 Task: Buy 4 Wiper of size 26 & 16 from Motors section under best seller category for shipping address: Kirsten Carter, 1129 Sharon Lane, South Bend, Indiana 46625, Cell Number 5742125169. Pay from credit card ending with 7965, CVV 549
Action: Mouse moved to (0, 90)
Screenshot: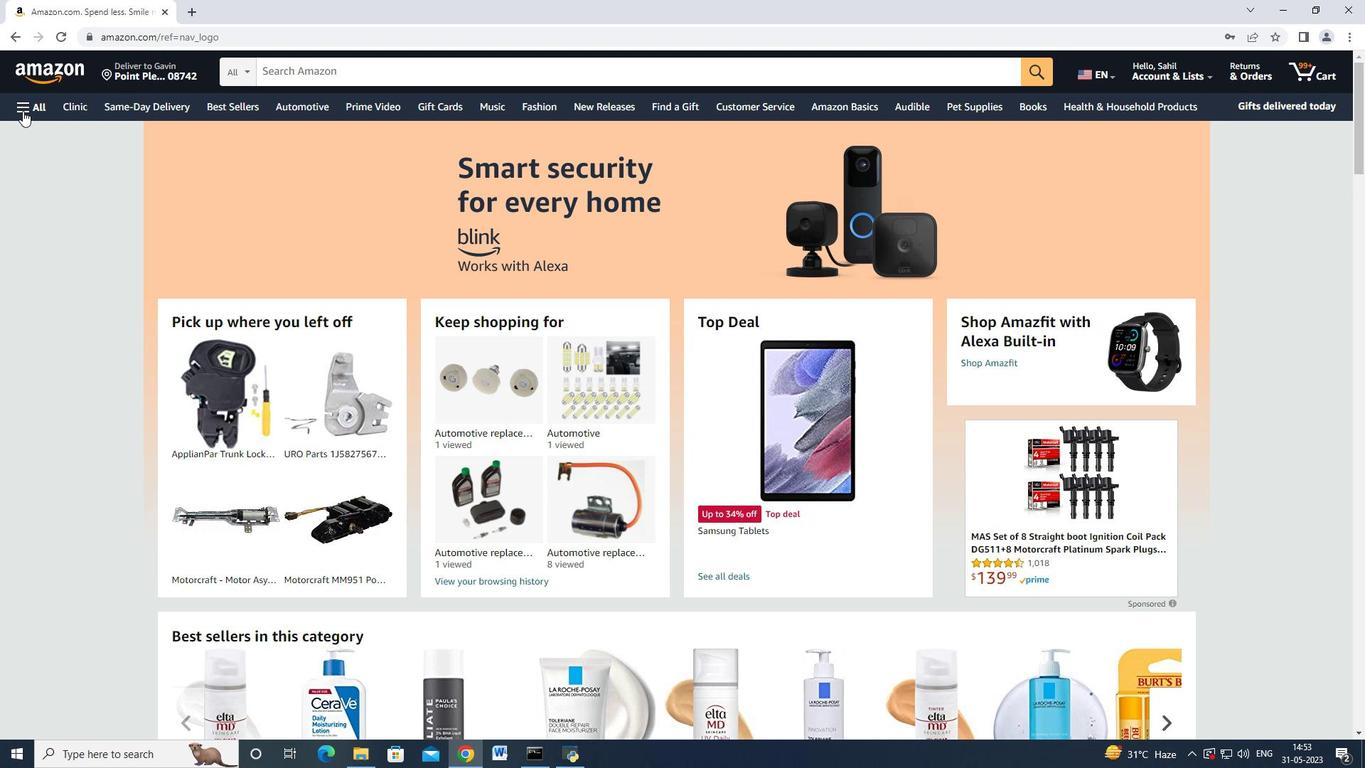 
Action: Mouse pressed left at (0, 90)
Screenshot: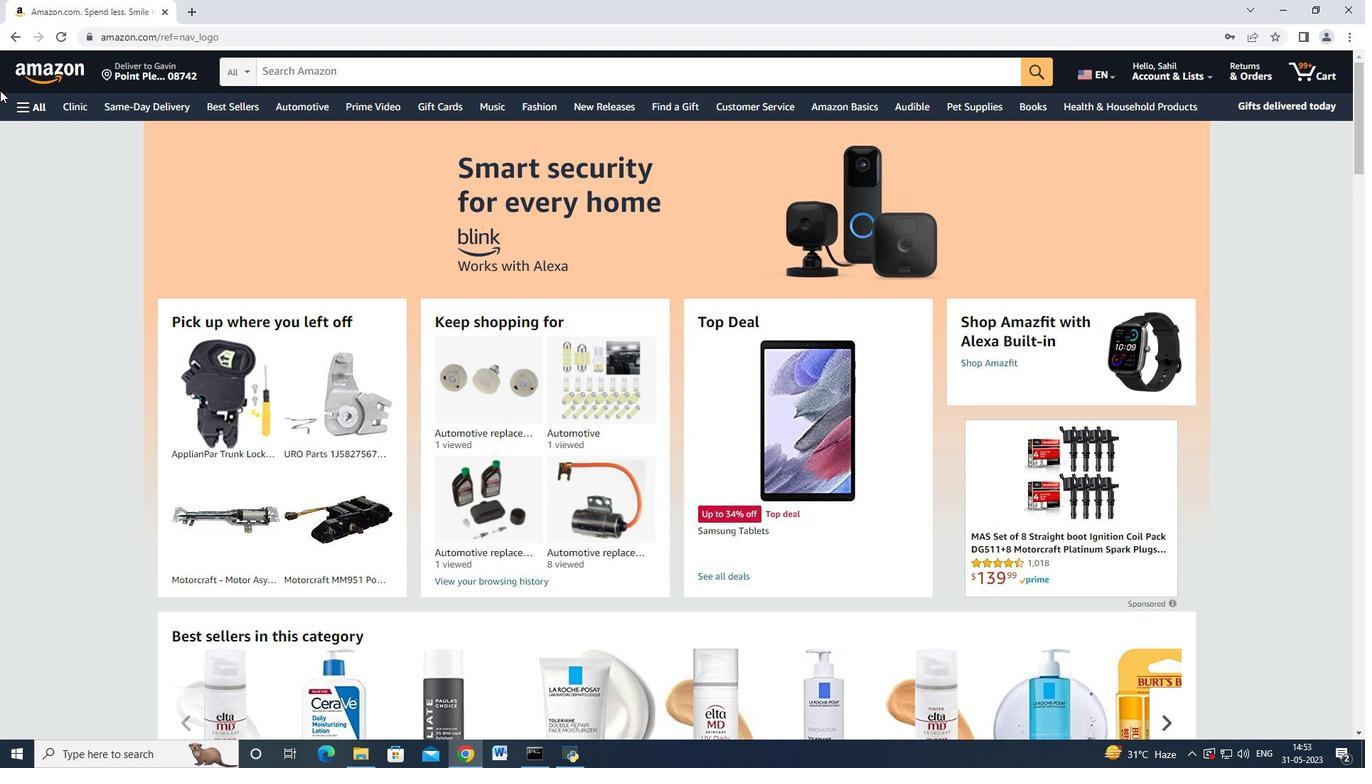 
Action: Mouse moved to (12, 107)
Screenshot: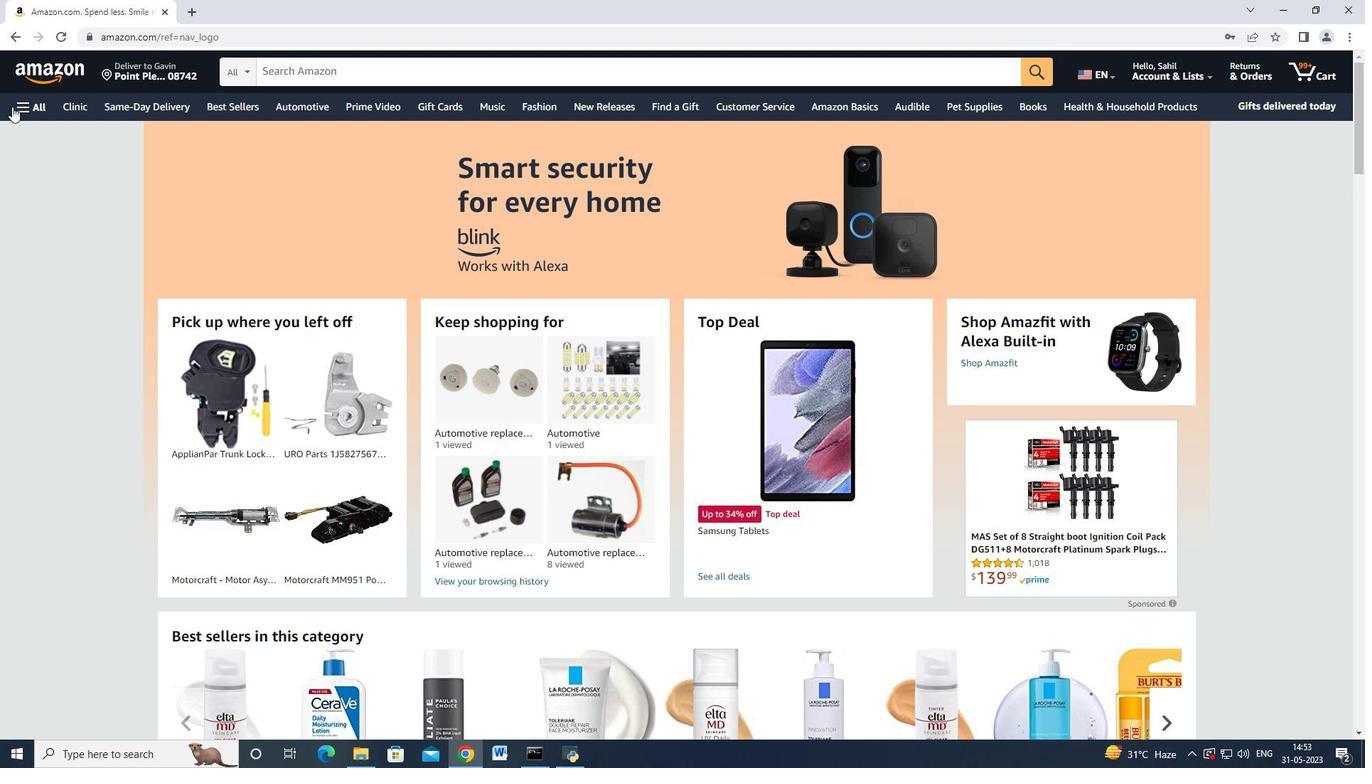 
Action: Mouse pressed left at (12, 107)
Screenshot: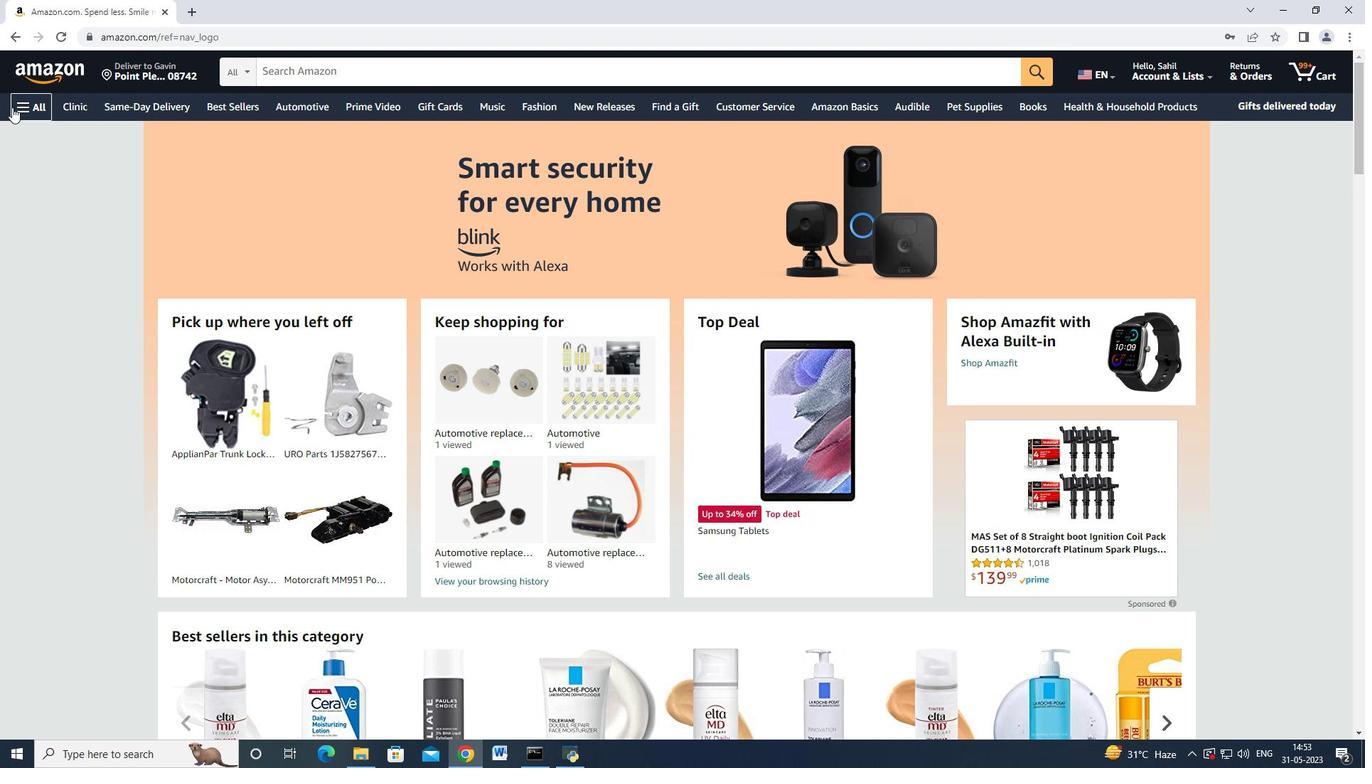 
Action: Mouse moved to (124, 378)
Screenshot: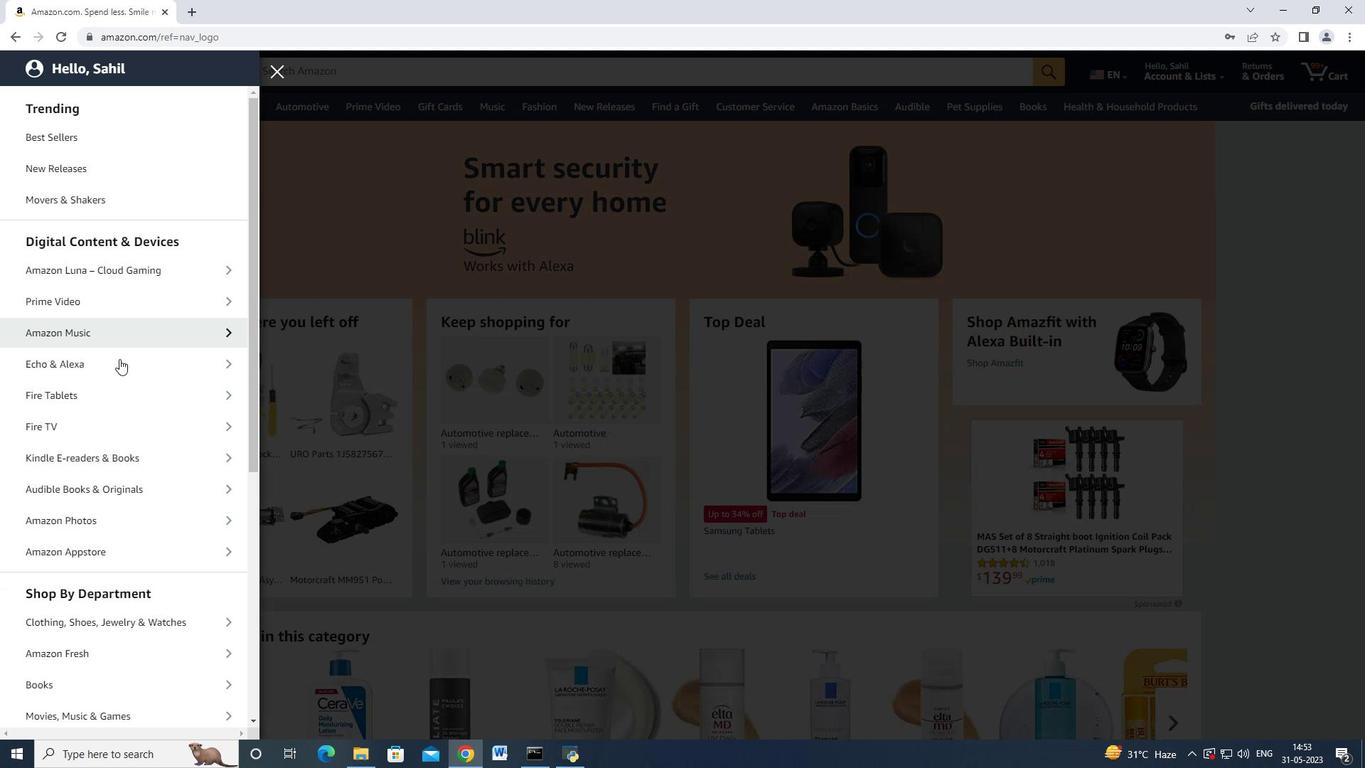 
Action: Mouse scrolled (124, 377) with delta (0, 0)
Screenshot: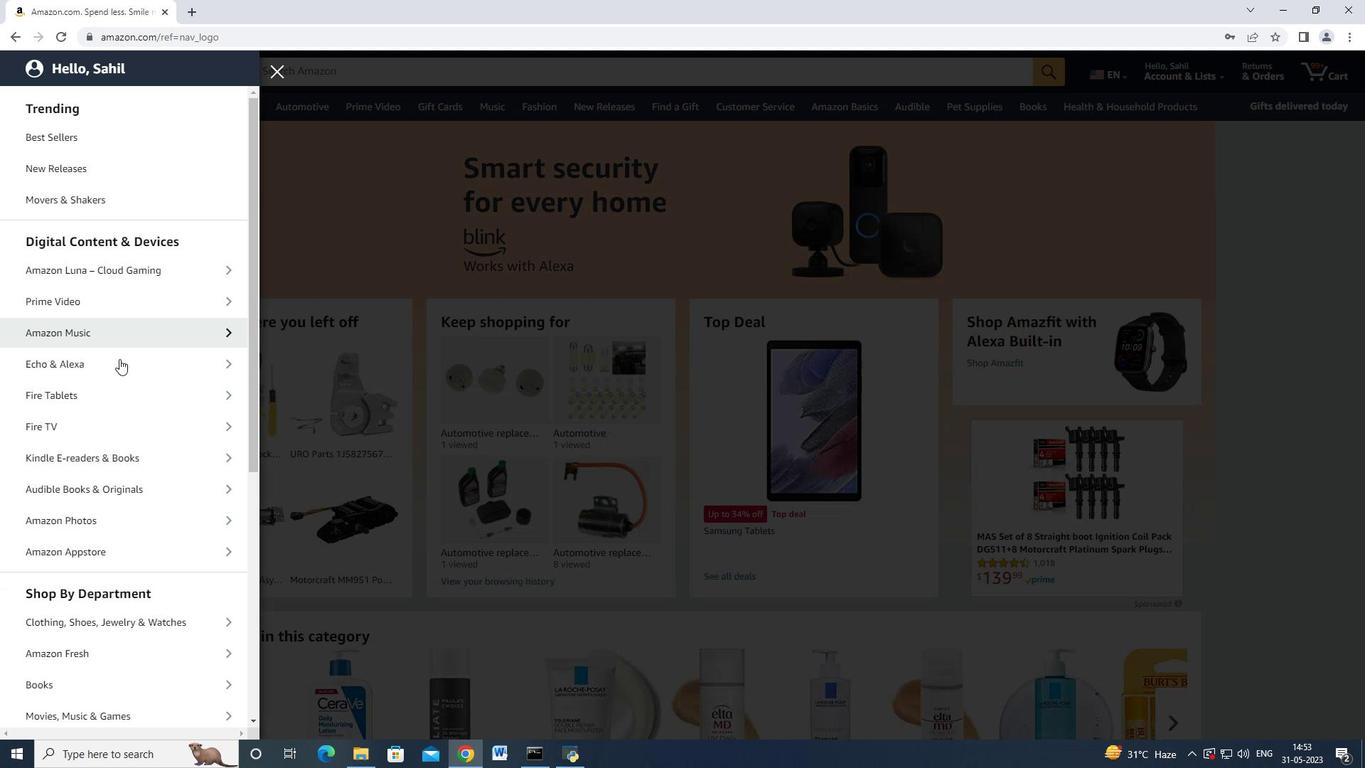 
Action: Mouse moved to (124, 378)
Screenshot: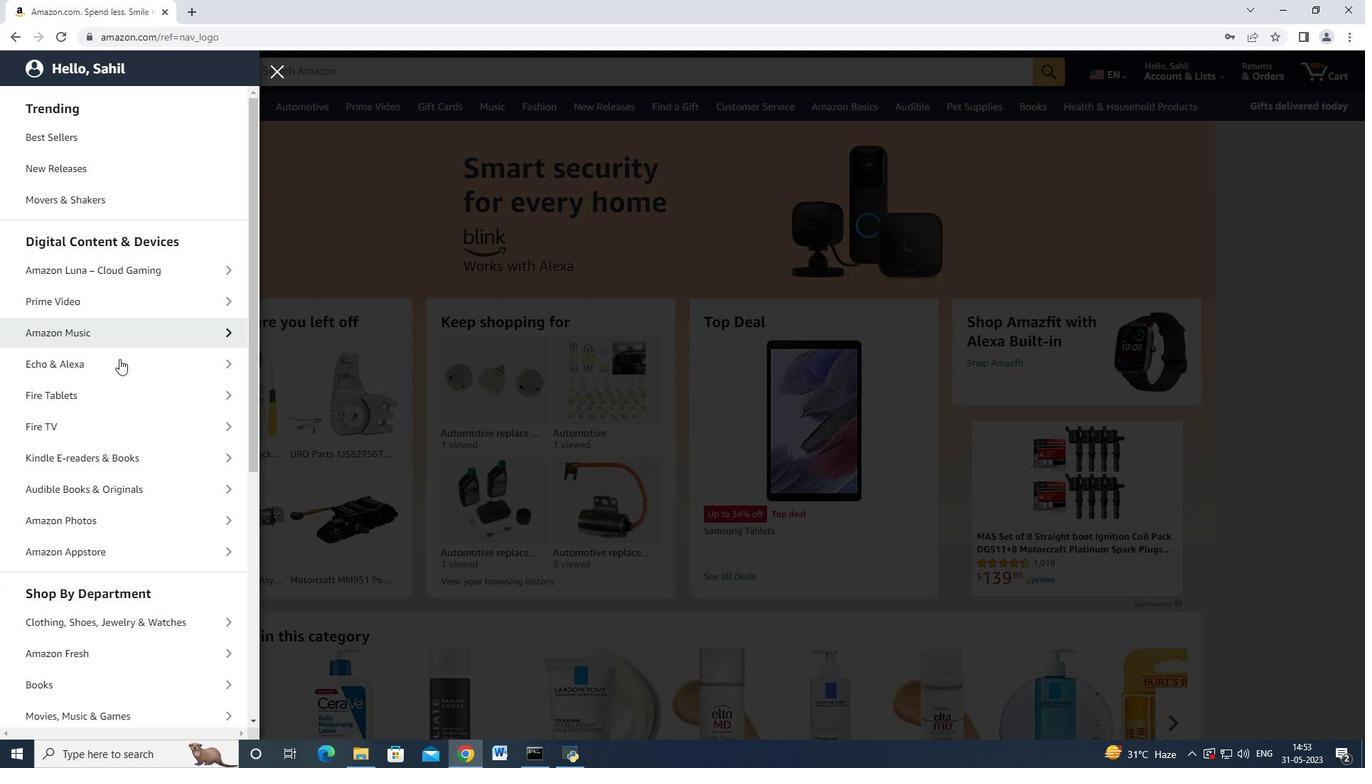 
Action: Mouse scrolled (124, 377) with delta (0, 0)
Screenshot: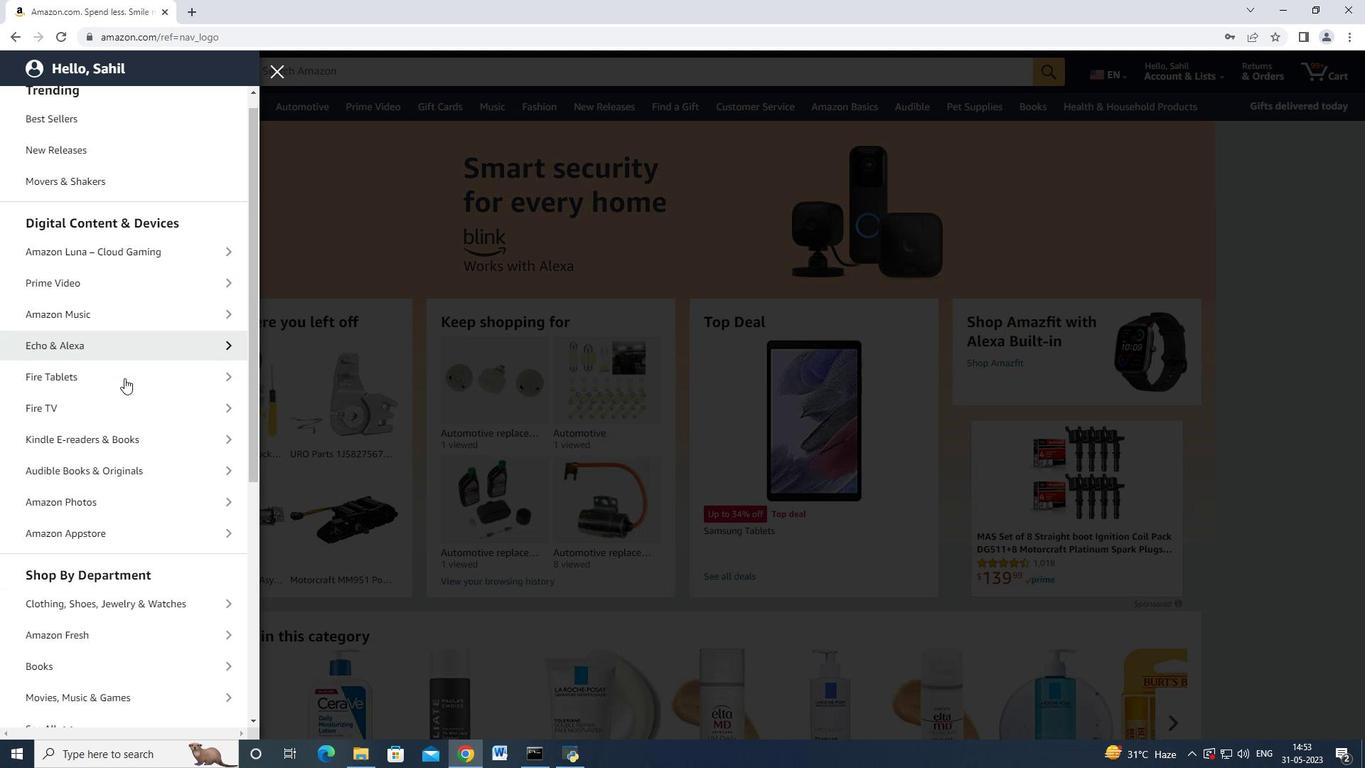 
Action: Mouse moved to (104, 430)
Screenshot: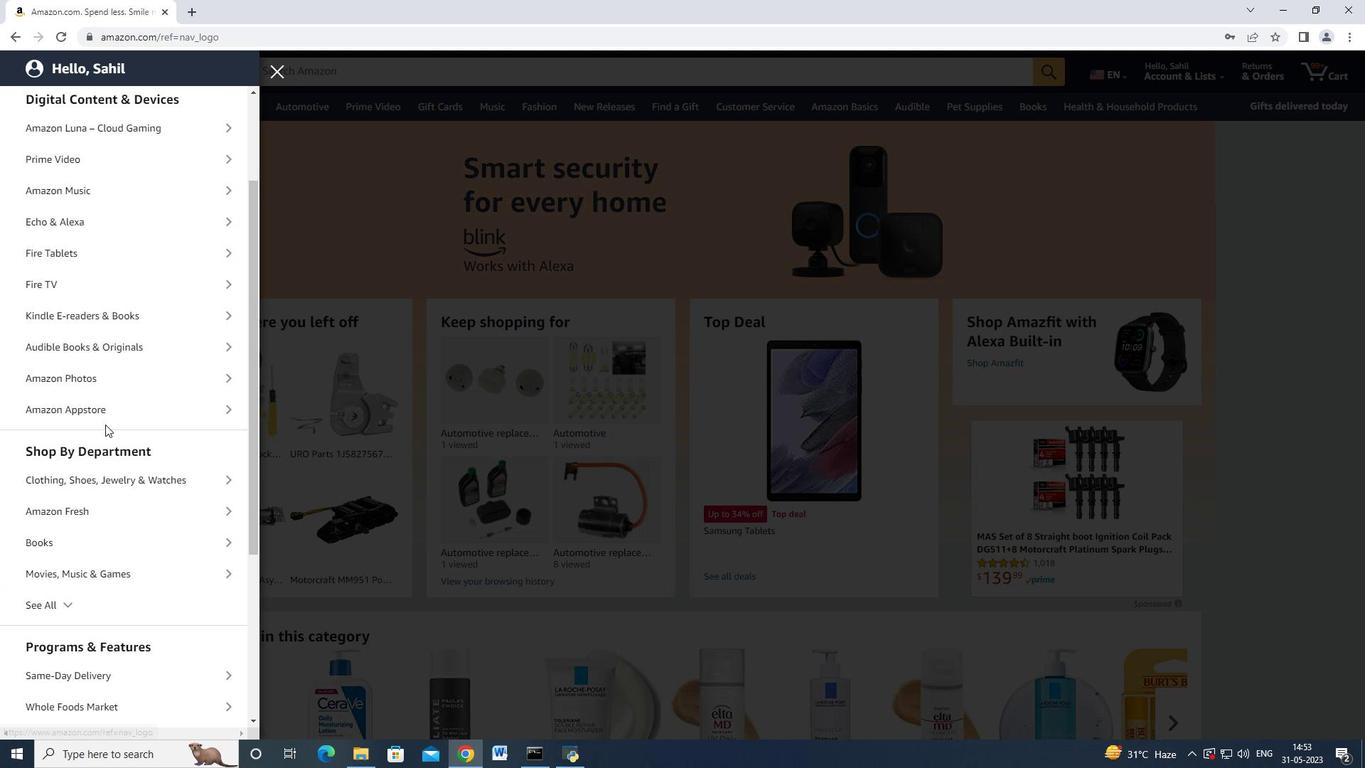 
Action: Mouse scrolled (104, 429) with delta (0, 0)
Screenshot: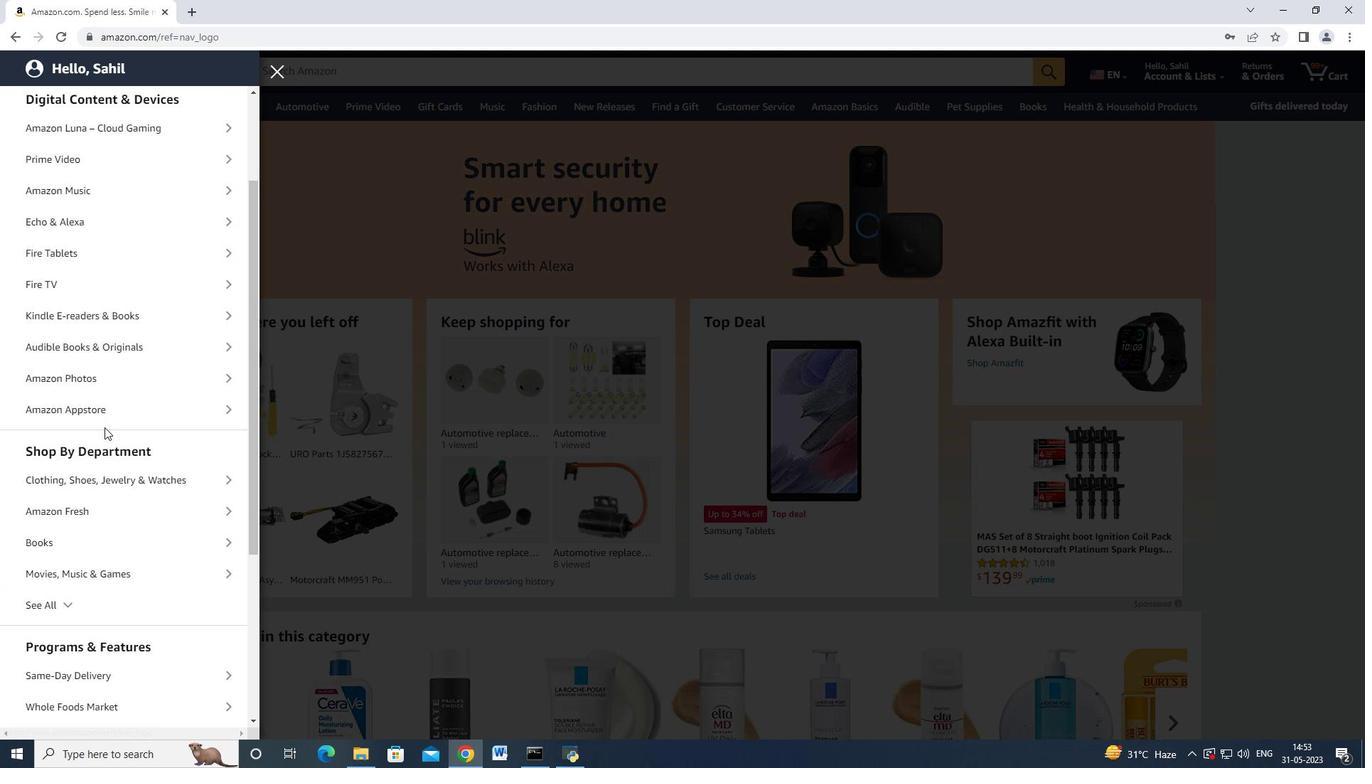 
Action: Mouse scrolled (104, 429) with delta (0, 0)
Screenshot: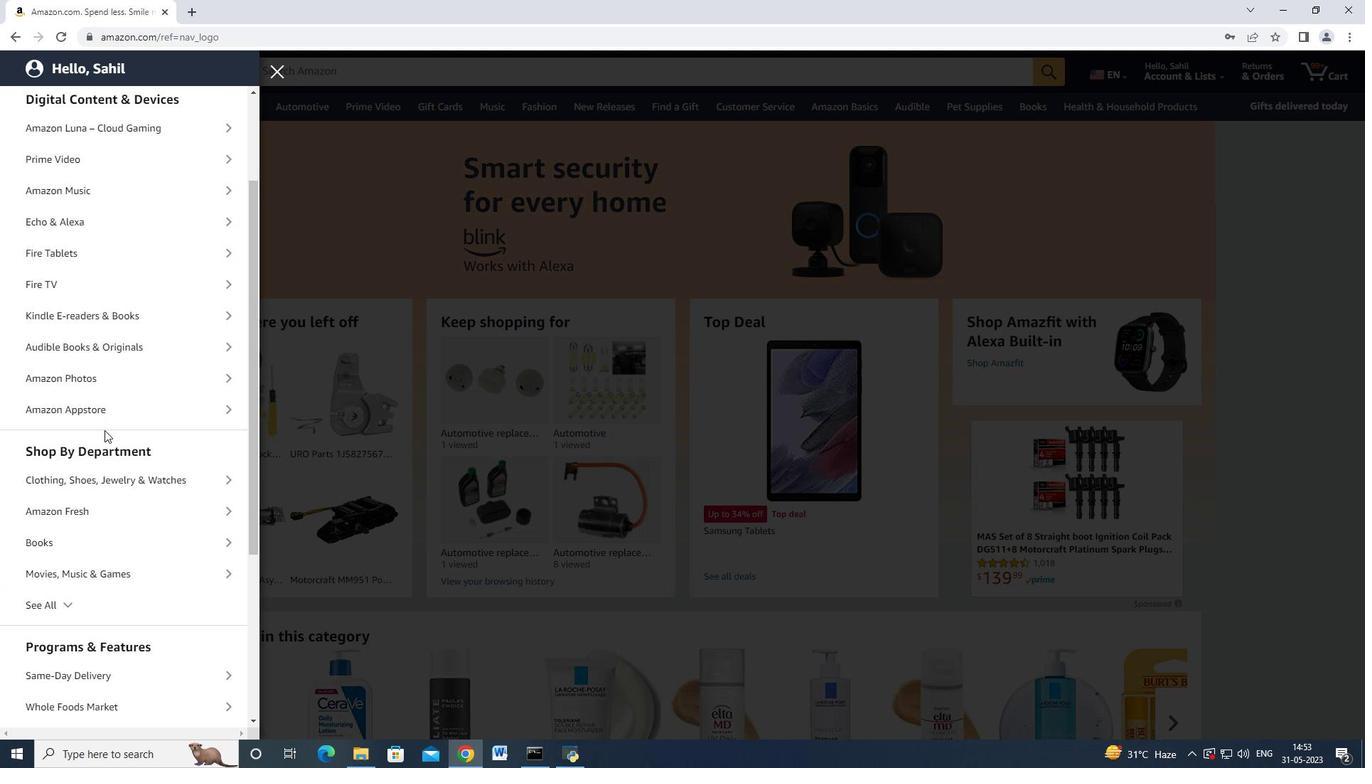 
Action: Mouse moved to (103, 447)
Screenshot: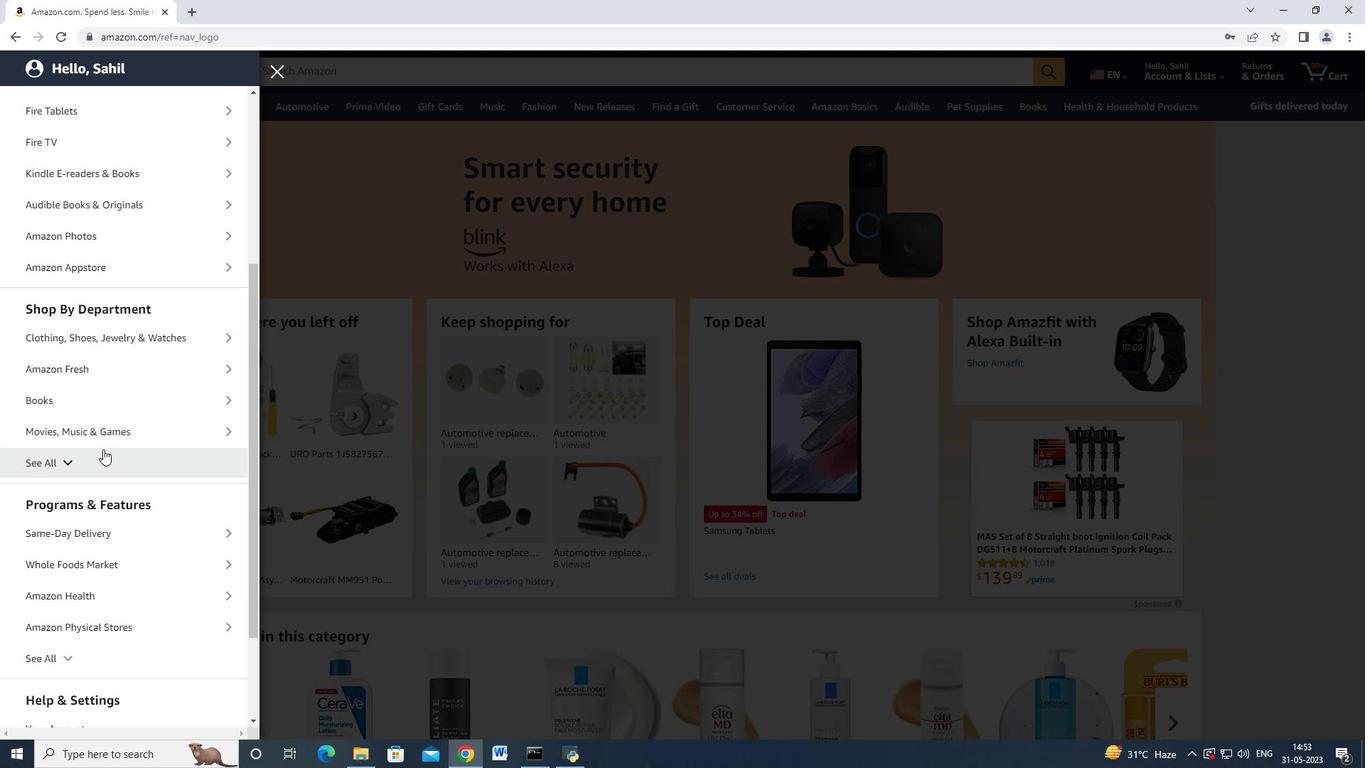 
Action: Mouse pressed left at (103, 447)
Screenshot: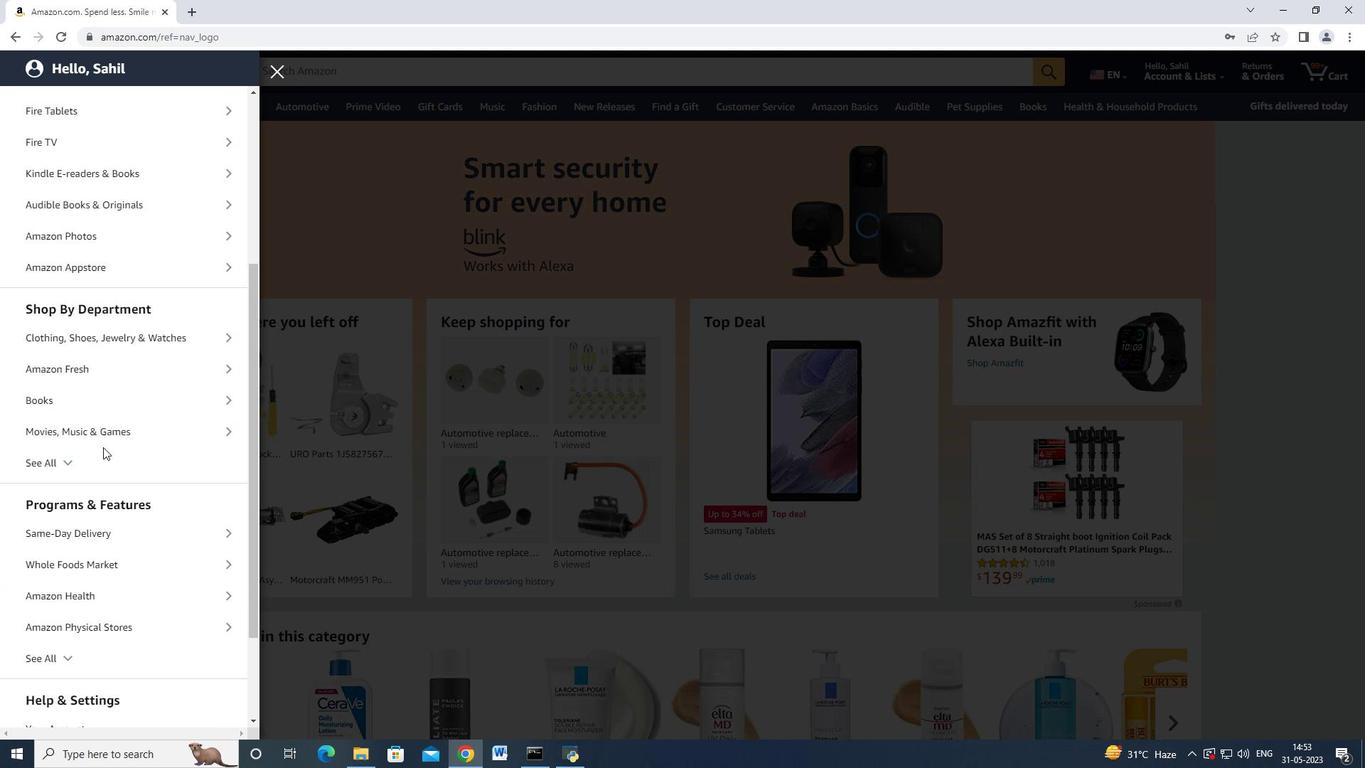 
Action: Mouse moved to (96, 459)
Screenshot: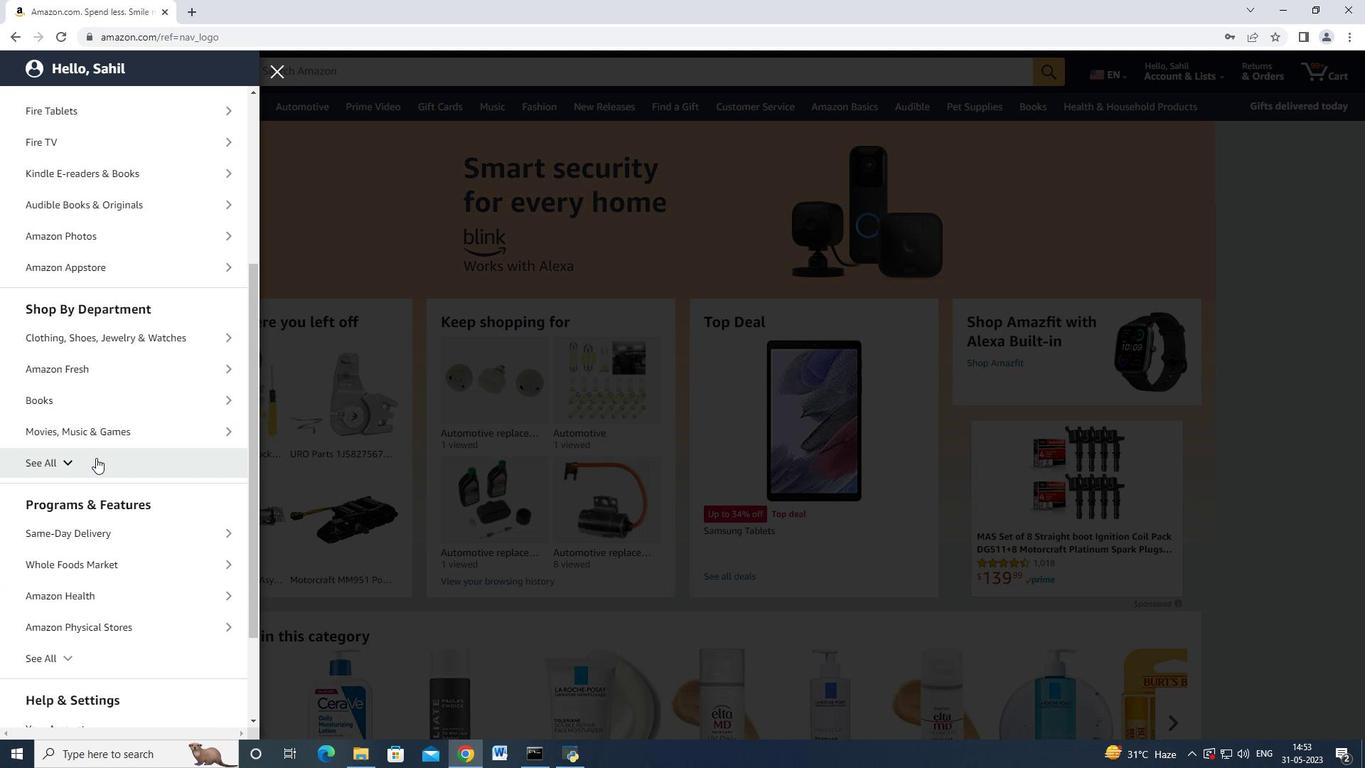 
Action: Mouse pressed left at (96, 459)
Screenshot: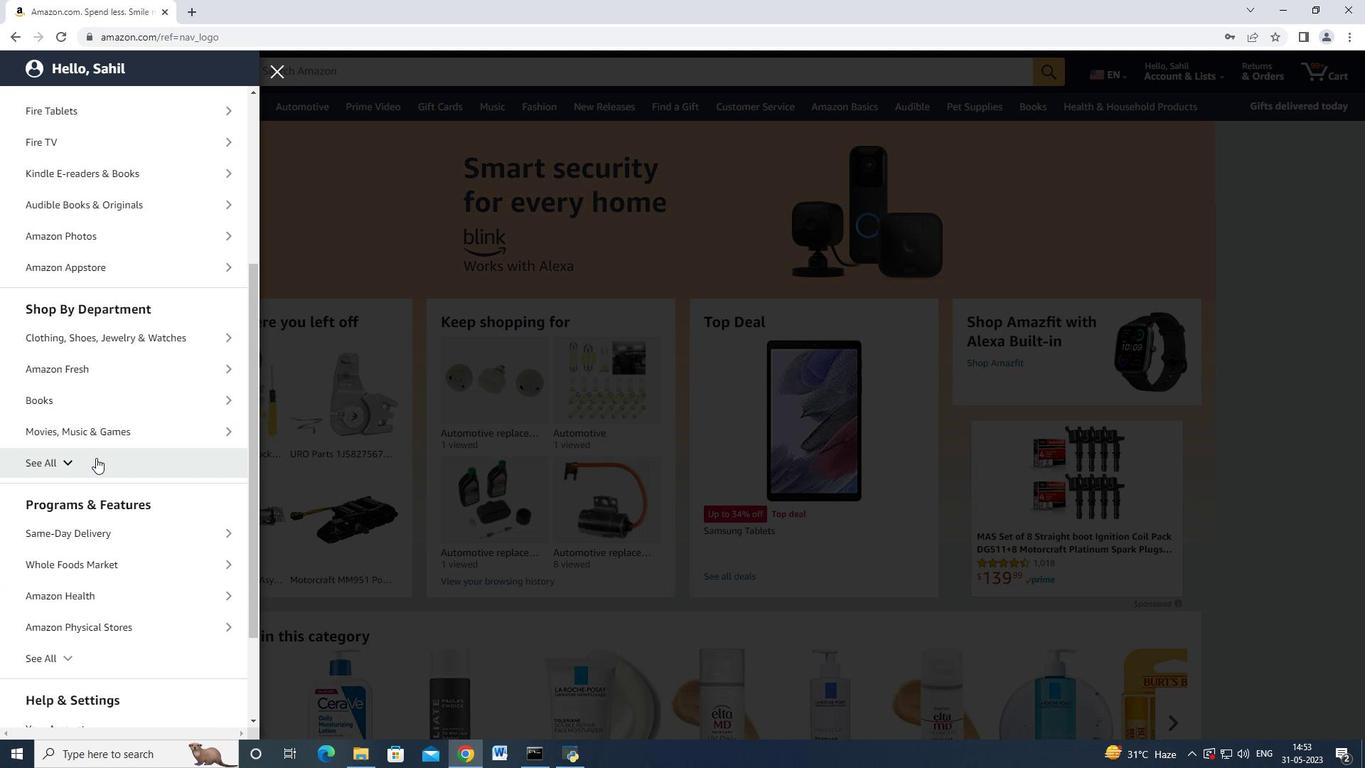 
Action: Mouse moved to (96, 459)
Screenshot: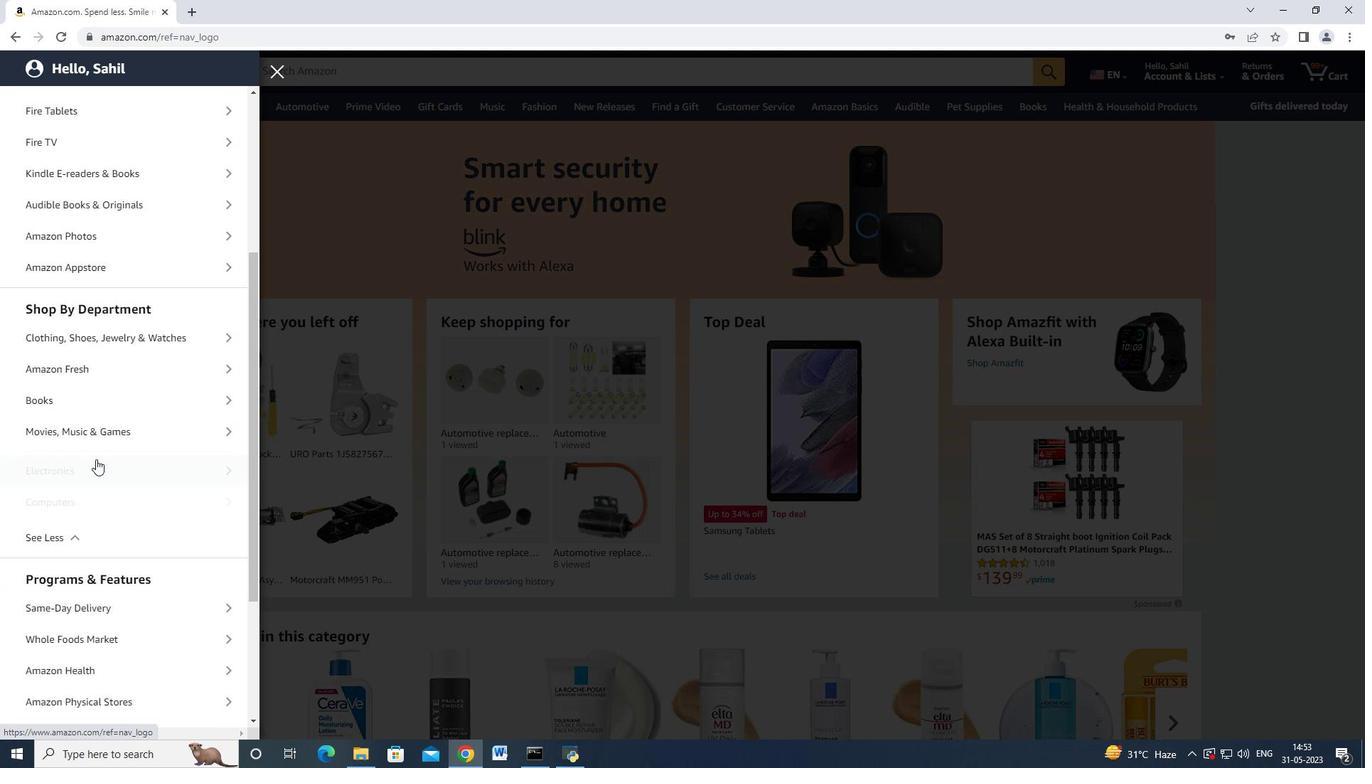 
Action: Mouse scrolled (96, 458) with delta (0, 0)
Screenshot: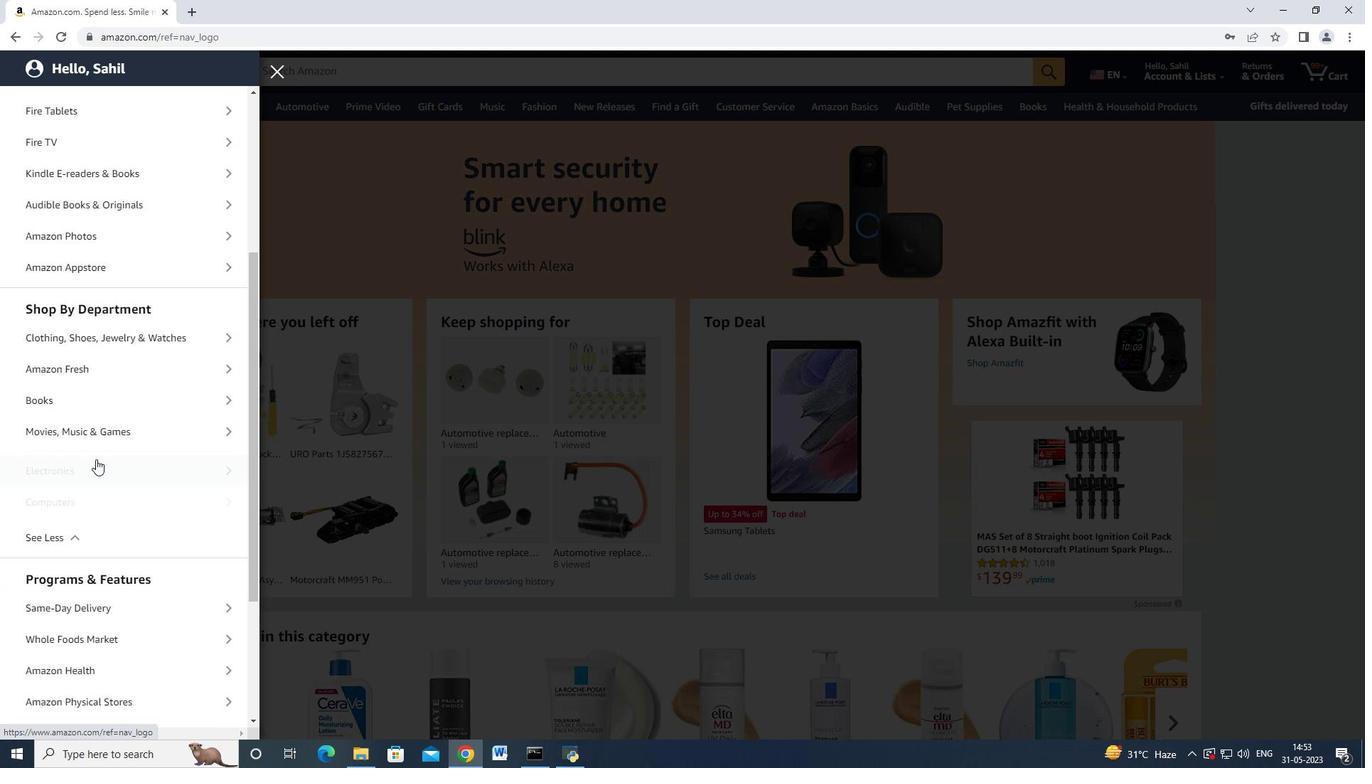 
Action: Mouse scrolled (96, 458) with delta (0, 0)
Screenshot: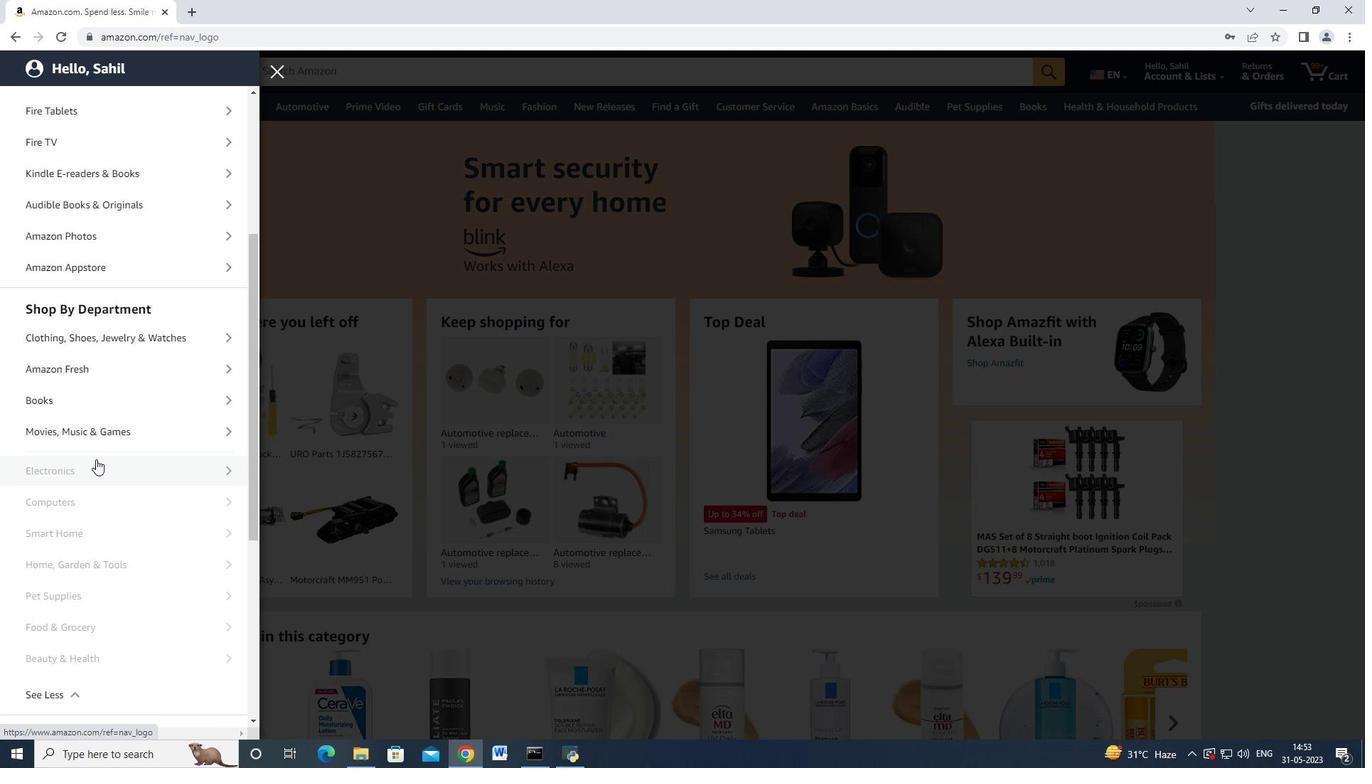 
Action: Mouse moved to (73, 576)
Screenshot: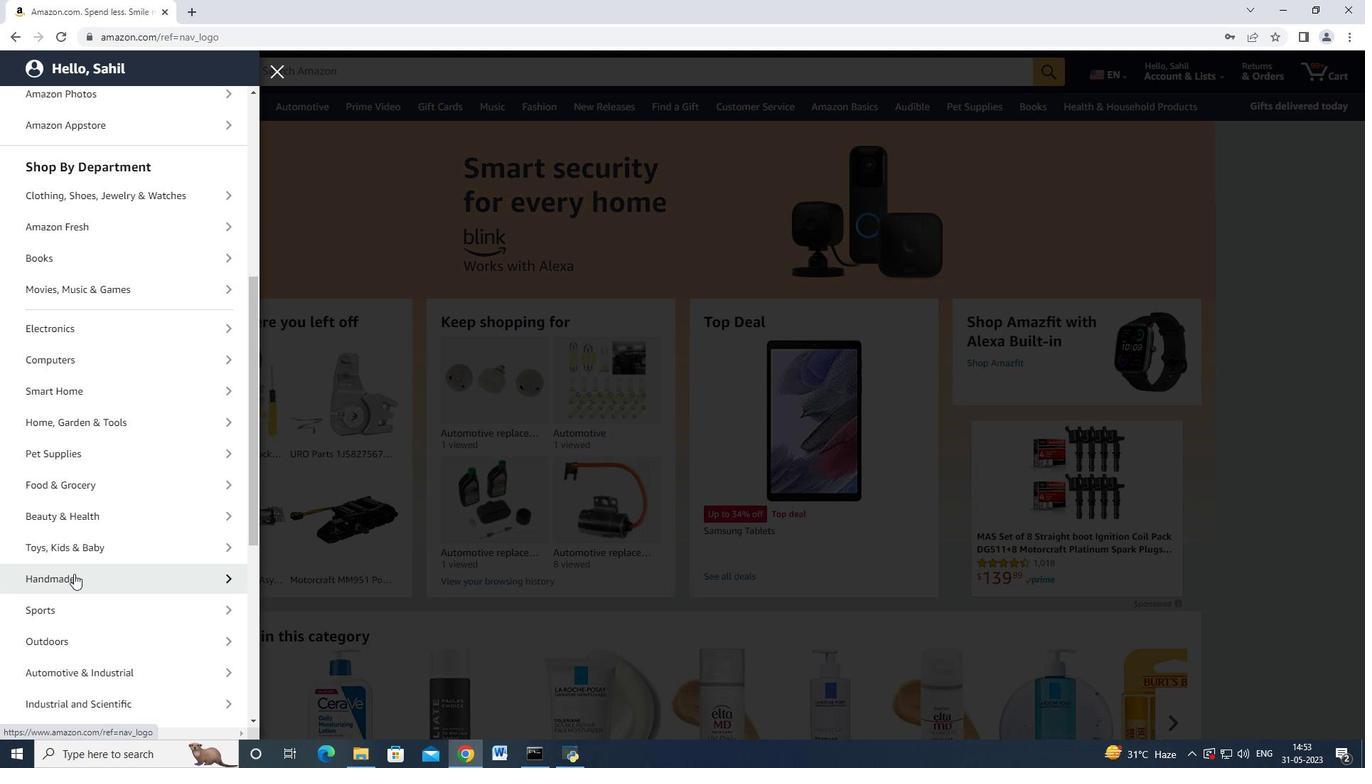 
Action: Mouse scrolled (73, 576) with delta (0, 0)
Screenshot: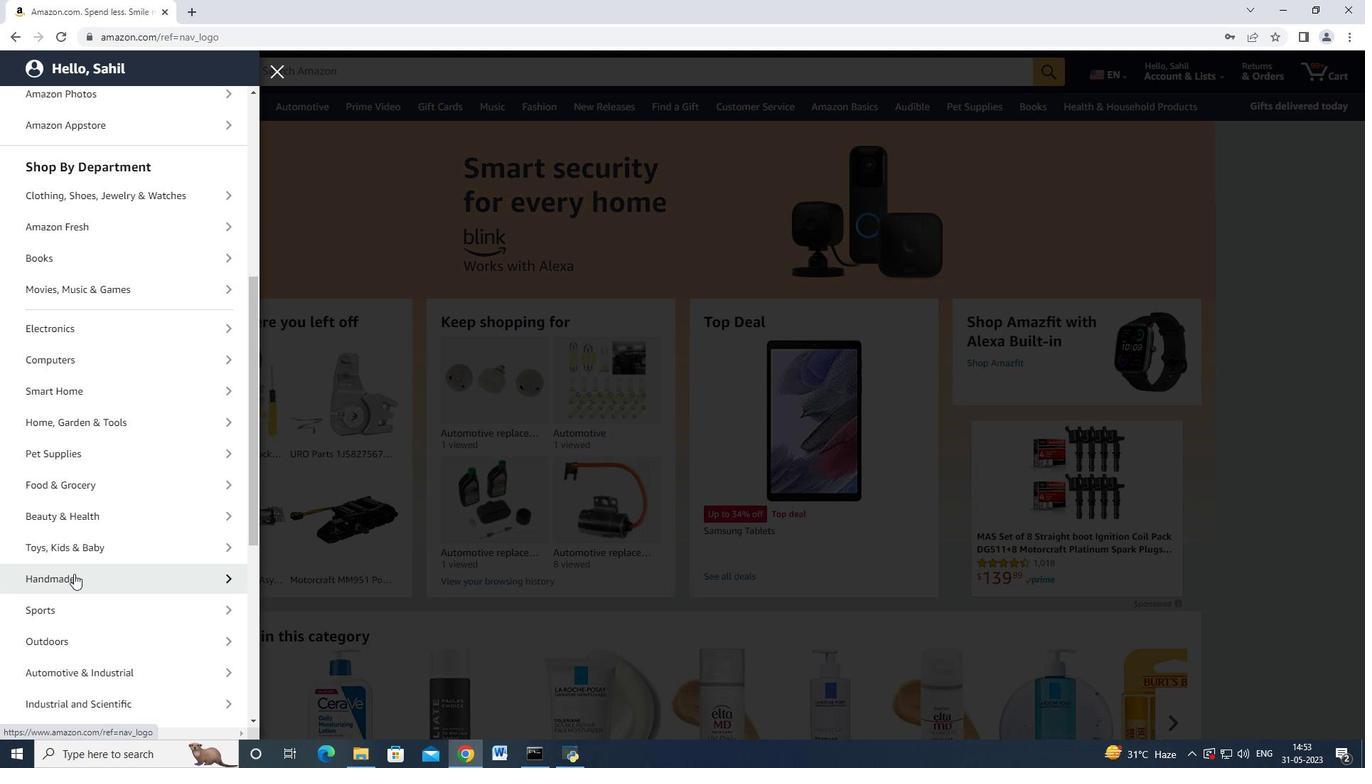 
Action: Mouse moved to (79, 600)
Screenshot: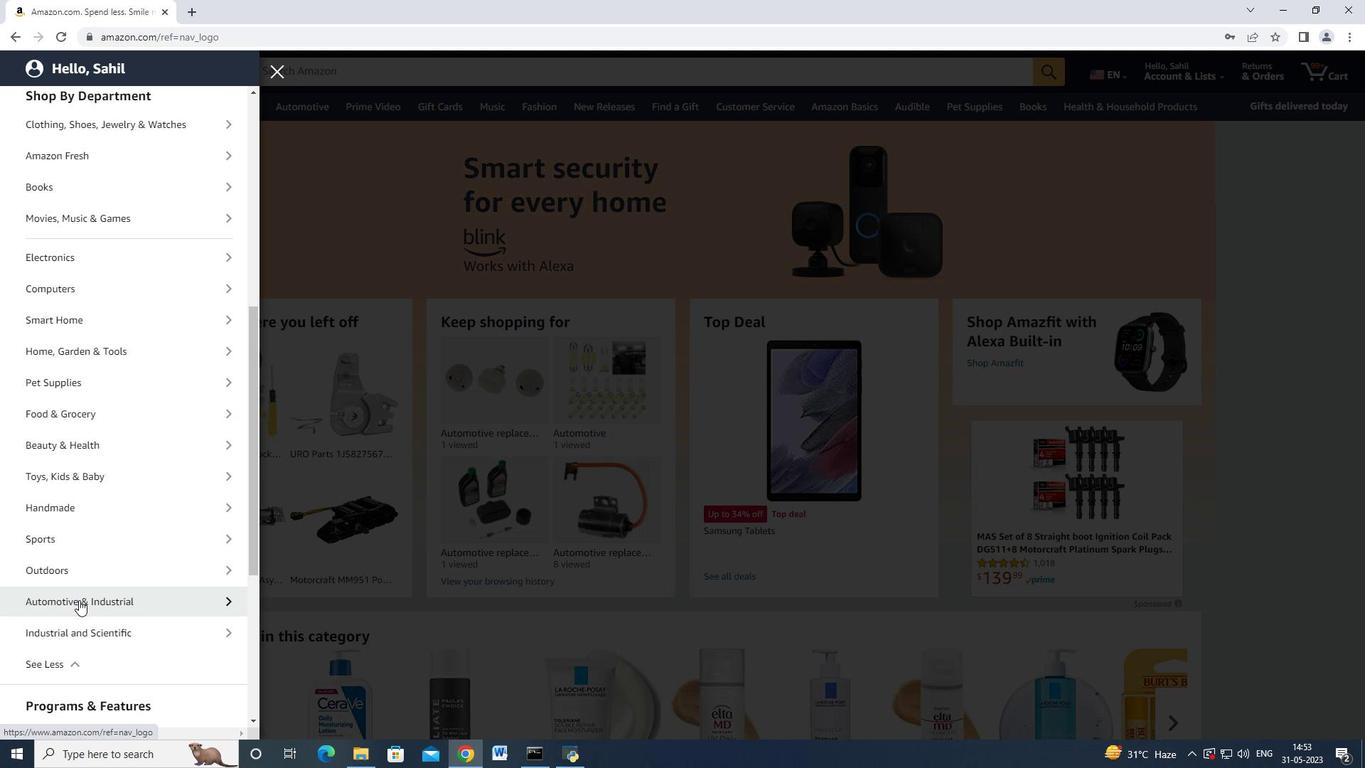 
Action: Mouse pressed left at (79, 600)
Screenshot: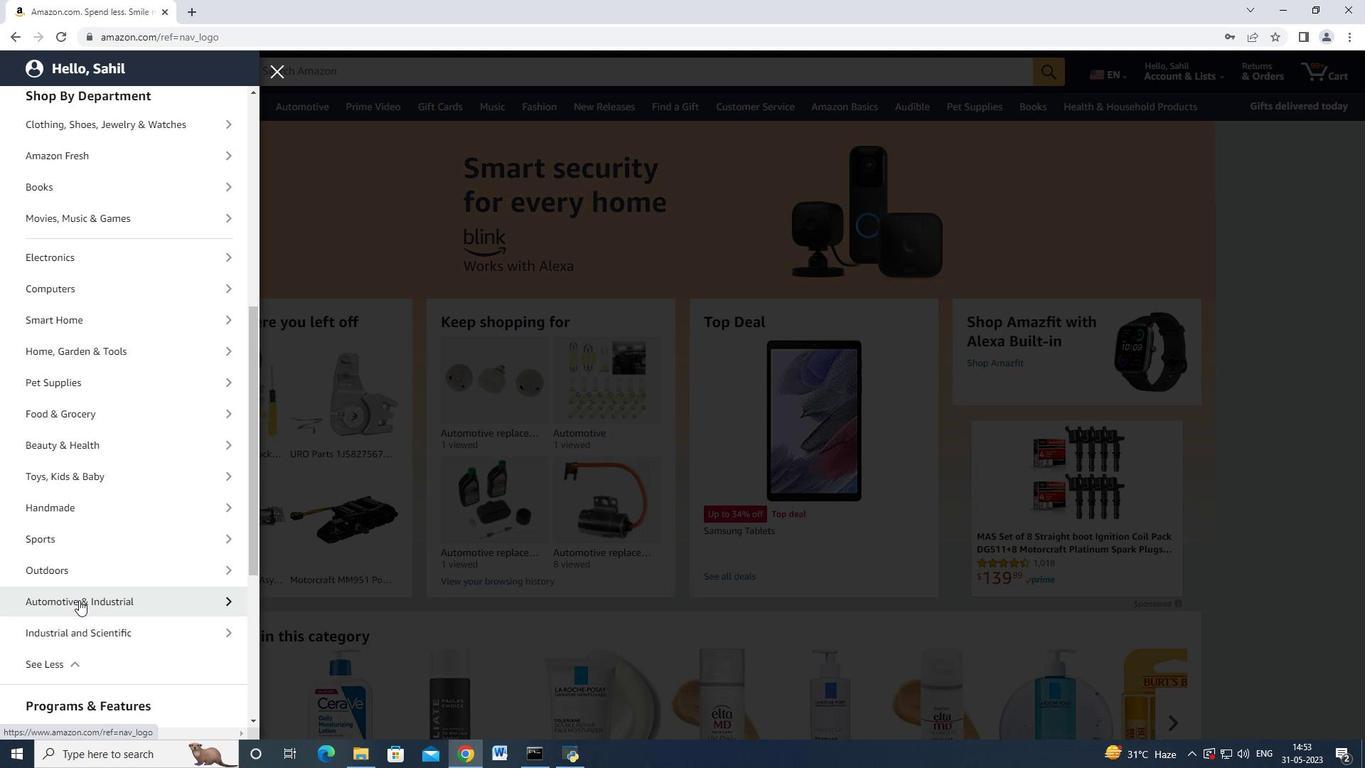 
Action: Mouse moved to (78, 176)
Screenshot: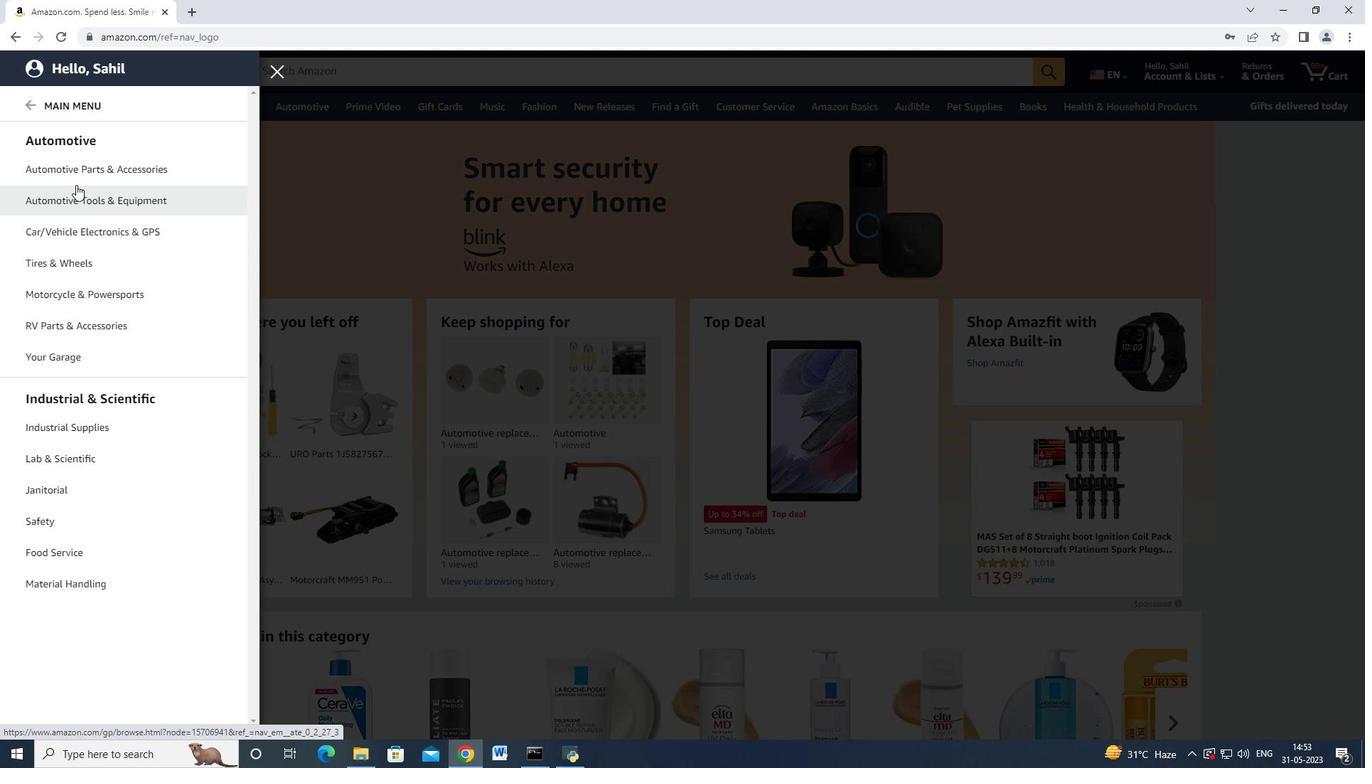 
Action: Mouse pressed left at (78, 176)
Screenshot: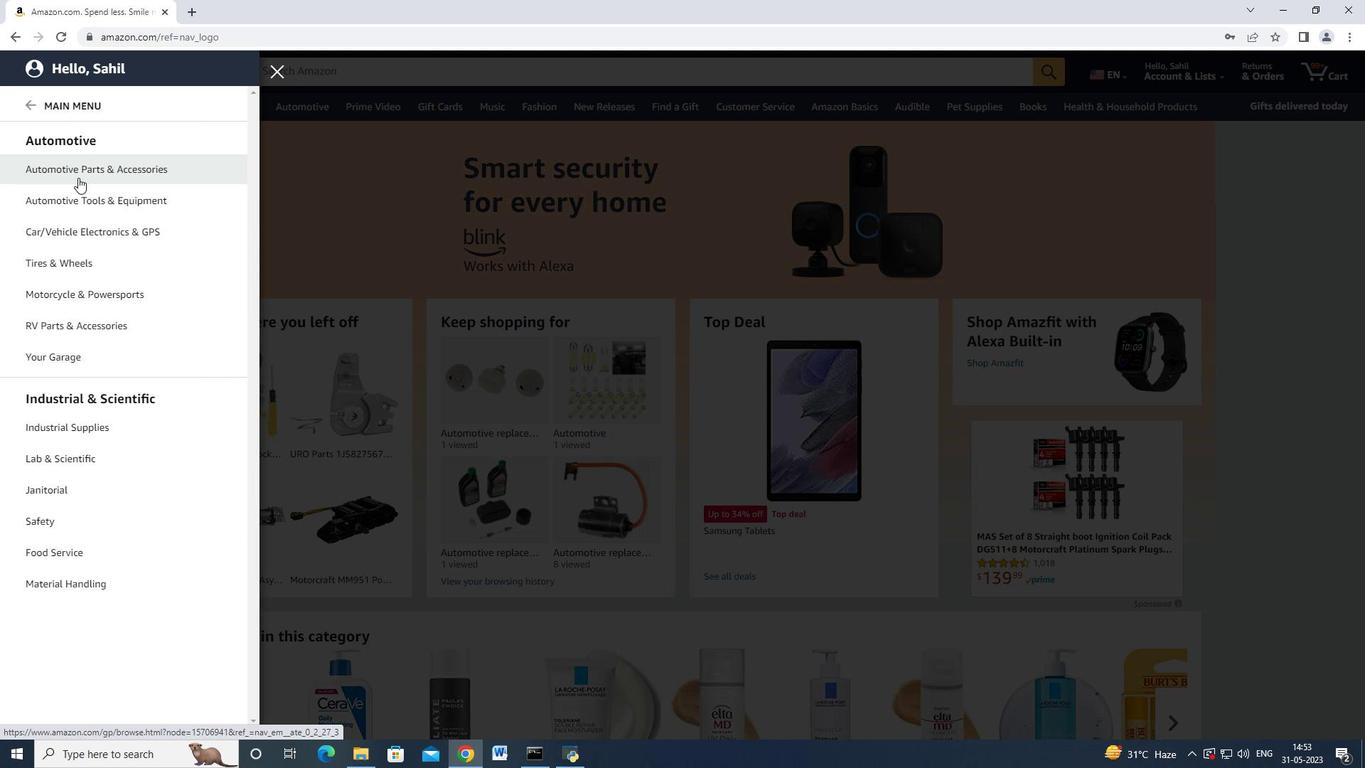 
Action: Mouse moved to (229, 123)
Screenshot: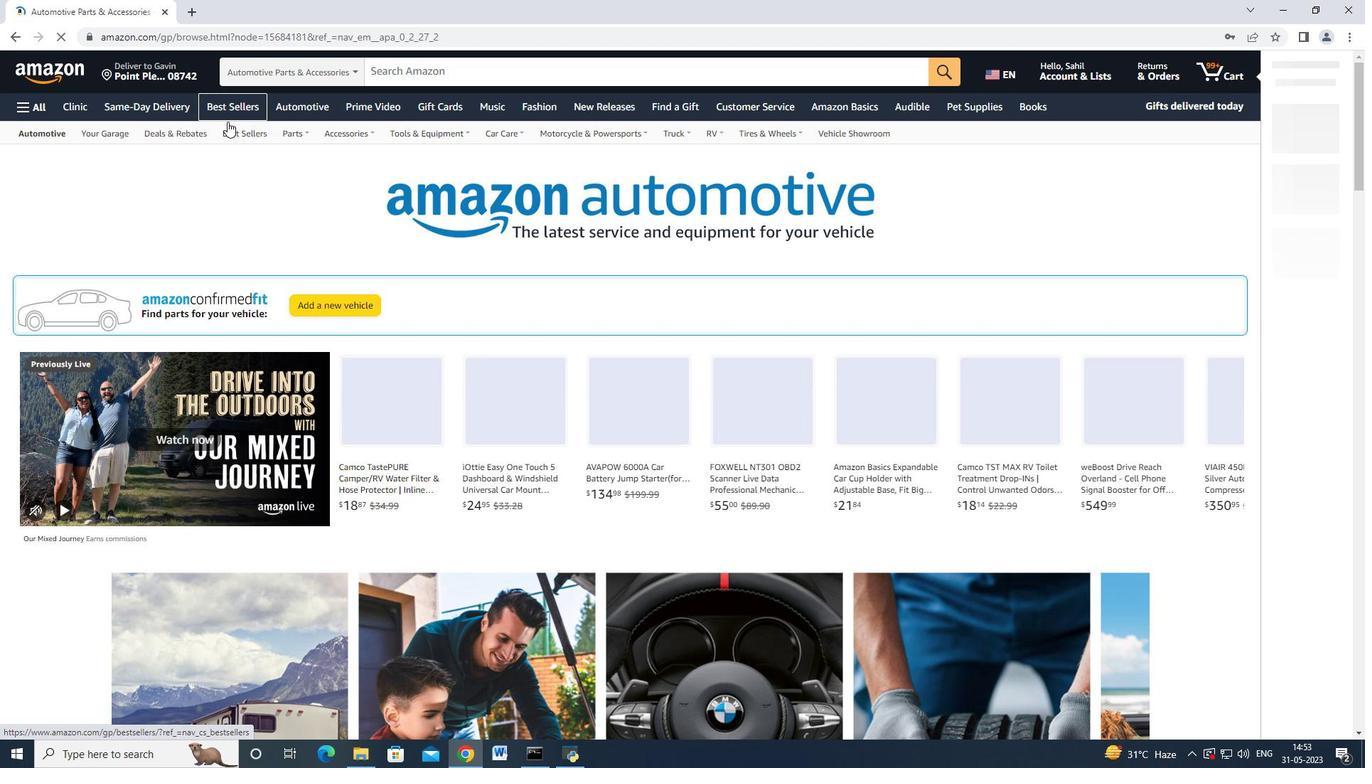 
Action: Mouse pressed left at (229, 123)
Screenshot: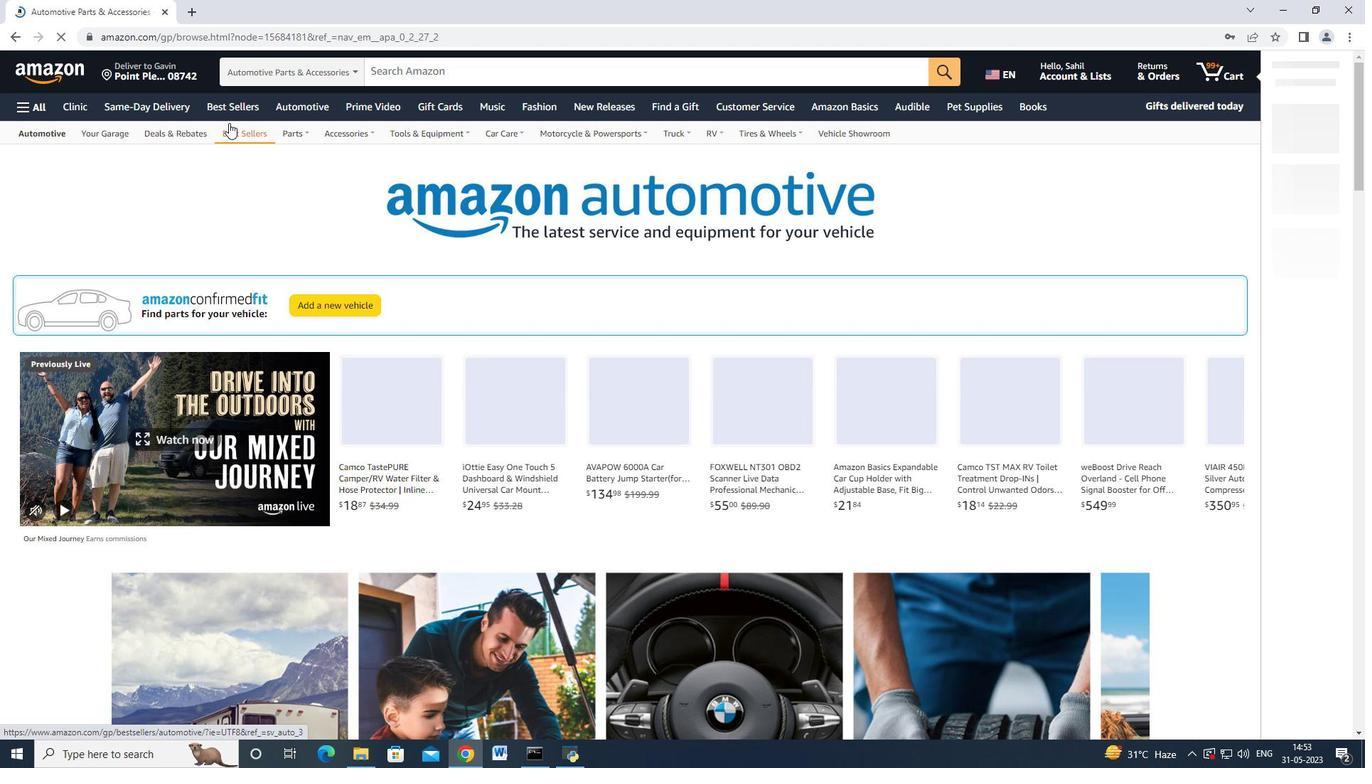 
Action: Mouse moved to (78, 470)
Screenshot: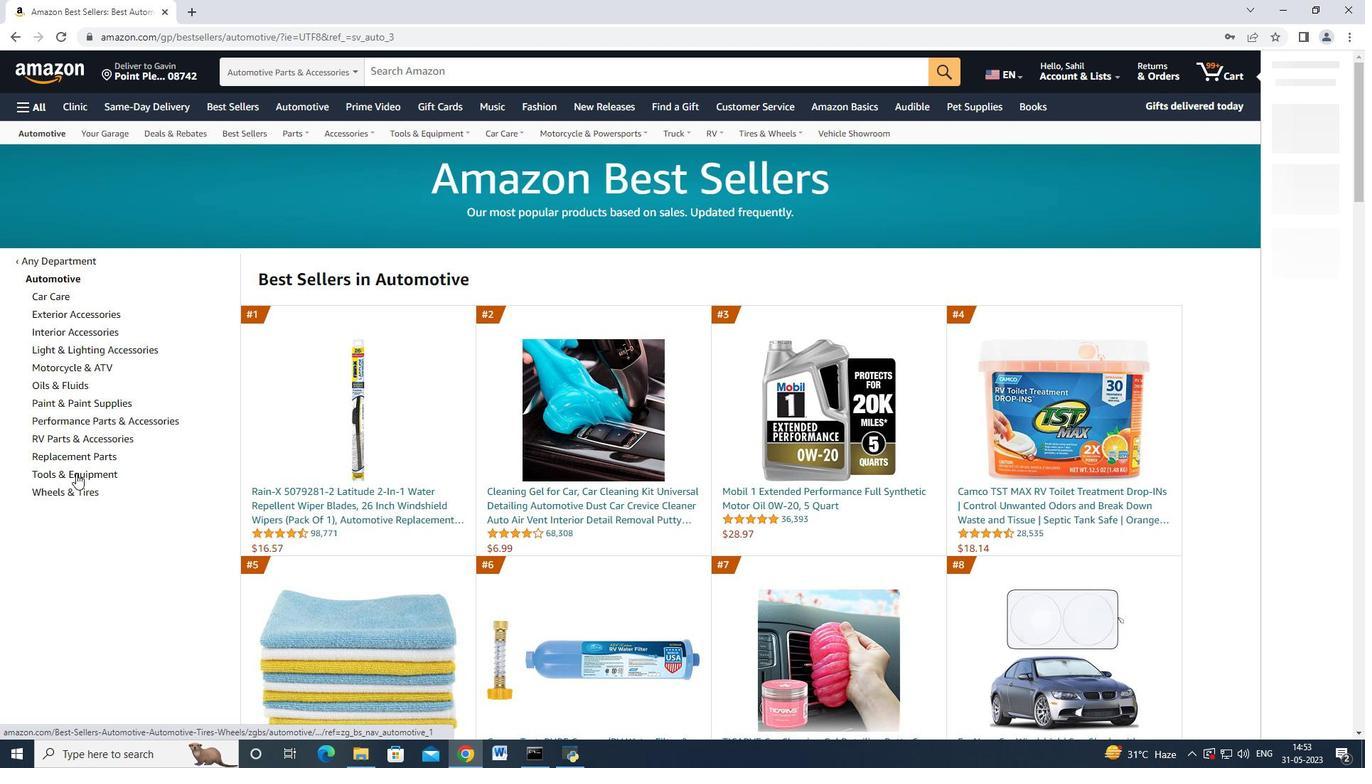 
Action: Mouse pressed left at (78, 470)
Screenshot: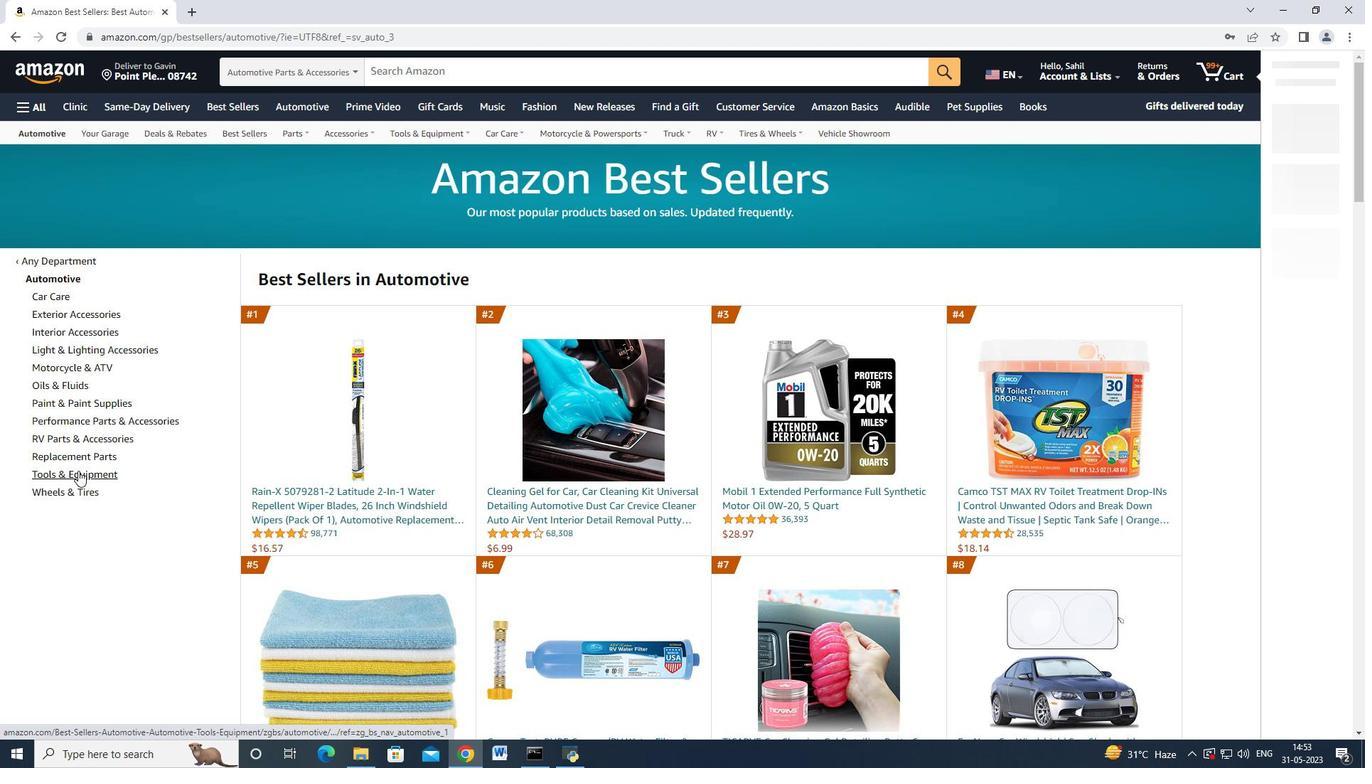 
Action: Mouse moved to (249, 365)
Screenshot: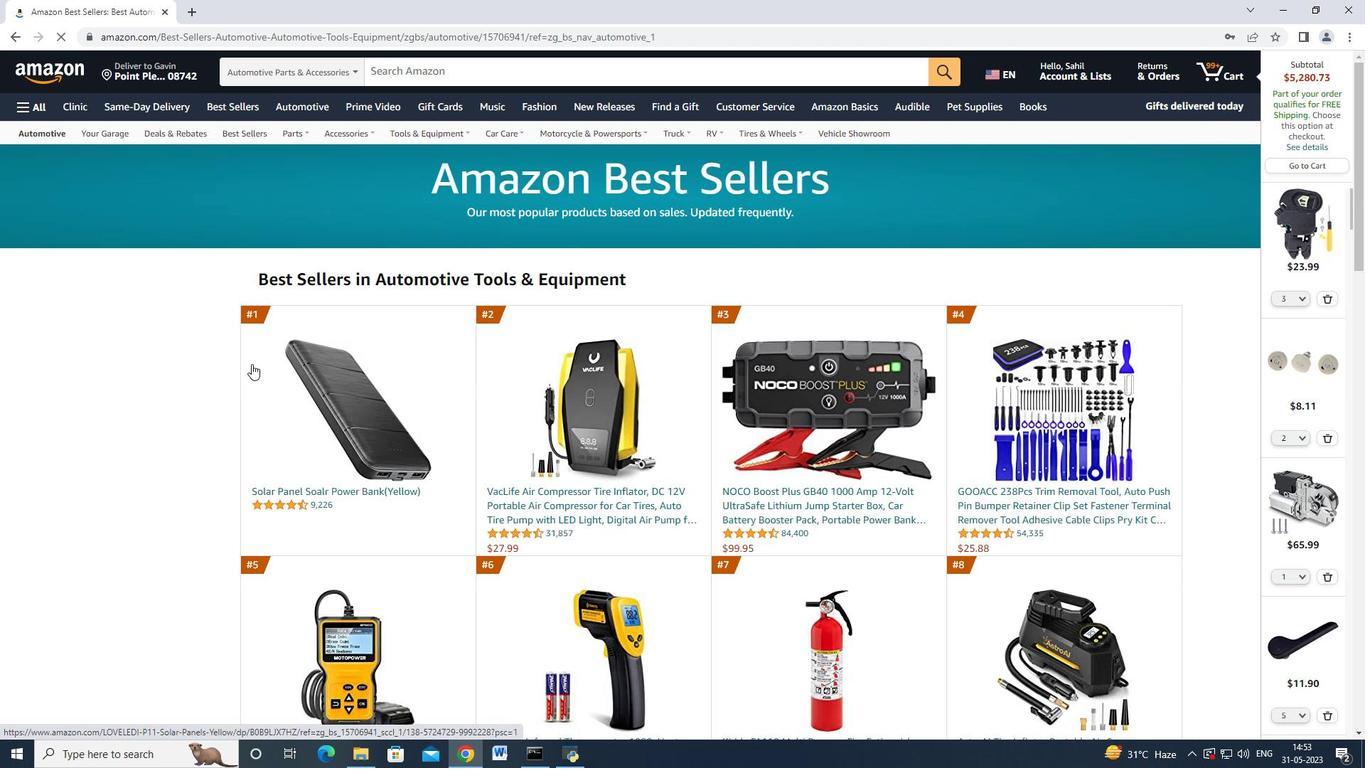 
Action: Mouse scrolled (249, 364) with delta (0, 0)
Screenshot: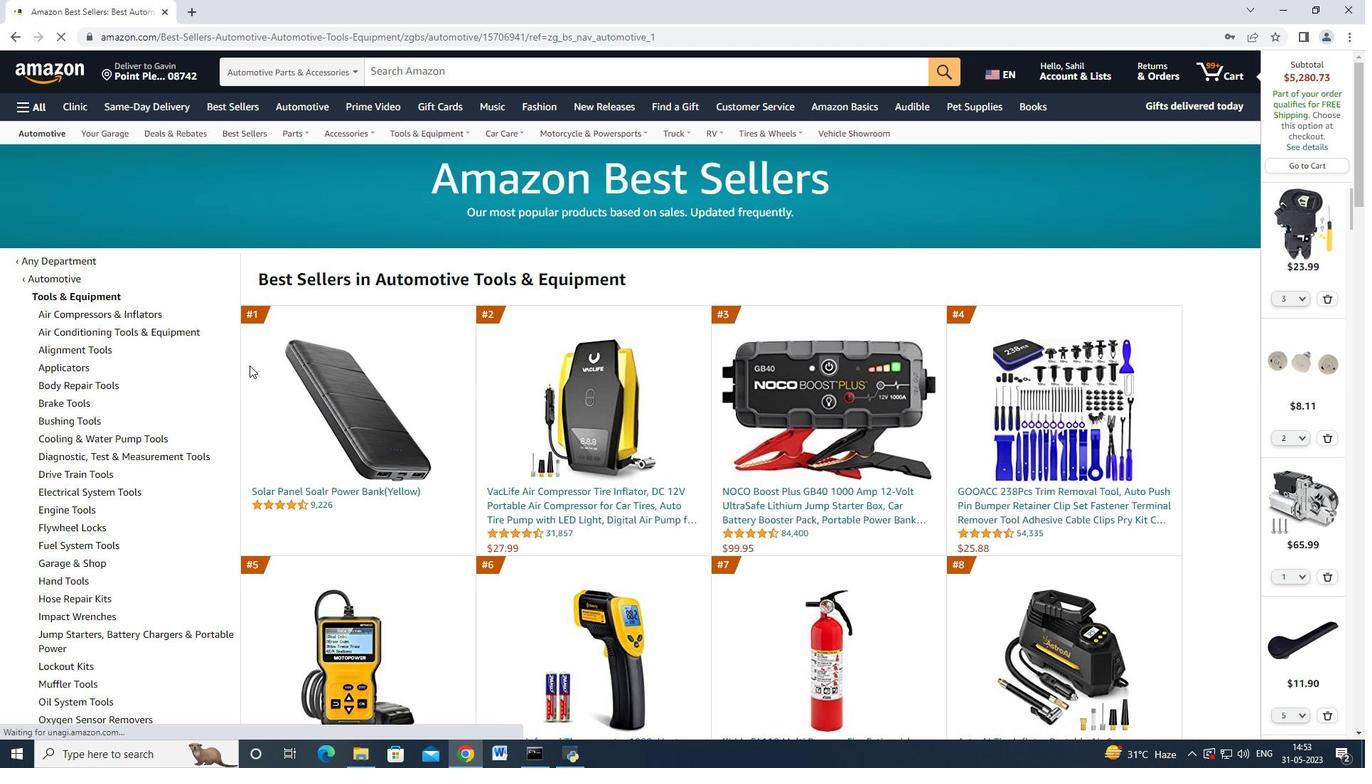 
Action: Mouse moved to (216, 376)
Screenshot: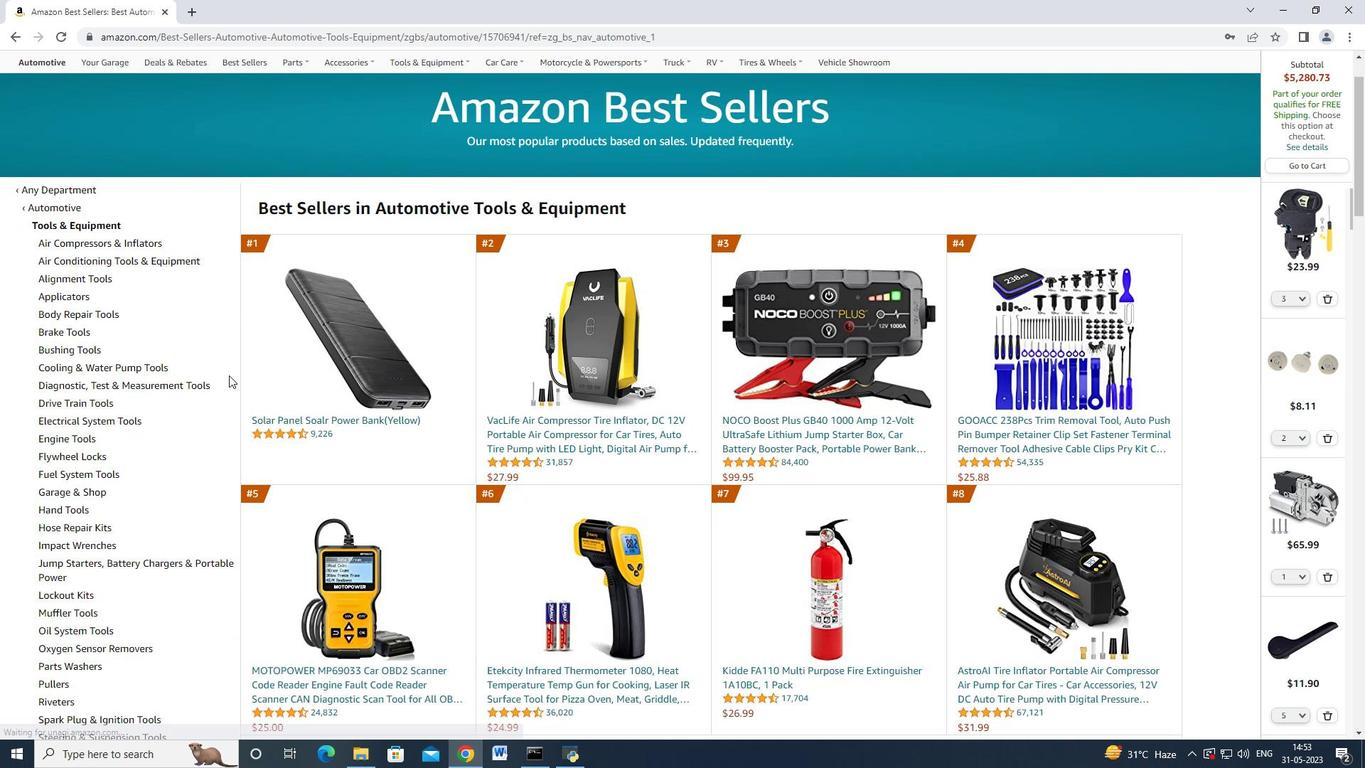 
Action: Mouse scrolled (216, 375) with delta (0, 0)
Screenshot: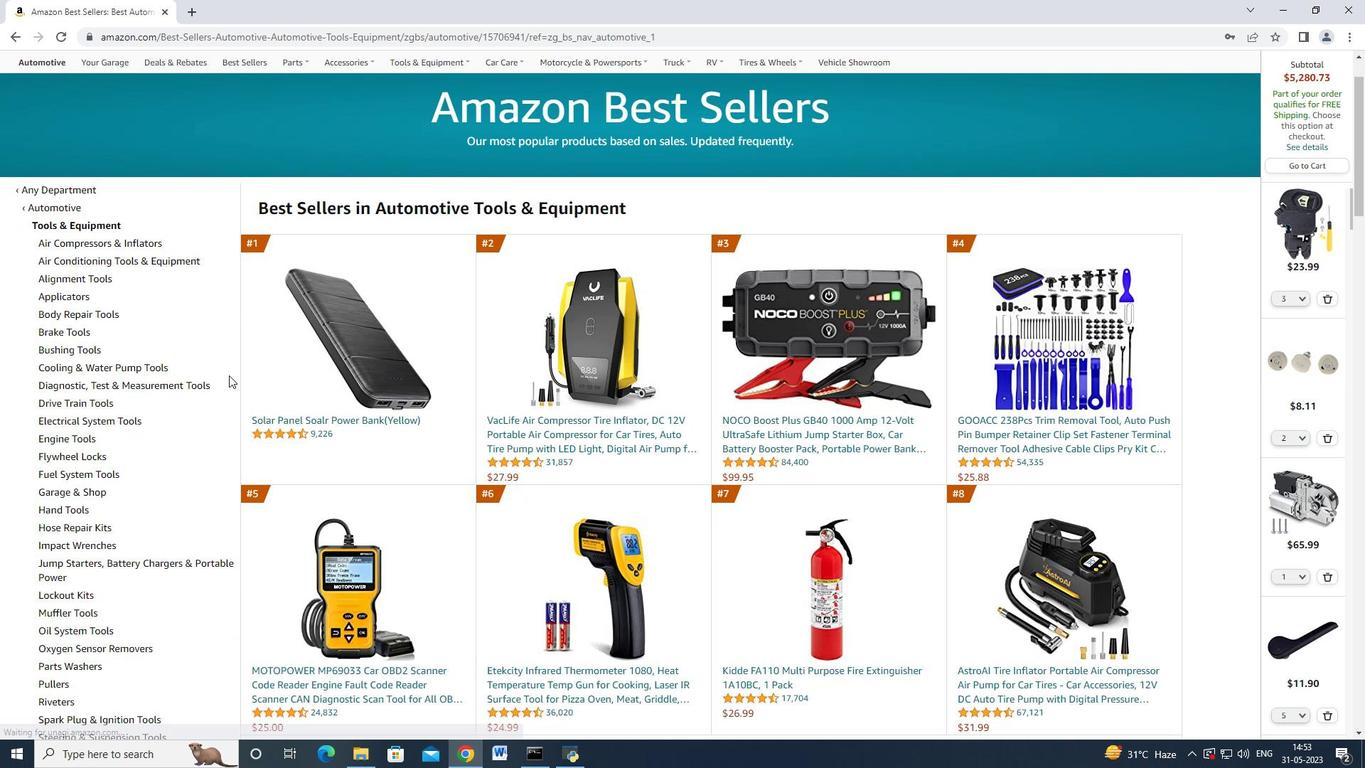 
Action: Mouse moved to (209, 377)
Screenshot: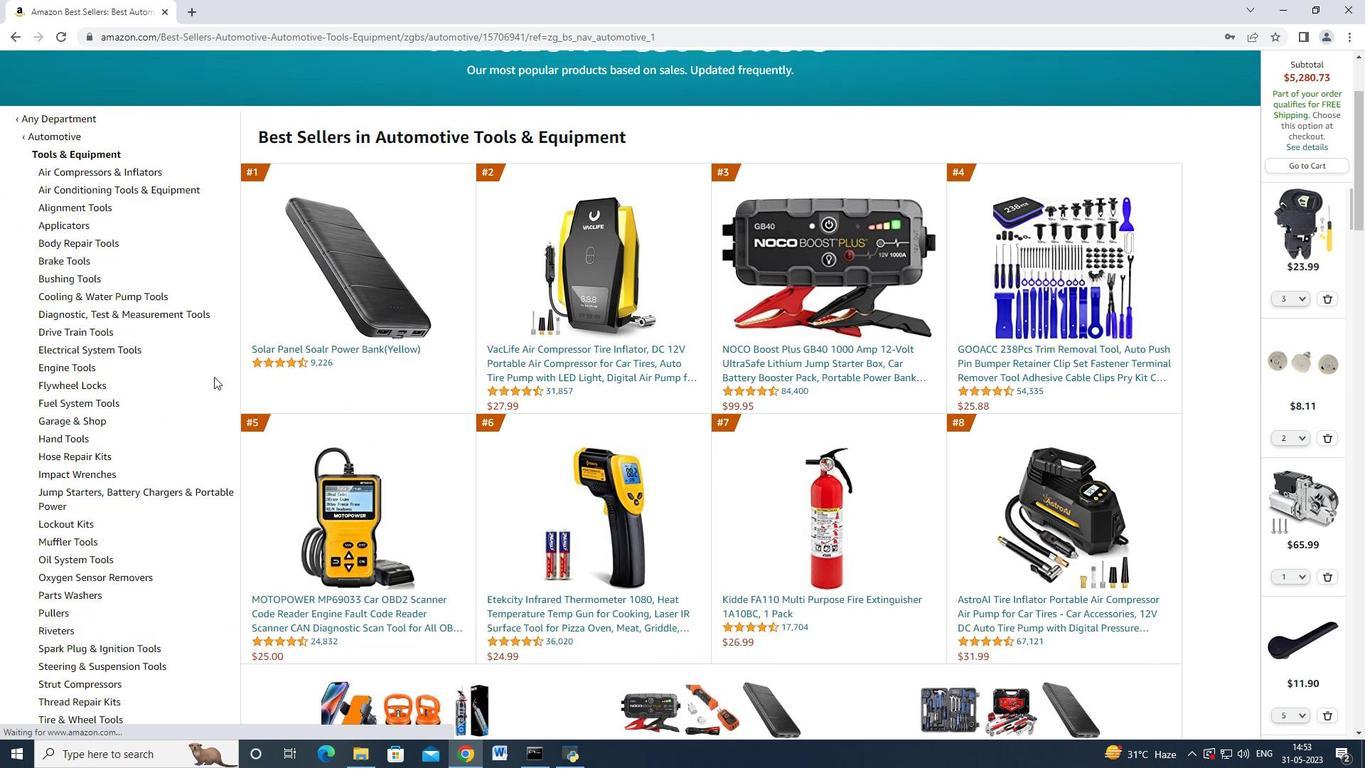 
Action: Mouse scrolled (209, 376) with delta (0, 0)
Screenshot: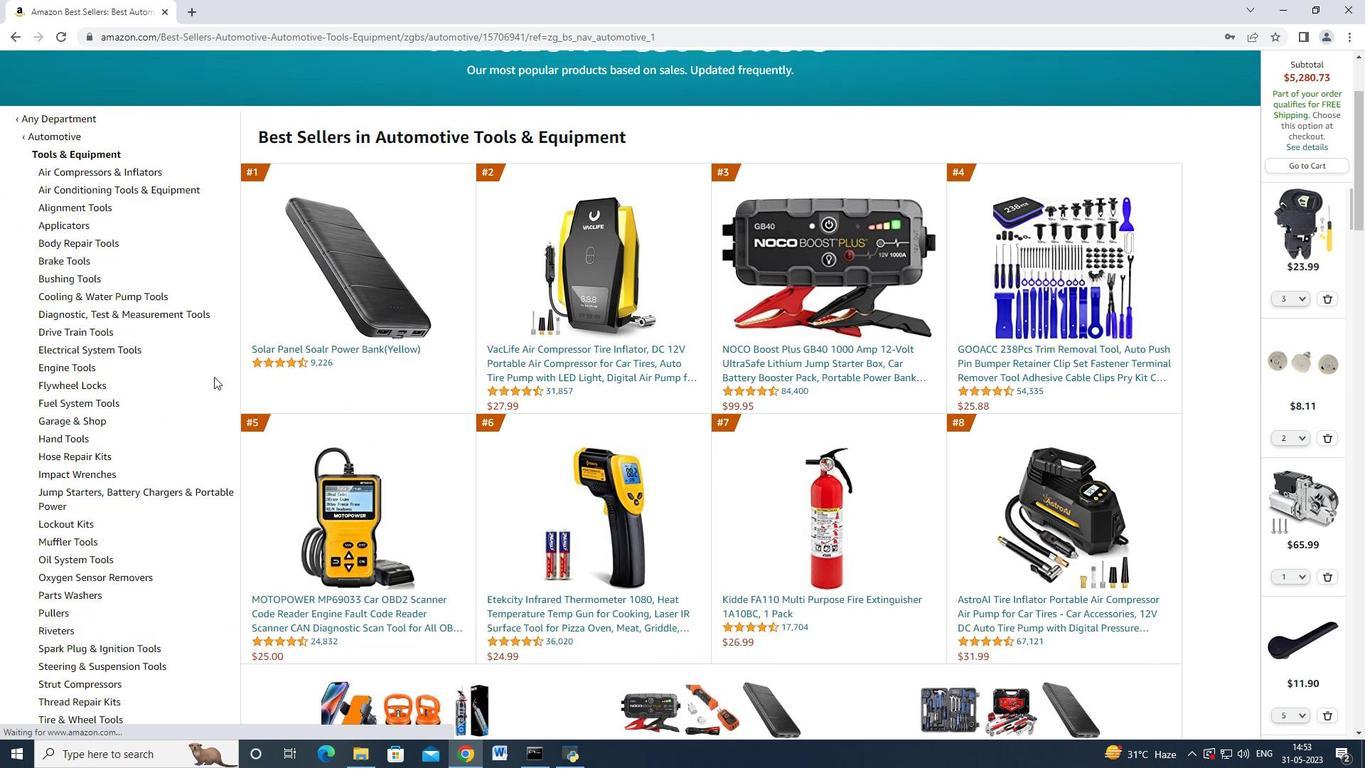 
Action: Mouse moved to (203, 373)
Screenshot: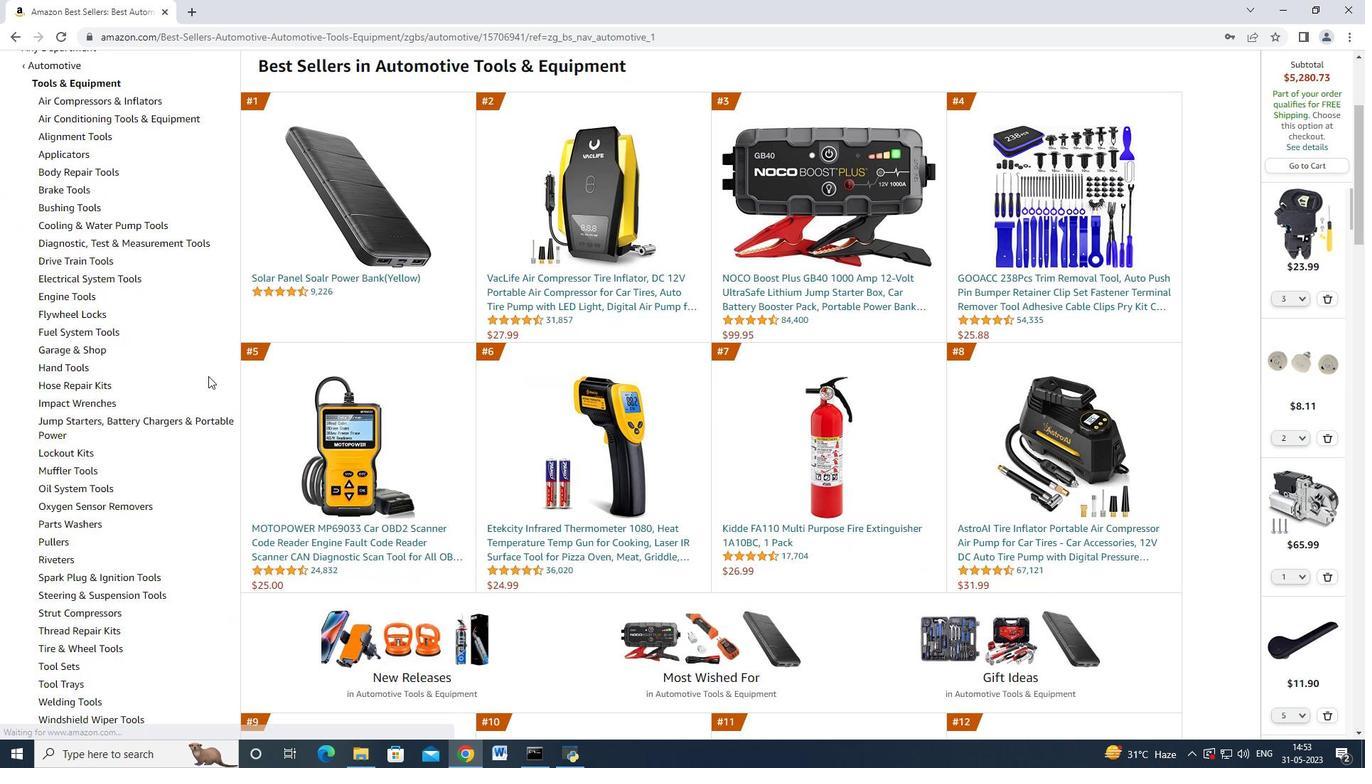 
Action: Mouse scrolled (203, 372) with delta (0, 0)
Screenshot: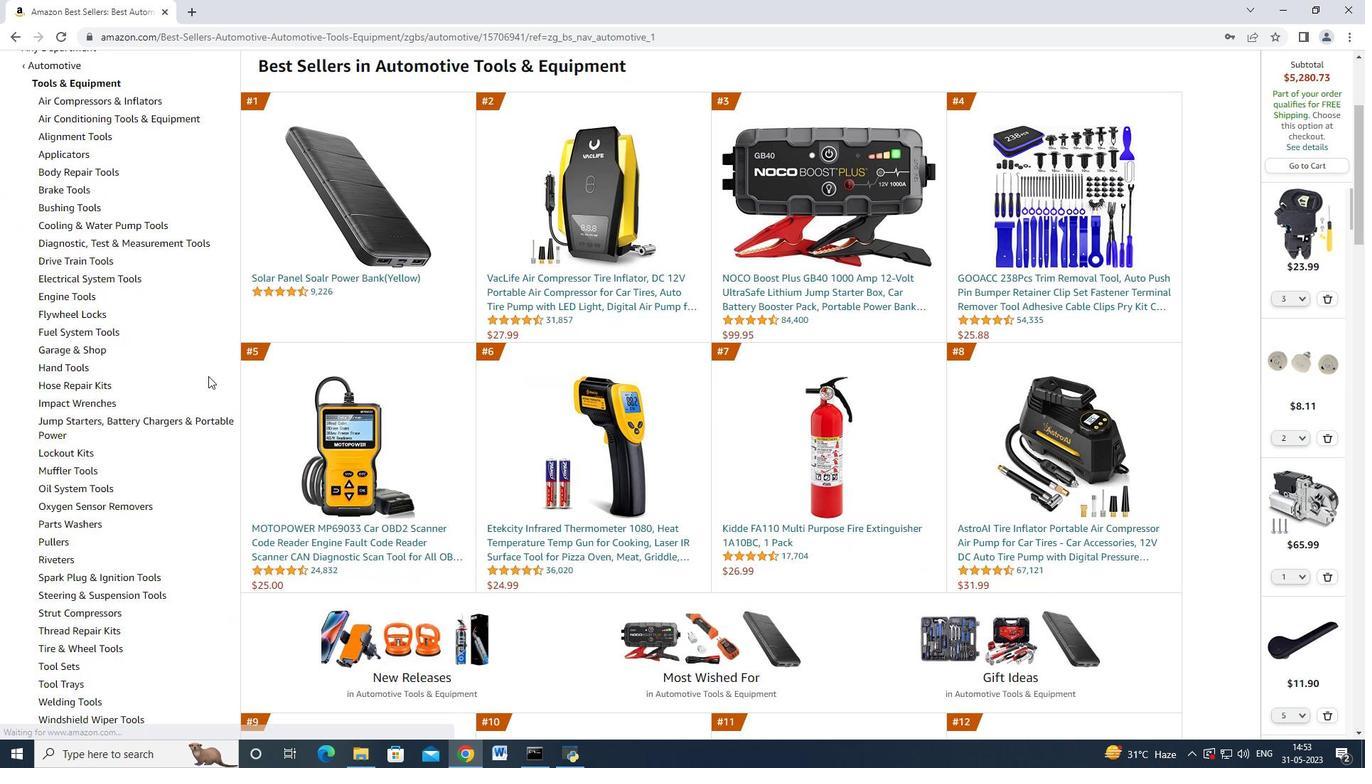 
Action: Mouse moved to (189, 366)
Screenshot: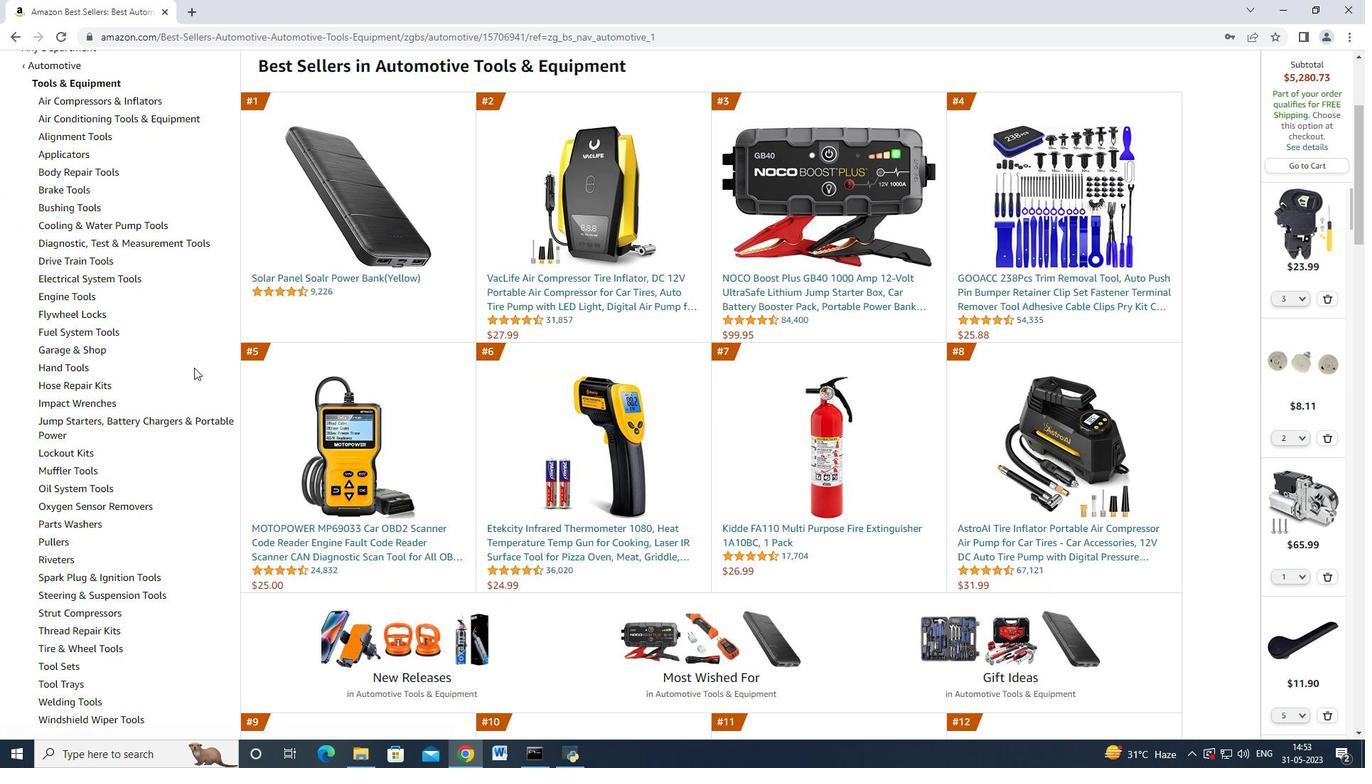 
Action: Mouse scrolled (189, 365) with delta (0, 0)
Screenshot: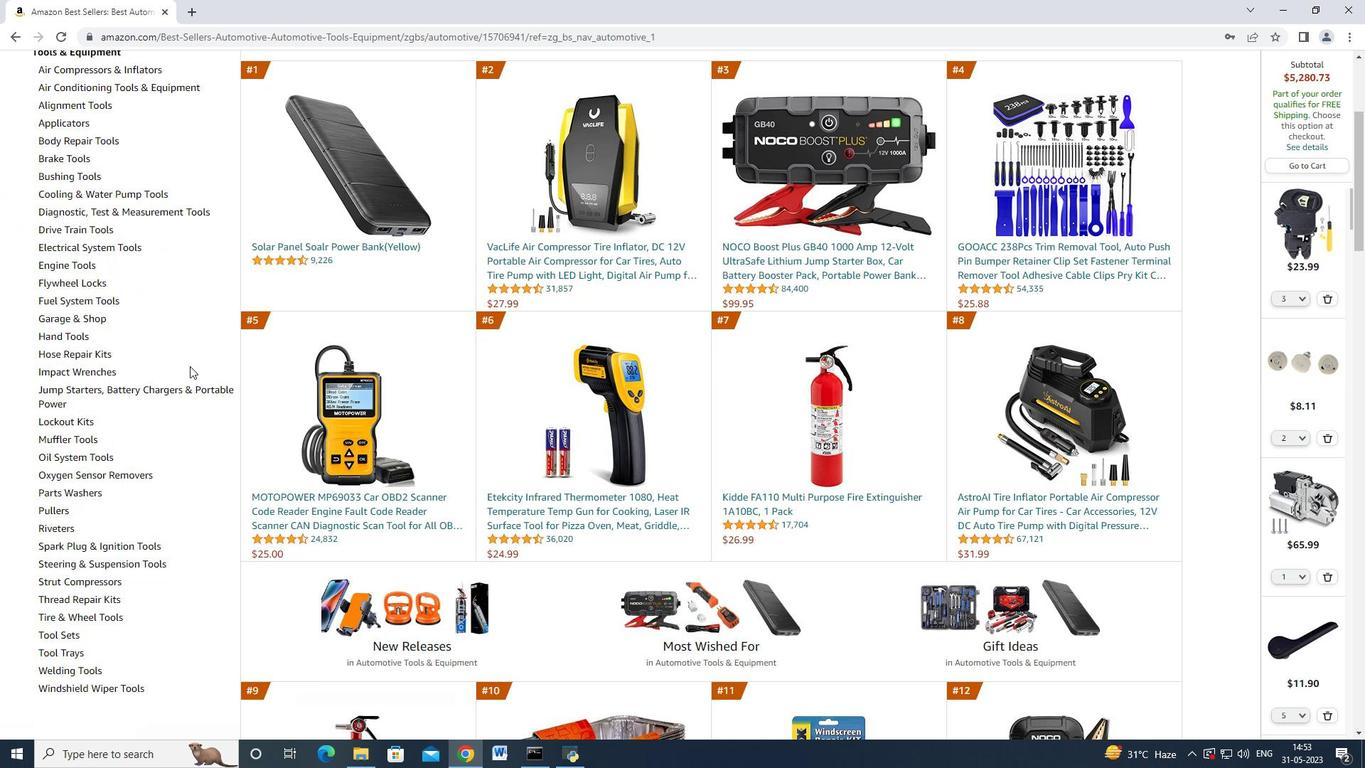 
Action: Mouse moved to (93, 497)
Screenshot: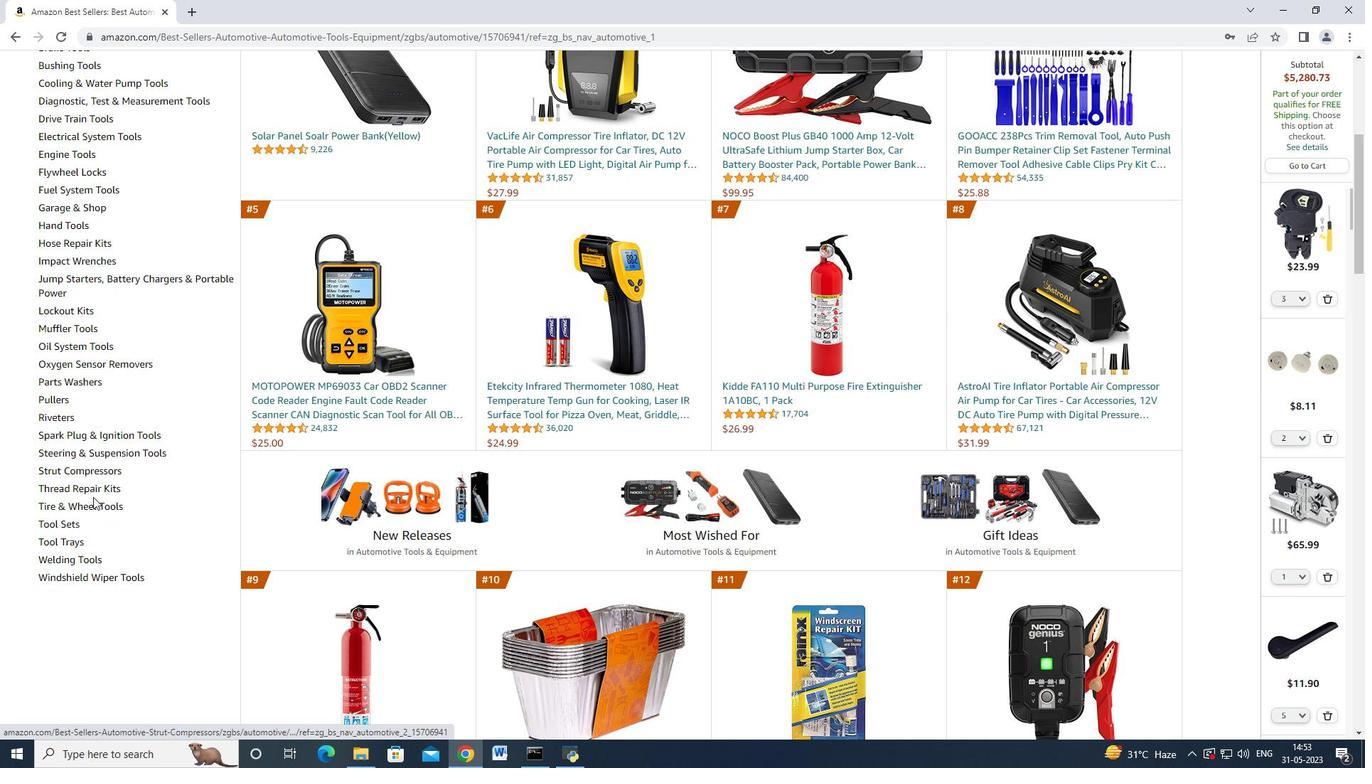 
Action: Mouse scrolled (93, 498) with delta (0, 0)
Screenshot: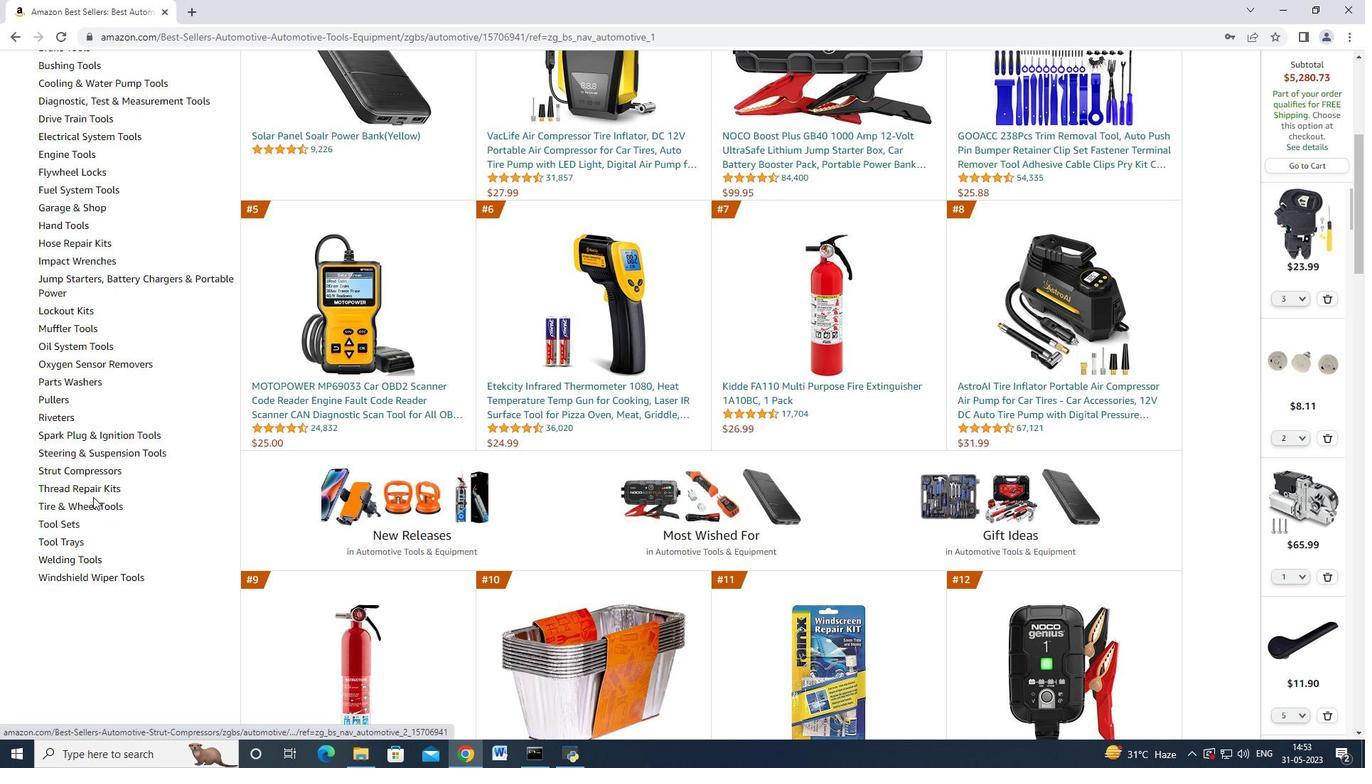 
Action: Mouse moved to (76, 421)
Screenshot: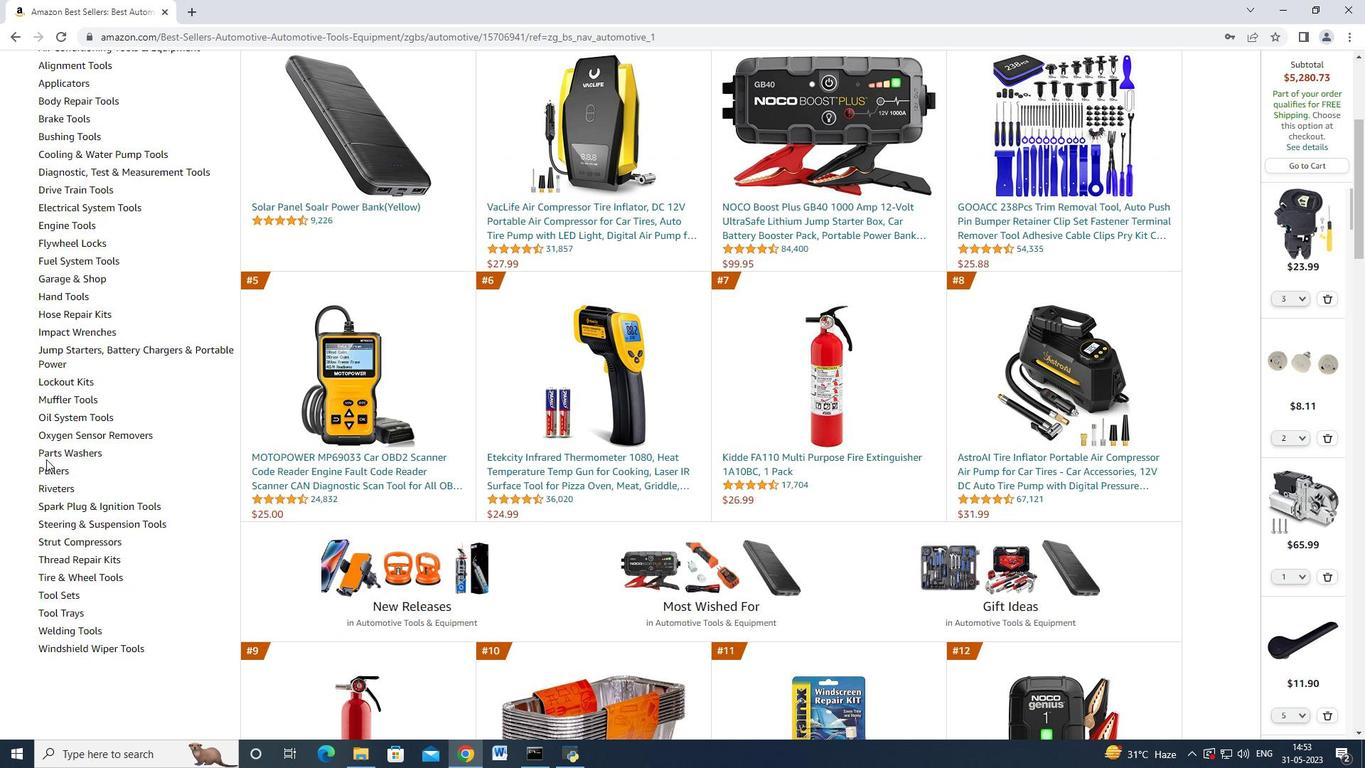 
Action: Mouse scrolled (76, 421) with delta (0, 0)
Screenshot: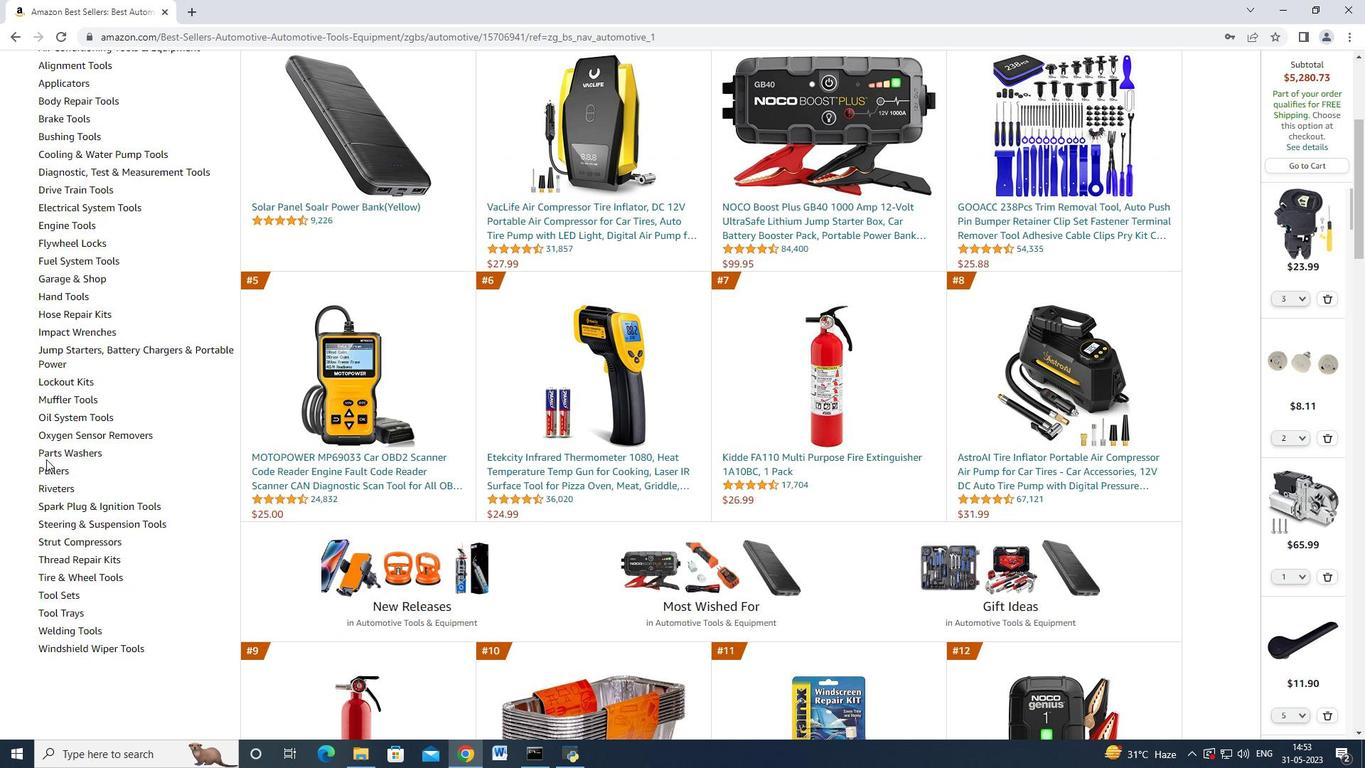 
Action: Mouse scrolled (76, 421) with delta (0, 0)
Screenshot: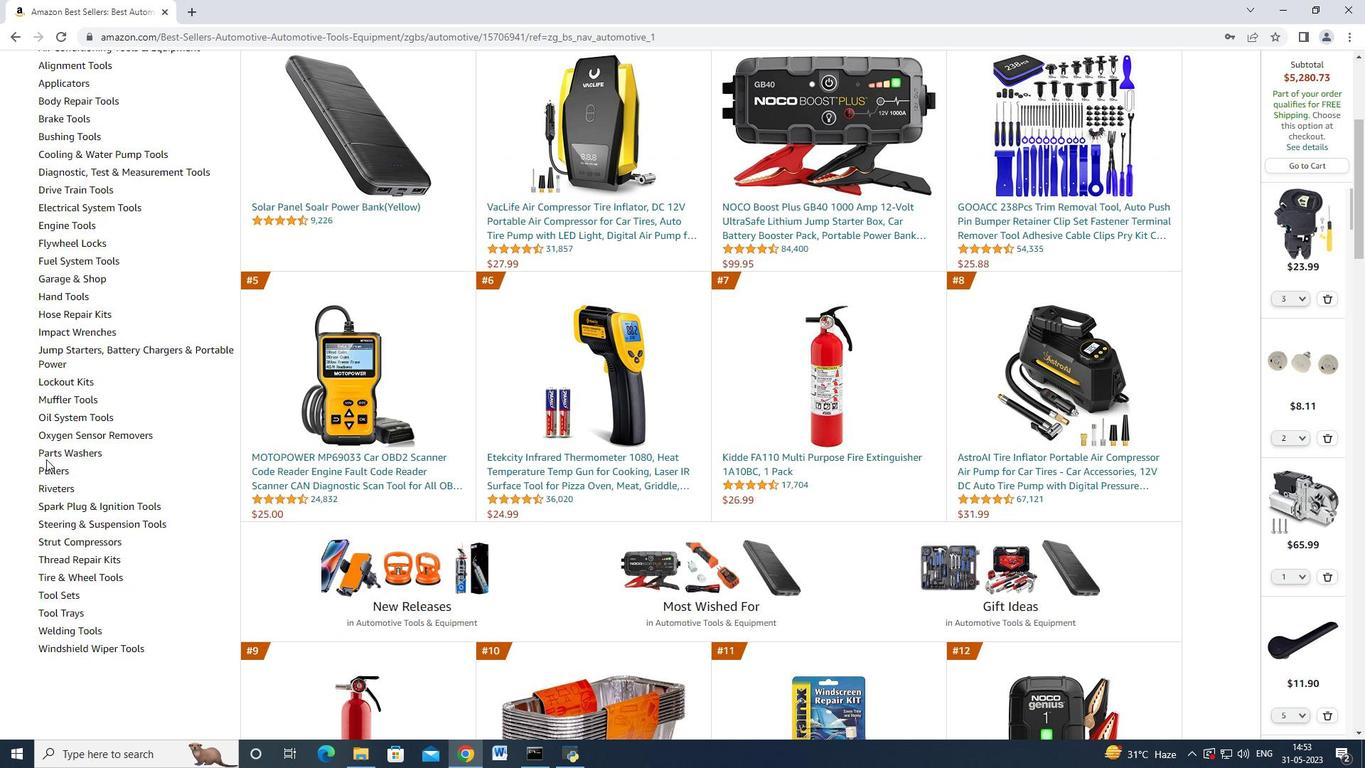 
Action: Mouse moved to (107, 394)
Screenshot: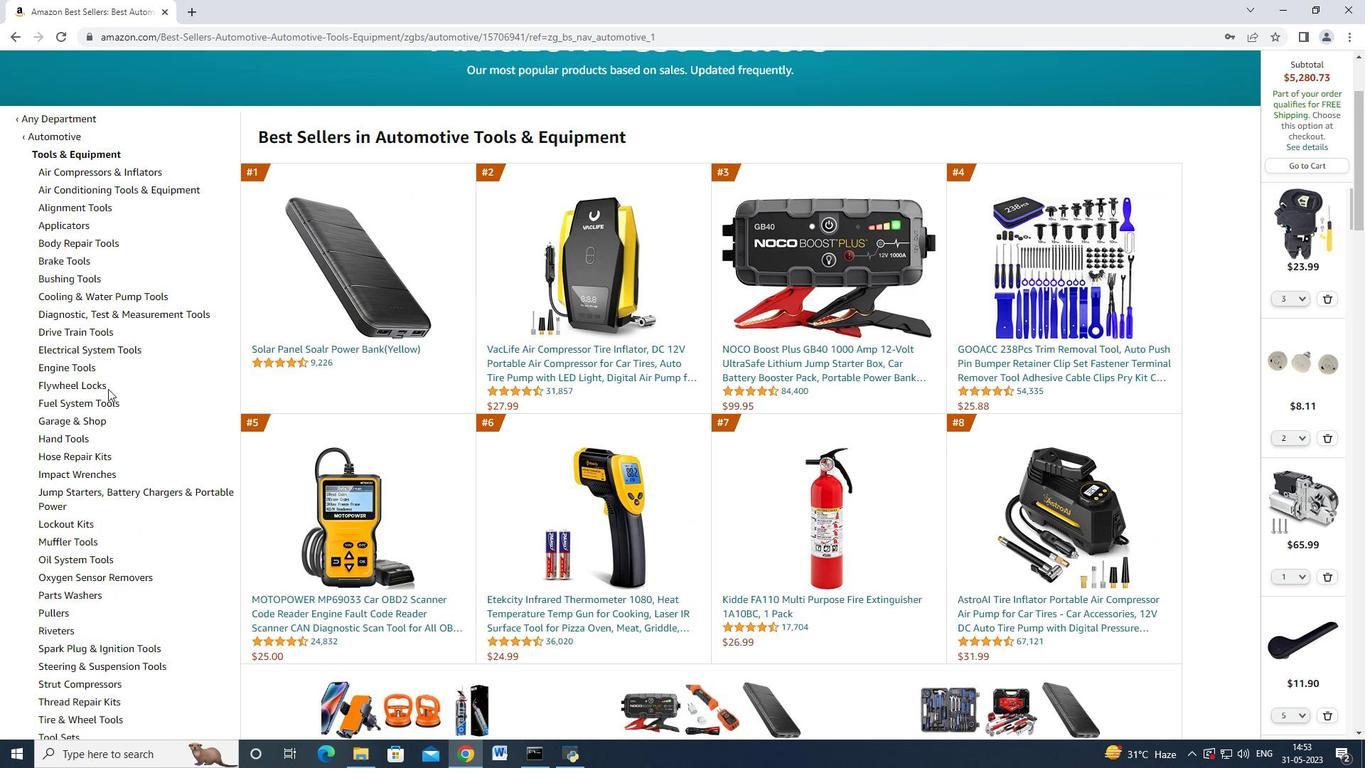 
Action: Mouse scrolled (107, 394) with delta (0, 0)
Screenshot: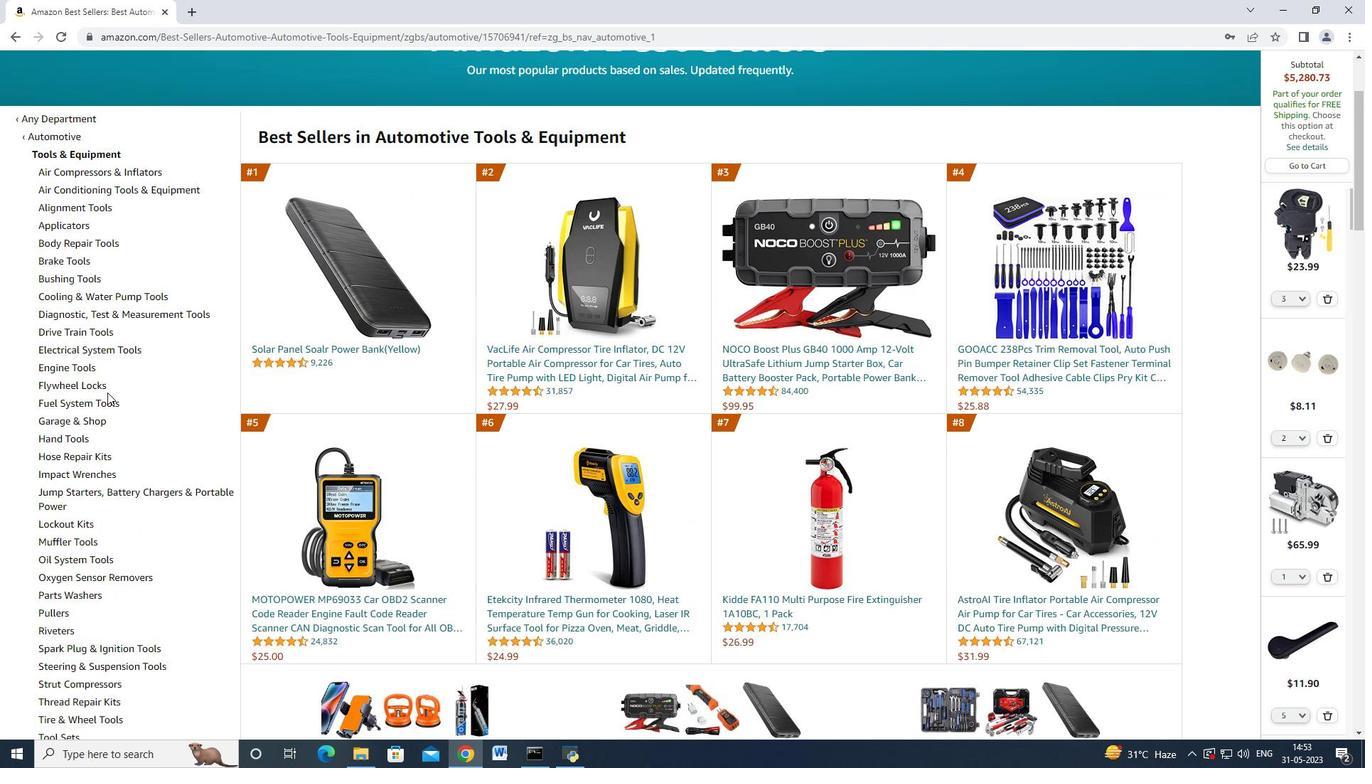 
Action: Mouse moved to (80, 430)
Screenshot: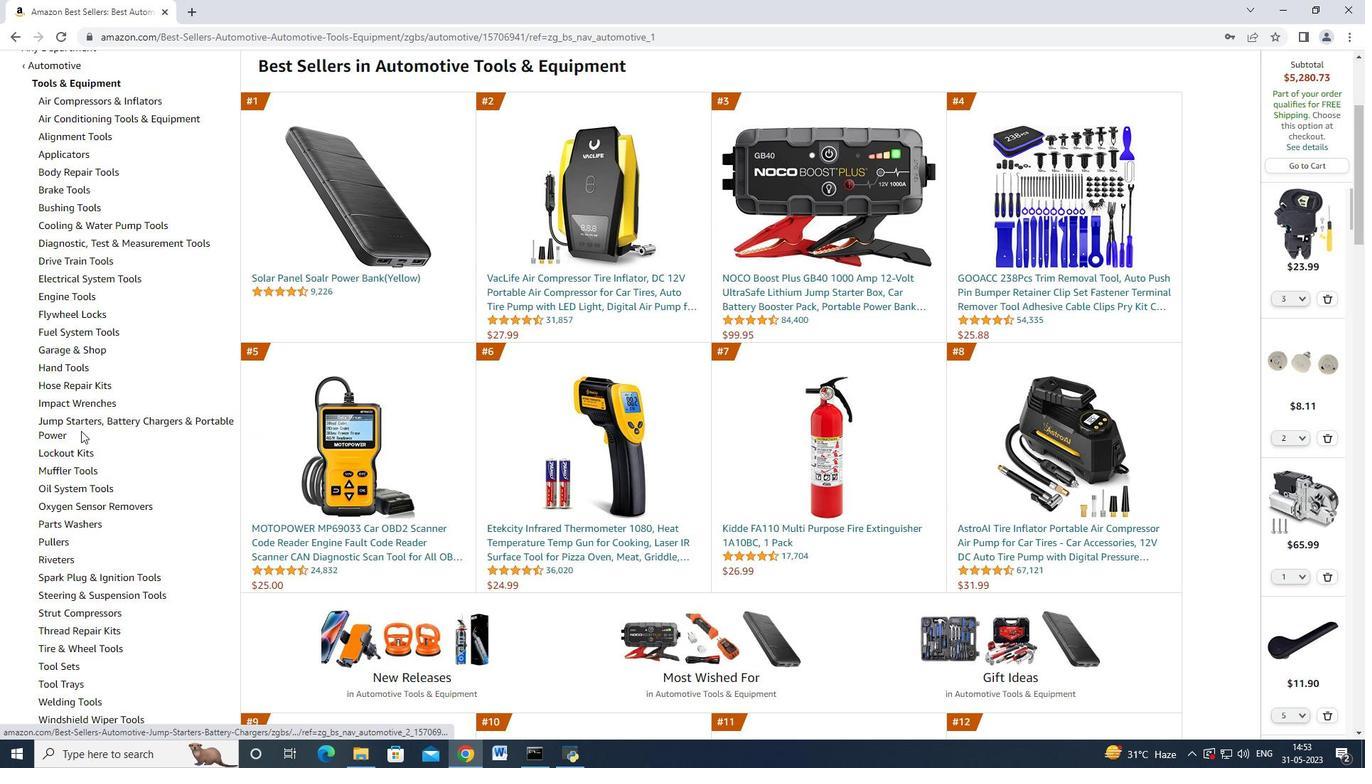 
Action: Mouse scrolled (80, 431) with delta (0, 0)
Screenshot: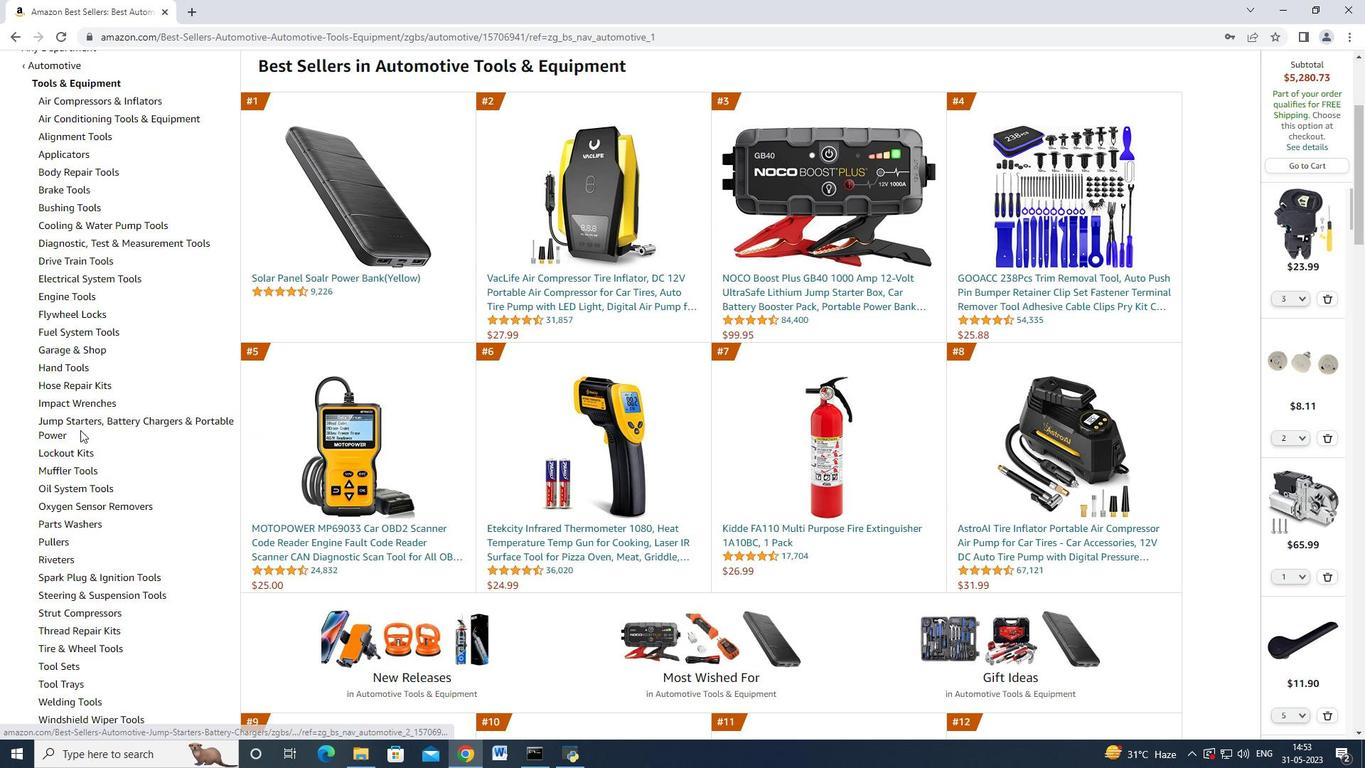 
Action: Mouse scrolled (80, 431) with delta (0, 0)
Screenshot: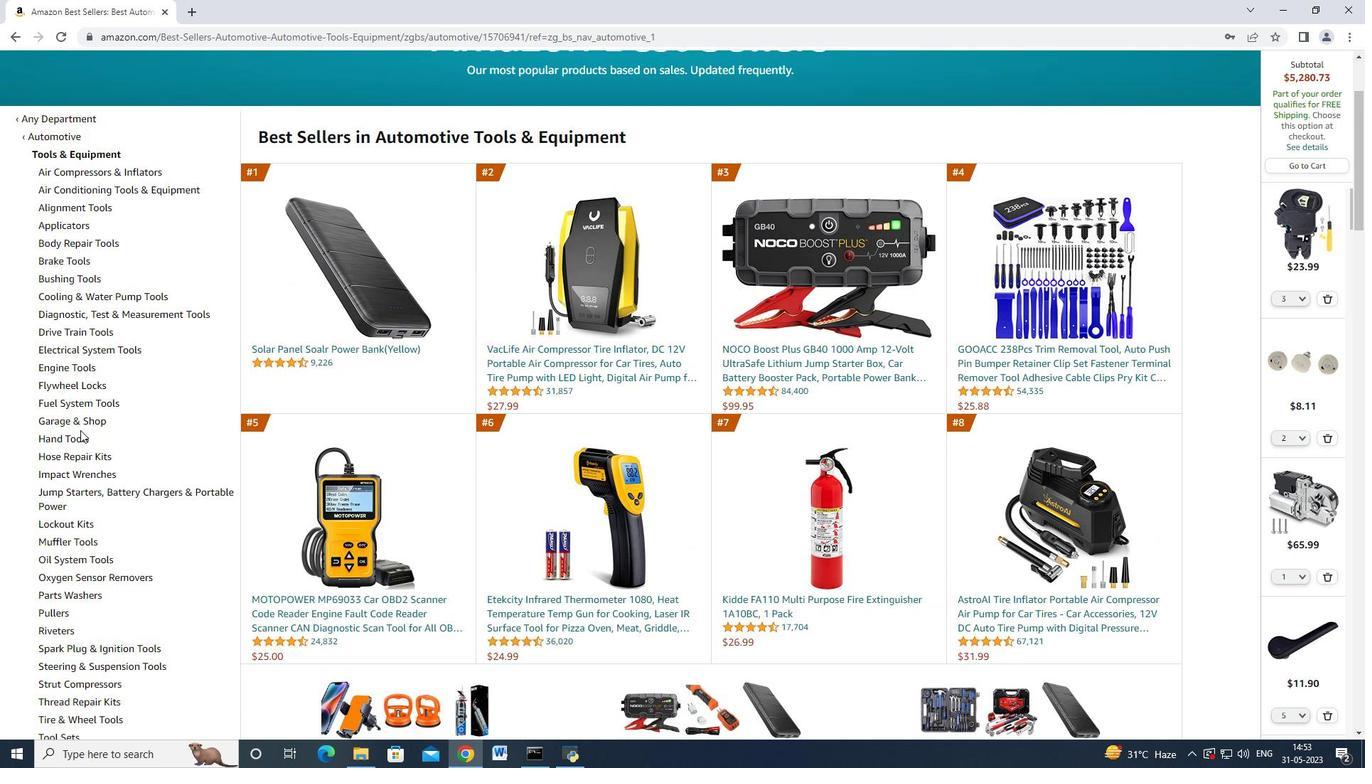 
Action: Mouse moved to (72, 207)
Screenshot: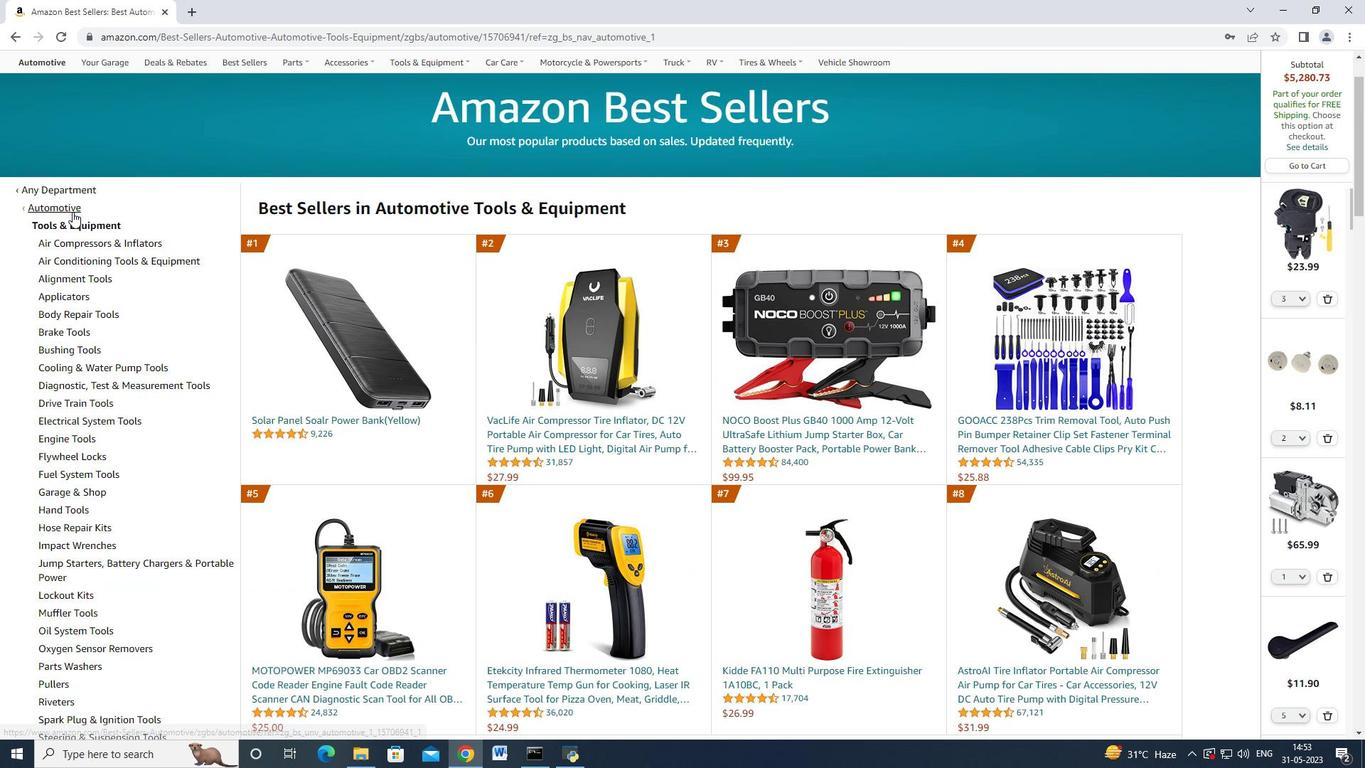 
Action: Mouse pressed left at (72, 207)
Screenshot: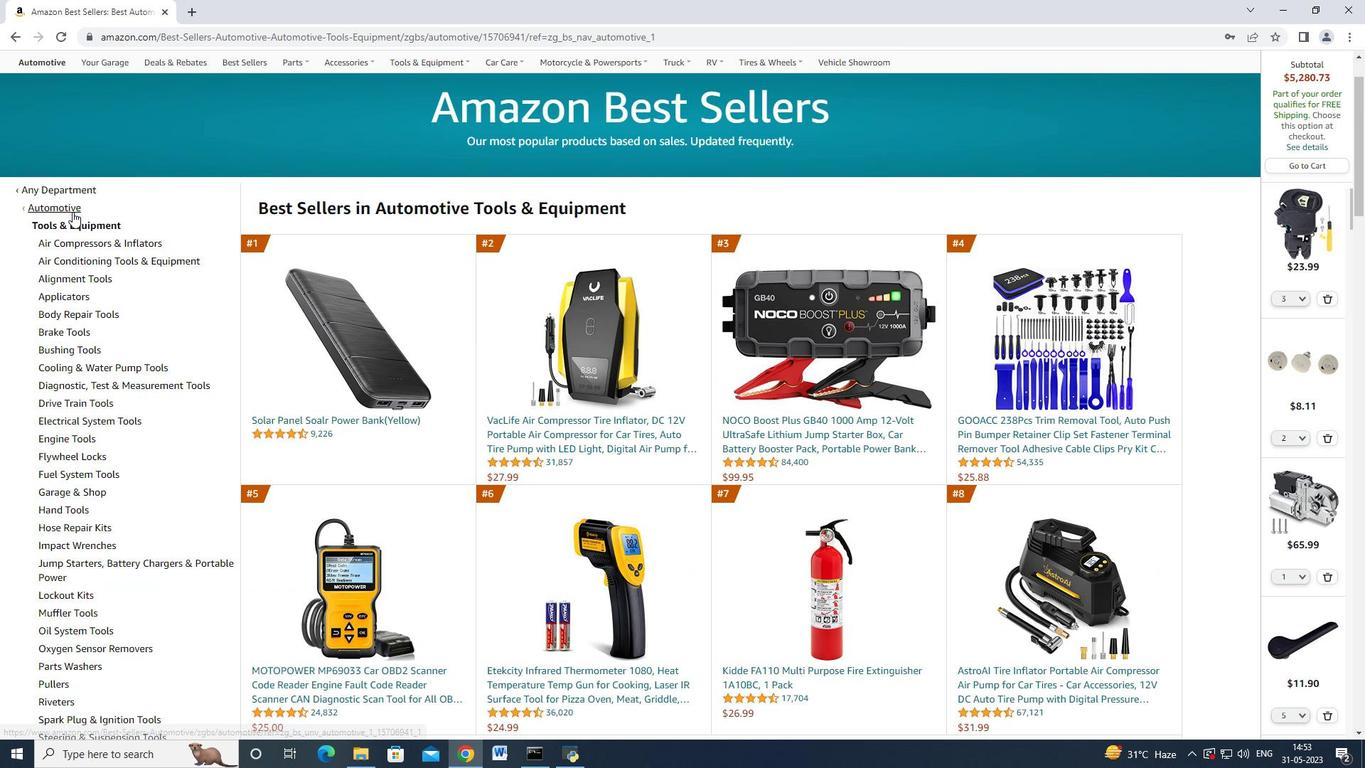 
Action: Mouse moved to (134, 320)
Screenshot: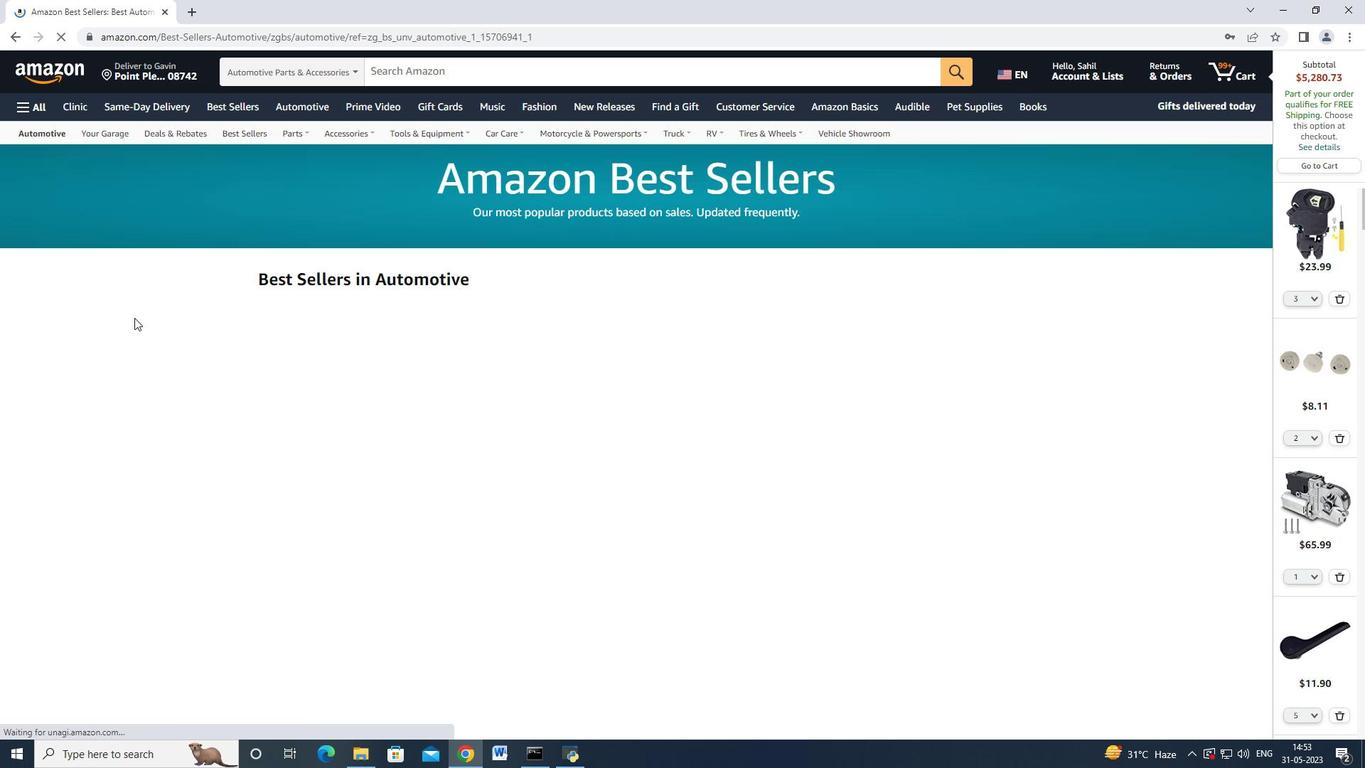 
Action: Mouse scrolled (134, 320) with delta (0, 0)
Screenshot: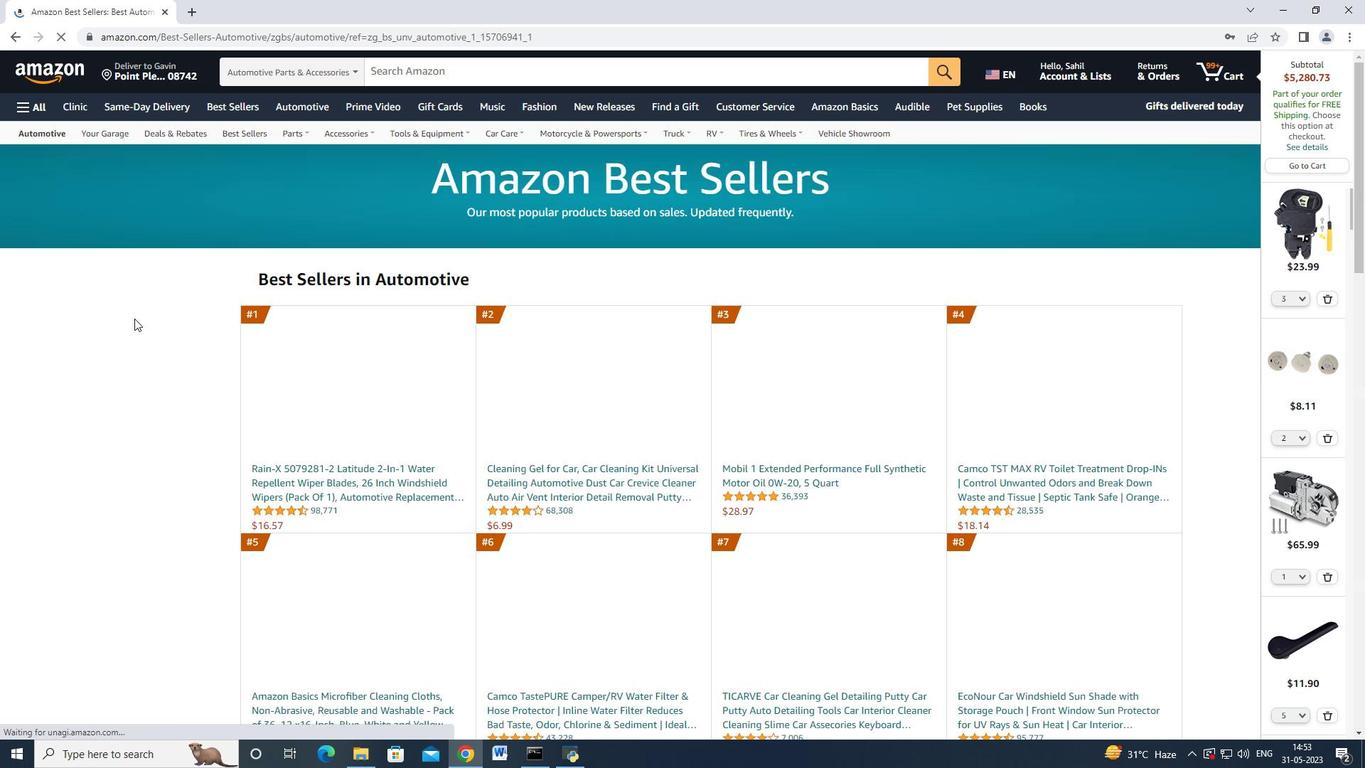 
Action: Mouse moved to (134, 320)
Screenshot: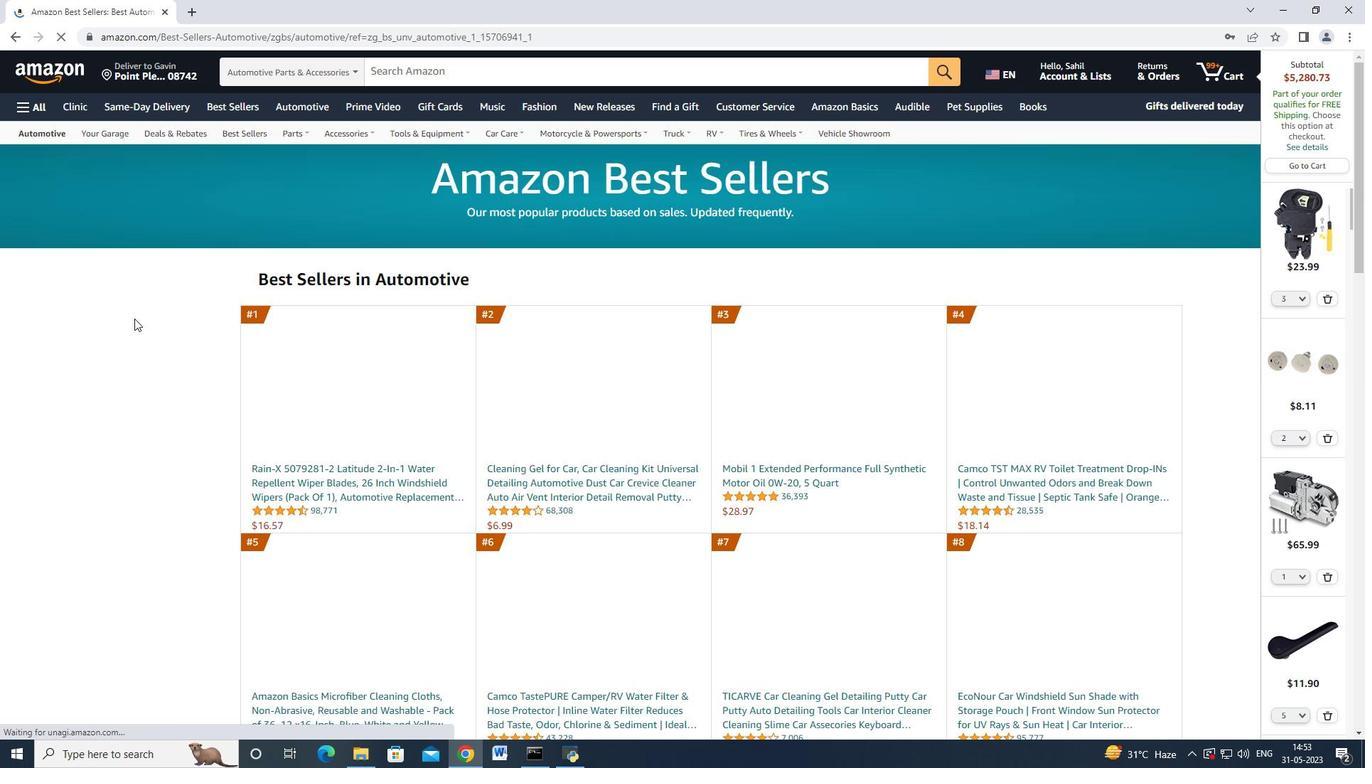 
Action: Mouse scrolled (134, 320) with delta (0, 0)
Screenshot: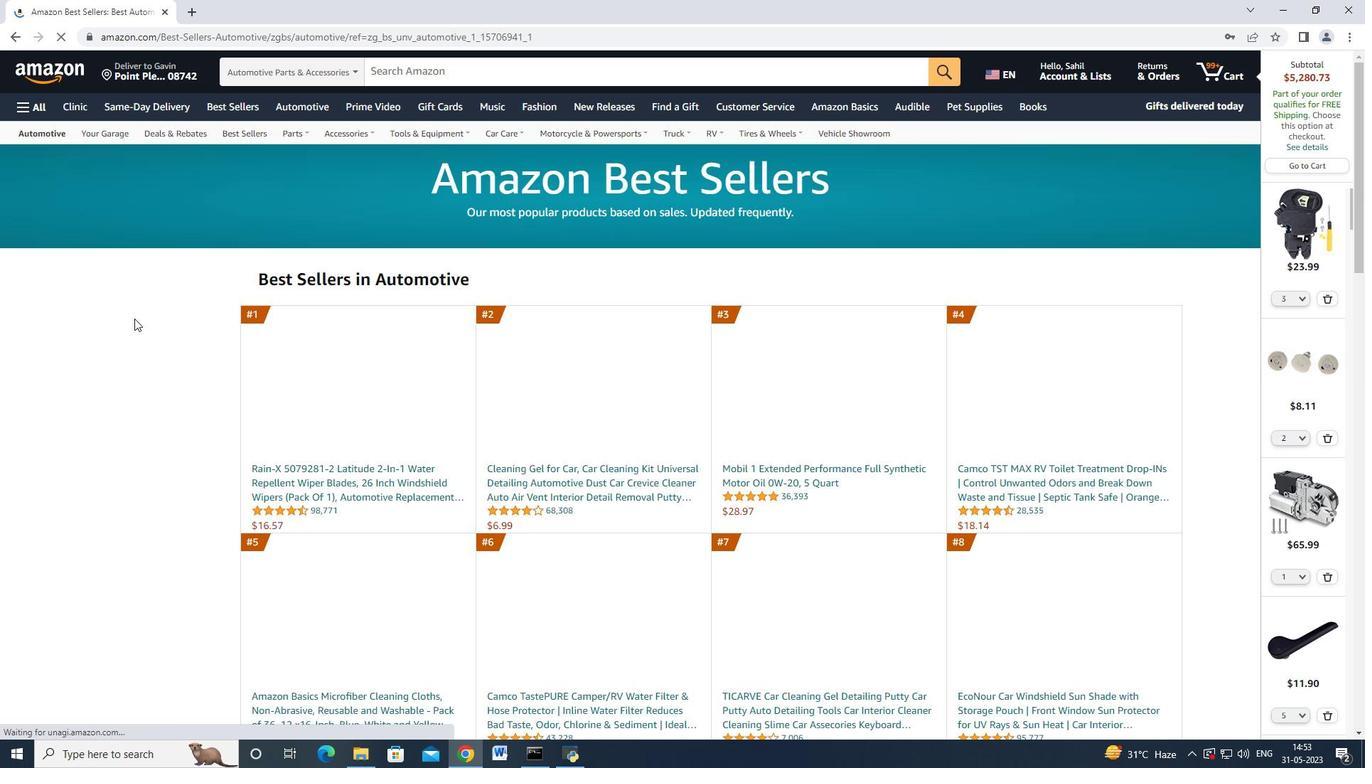 
Action: Mouse moved to (134, 320)
Screenshot: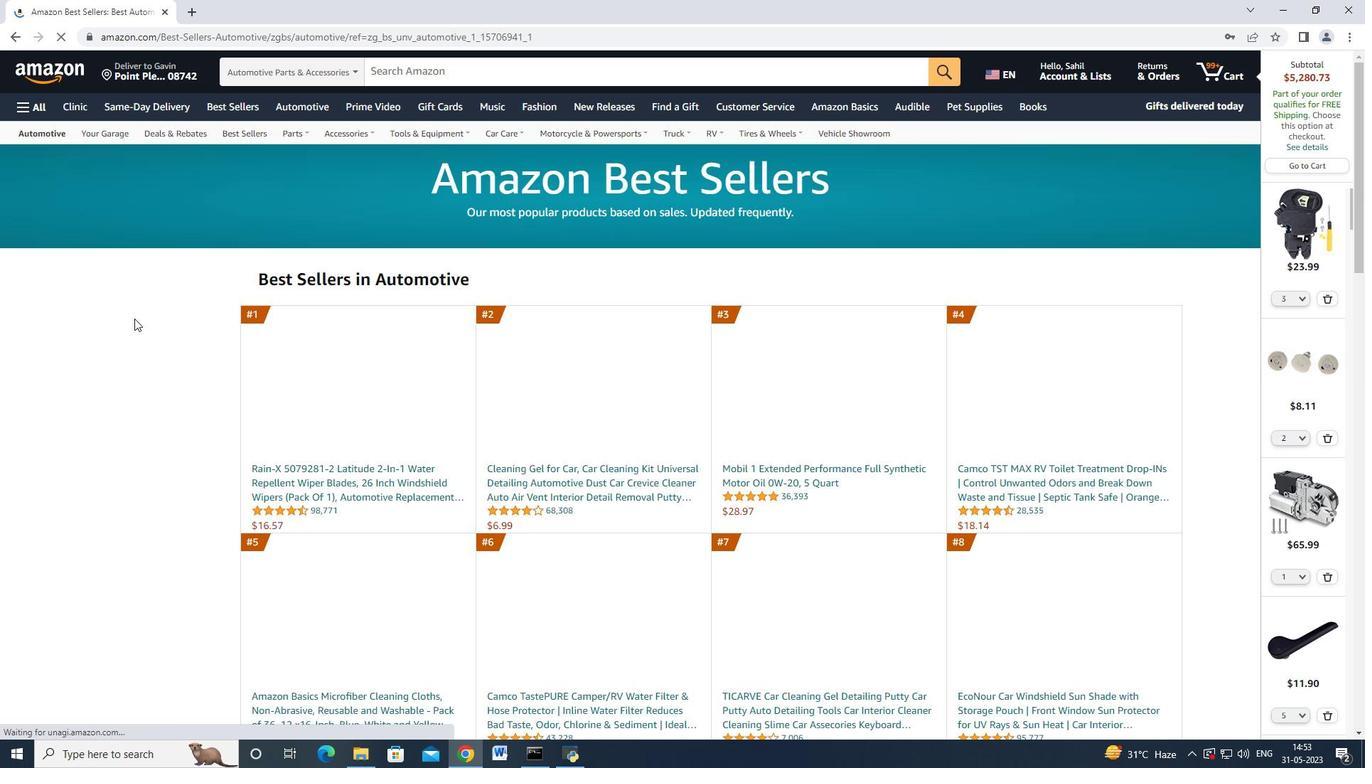 
Action: Mouse scrolled (134, 320) with delta (0, 0)
Screenshot: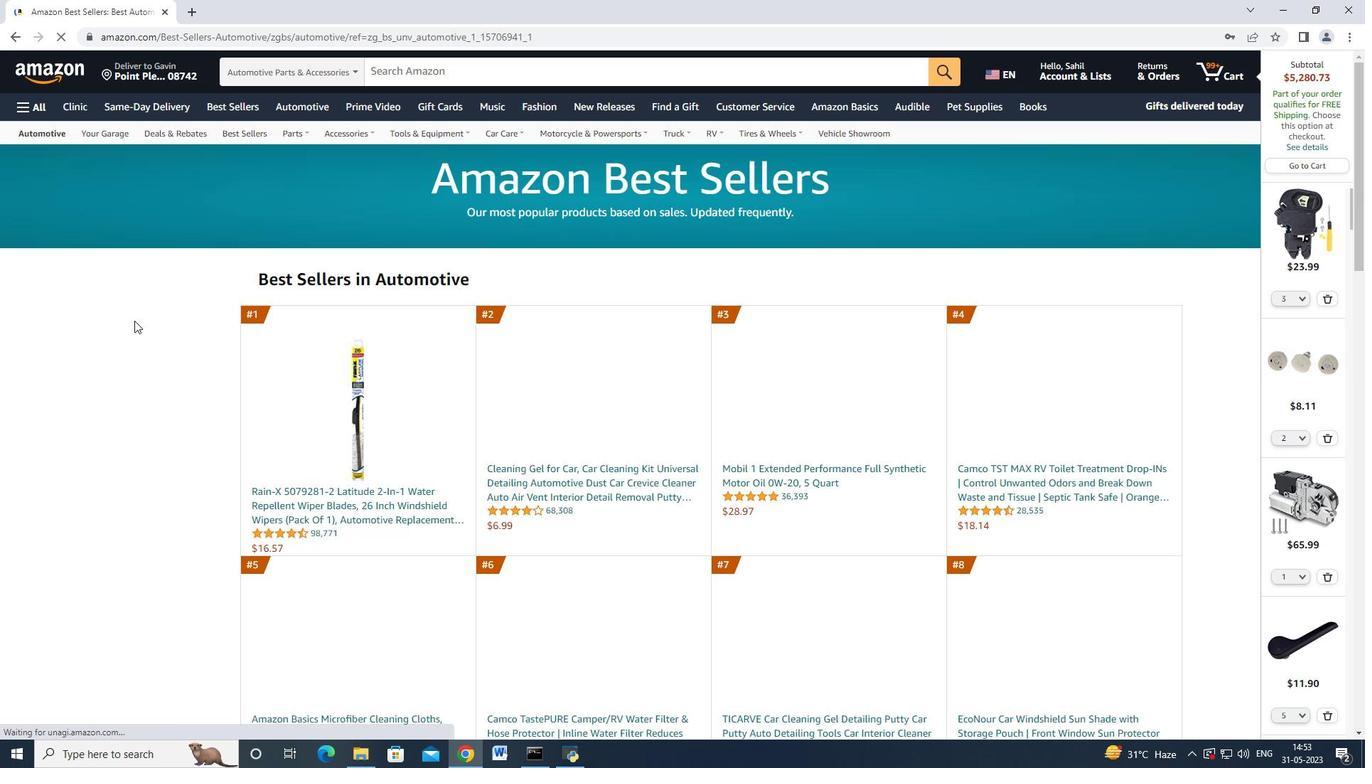 
Action: Mouse moved to (134, 321)
Screenshot: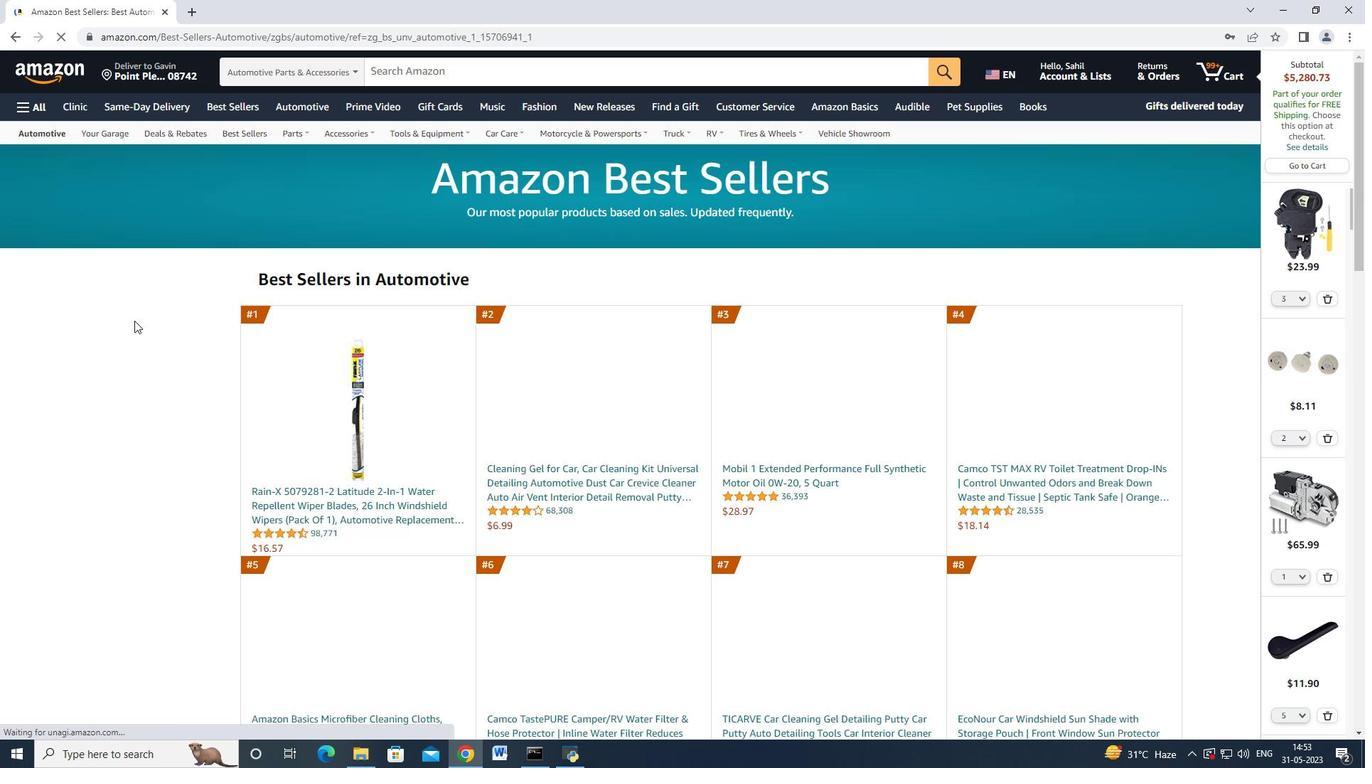 
Action: Mouse scrolled (134, 320) with delta (0, 0)
Screenshot: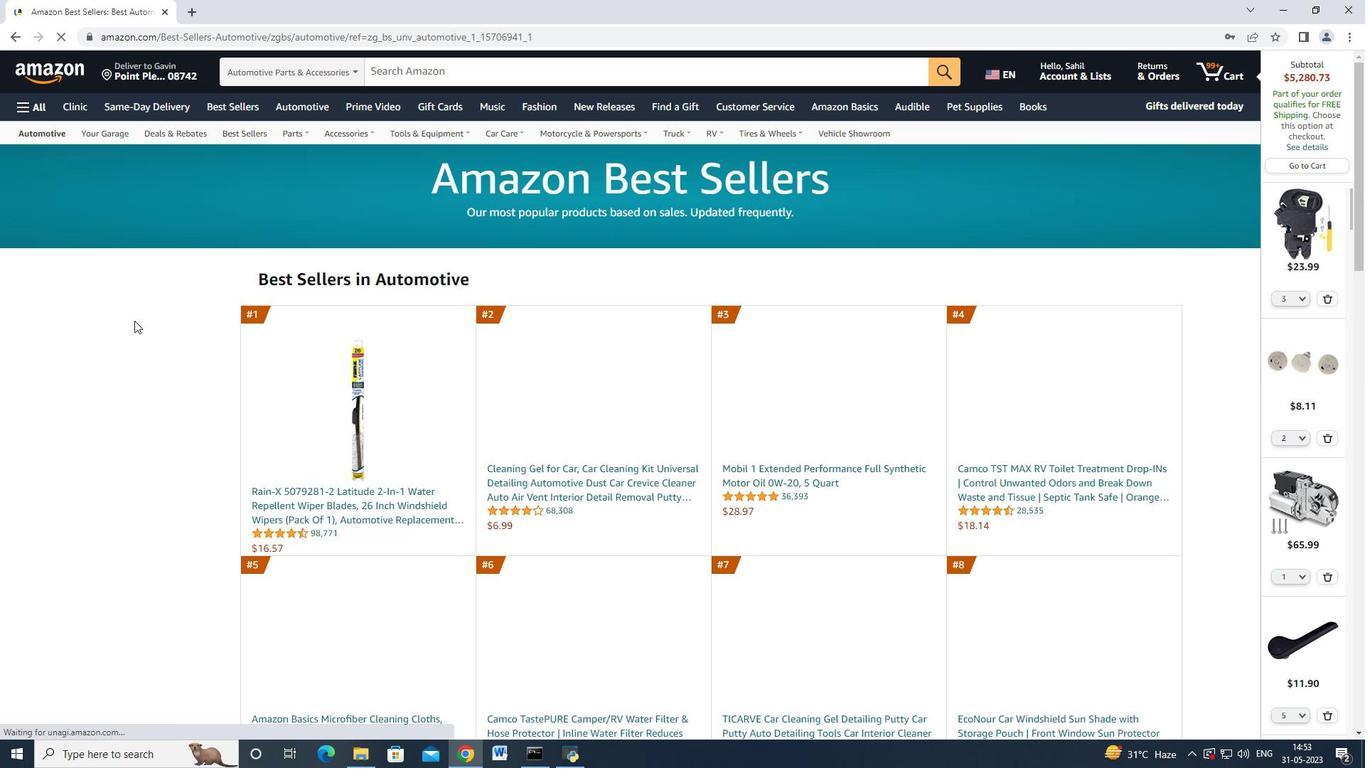 
Action: Mouse moved to (78, 204)
Screenshot: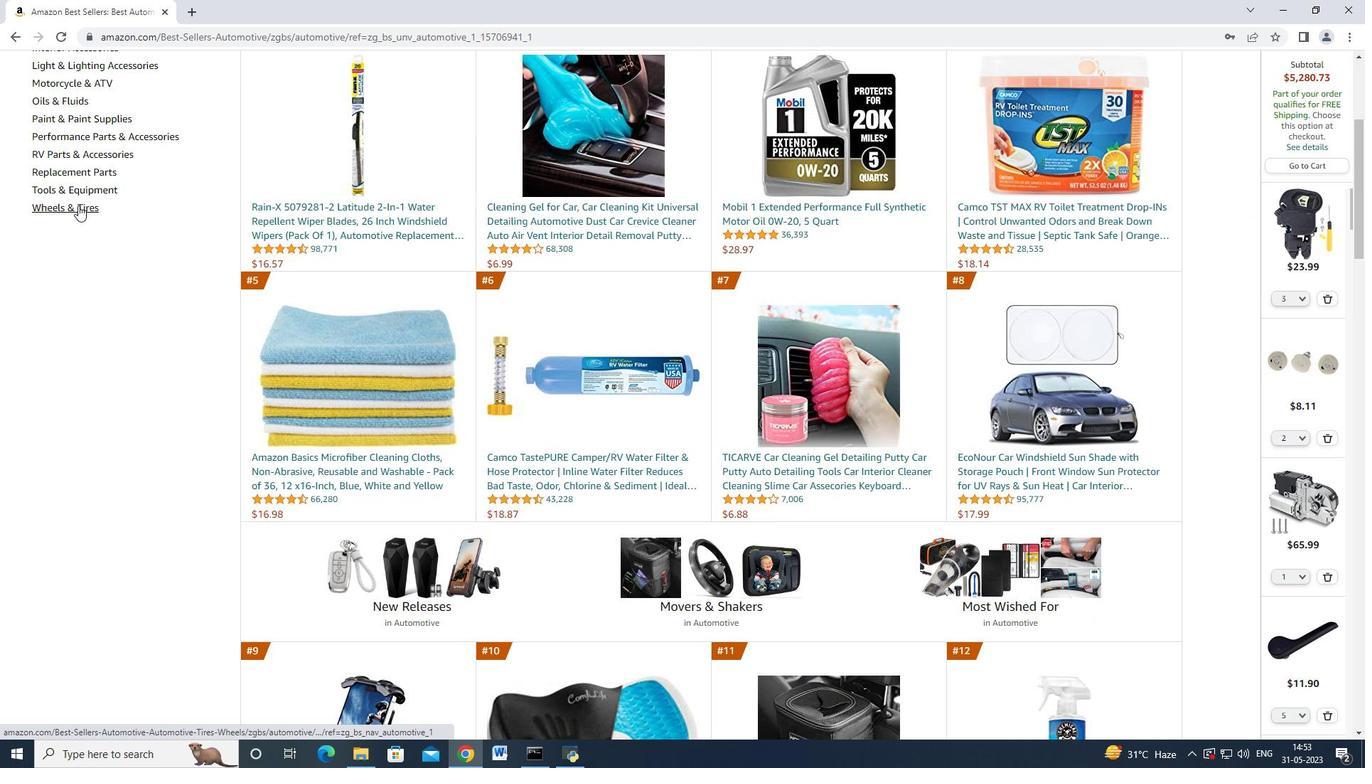 
Action: Mouse scrolled (78, 205) with delta (0, 0)
Screenshot: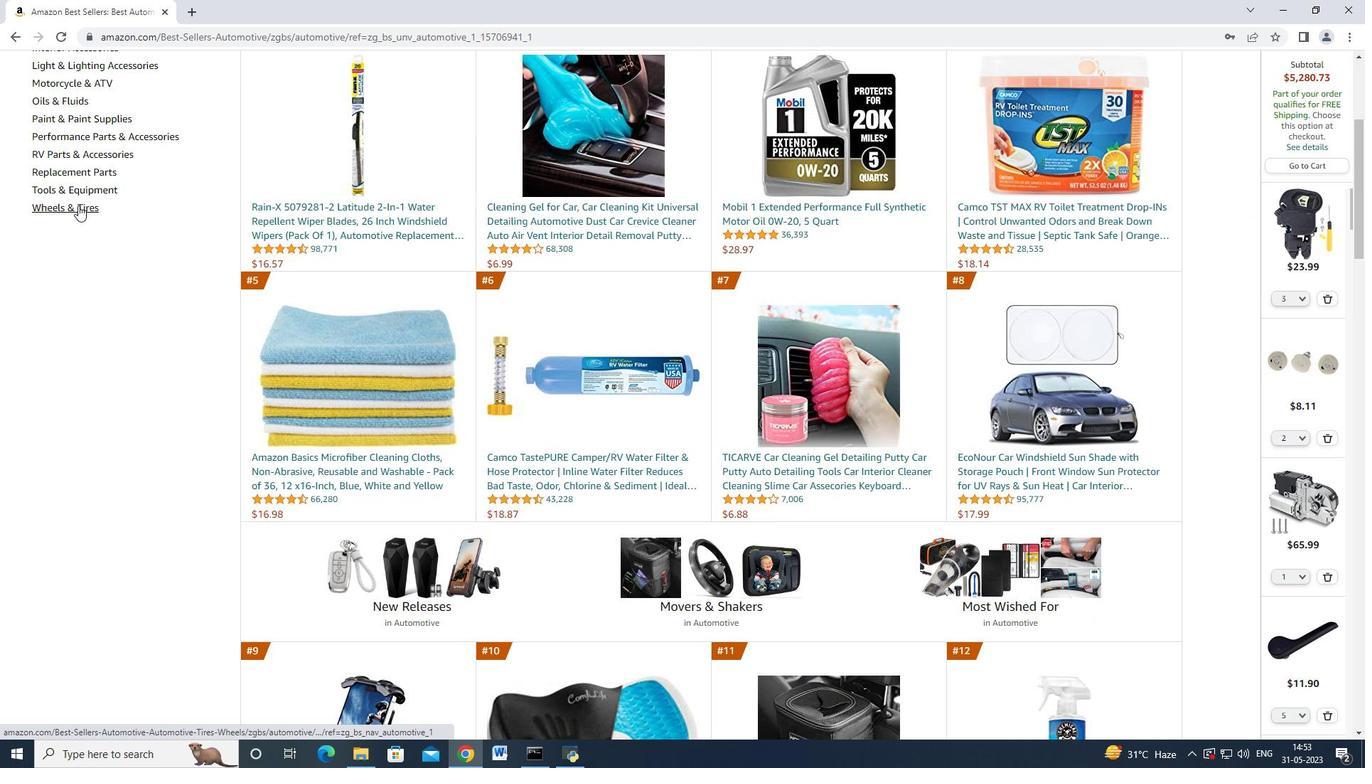
Action: Mouse moved to (78, 204)
Screenshot: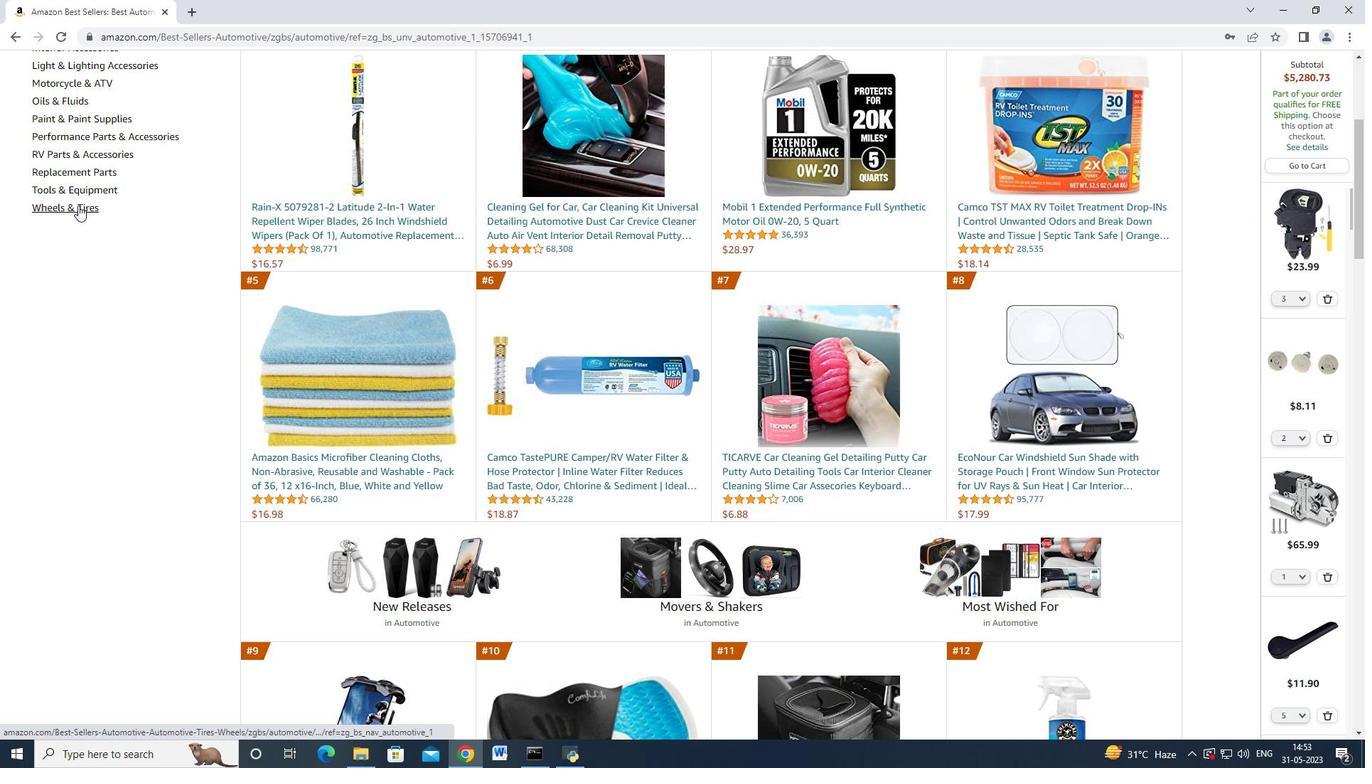 
Action: Mouse scrolled (78, 205) with delta (0, 0)
Screenshot: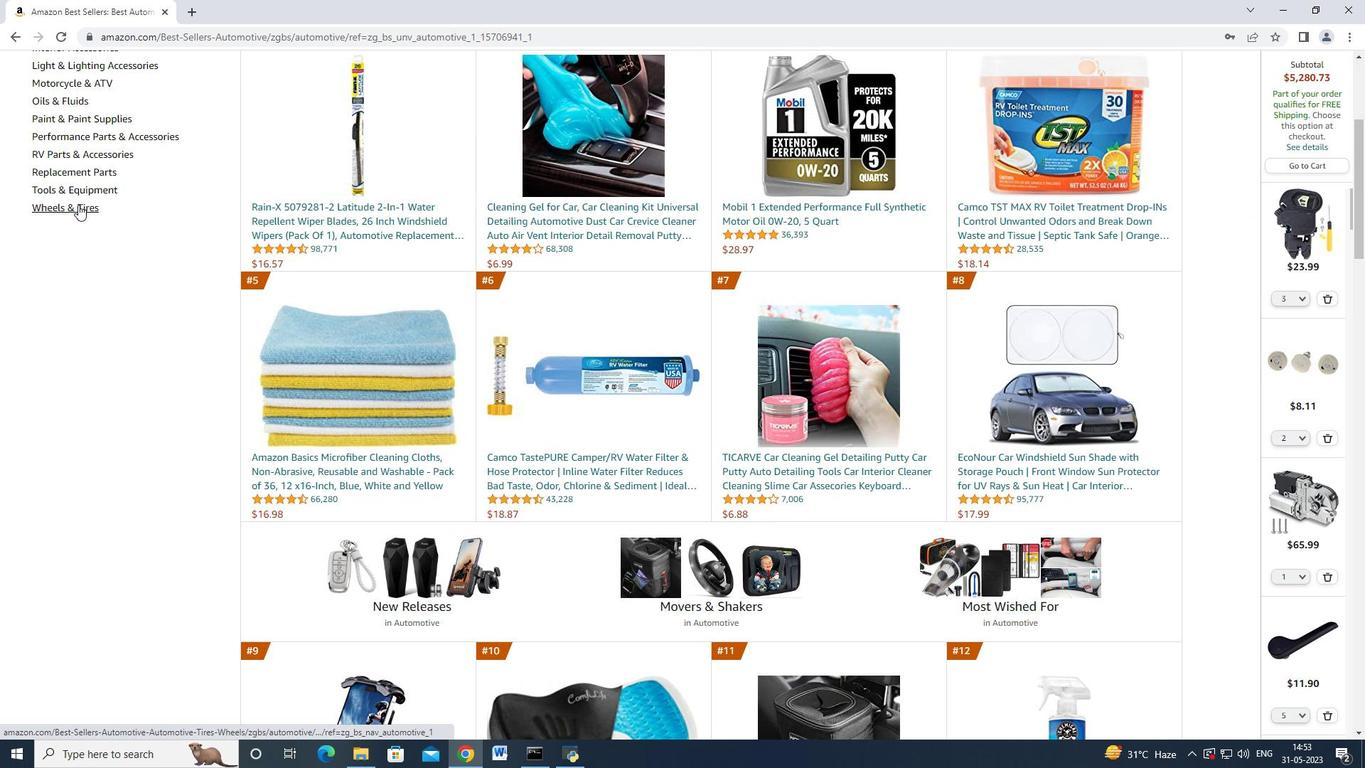 
Action: Mouse moved to (78, 305)
Screenshot: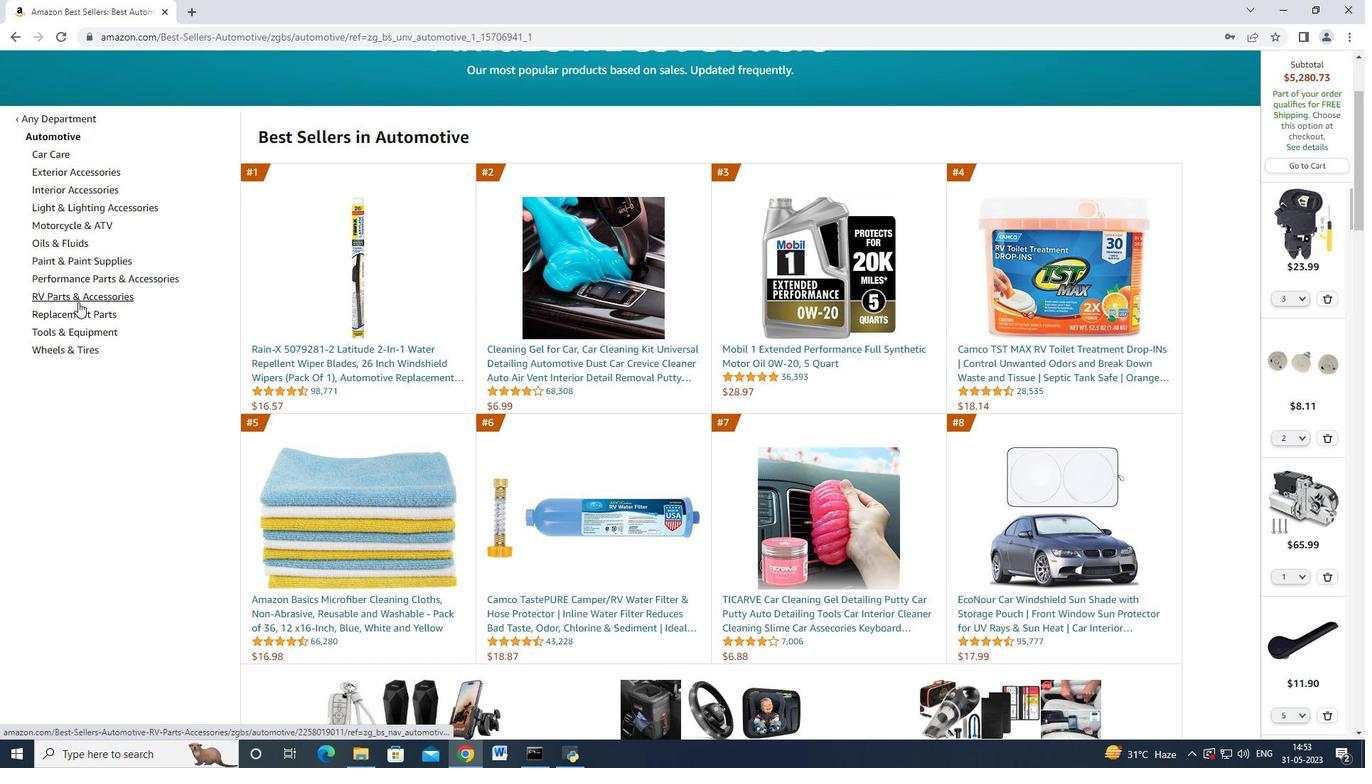 
Action: Mouse pressed left at (78, 305)
Screenshot: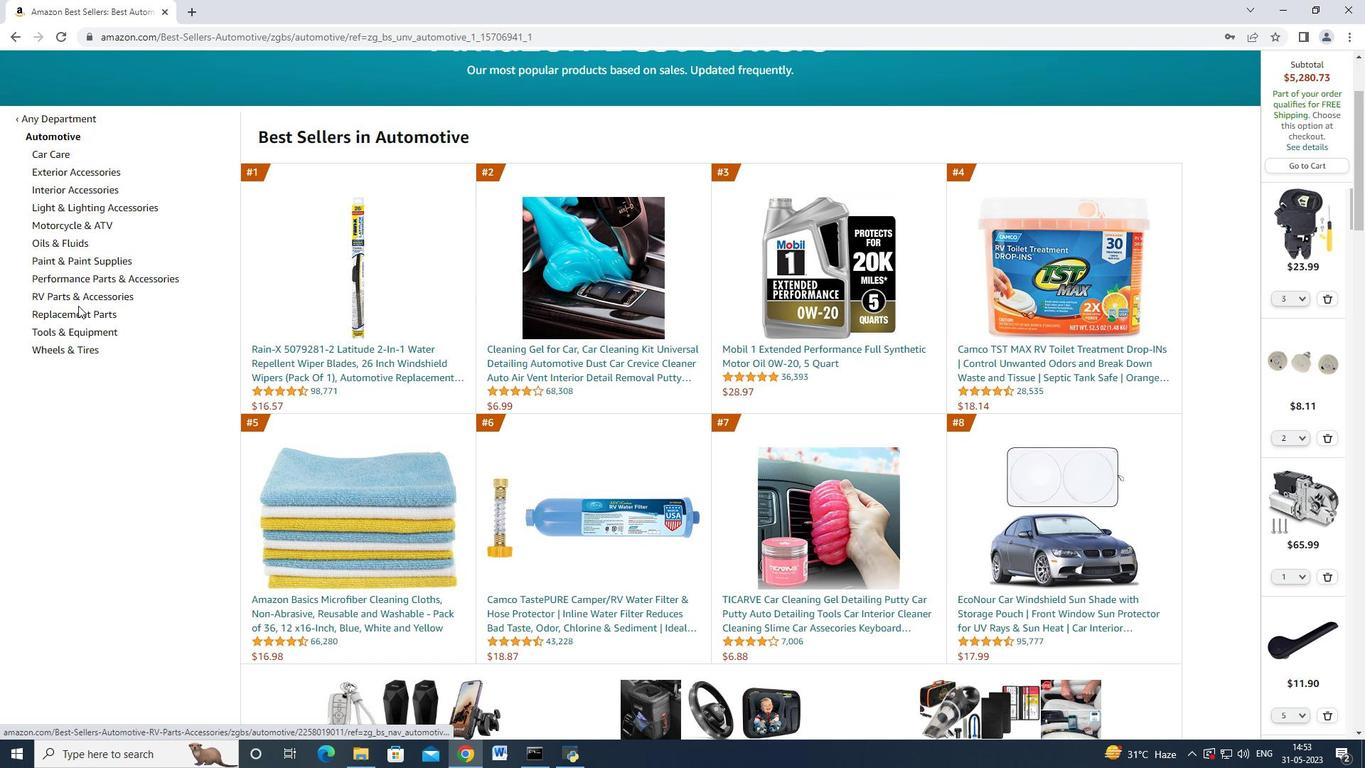 
Action: Mouse moved to (78, 313)
Screenshot: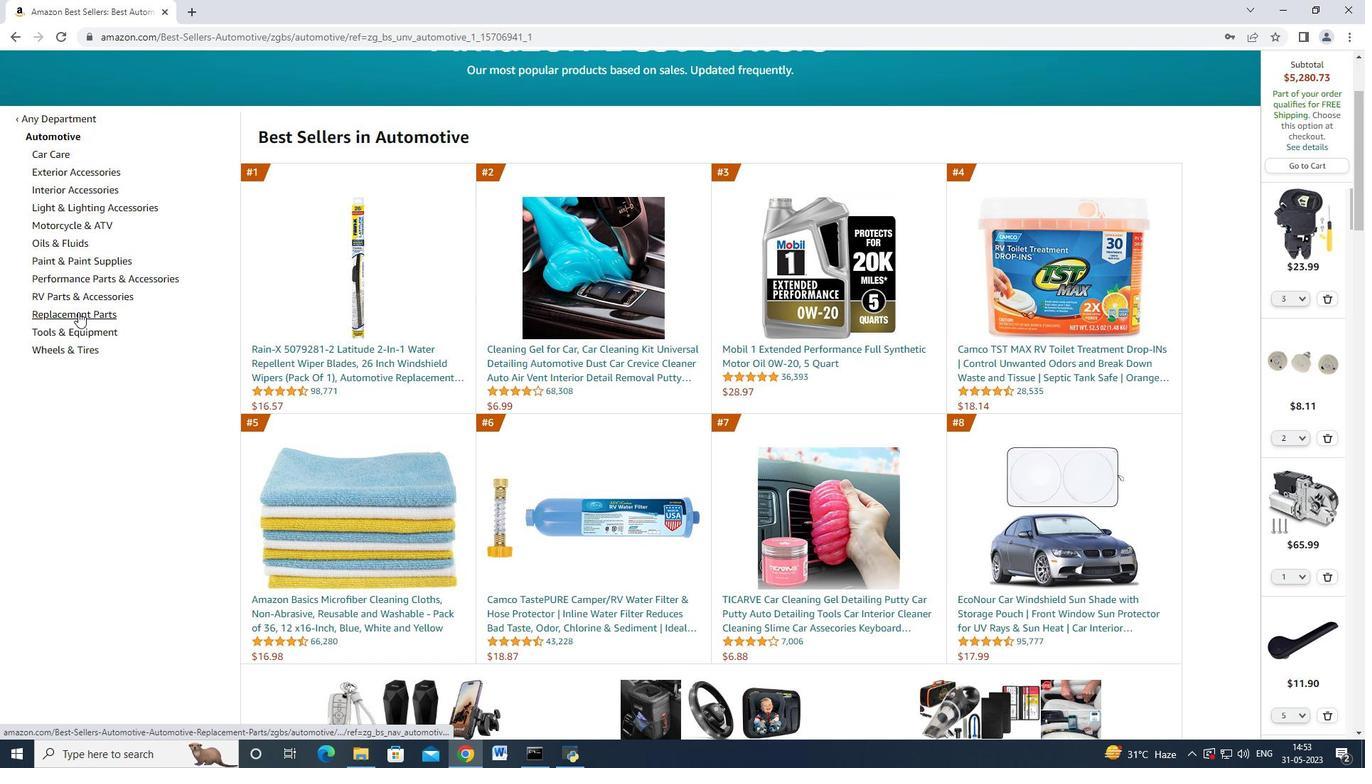
Action: Mouse pressed left at (78, 313)
Screenshot: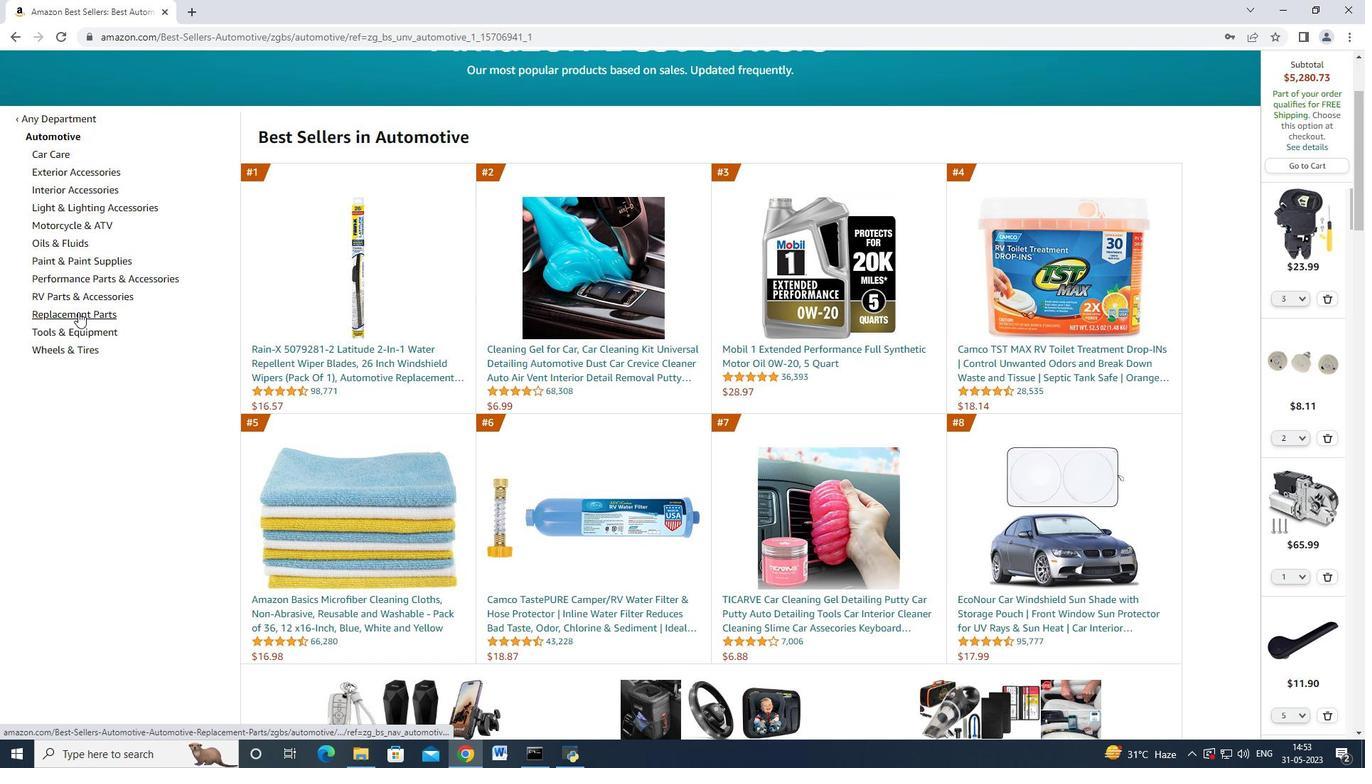 
Action: Mouse moved to (82, 298)
Screenshot: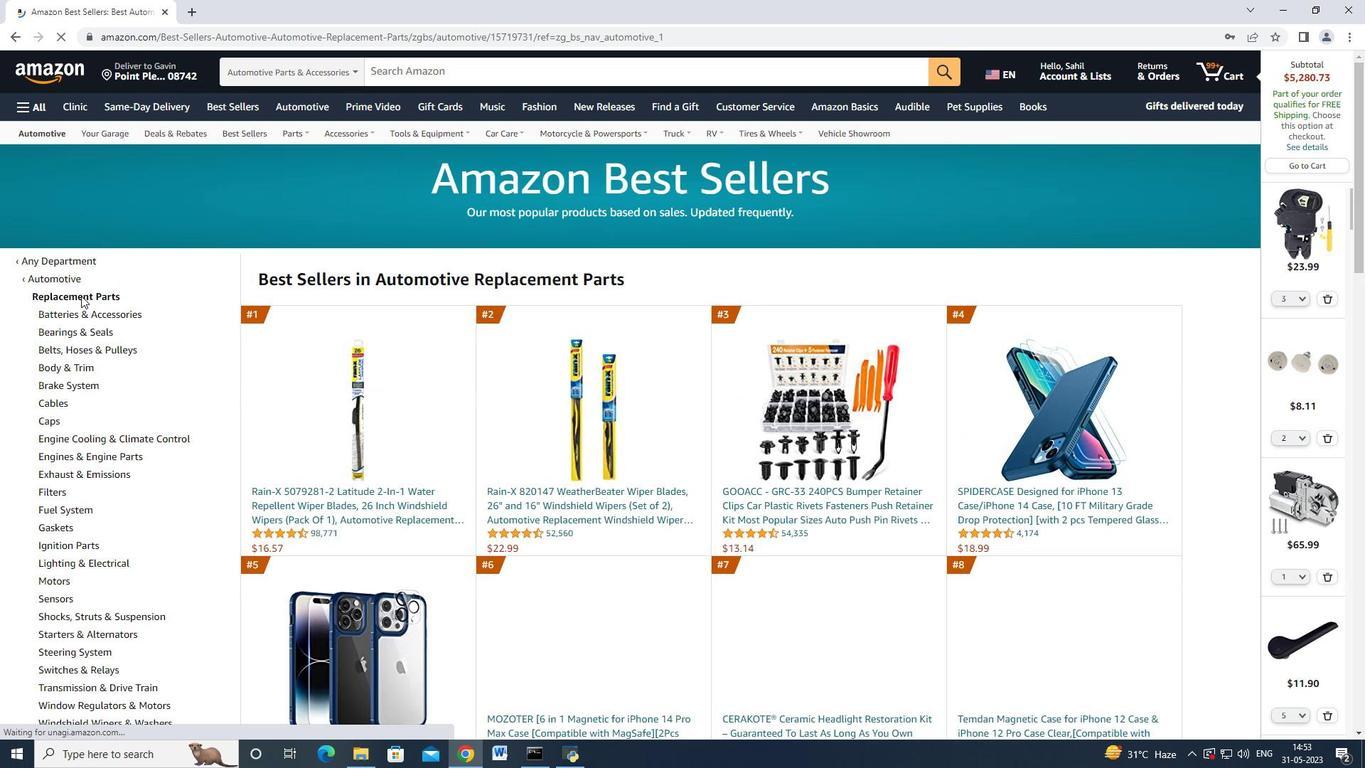 
Action: Mouse scrolled (82, 297) with delta (0, 0)
Screenshot: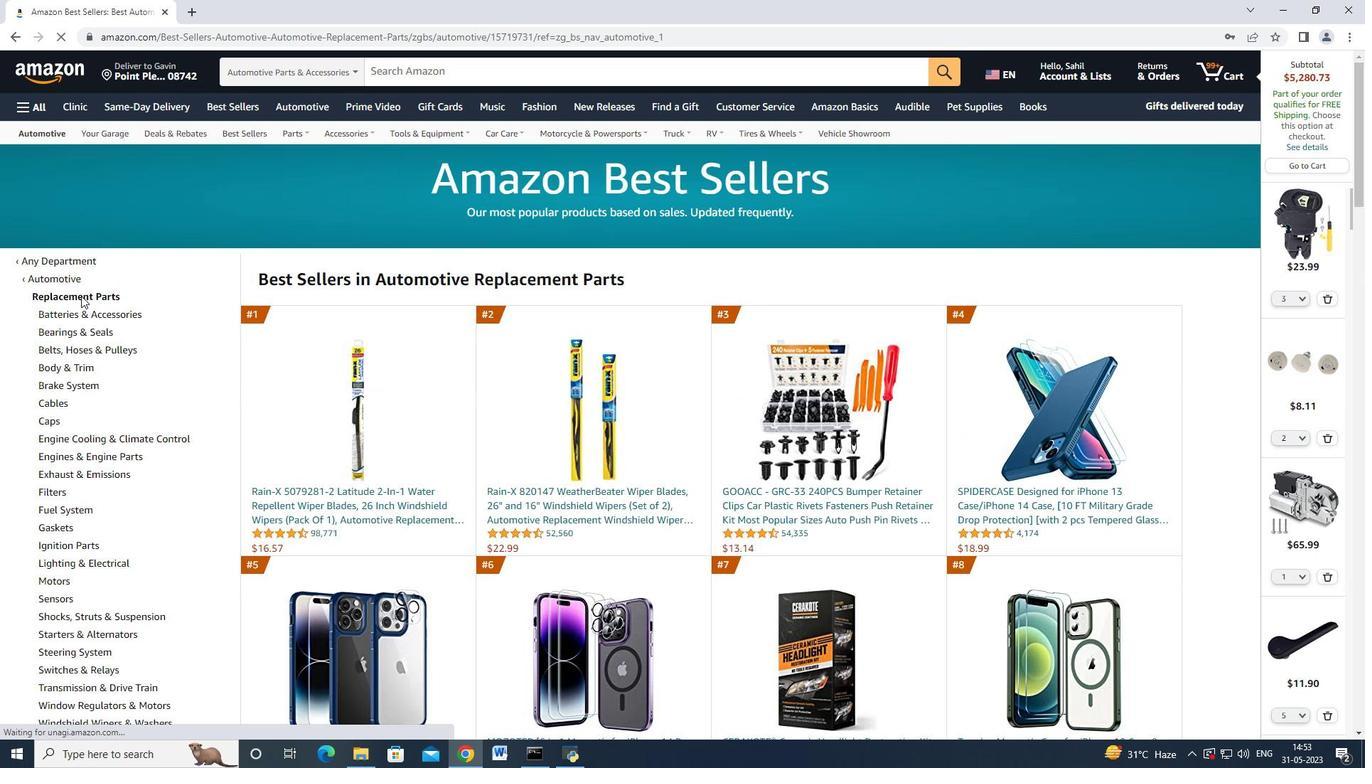
Action: Mouse moved to (82, 299)
Screenshot: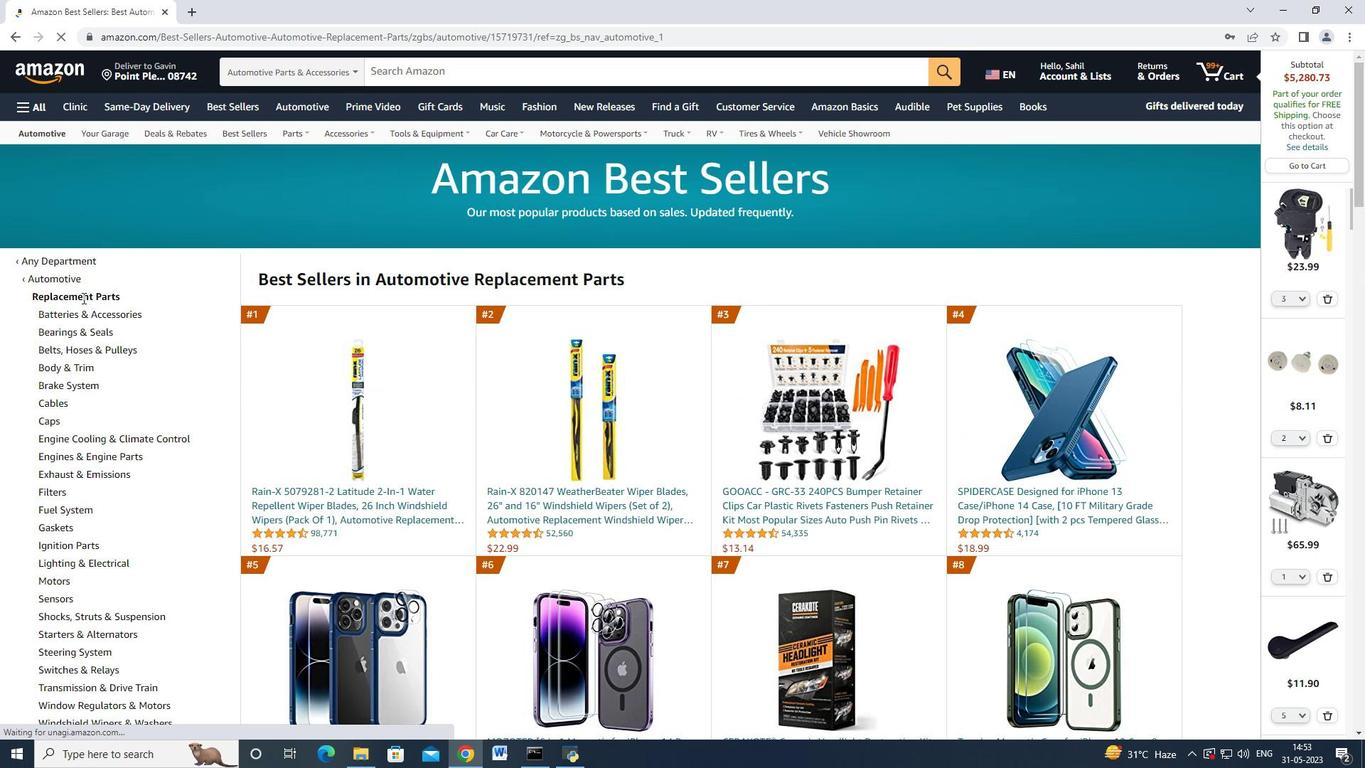 
Action: Mouse scrolled (82, 298) with delta (0, 0)
Screenshot: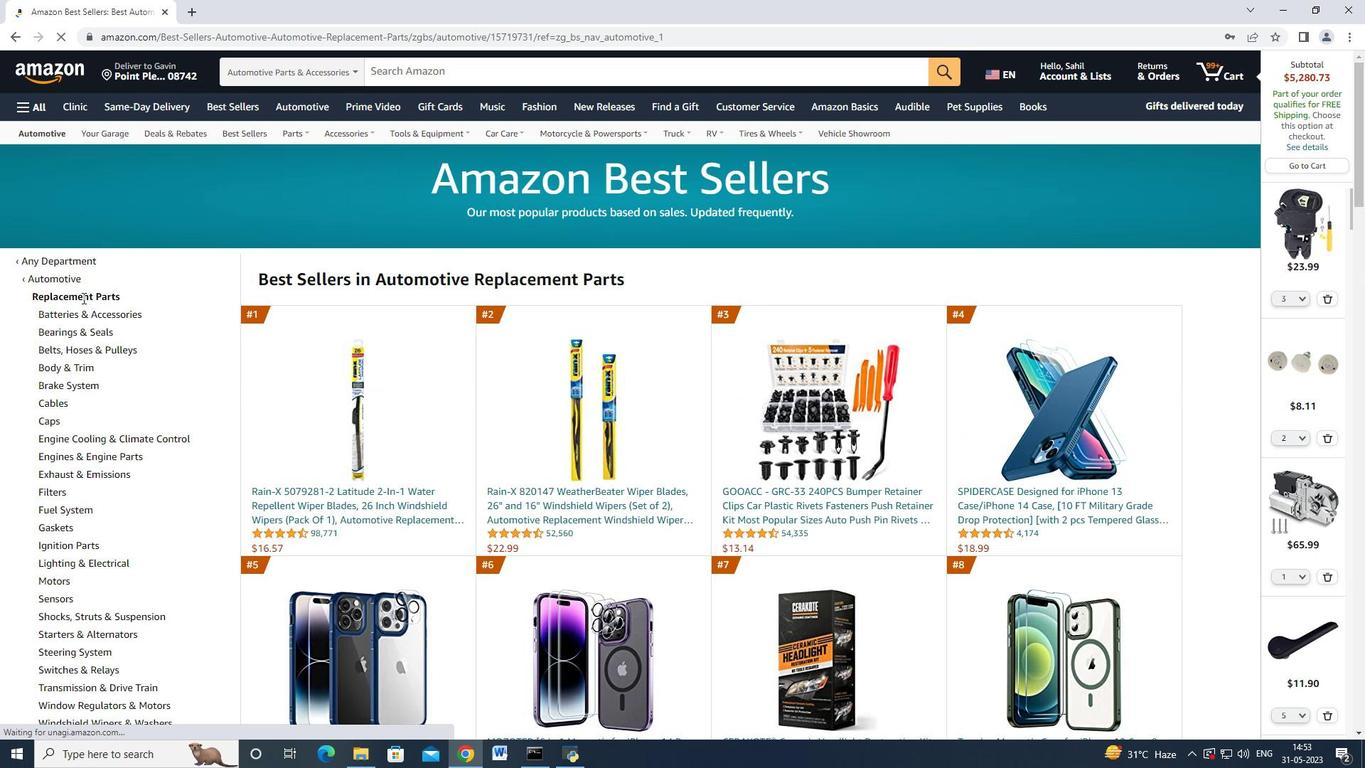 
Action: Mouse scrolled (82, 298) with delta (0, 0)
Screenshot: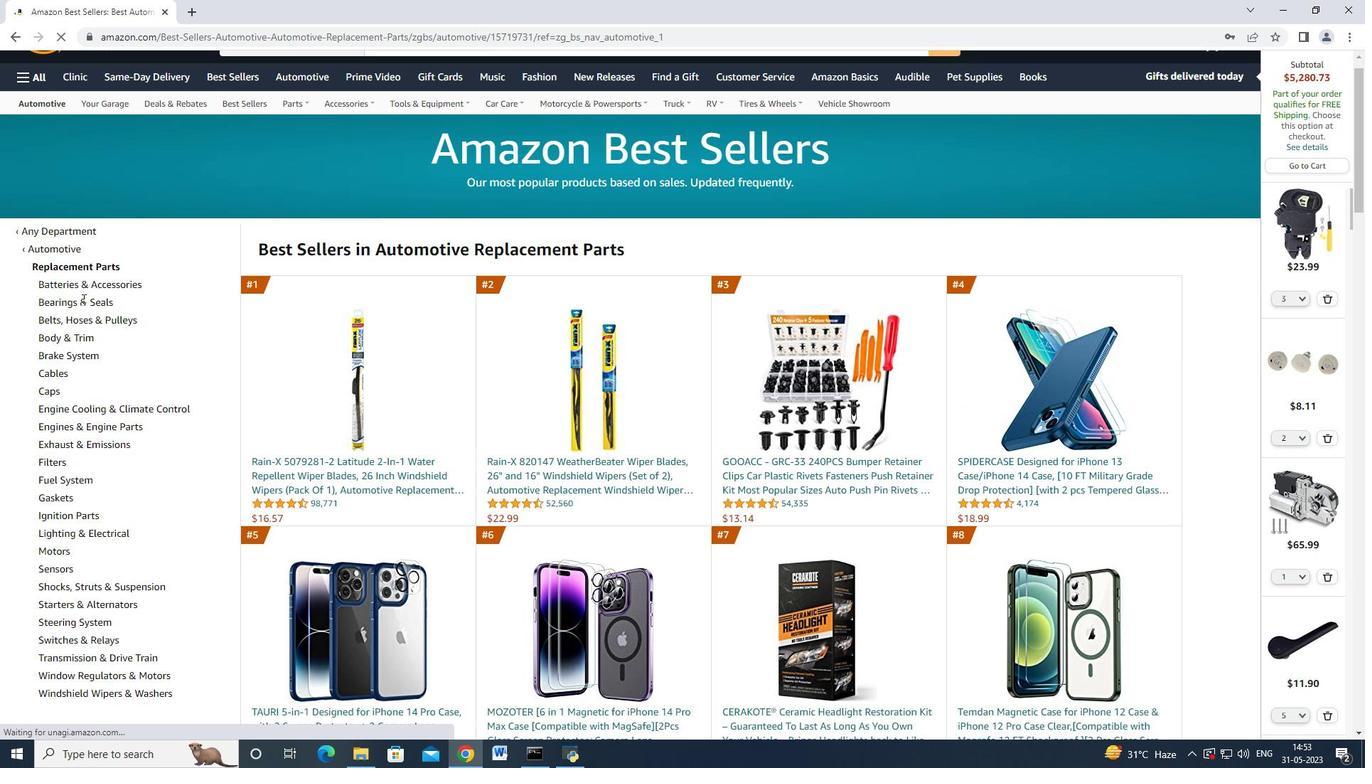 
Action: Mouse moved to (59, 365)
Screenshot: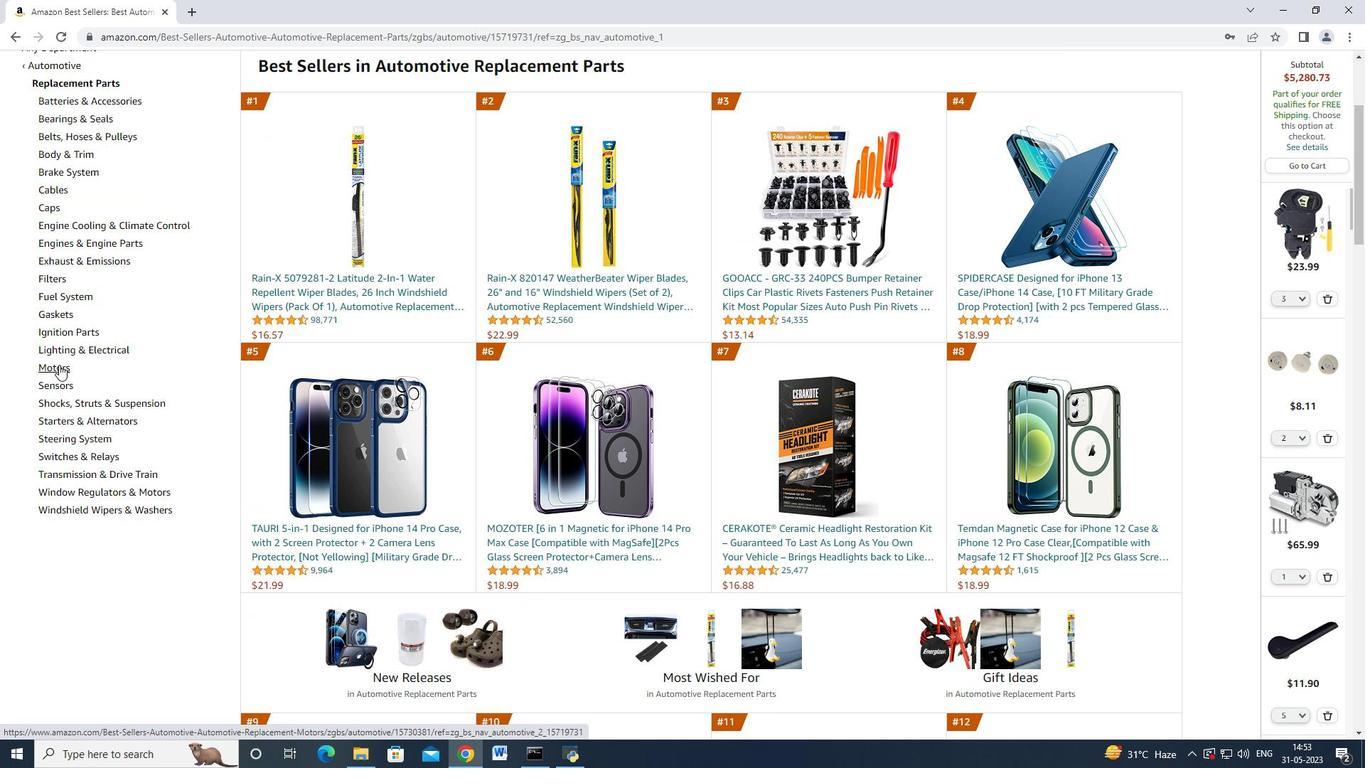 
Action: Mouse pressed left at (59, 365)
Screenshot: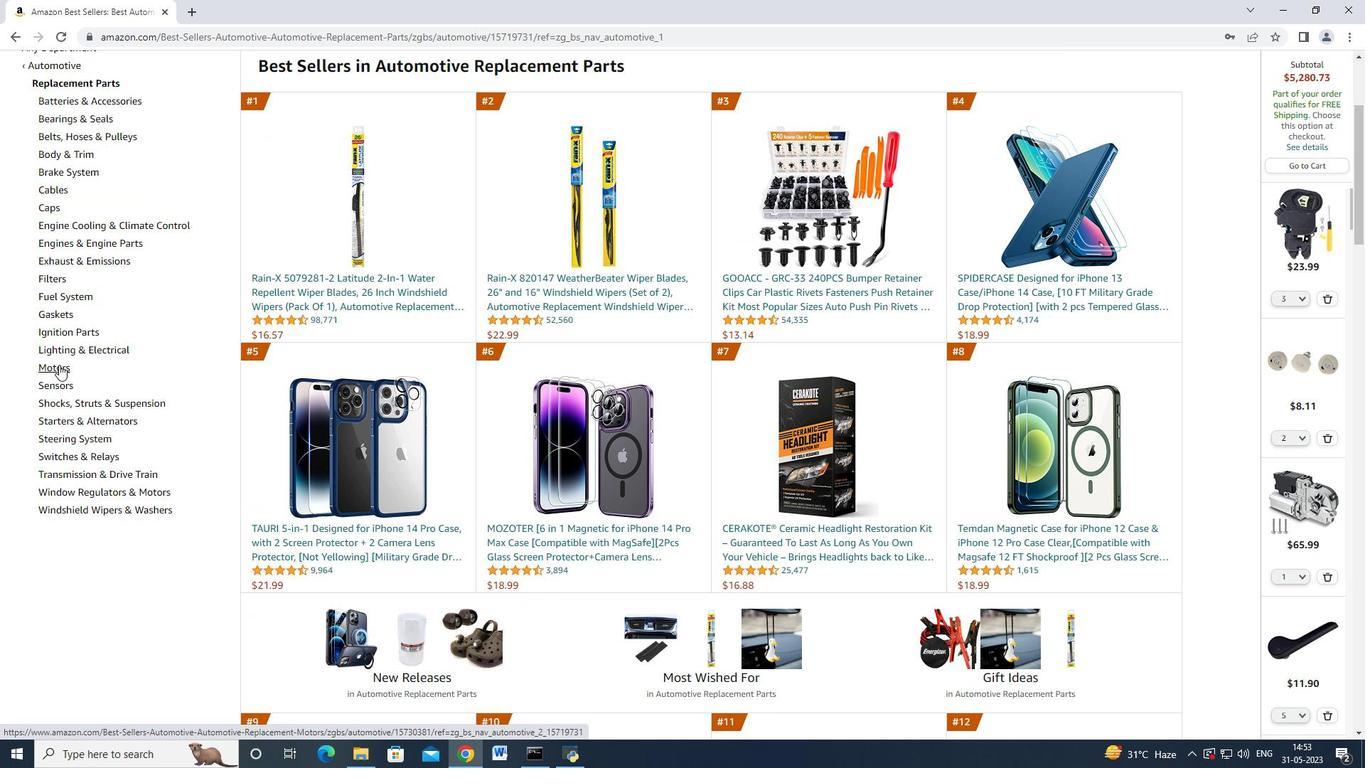 
Action: Mouse moved to (64, 377)
Screenshot: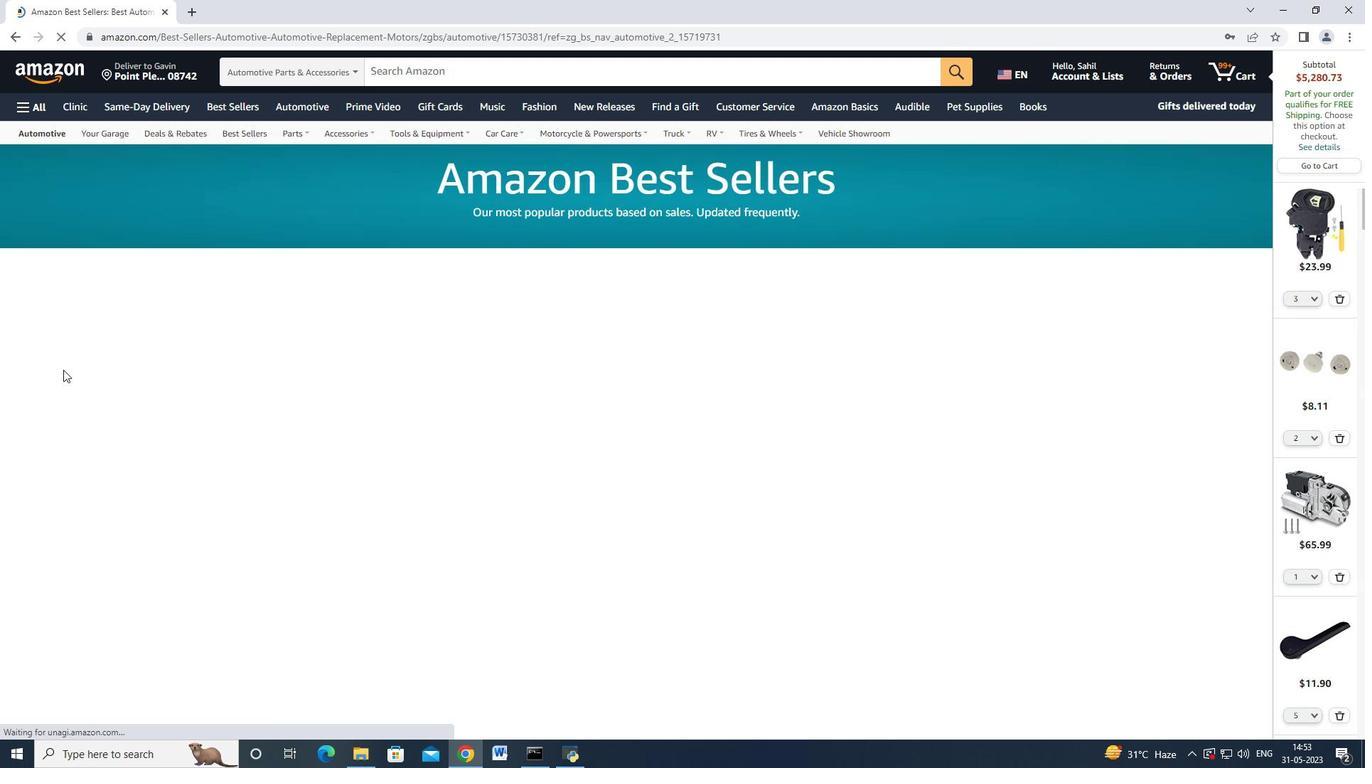 
Action: Mouse scrolled (64, 377) with delta (0, 0)
Screenshot: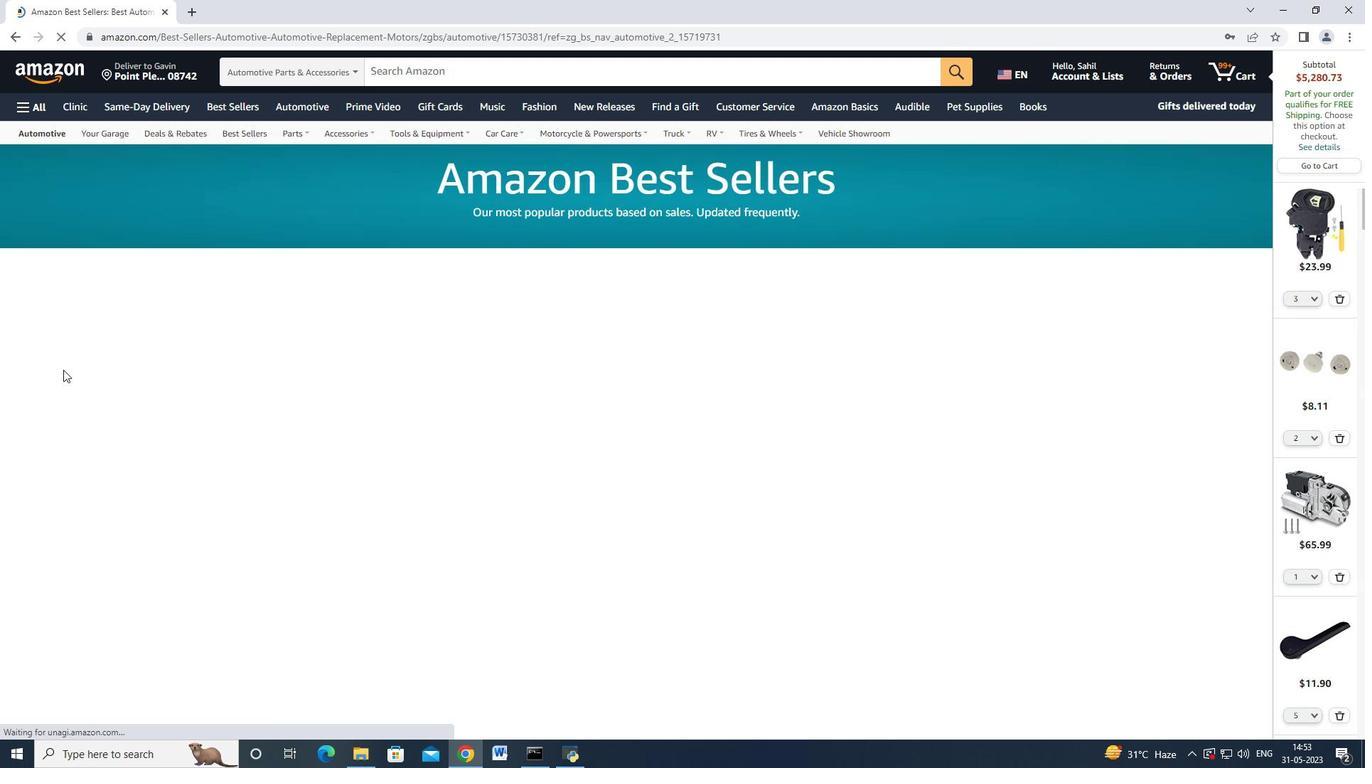 
Action: Mouse scrolled (64, 377) with delta (0, 0)
Screenshot: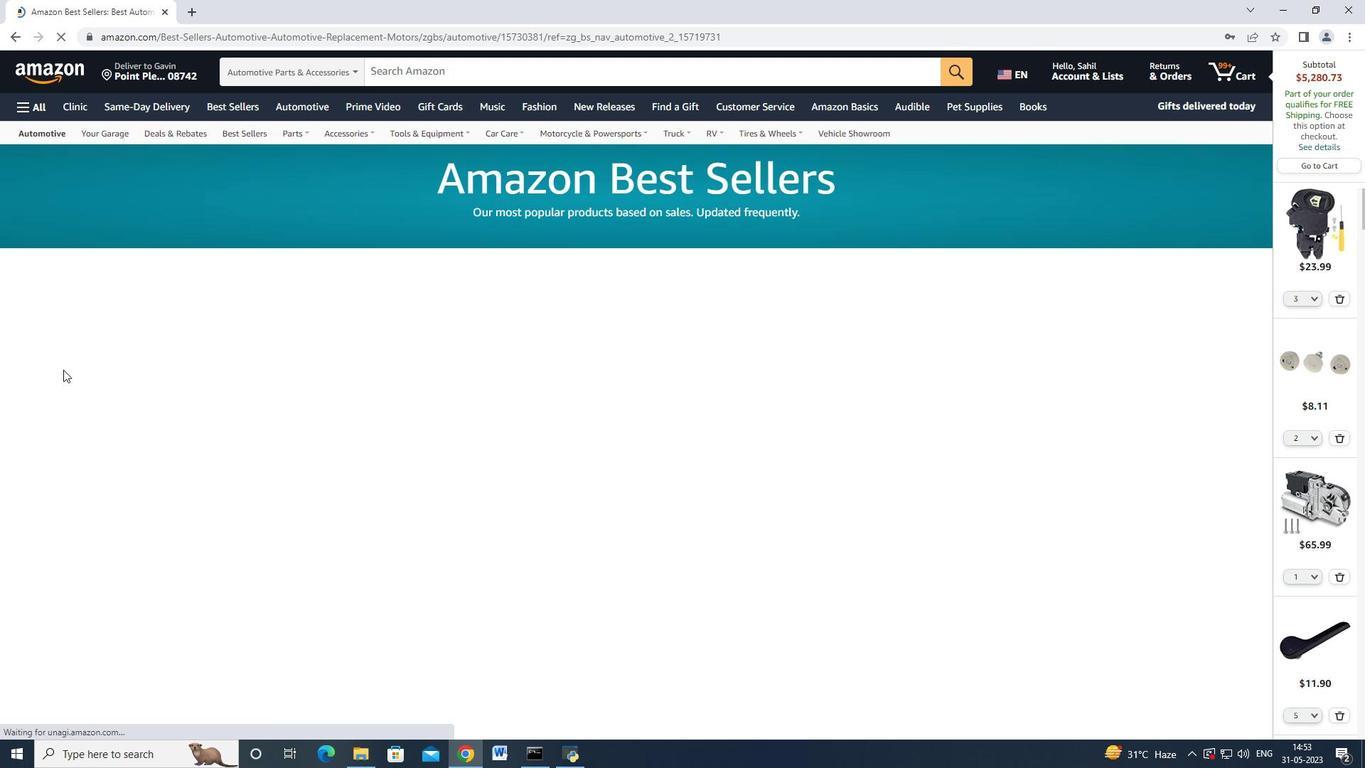 
Action: Mouse moved to (64, 377)
Screenshot: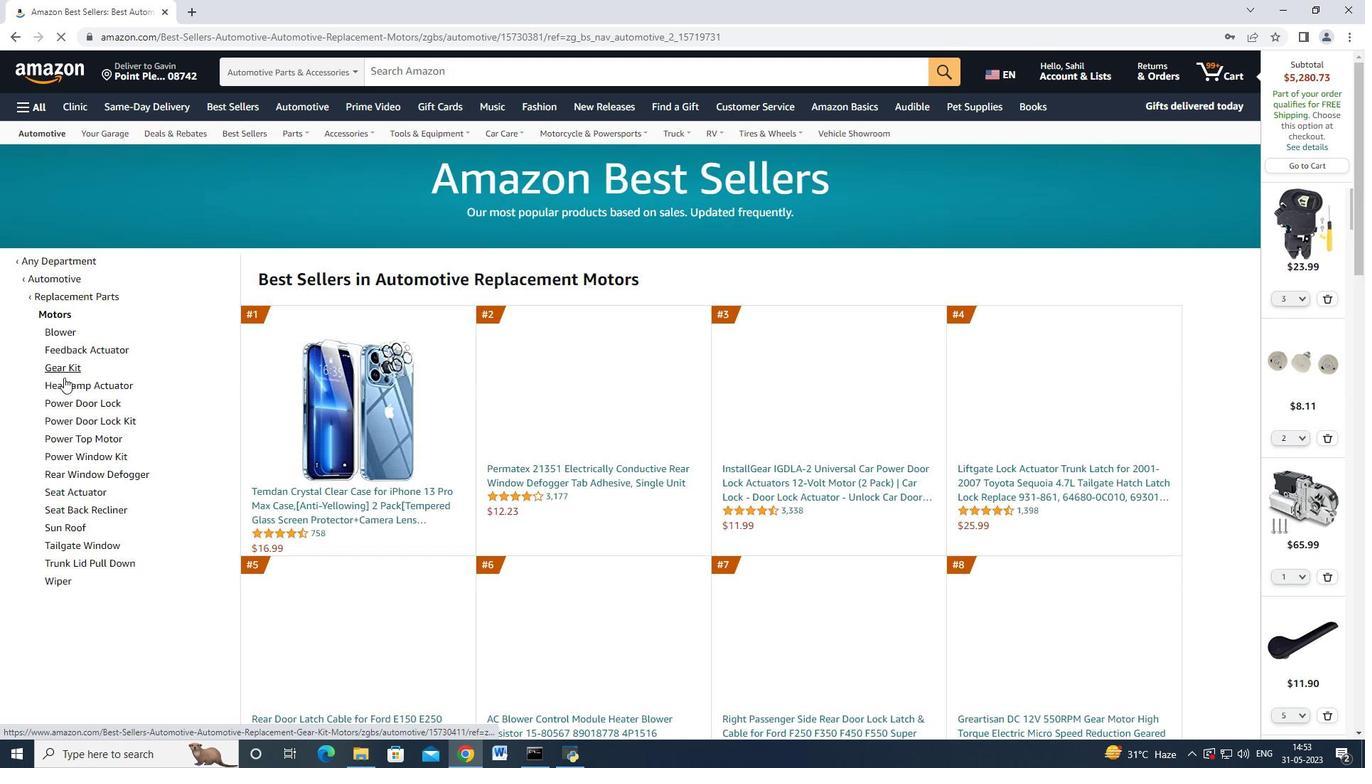 
Action: Mouse scrolled (64, 377) with delta (0, 0)
Screenshot: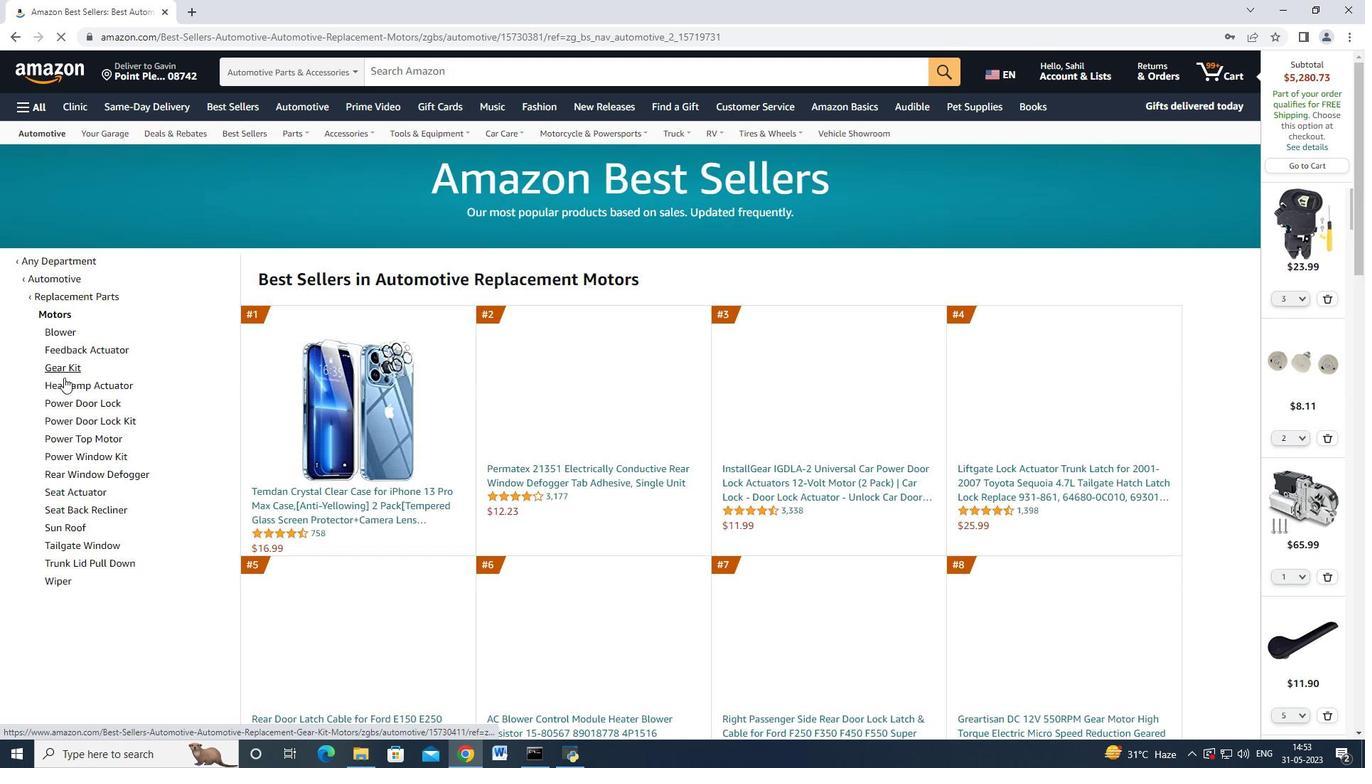 
Action: Mouse moved to (64, 379)
Screenshot: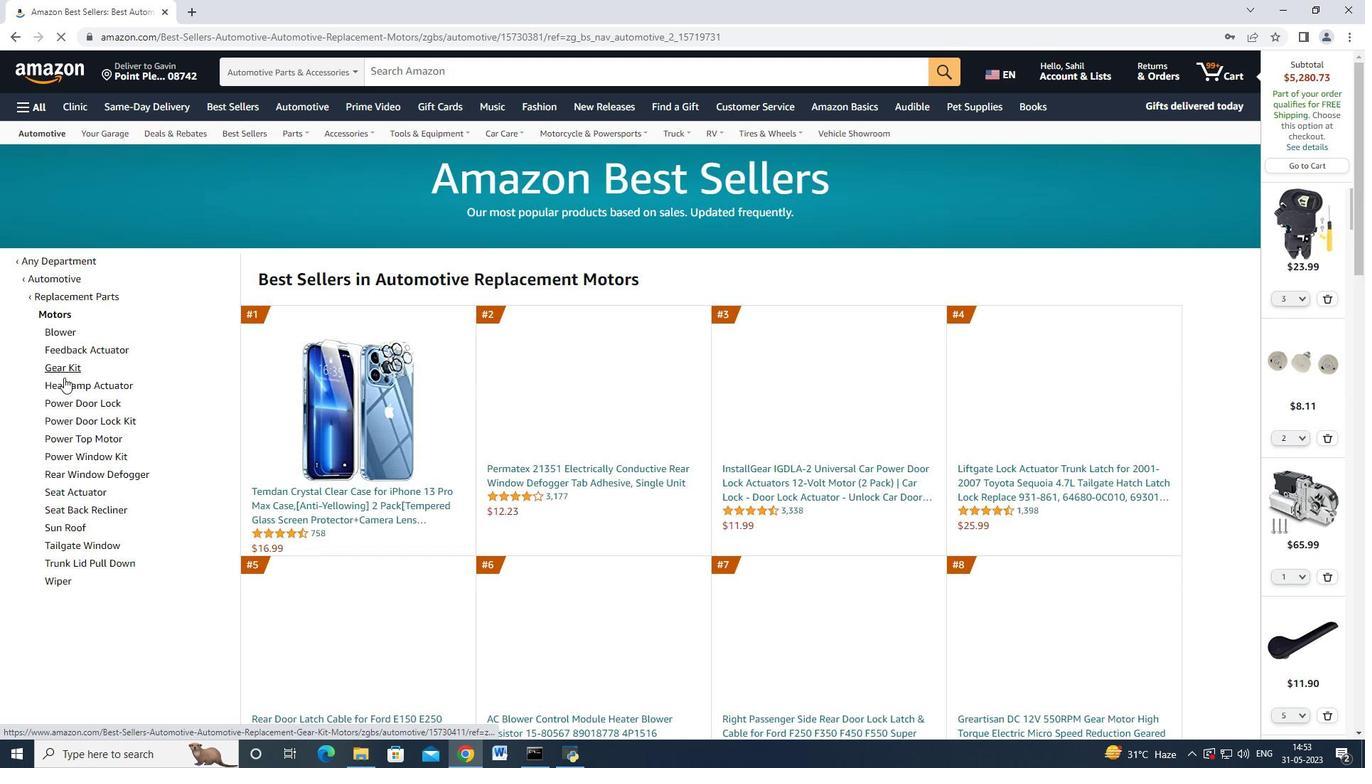 
Action: Mouse scrolled (64, 379) with delta (0, 0)
Screenshot: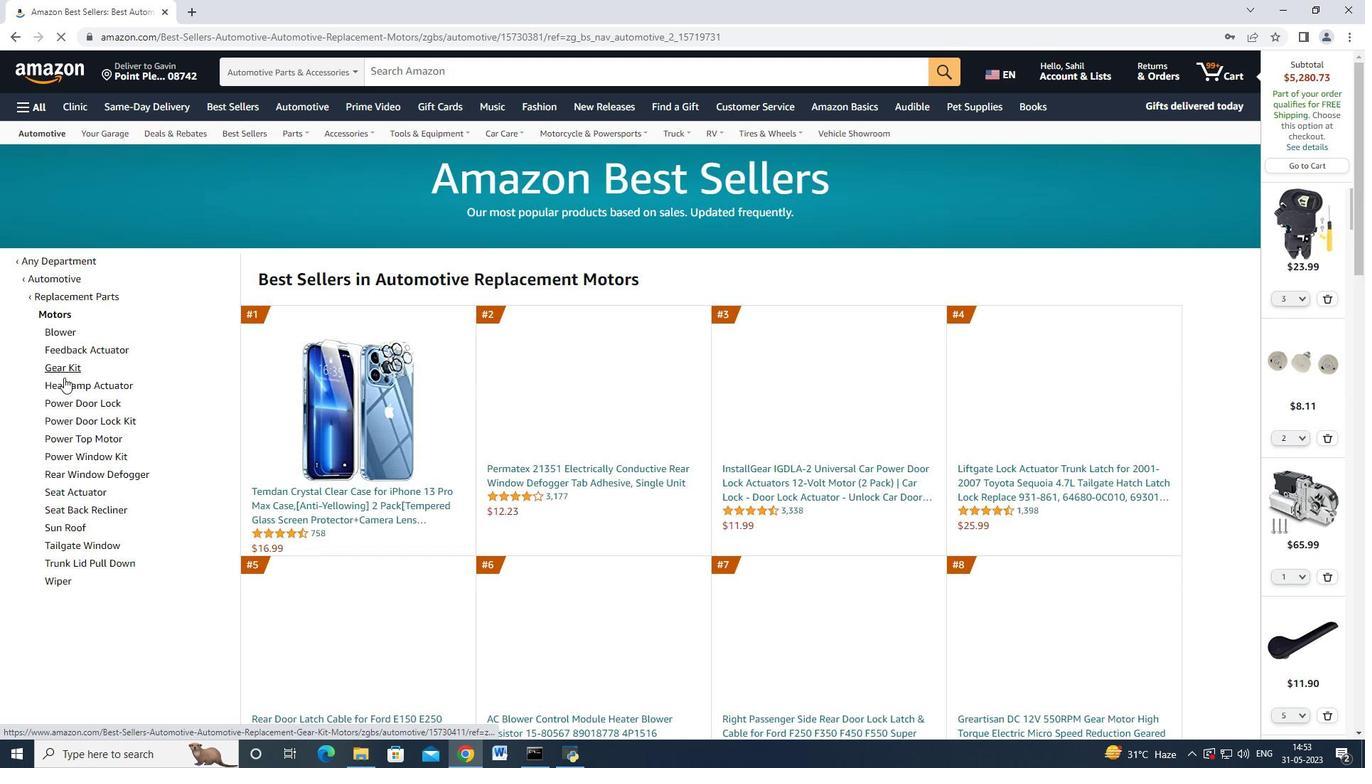 
Action: Mouse moved to (63, 382)
Screenshot: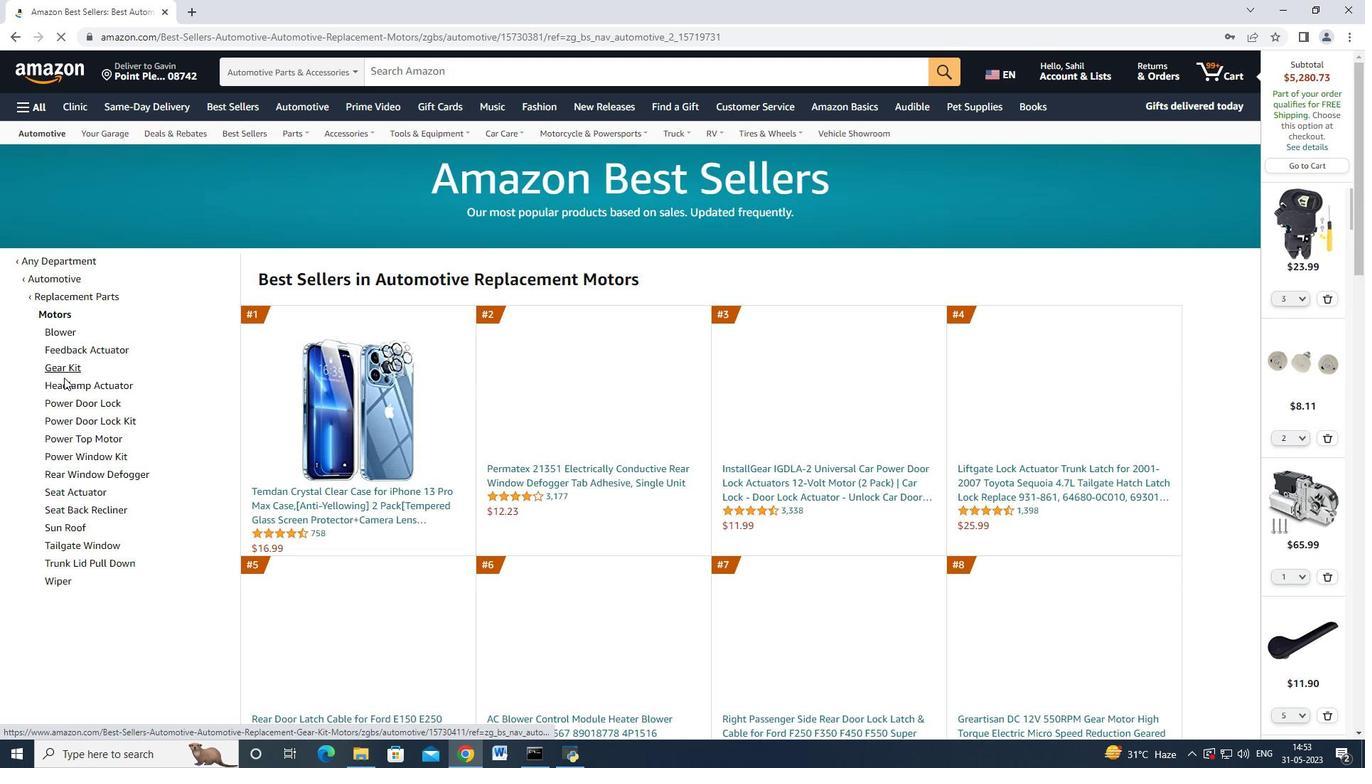 
Action: Mouse scrolled (63, 381) with delta (0, 0)
Screenshot: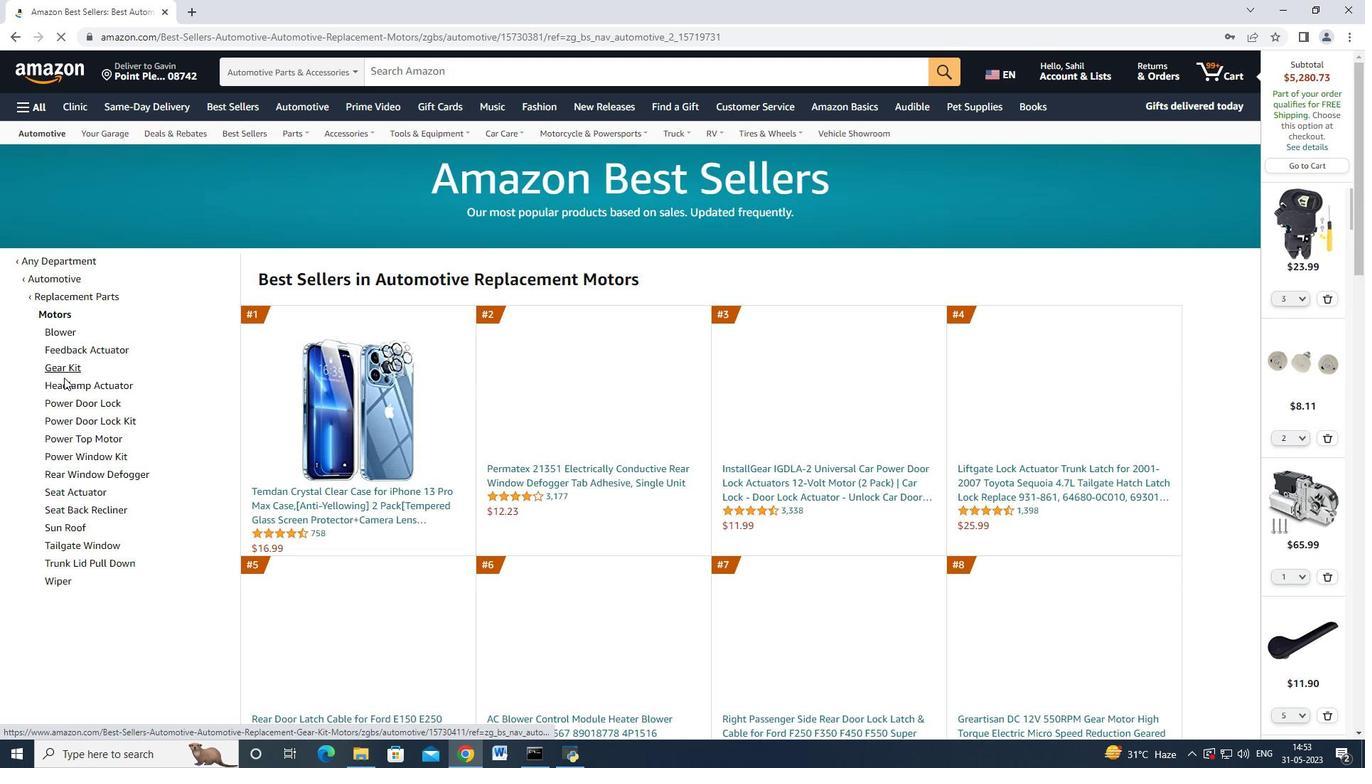 
Action: Mouse moved to (67, 227)
Screenshot: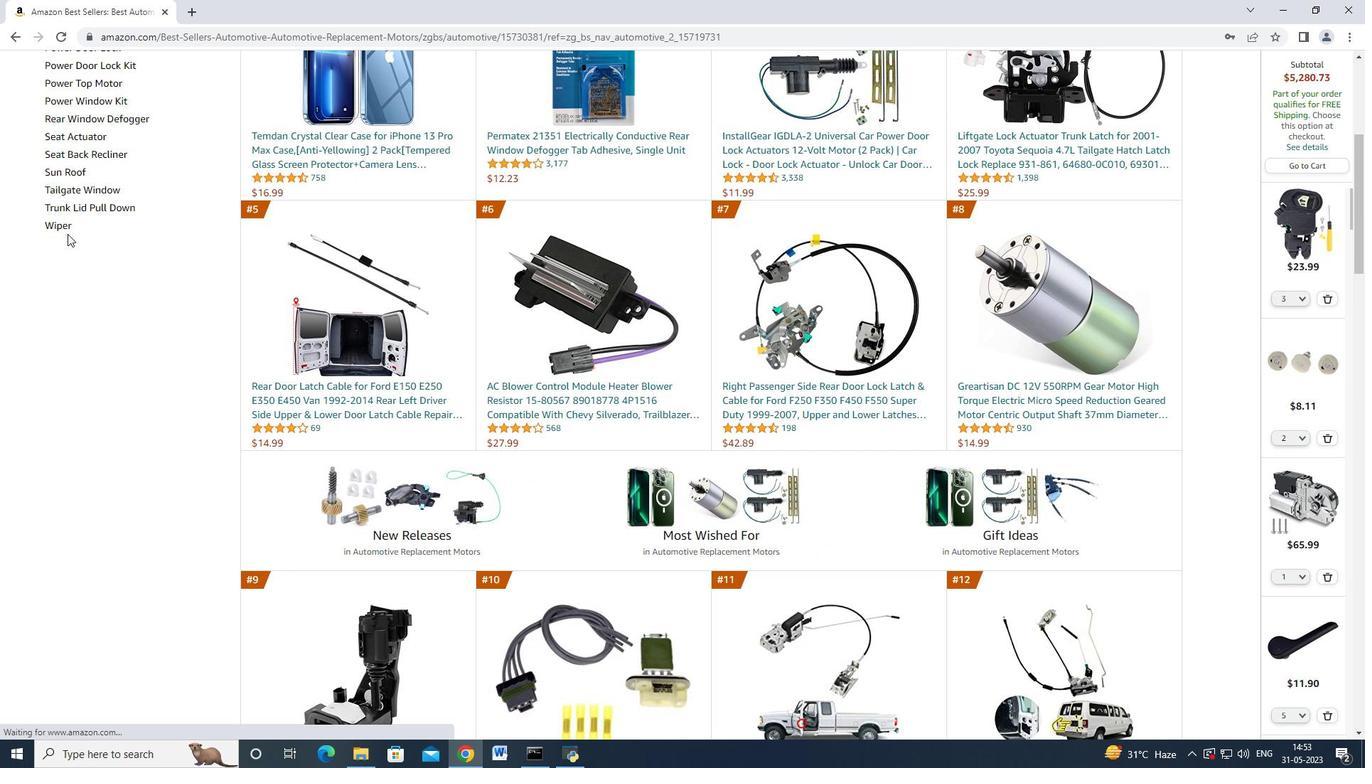 
Action: Mouse pressed left at (67, 227)
Screenshot: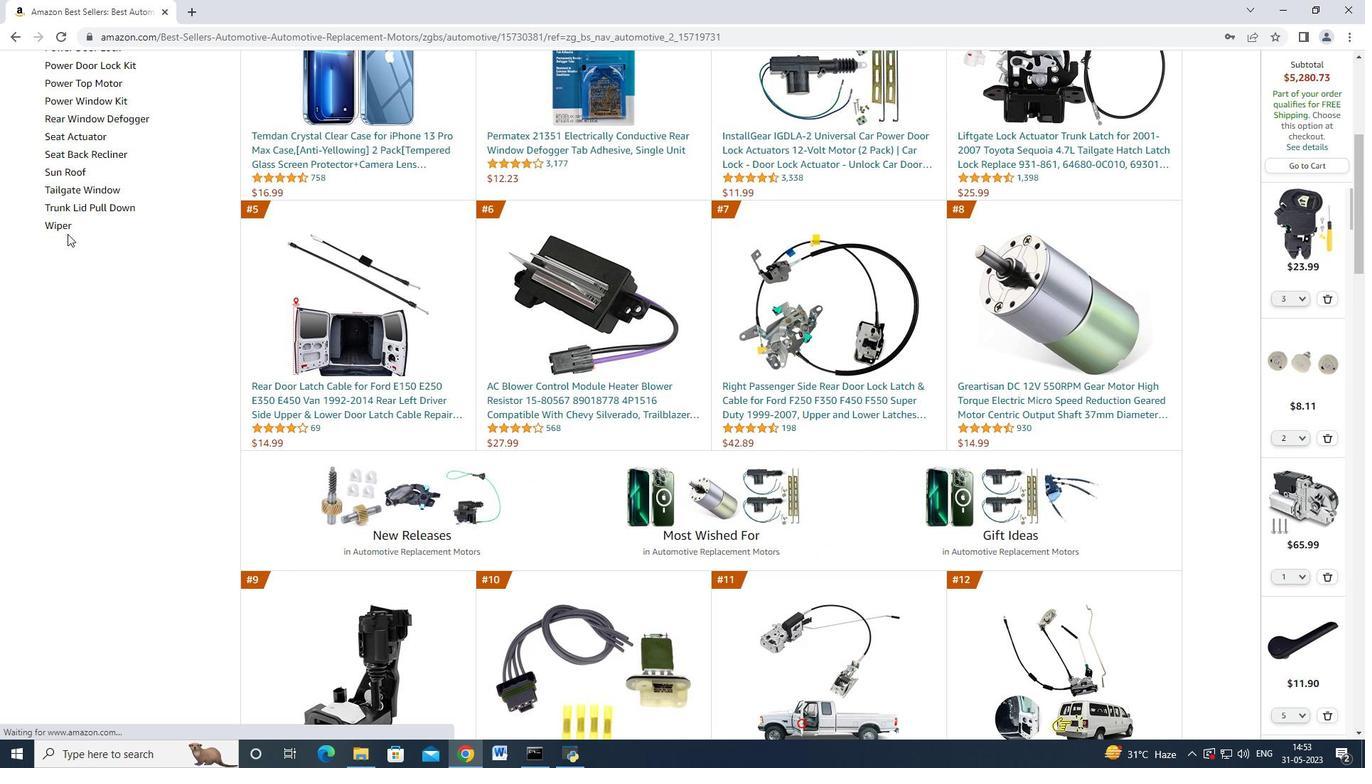 
Action: Mouse moved to (442, 305)
Screenshot: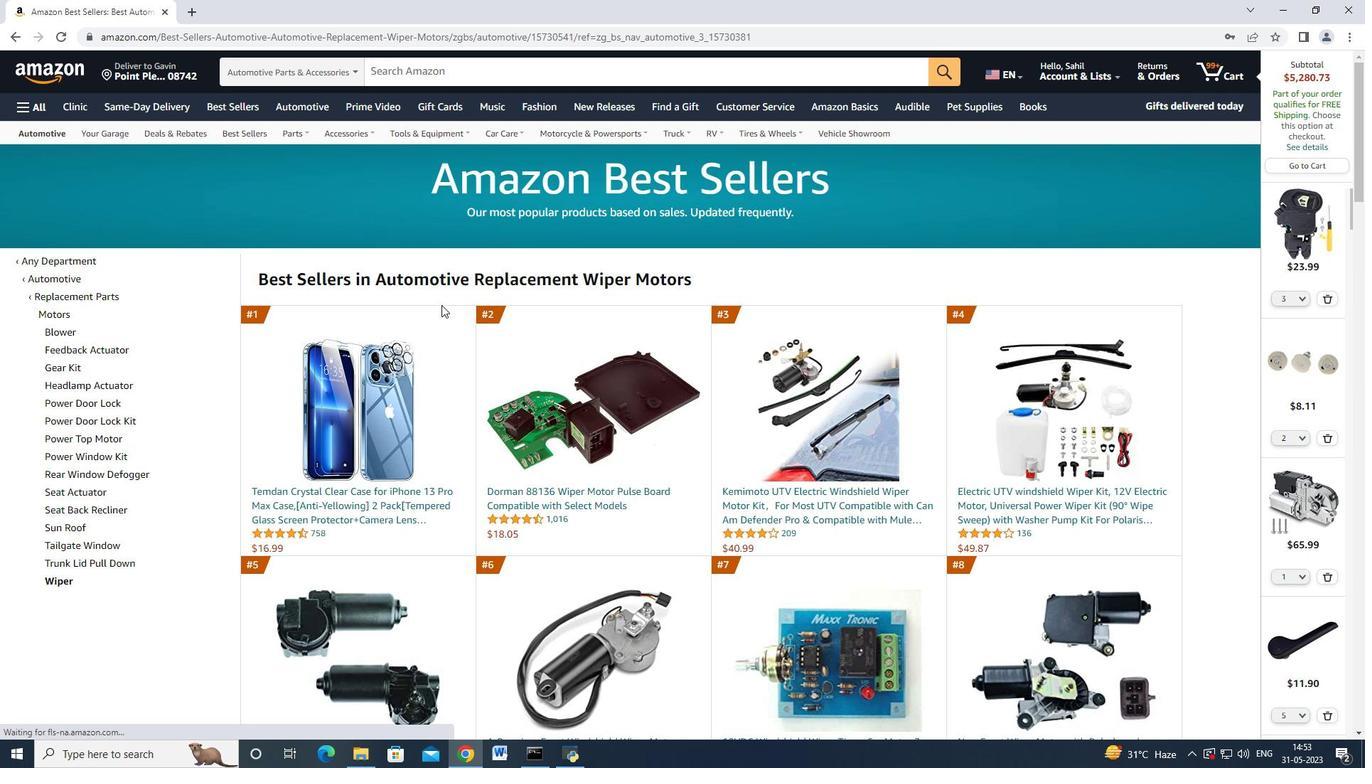 
Action: Mouse scrolled (442, 305) with delta (0, 0)
Screenshot: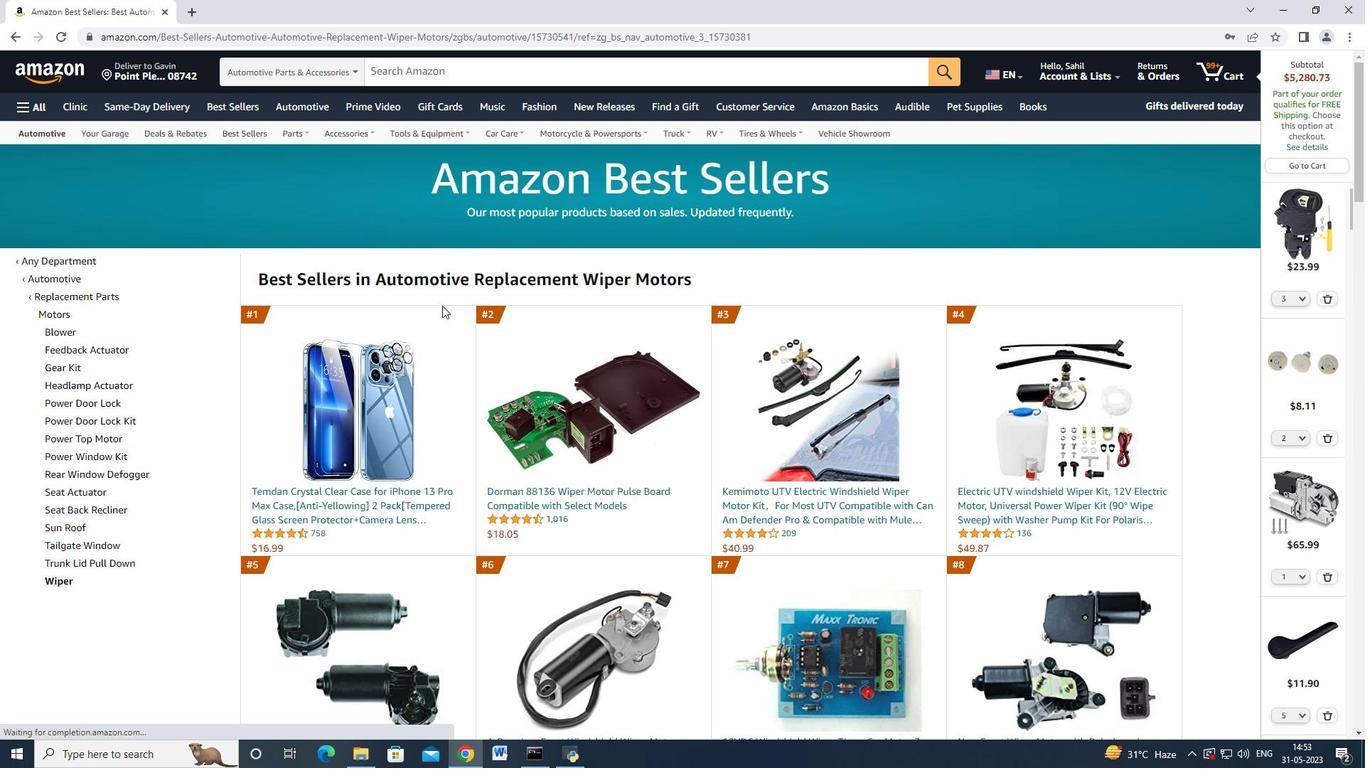 
Action: Mouse moved to (442, 305)
Screenshot: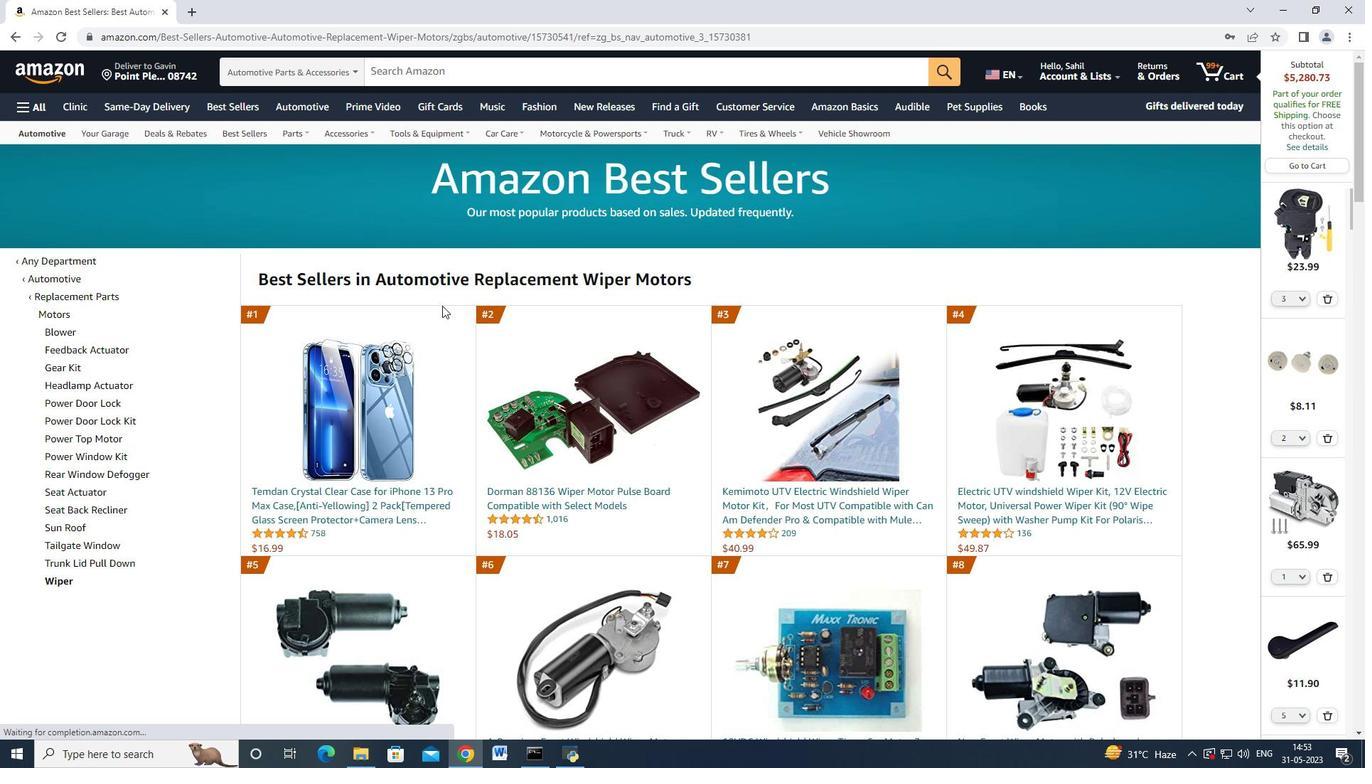 
Action: Mouse scrolled (442, 305) with delta (0, 0)
Screenshot: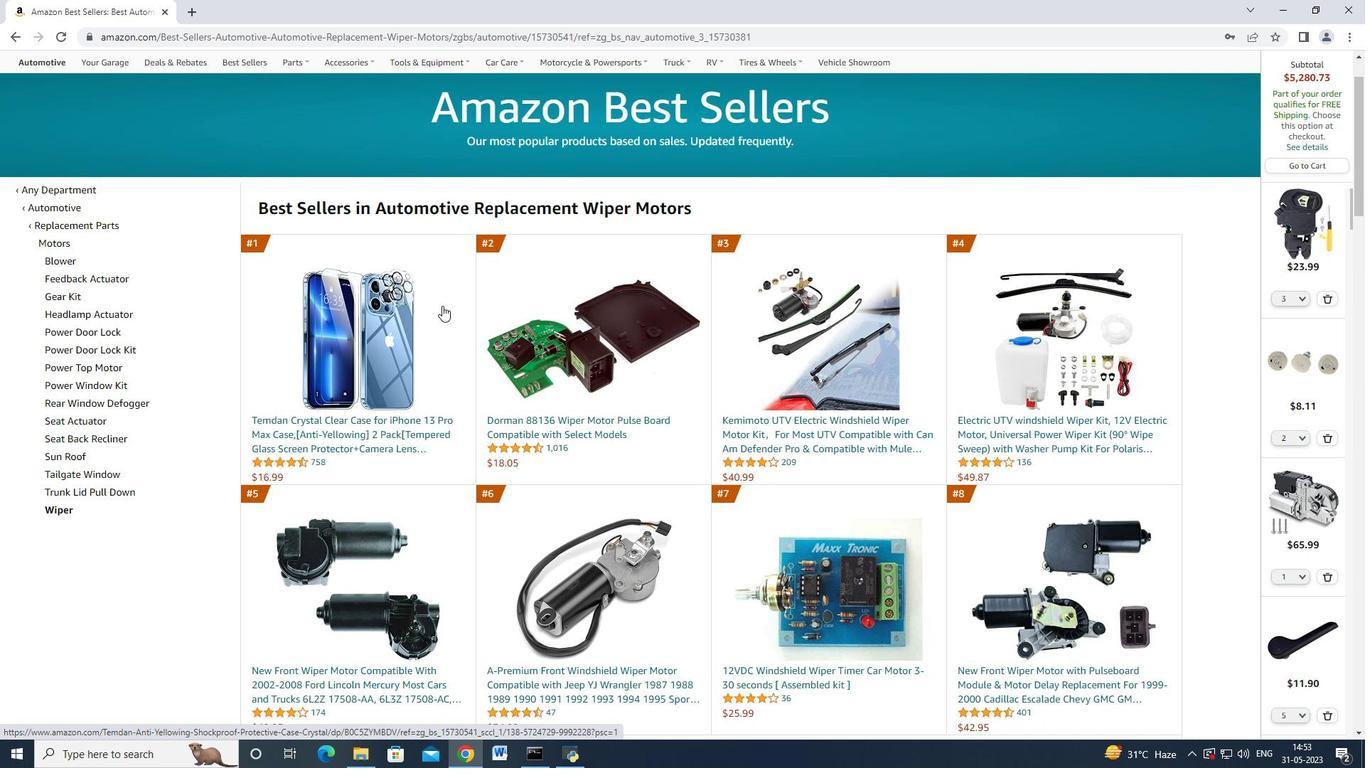
Action: Mouse scrolled (442, 305) with delta (0, 0)
Screenshot: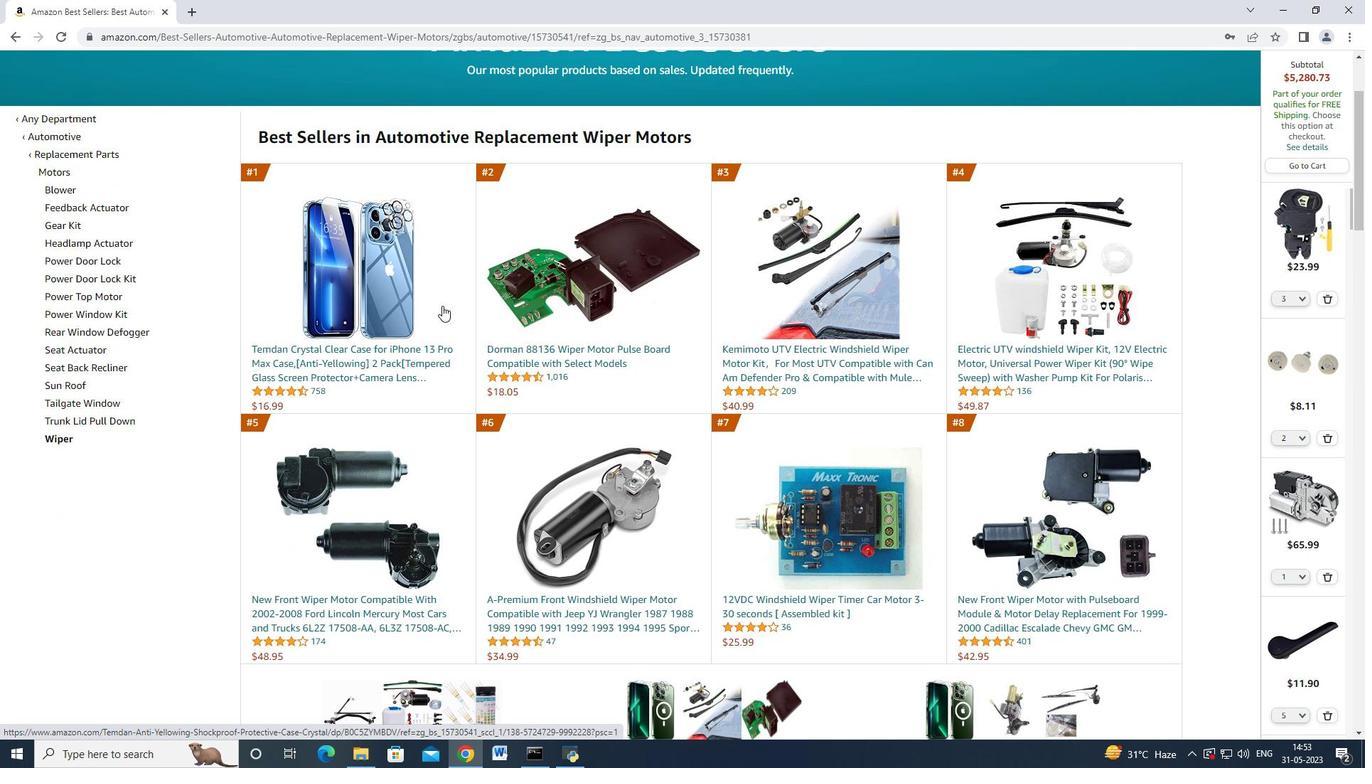
Action: Mouse scrolled (442, 305) with delta (0, 0)
Screenshot: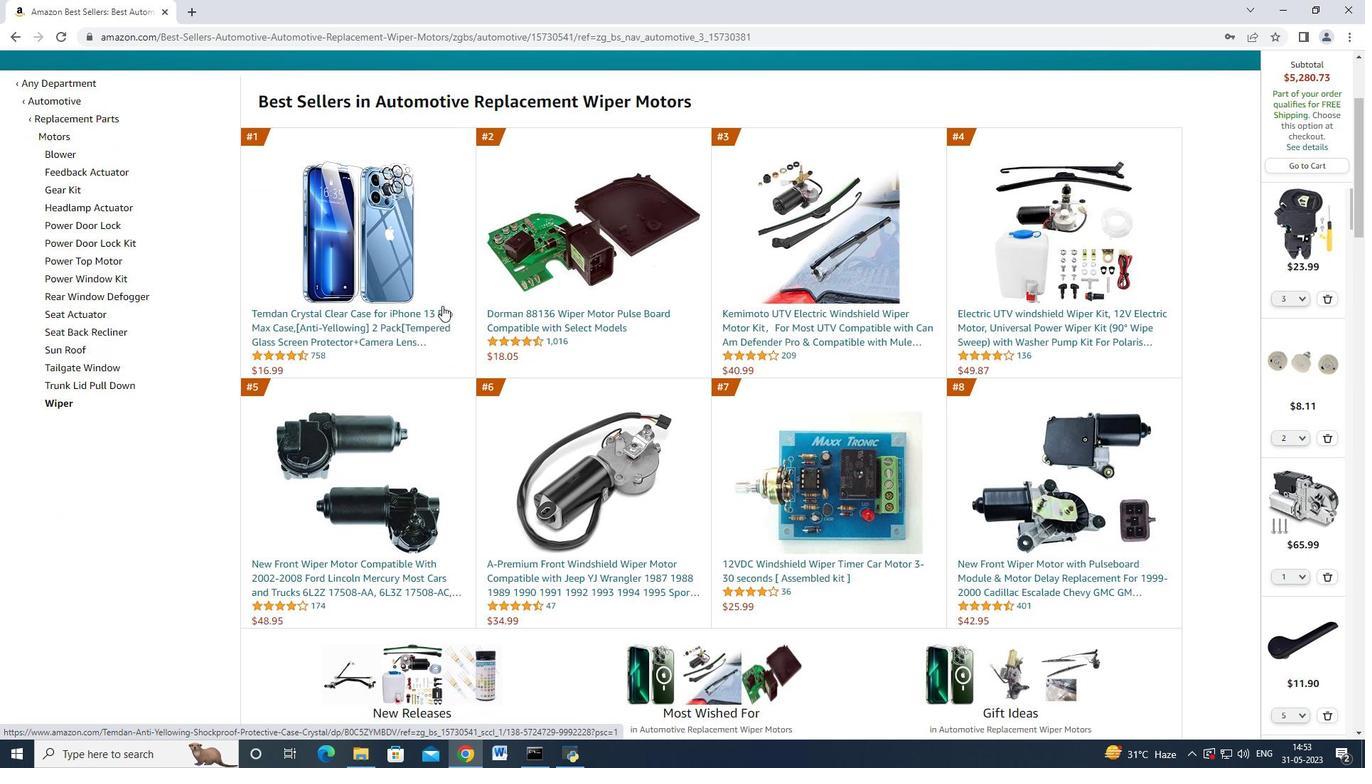 
Action: Mouse moved to (442, 305)
Screenshot: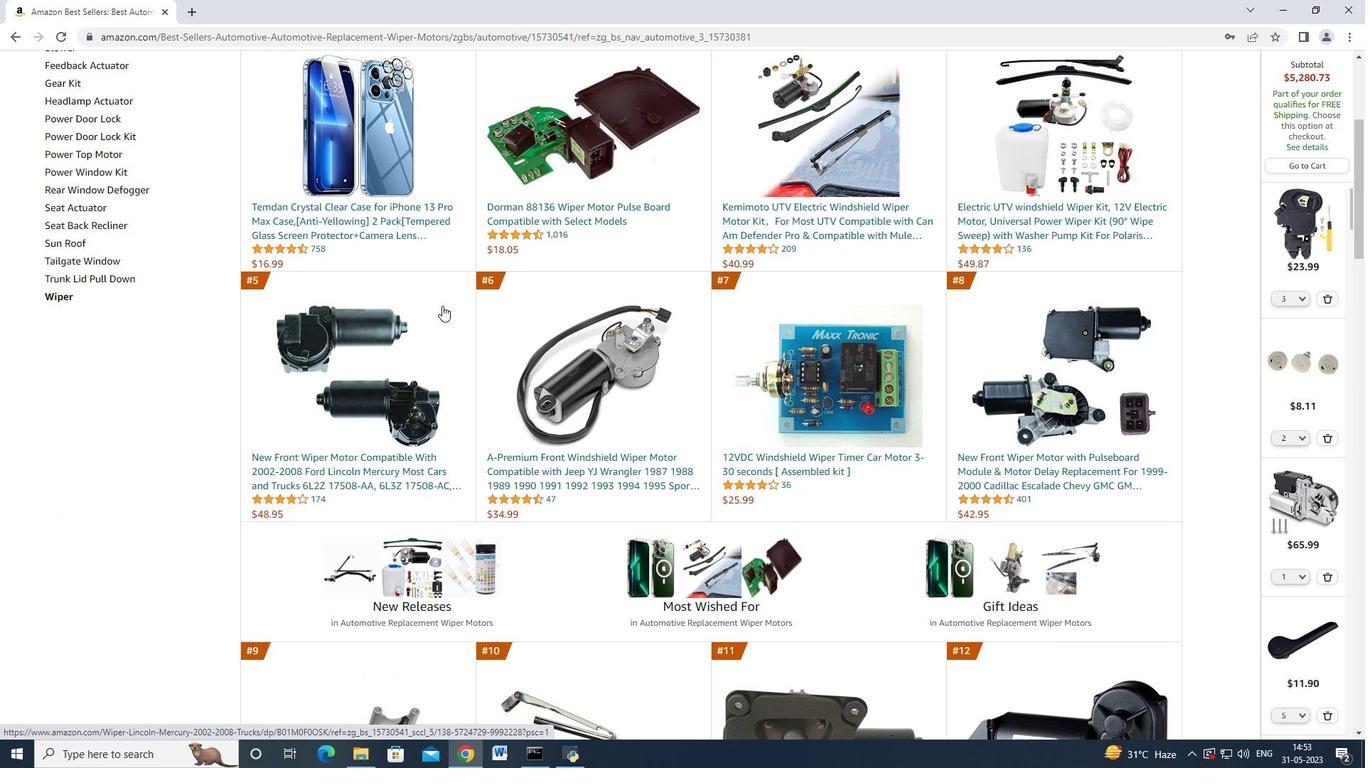 
Action: Mouse scrolled (442, 305) with delta (0, 0)
Screenshot: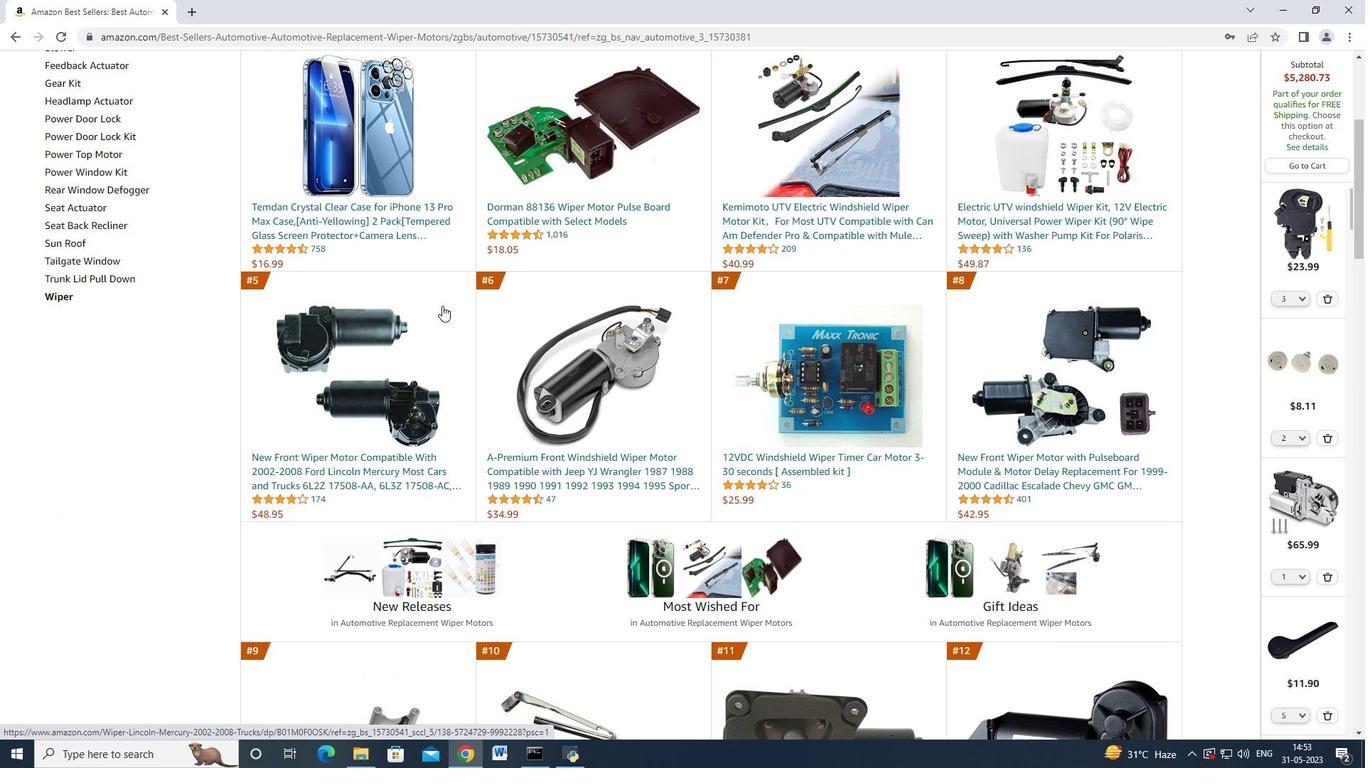 
Action: Mouse scrolled (442, 305) with delta (0, 0)
Screenshot: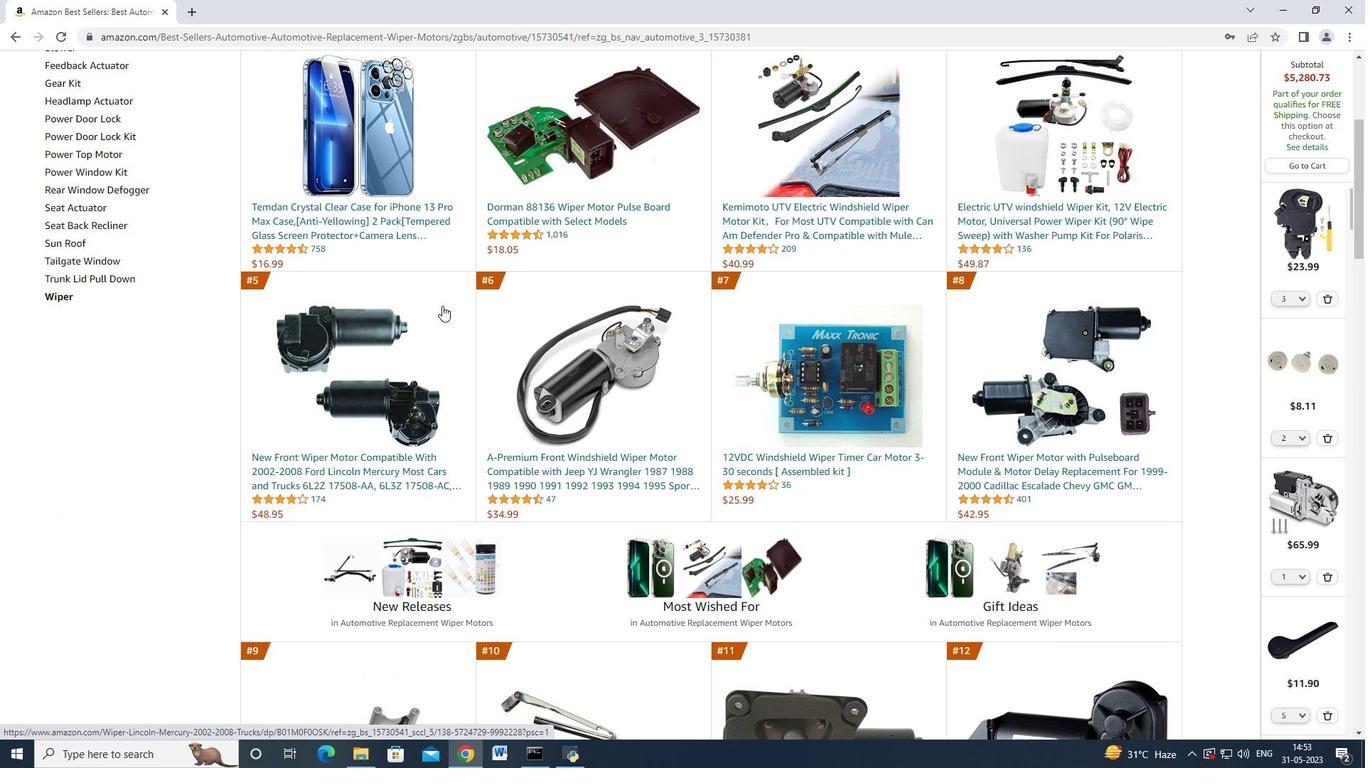 
Action: Mouse scrolled (442, 305) with delta (0, 0)
Screenshot: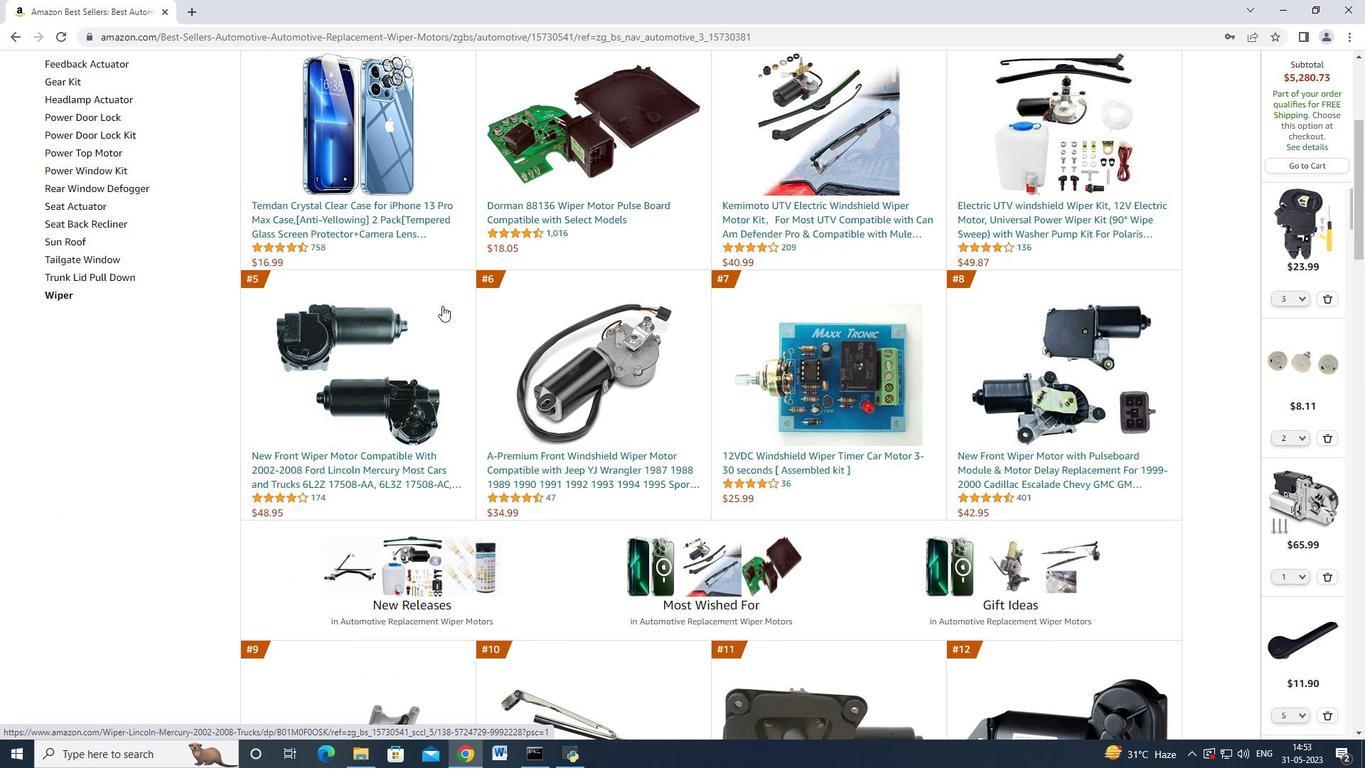 
Action: Mouse scrolled (442, 305) with delta (0, 0)
Screenshot: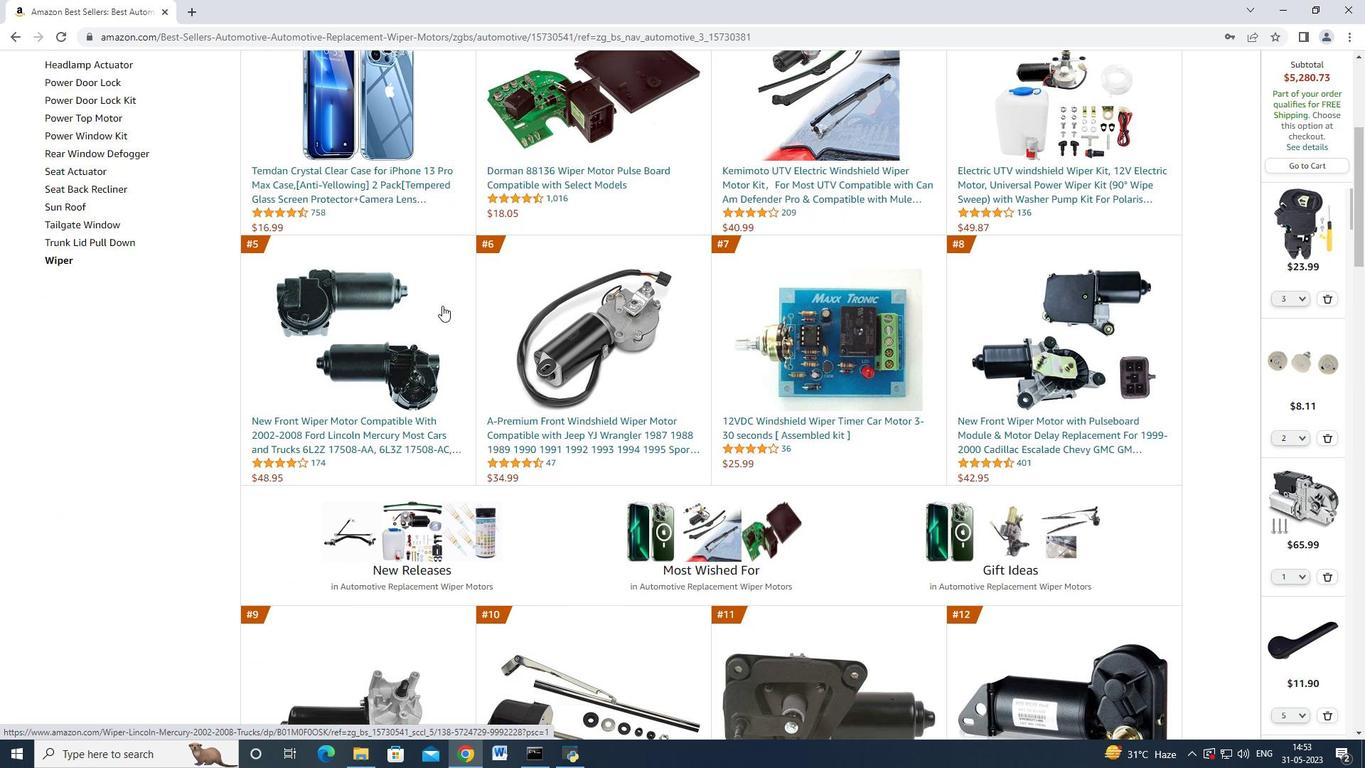 
Action: Mouse scrolled (442, 305) with delta (0, 0)
Screenshot: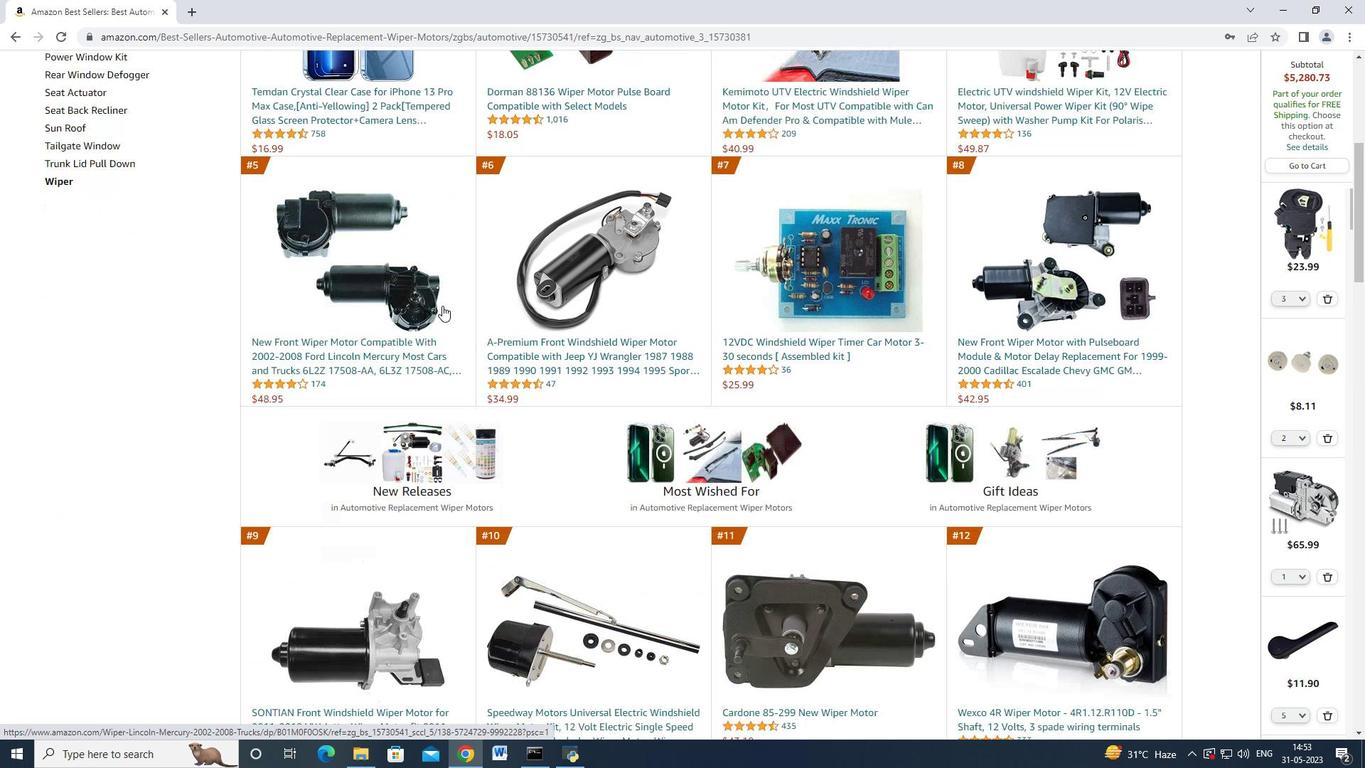 
Action: Mouse scrolled (442, 305) with delta (0, 0)
Screenshot: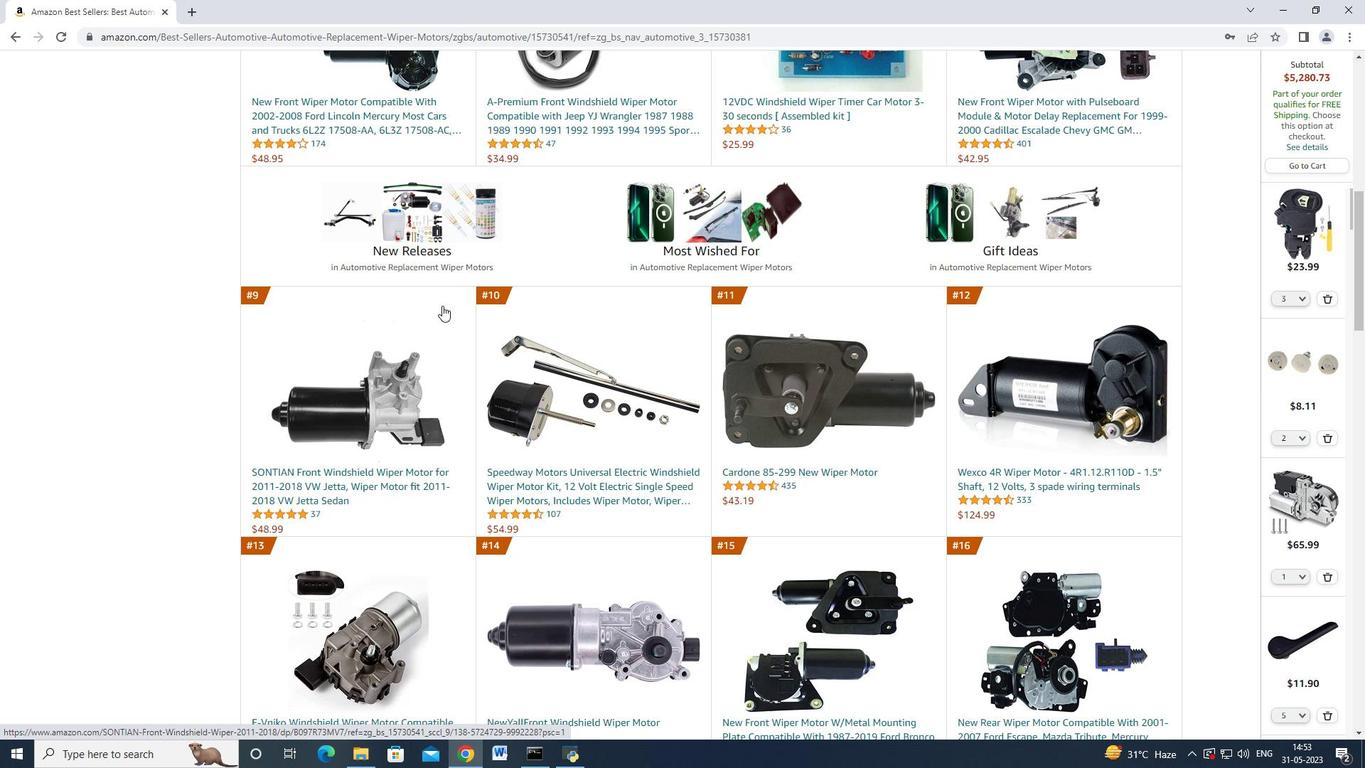 
Action: Mouse scrolled (442, 305) with delta (0, 0)
Screenshot: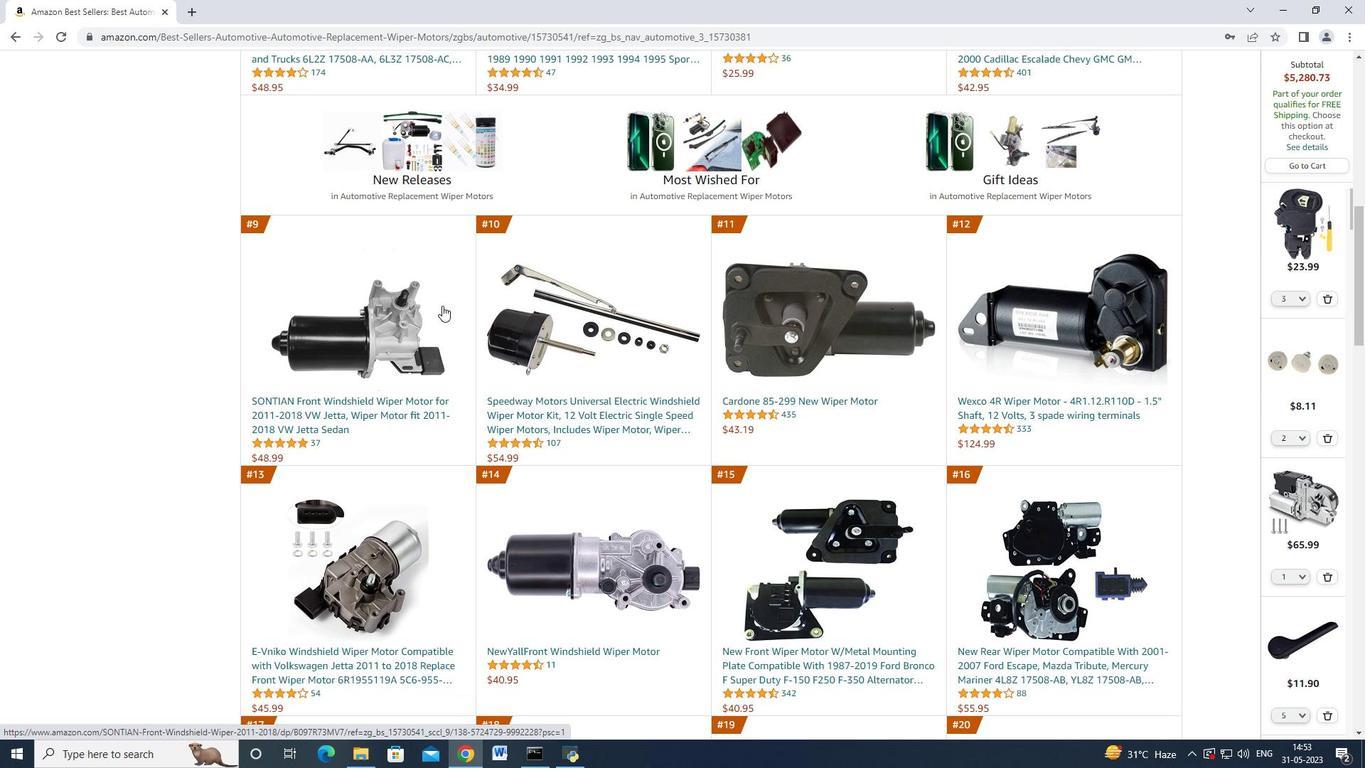 
Action: Mouse scrolled (442, 305) with delta (0, 0)
Screenshot: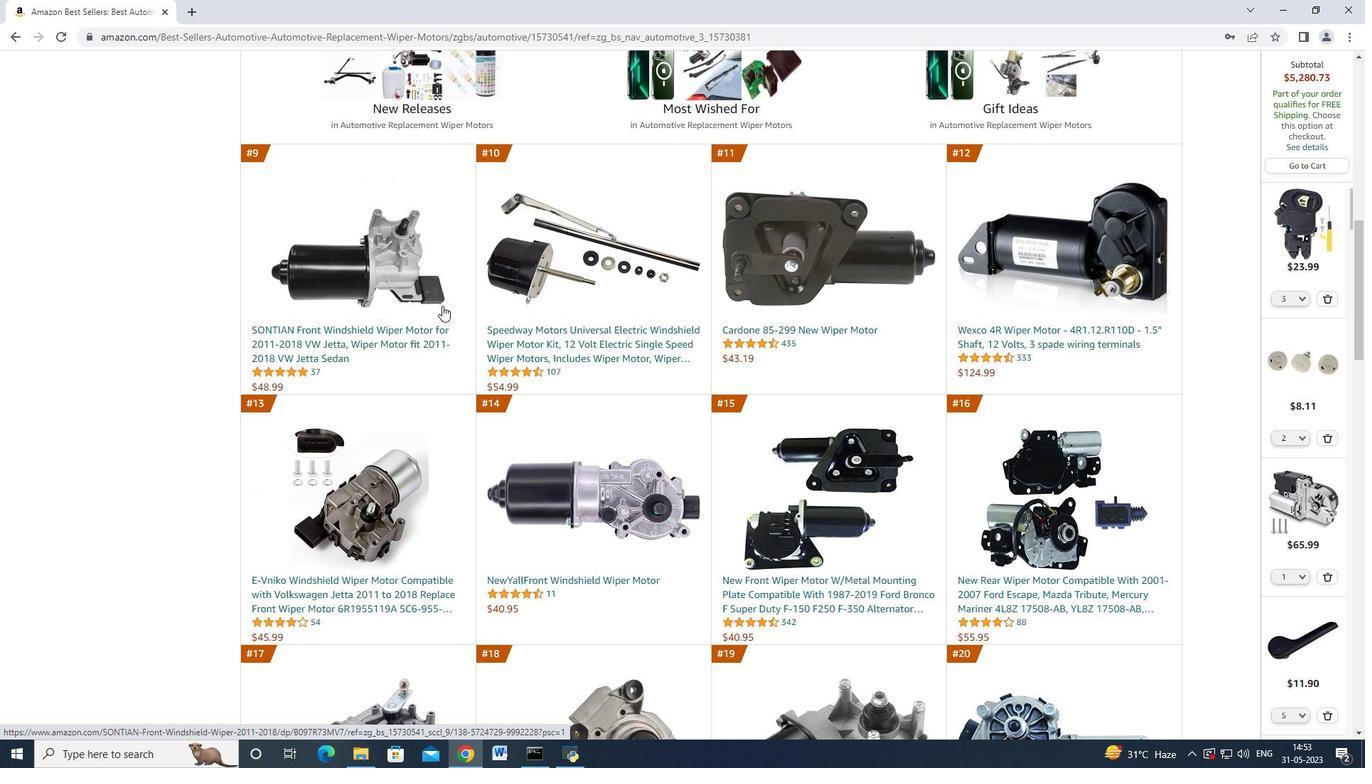 
Action: Mouse scrolled (442, 305) with delta (0, 0)
Screenshot: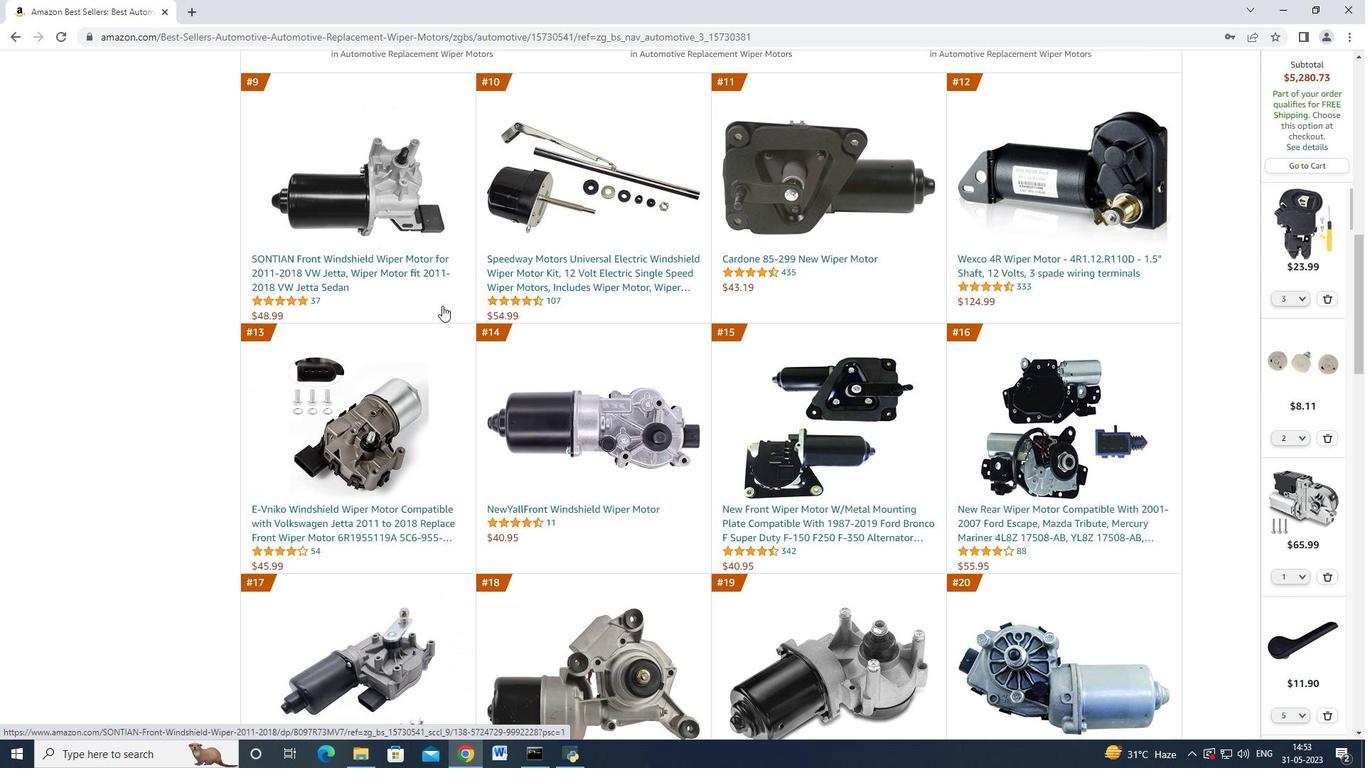 
Action: Mouse scrolled (442, 305) with delta (0, 0)
Screenshot: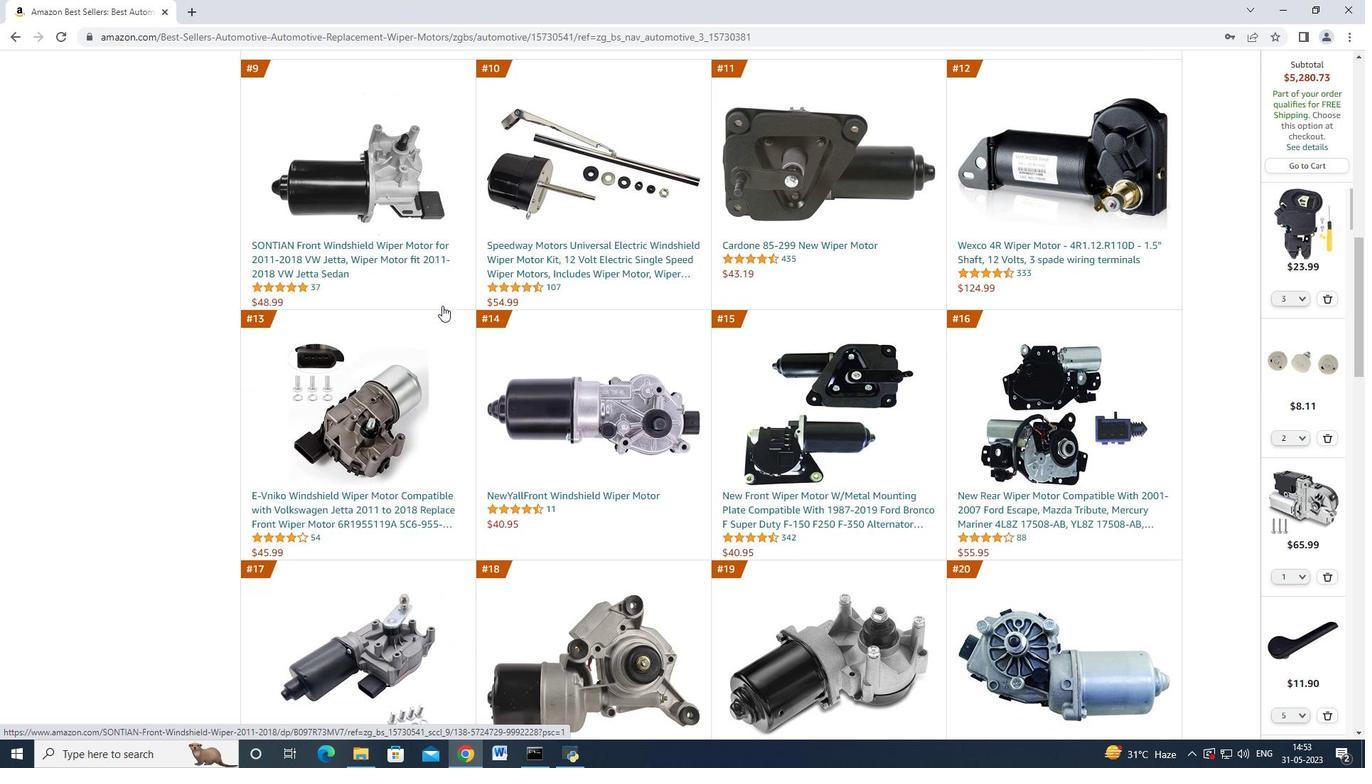 
Action: Mouse scrolled (442, 305) with delta (0, 0)
Screenshot: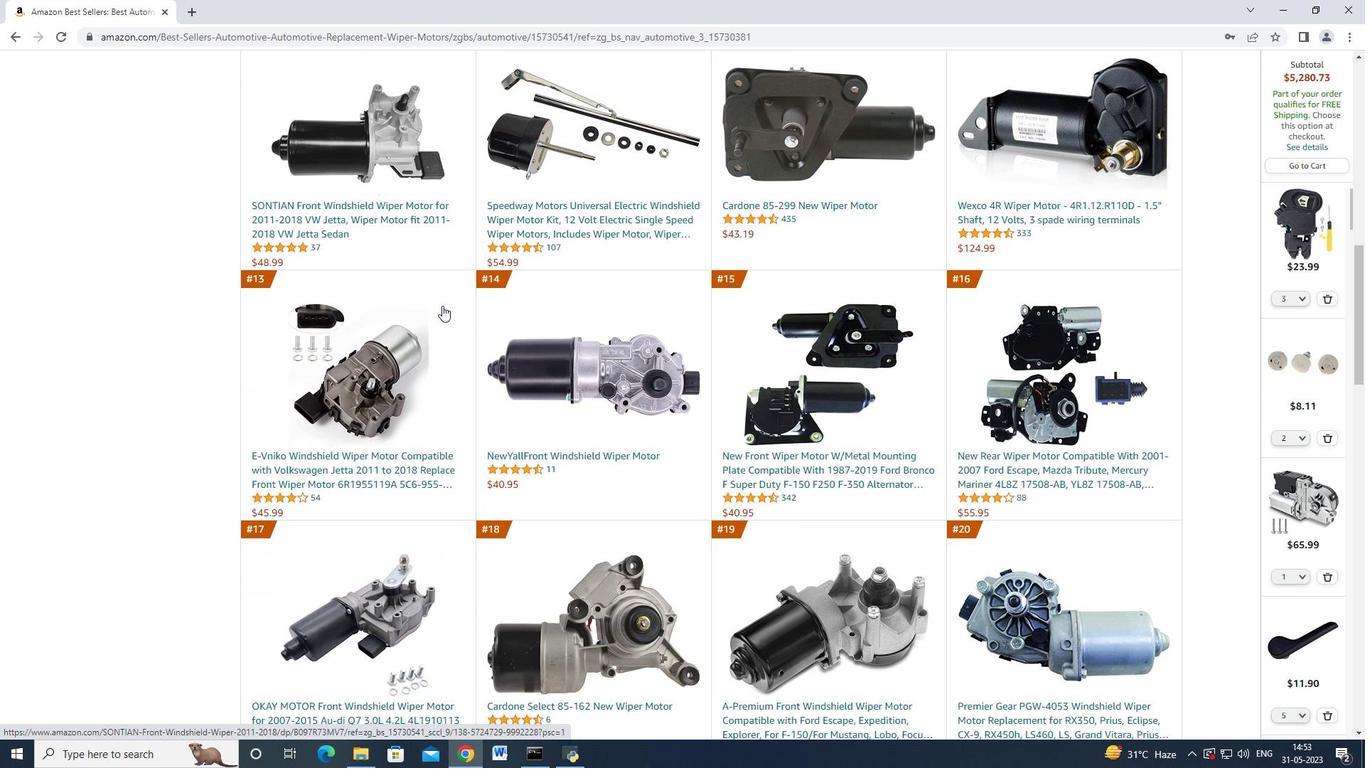 
Action: Mouse scrolled (442, 305) with delta (0, 0)
Screenshot: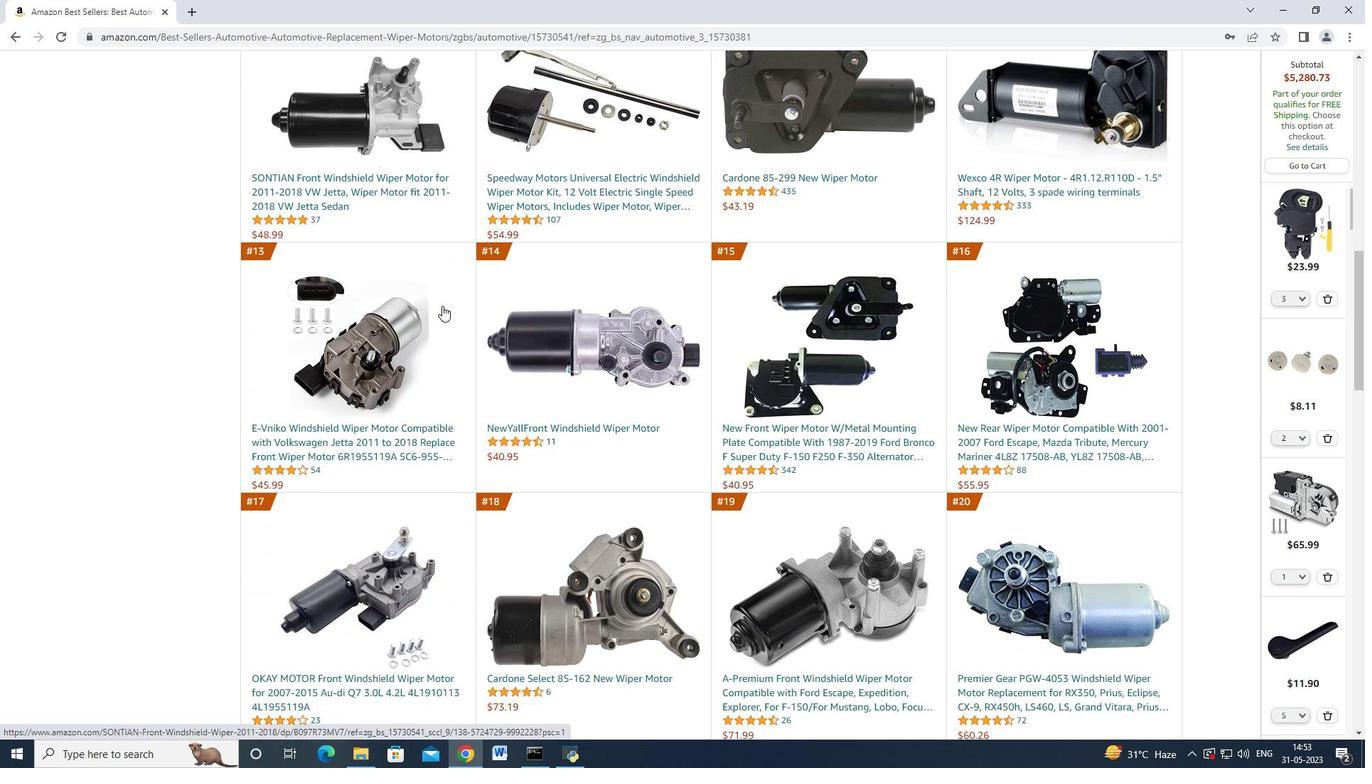 
Action: Mouse scrolled (442, 305) with delta (0, 0)
Screenshot: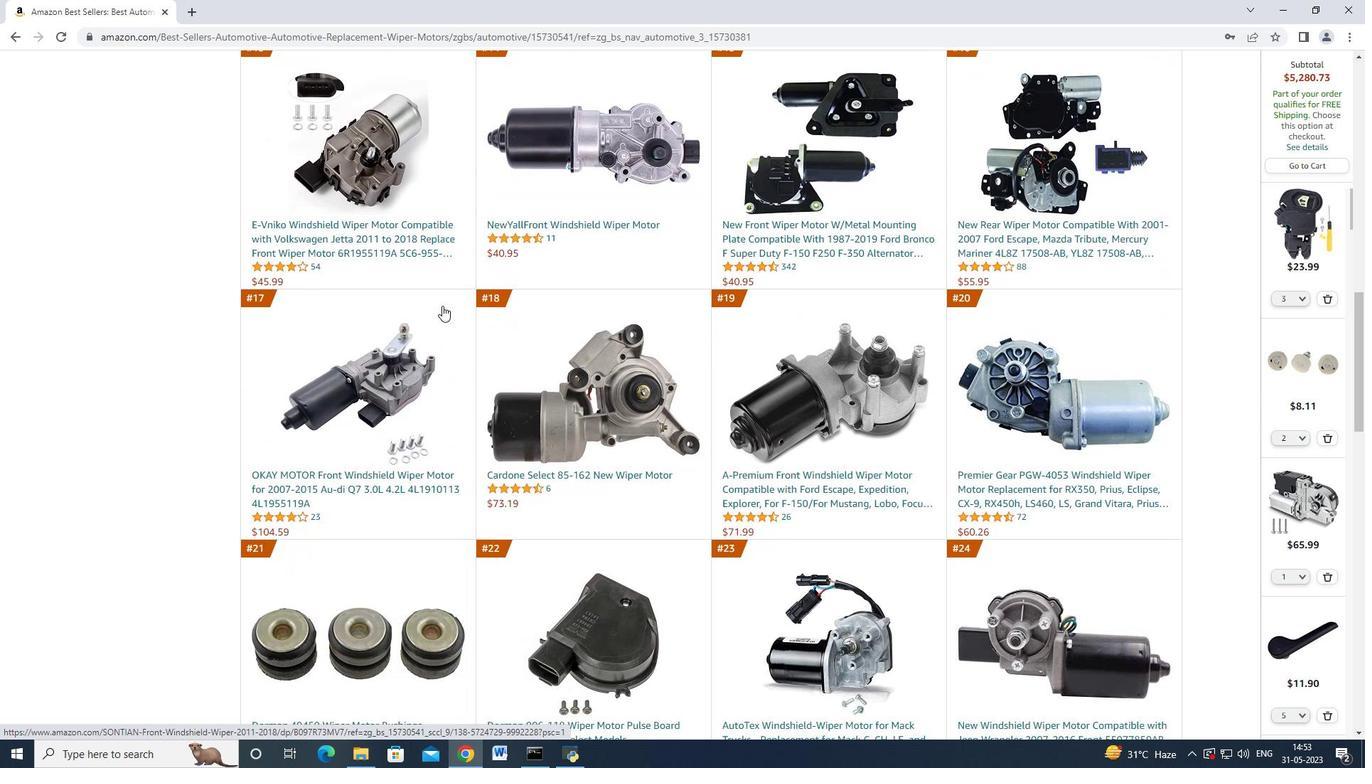 
Action: Mouse scrolled (442, 305) with delta (0, 0)
Screenshot: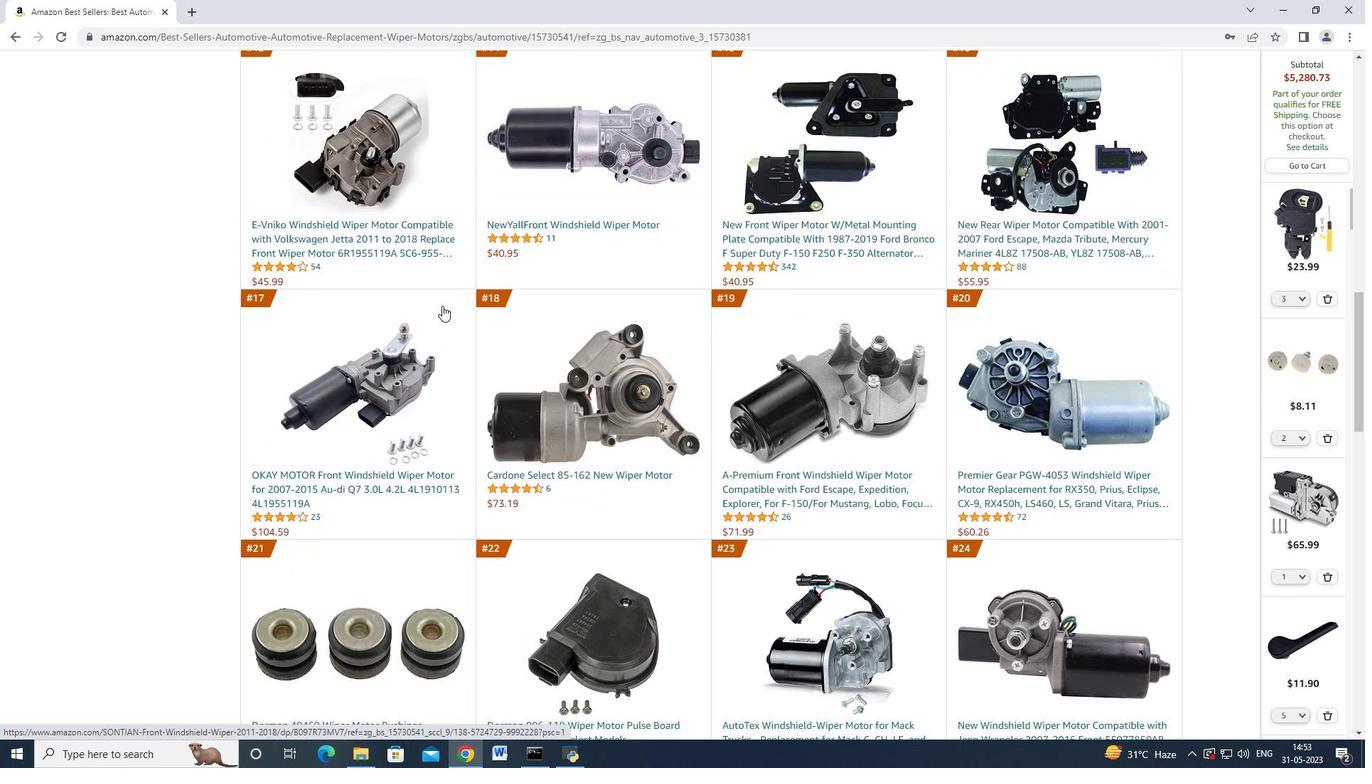 
Action: Mouse scrolled (442, 305) with delta (0, 0)
Screenshot: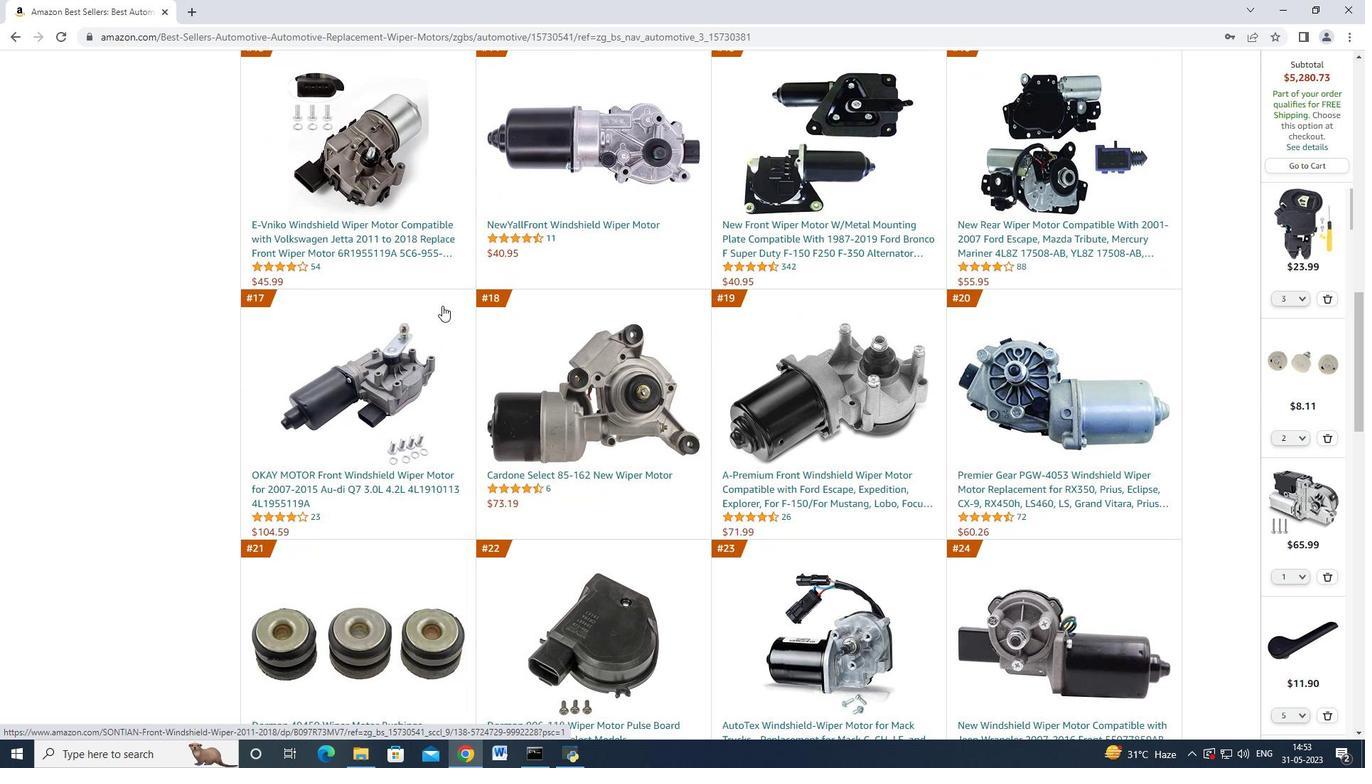 
Action: Mouse scrolled (442, 305) with delta (0, 0)
Screenshot: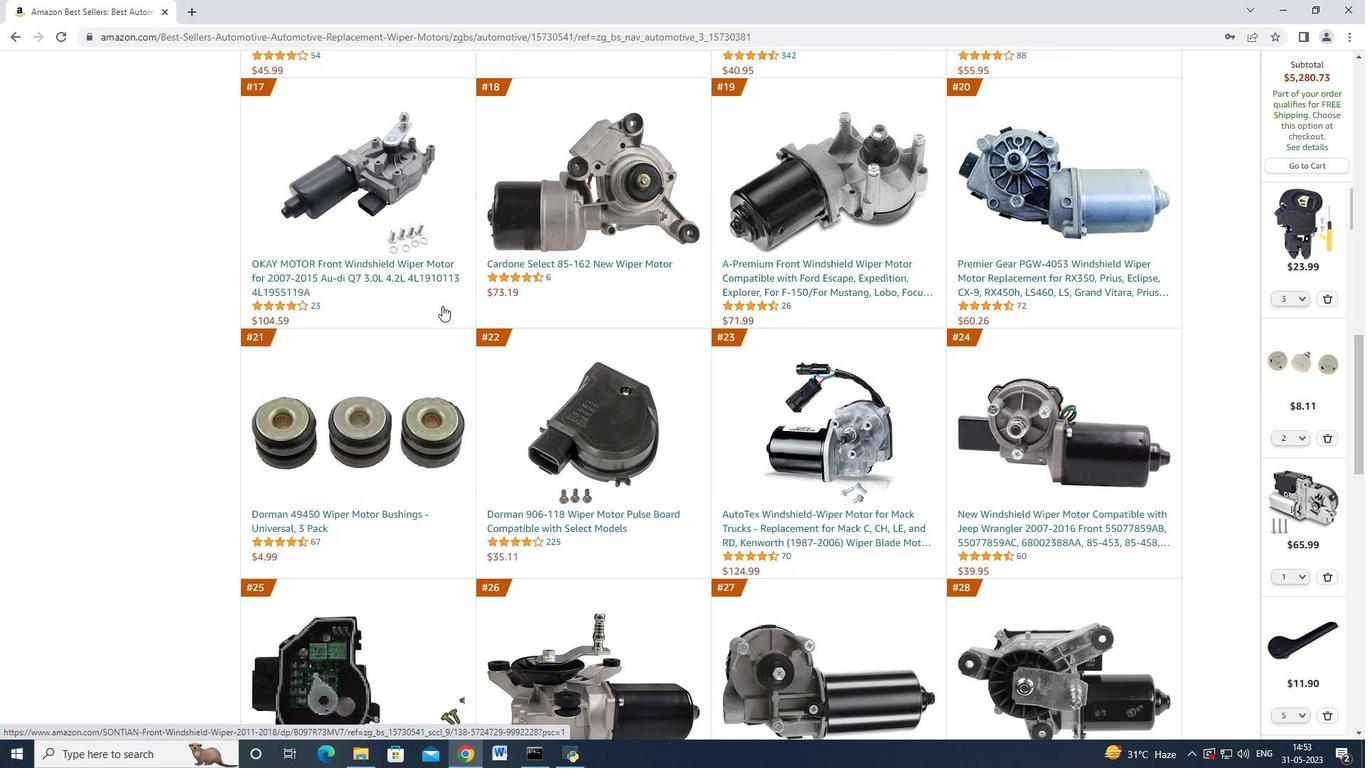 
Action: Mouse scrolled (442, 305) with delta (0, 0)
Screenshot: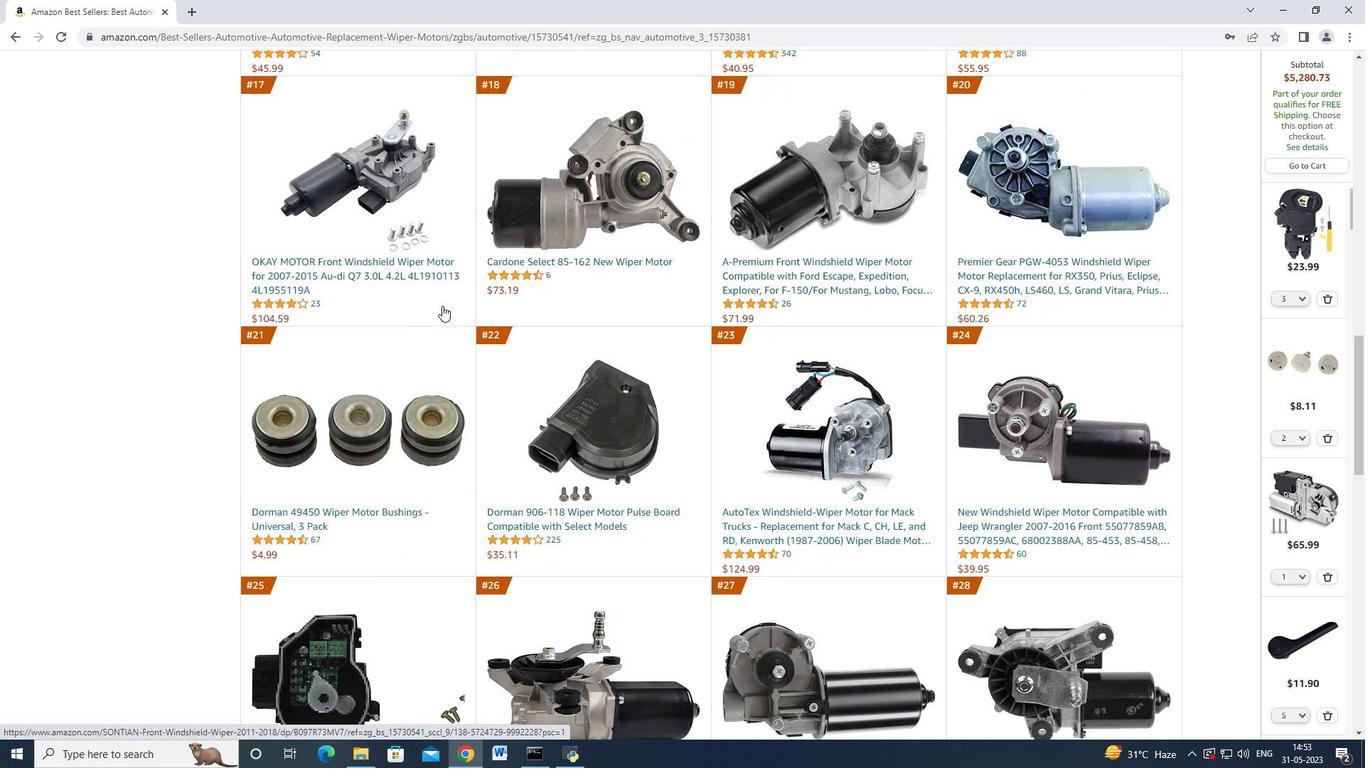 
Action: Mouse scrolled (442, 305) with delta (0, 0)
Screenshot: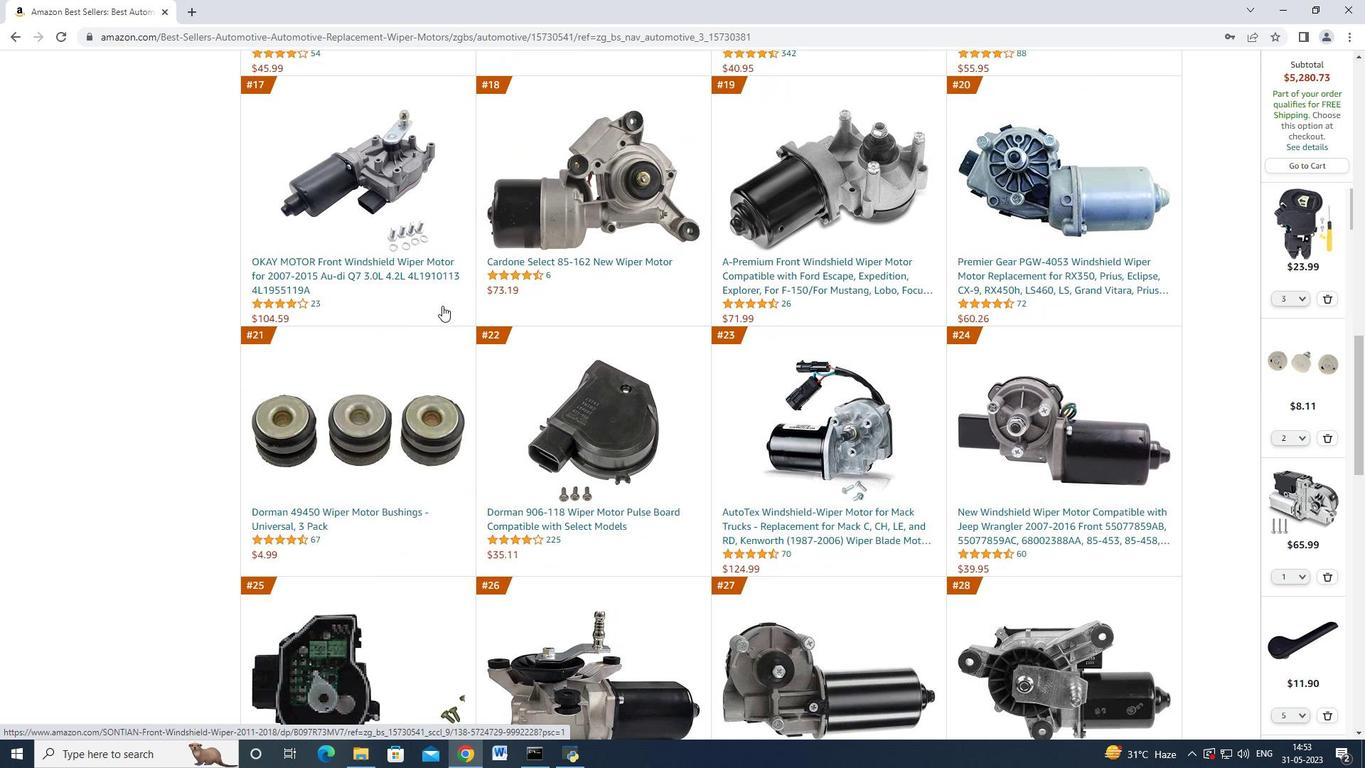 
Action: Mouse scrolled (442, 305) with delta (0, 0)
Screenshot: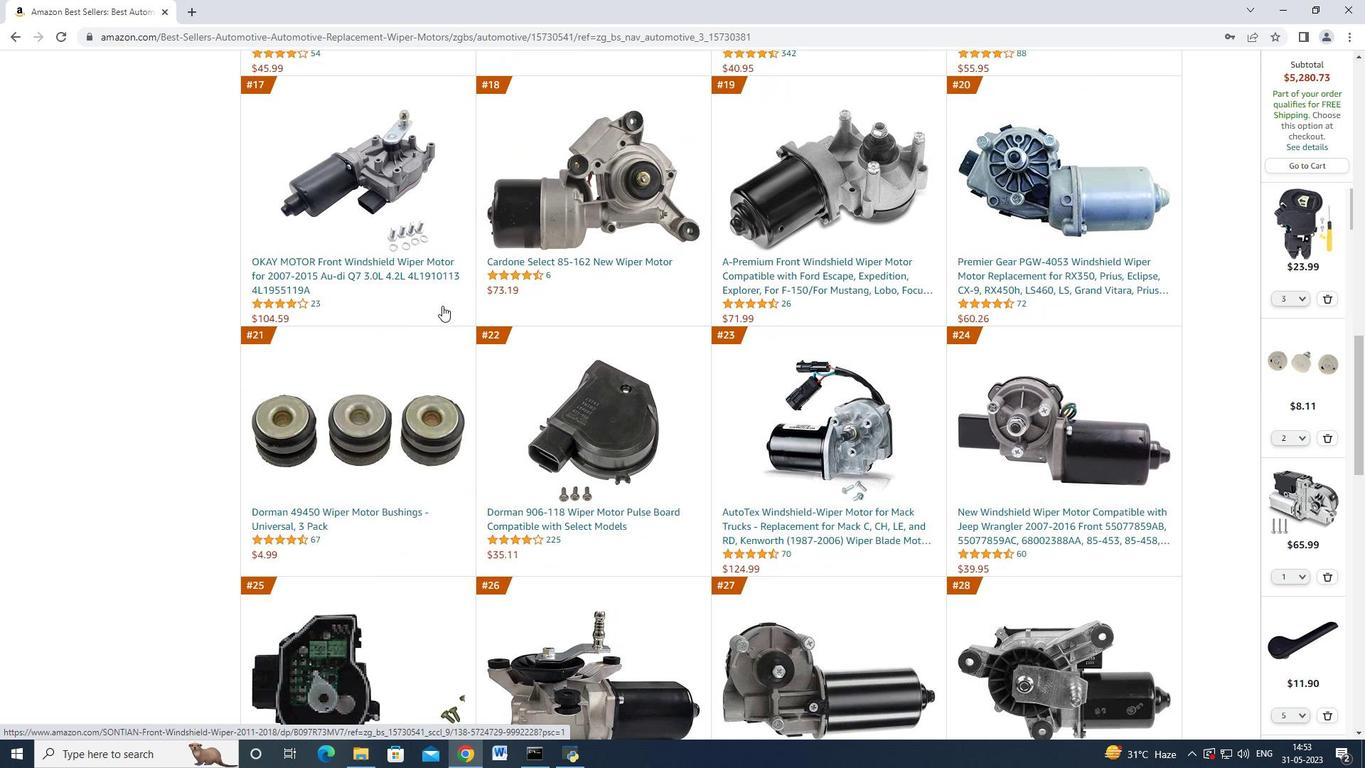 
Action: Mouse scrolled (442, 305) with delta (0, 0)
Screenshot: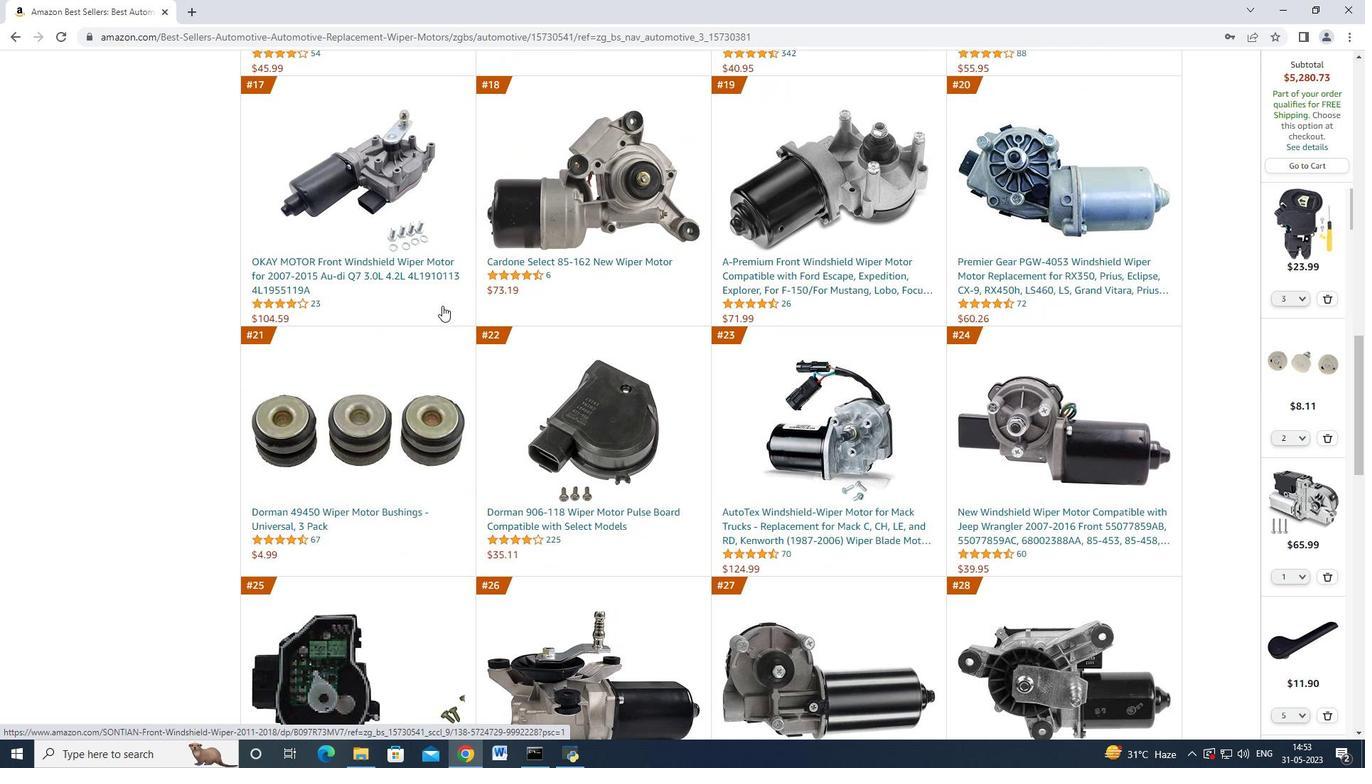
Action: Mouse scrolled (442, 305) with delta (0, 0)
Screenshot: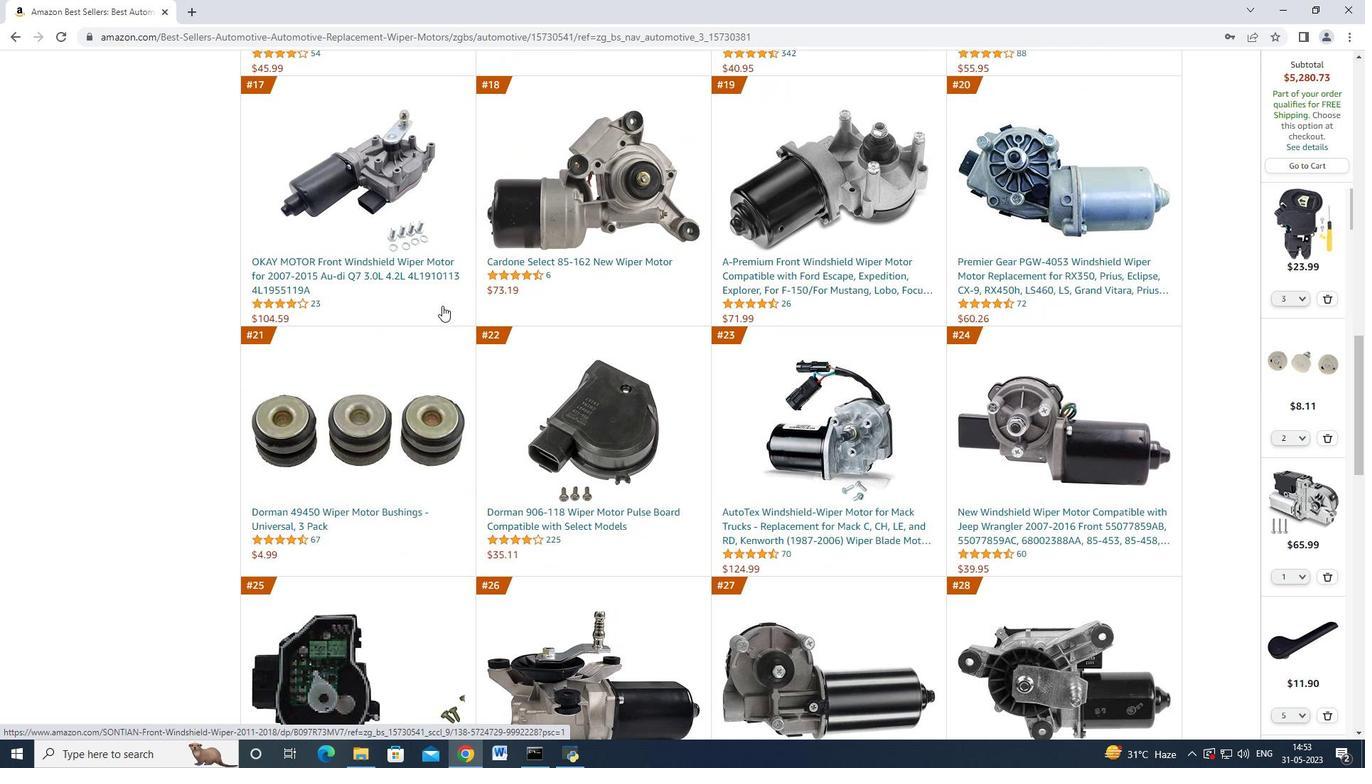 
Action: Mouse scrolled (442, 305) with delta (0, 0)
Screenshot: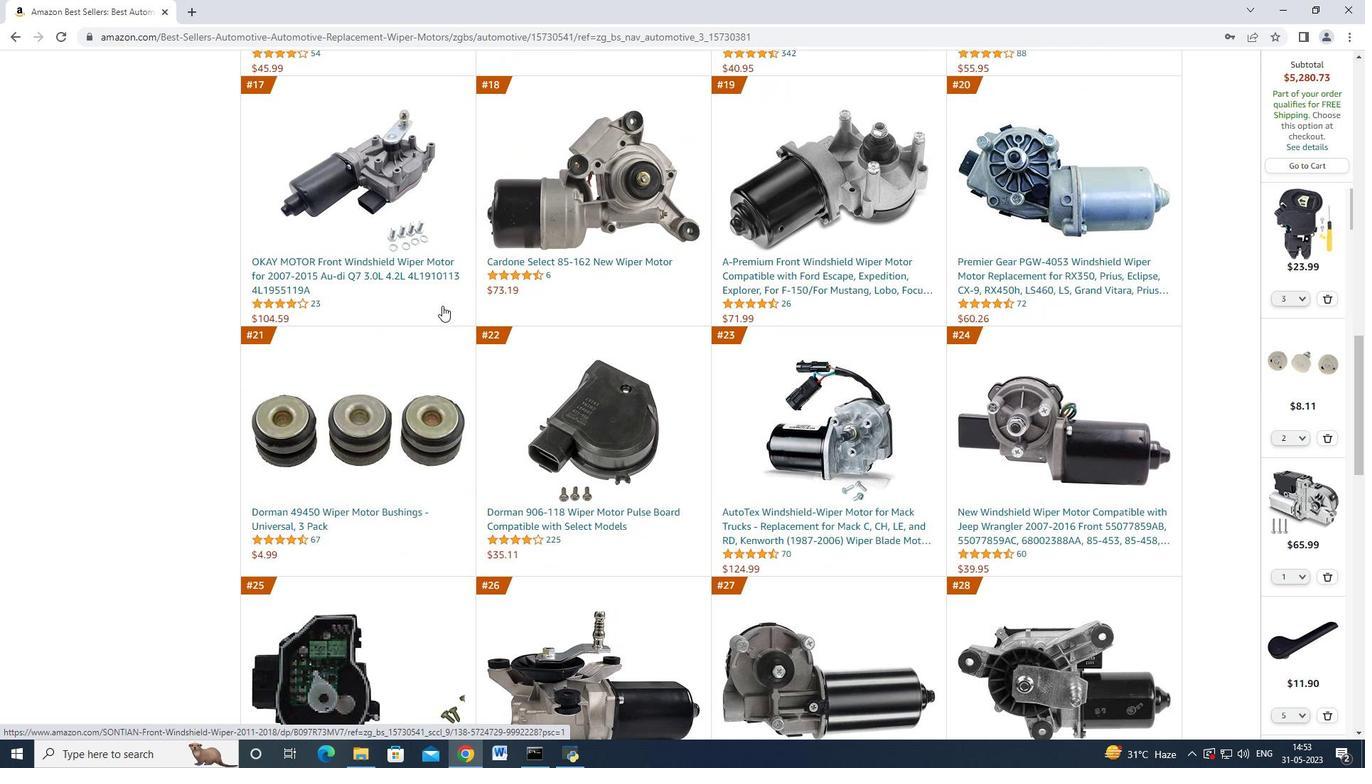 
Action: Mouse scrolled (442, 305) with delta (0, 0)
Screenshot: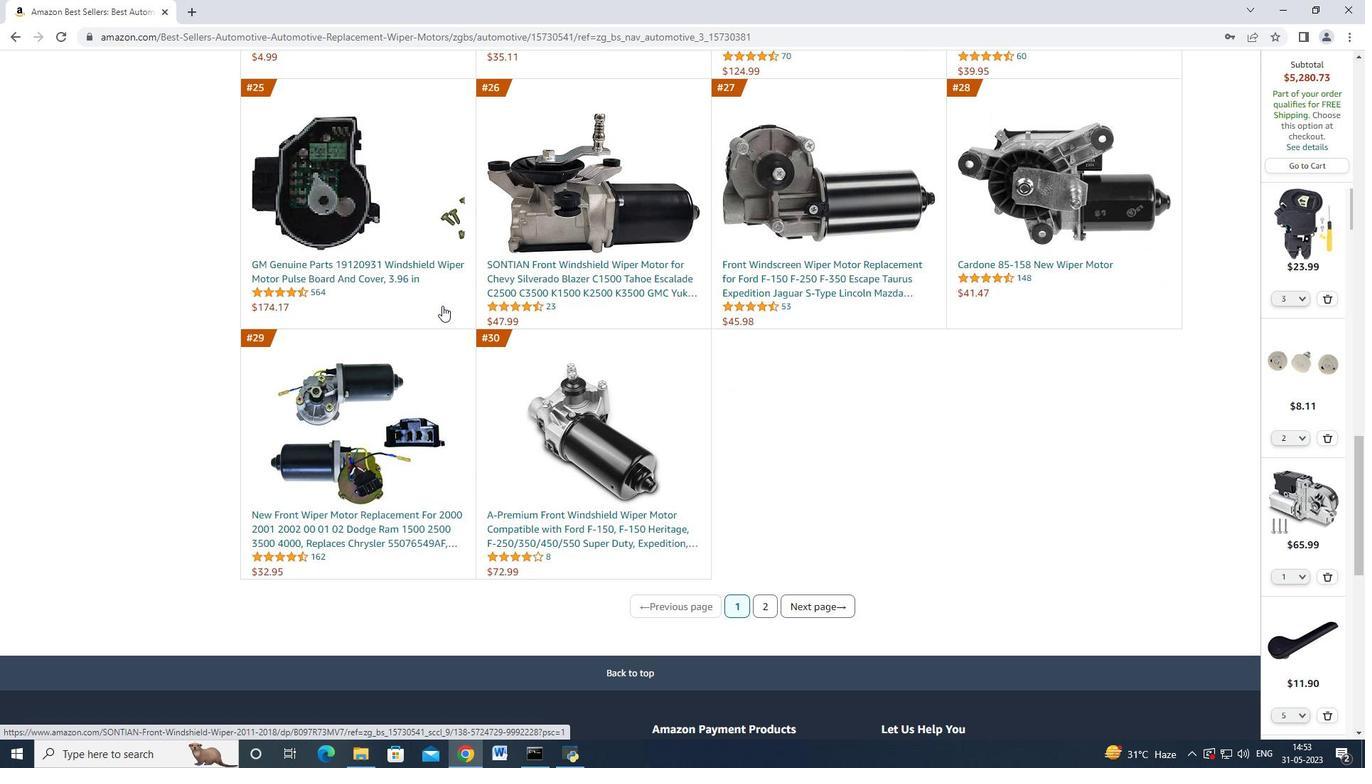 
Action: Mouse scrolled (442, 305) with delta (0, 0)
Screenshot: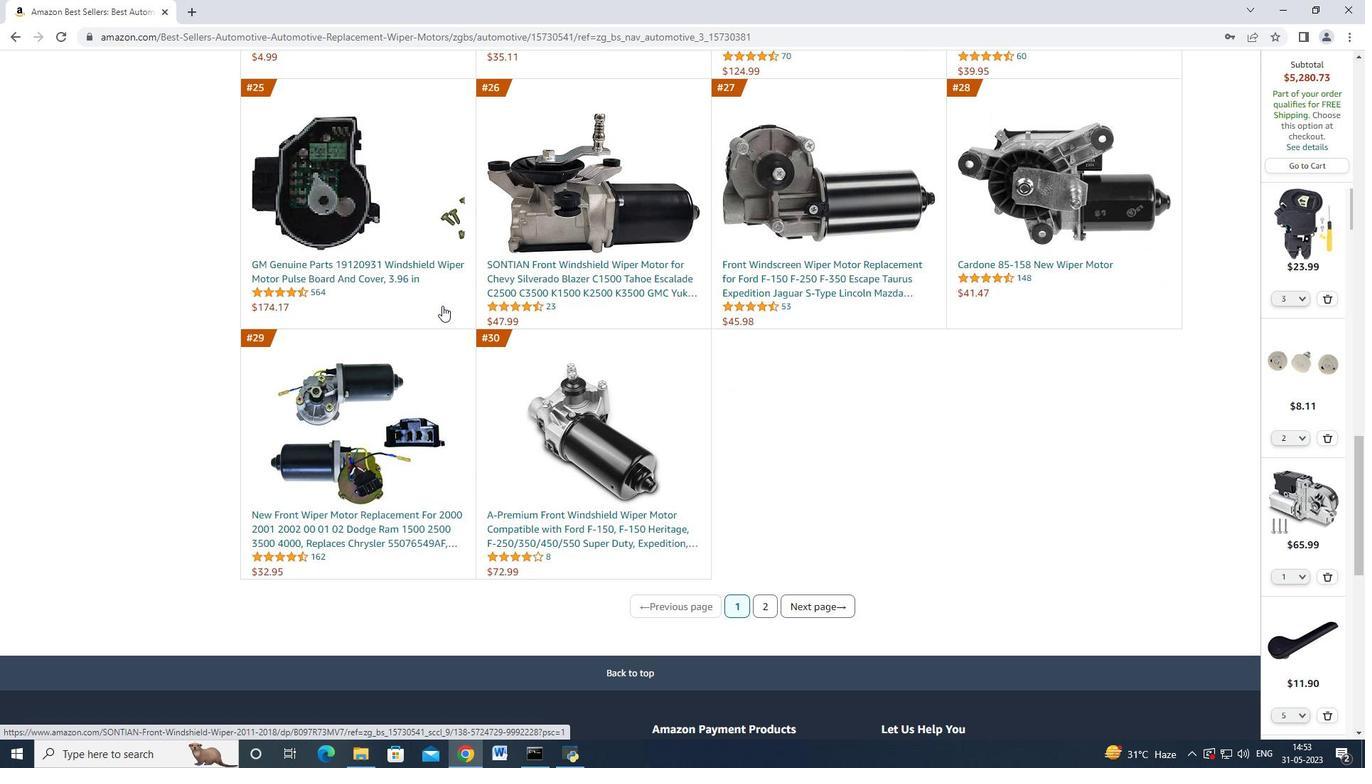 
Action: Mouse scrolled (442, 305) with delta (0, 0)
Screenshot: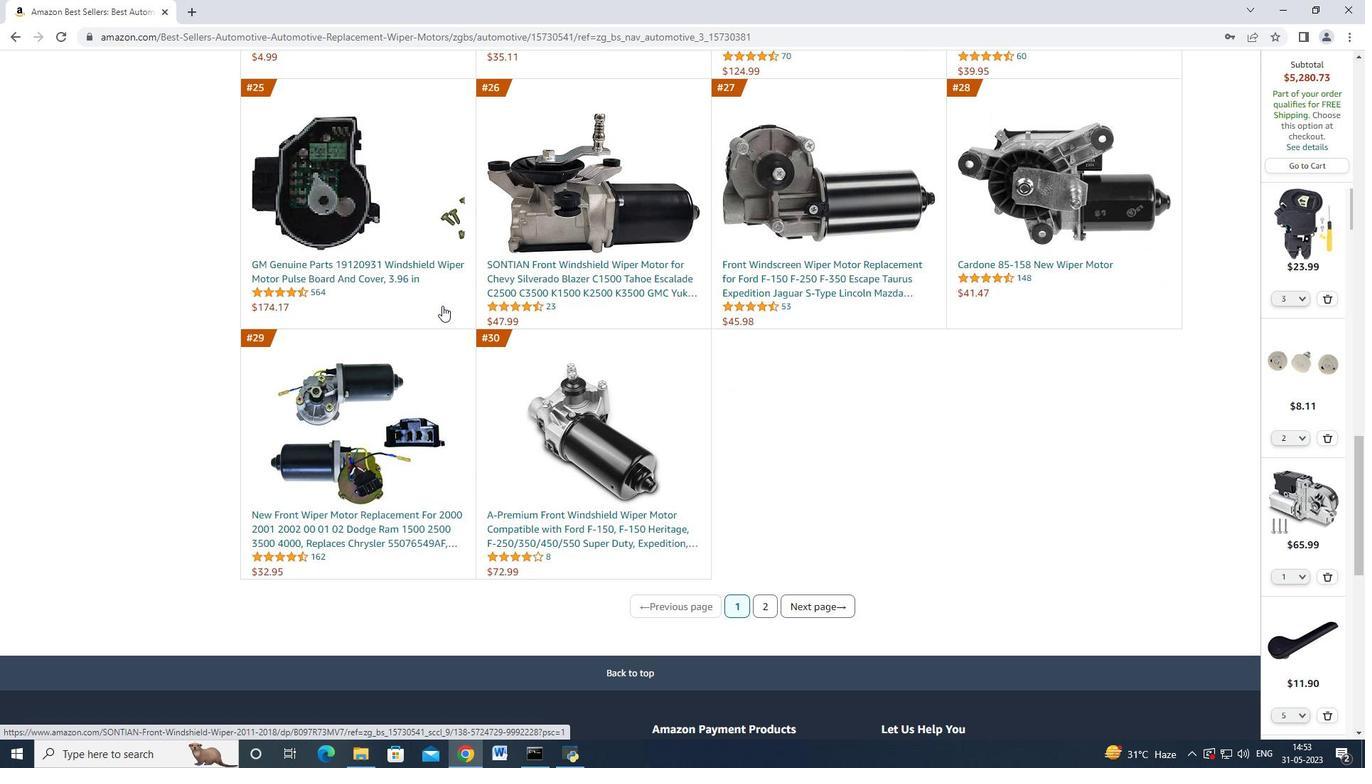 
Action: Mouse scrolled (442, 305) with delta (0, 0)
Screenshot: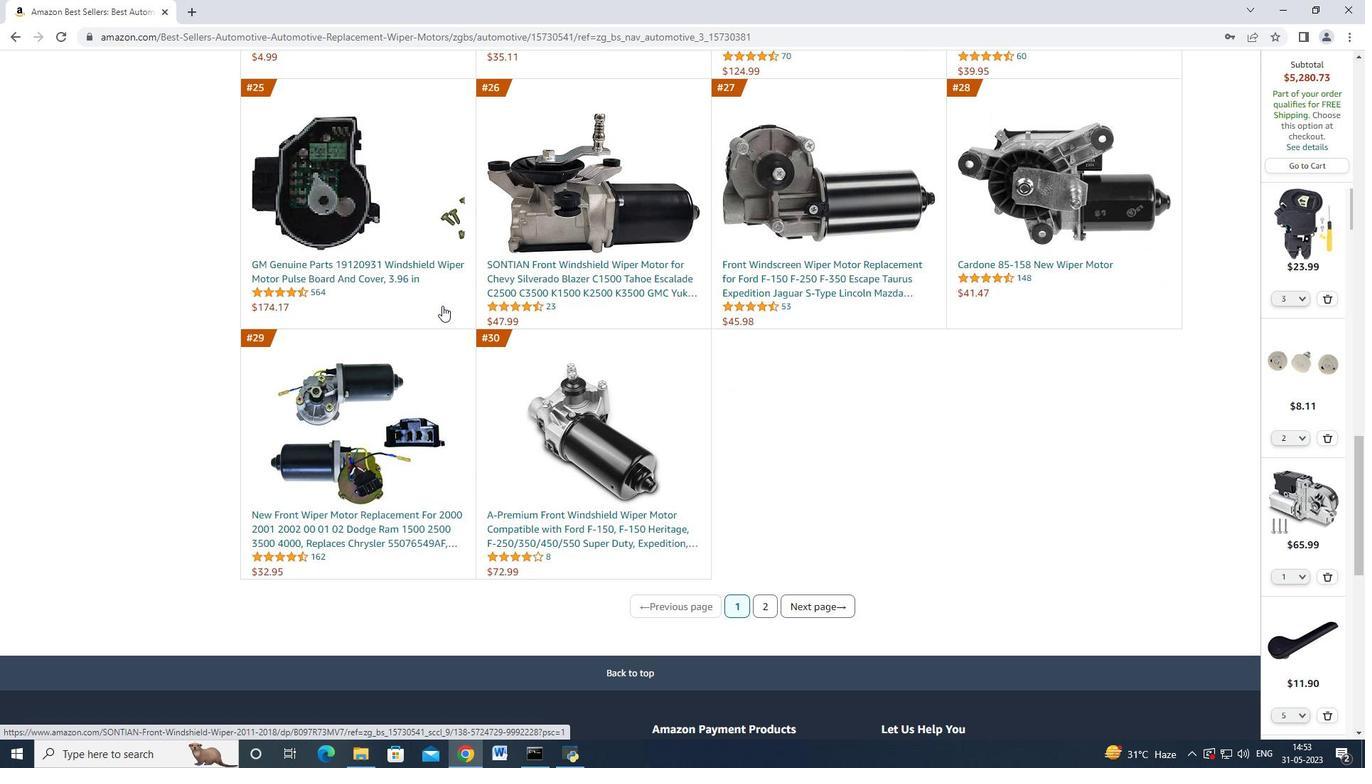 
Action: Mouse scrolled (442, 305) with delta (0, 0)
Screenshot: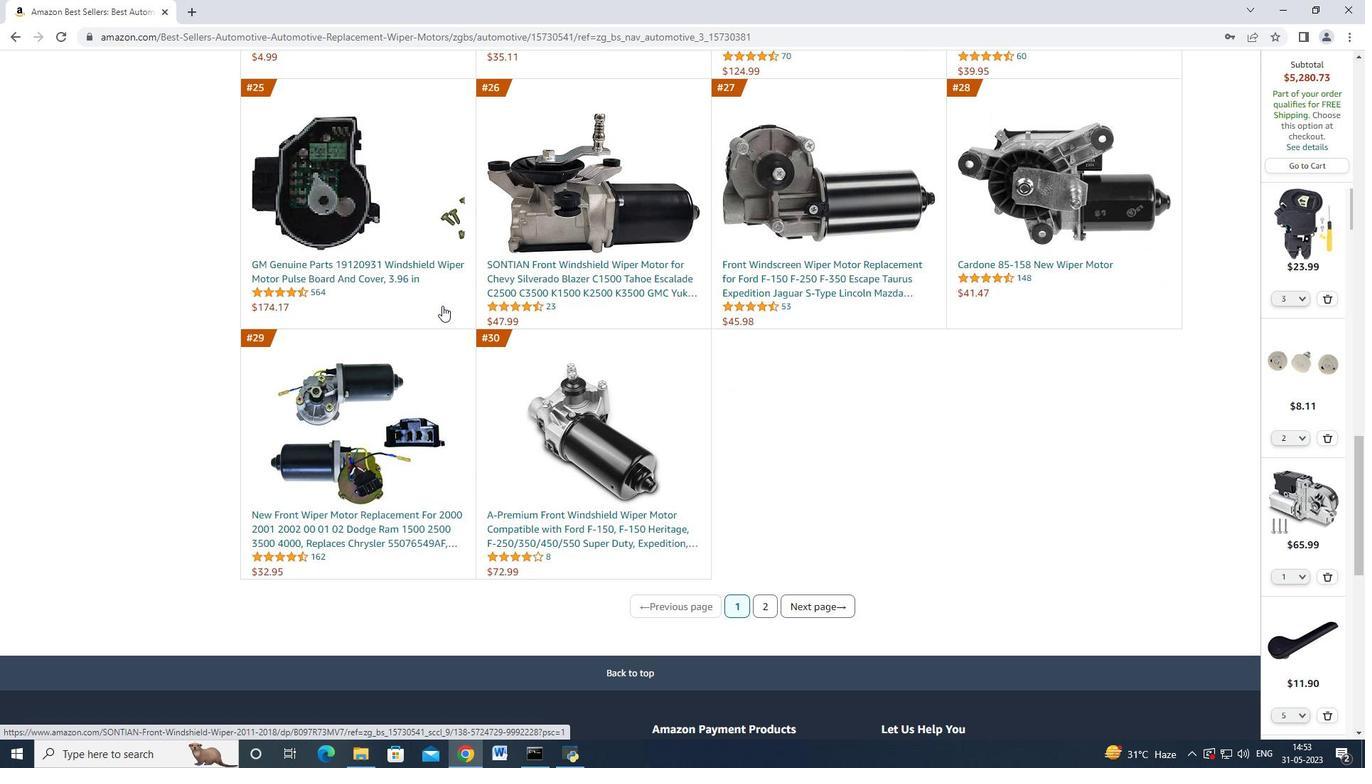 
Action: Mouse scrolled (442, 305) with delta (0, 0)
Screenshot: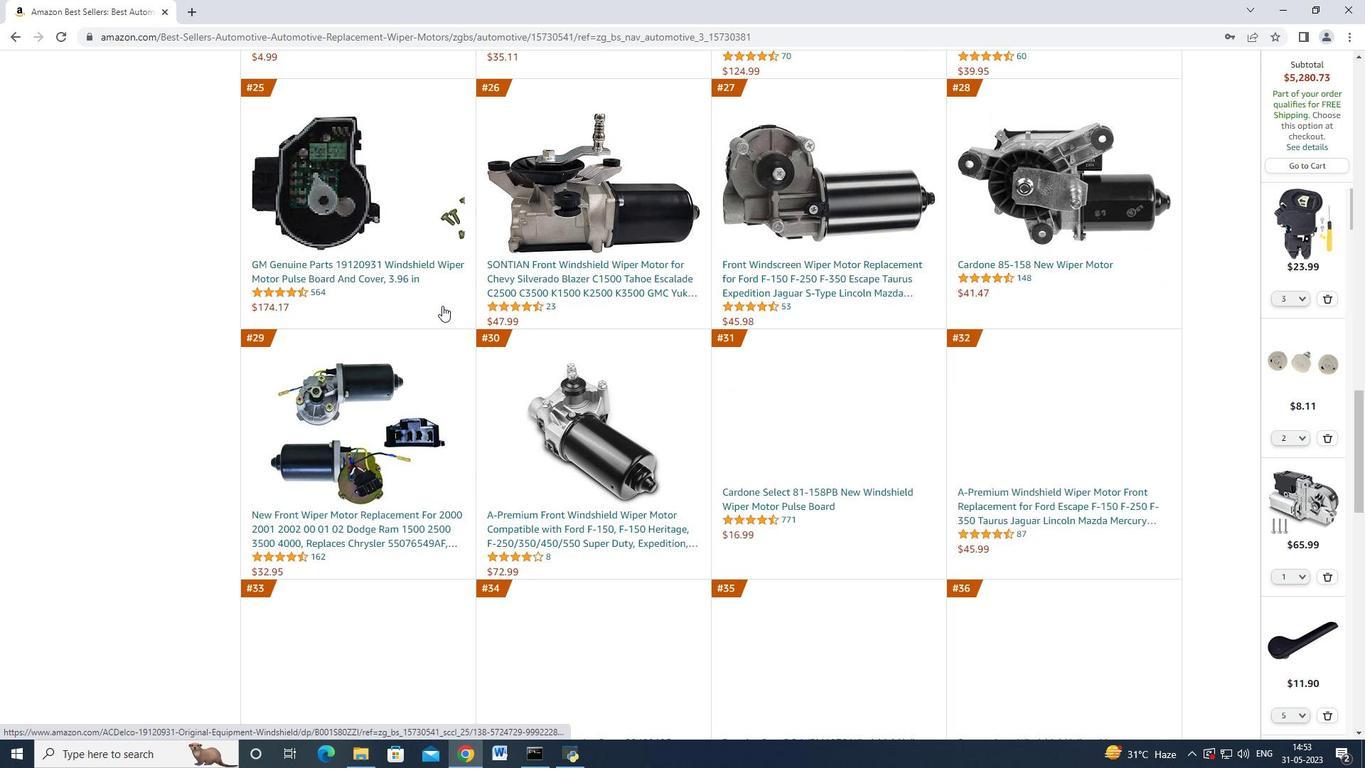 
Action: Mouse scrolled (442, 305) with delta (0, 0)
Screenshot: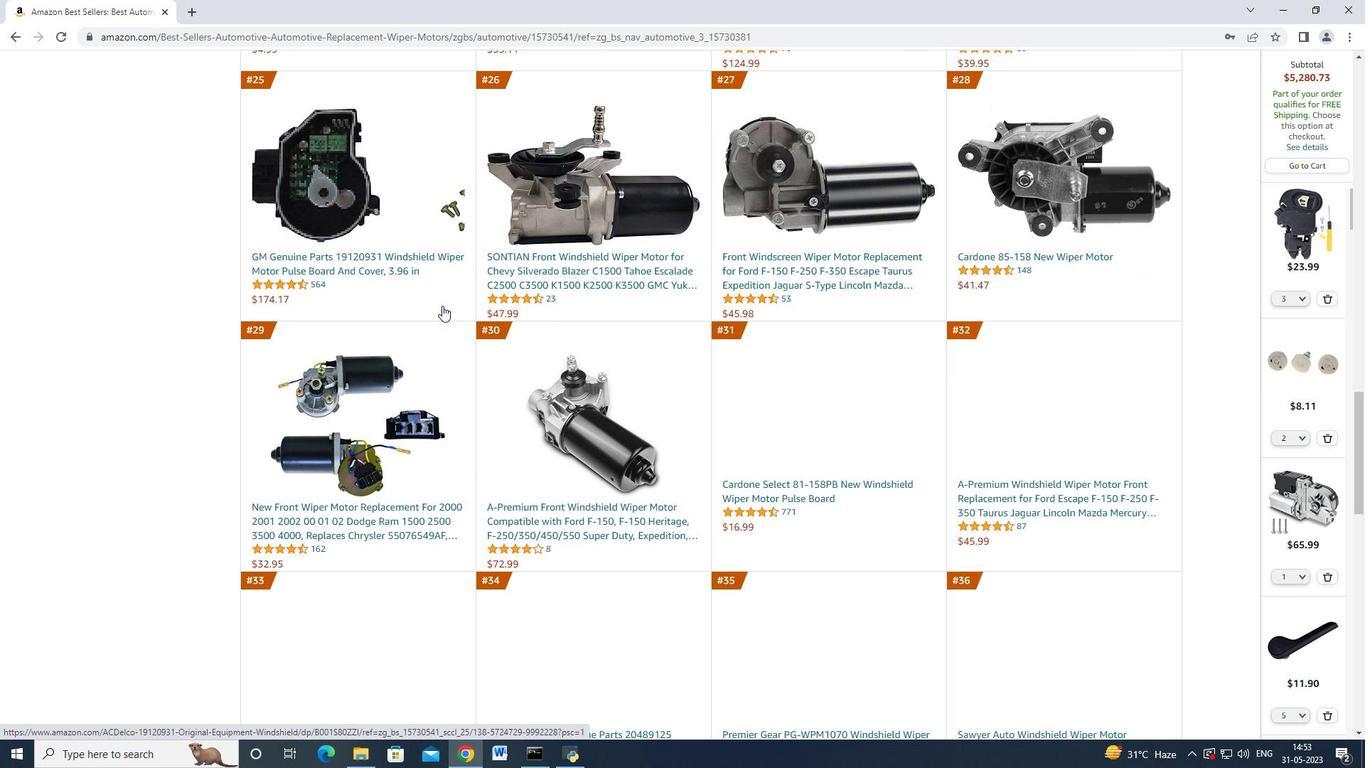
Action: Mouse moved to (558, 411)
Screenshot: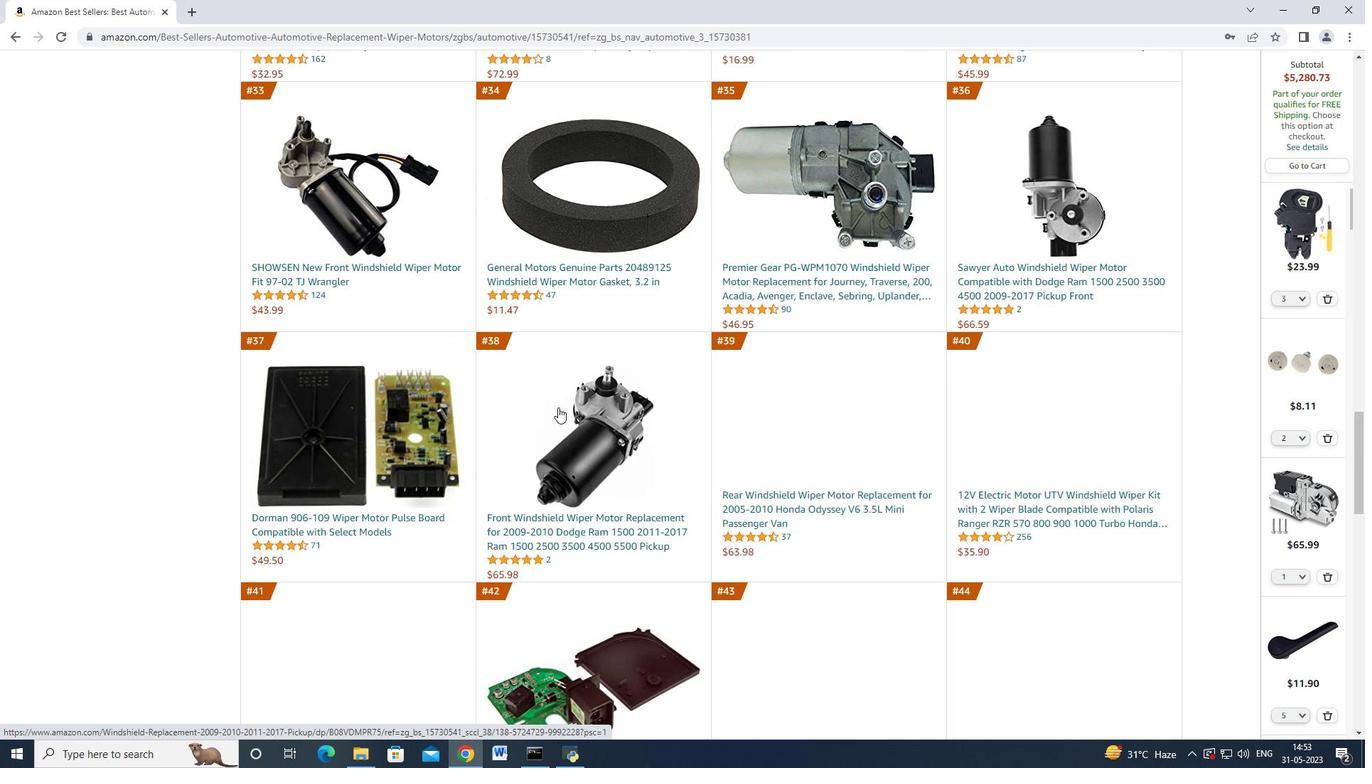 
Action: Mouse scrolled (558, 410) with delta (0, 0)
Screenshot: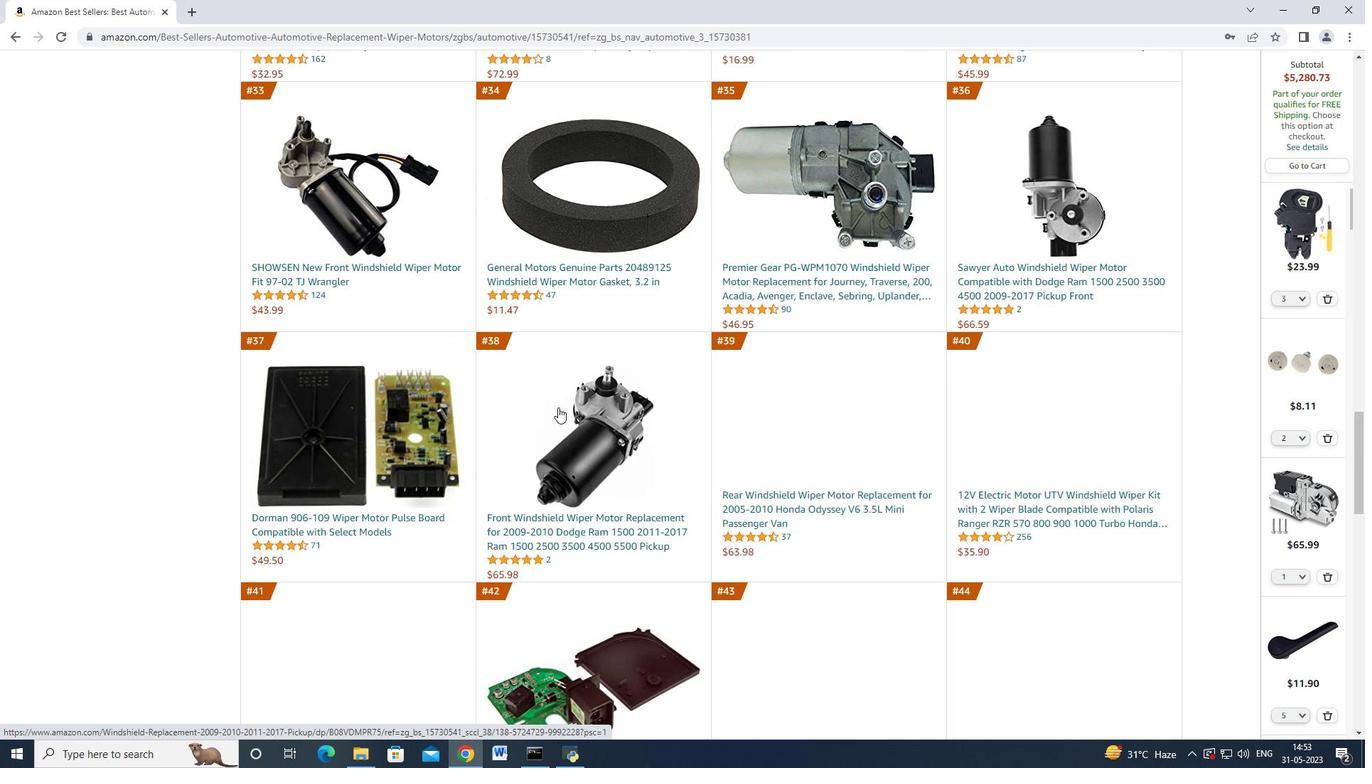 
Action: Mouse moved to (558, 411)
Screenshot: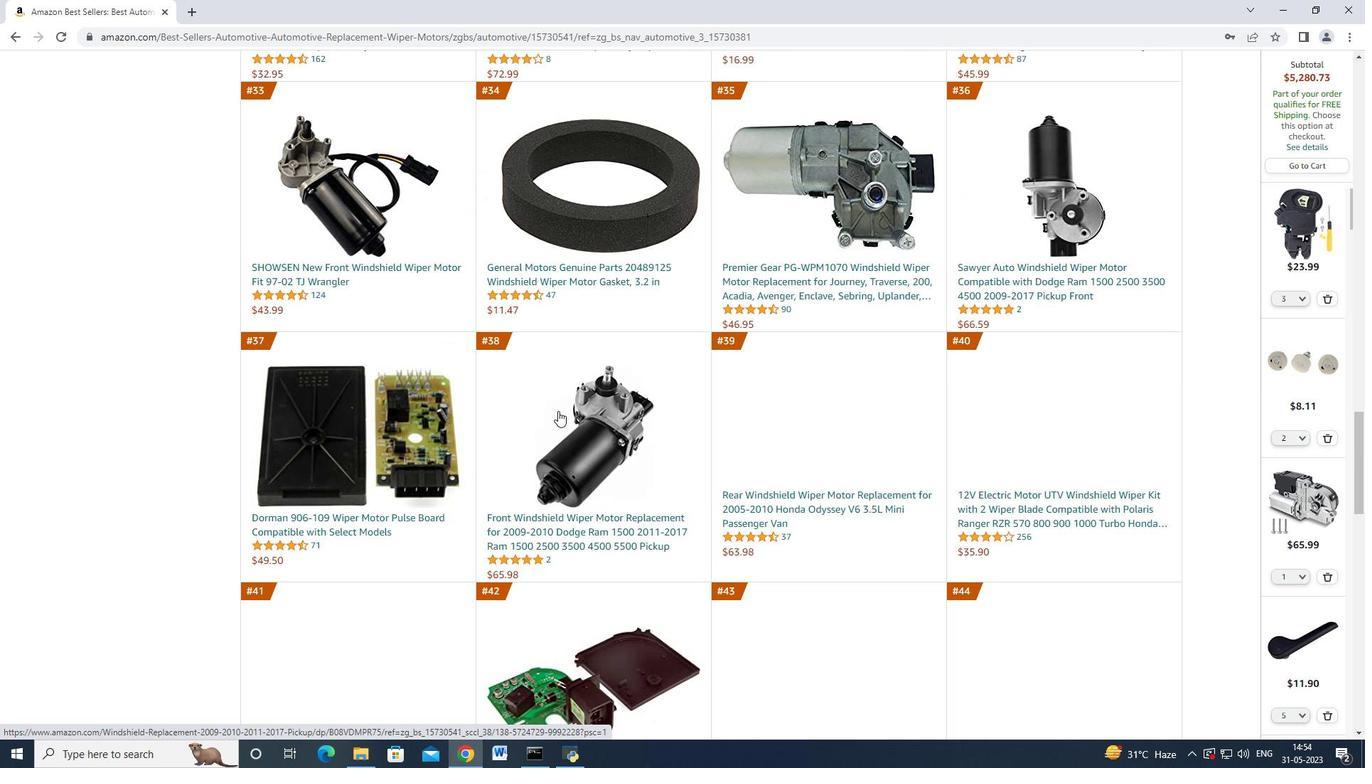 
Action: Mouse scrolled (558, 411) with delta (0, 0)
Screenshot: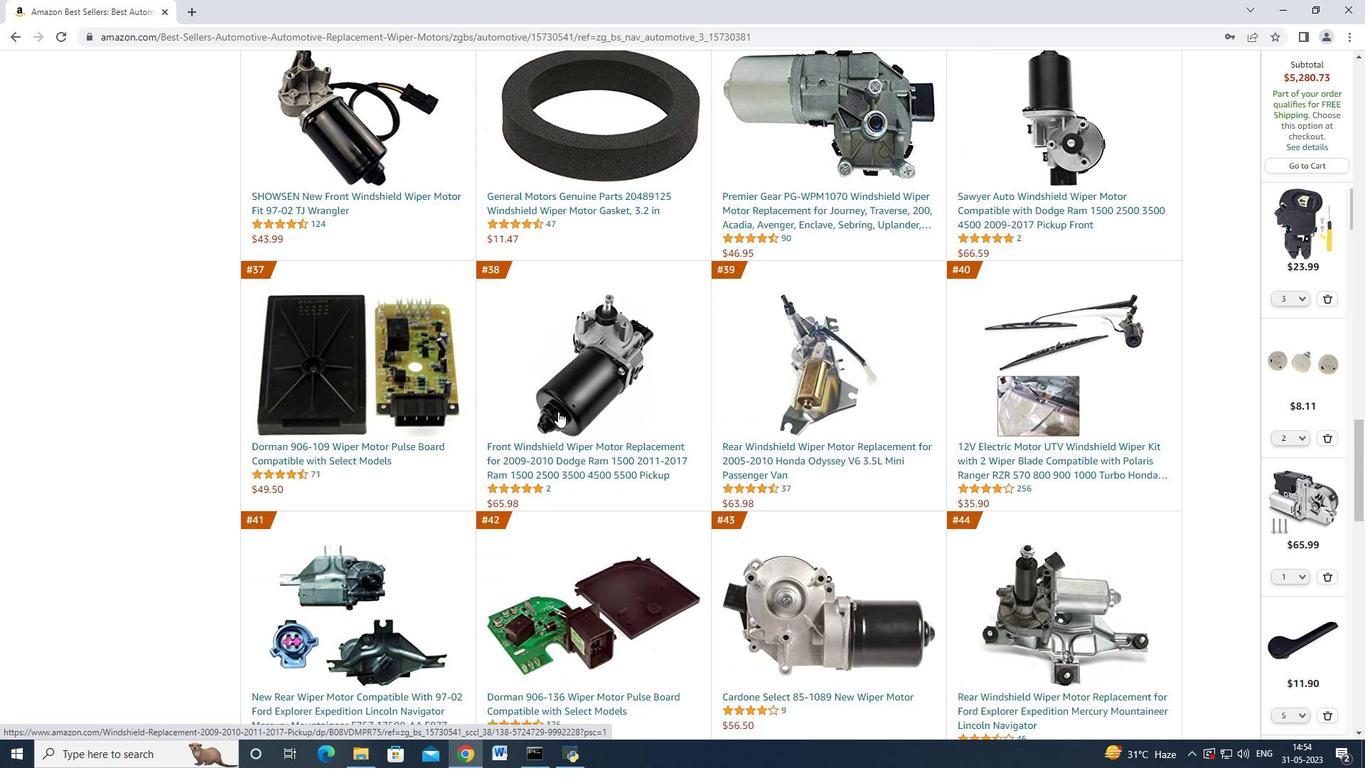 
Action: Mouse scrolled (558, 411) with delta (0, 0)
Screenshot: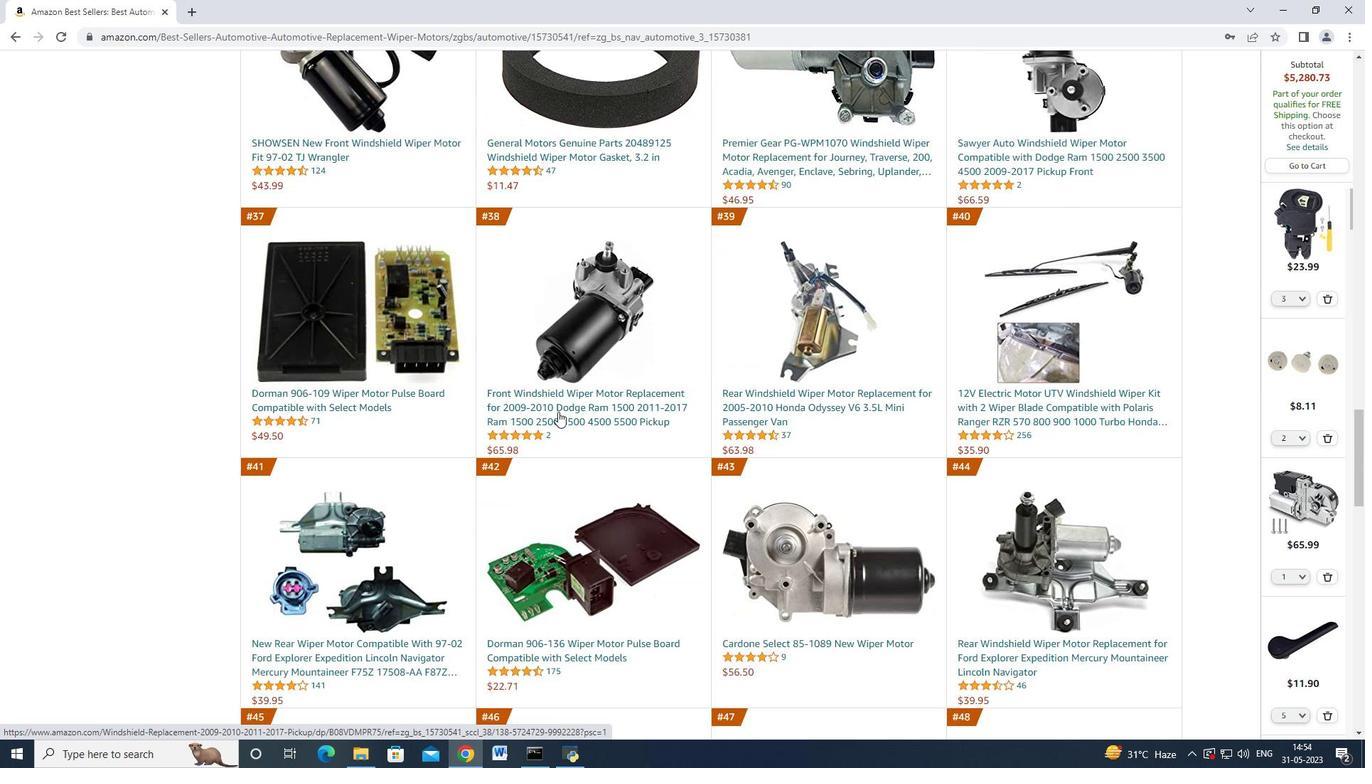 
Action: Mouse moved to (996, 327)
Screenshot: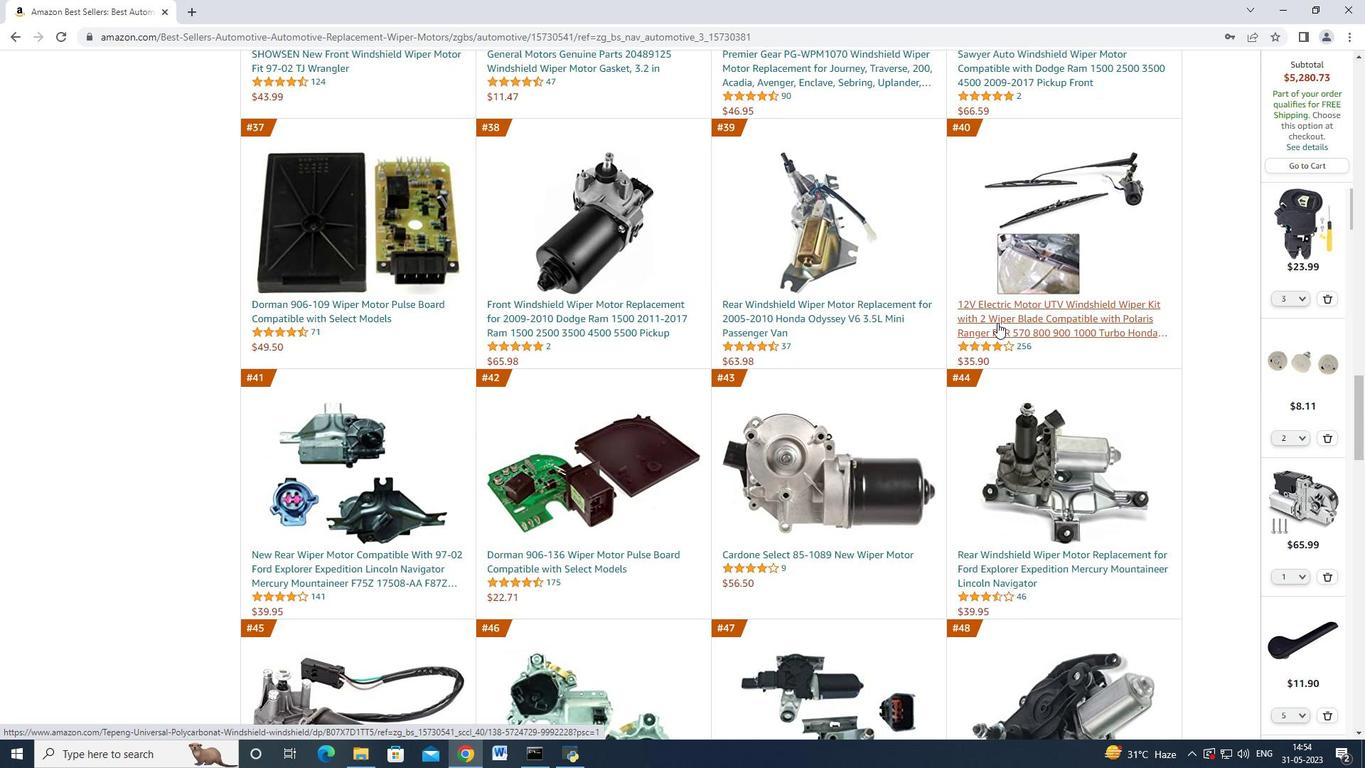 
Action: Mouse pressed left at (996, 327)
Screenshot: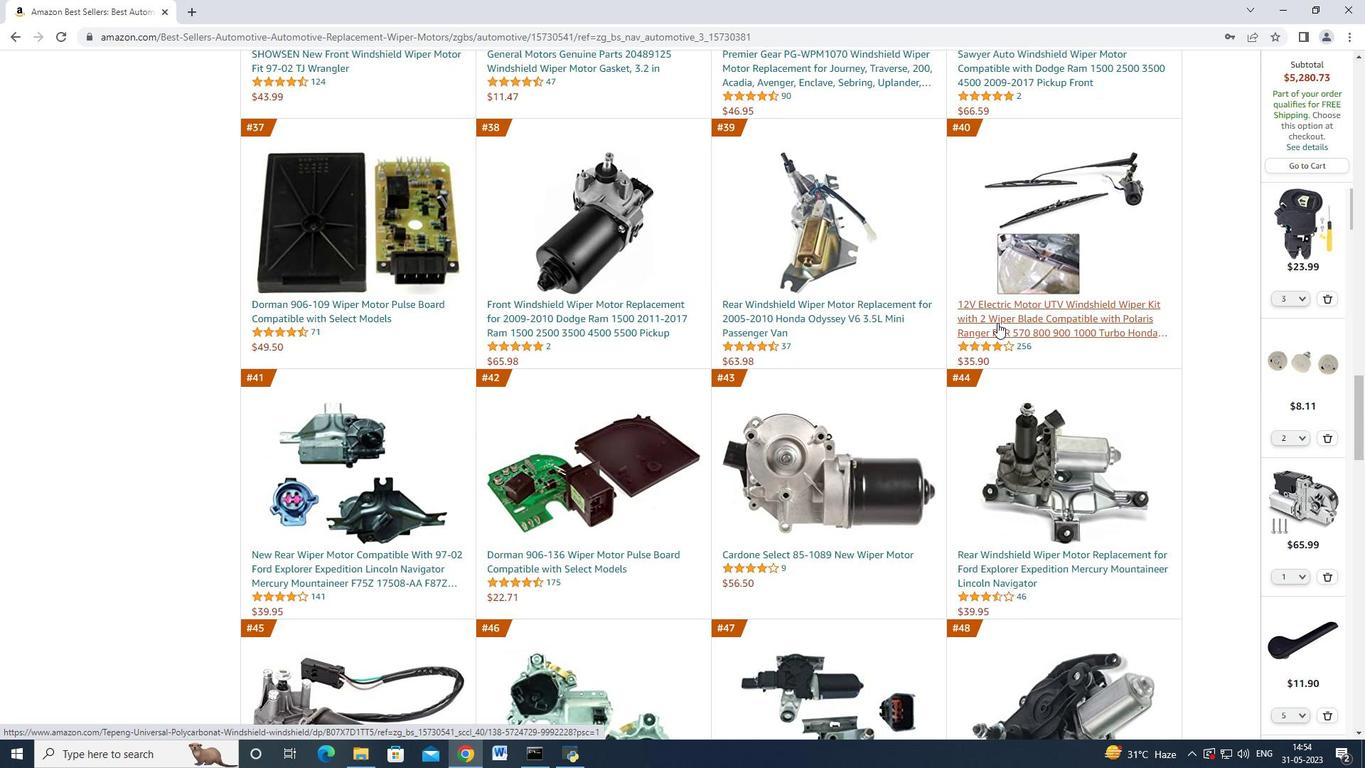 
Action: Mouse moved to (848, 340)
Screenshot: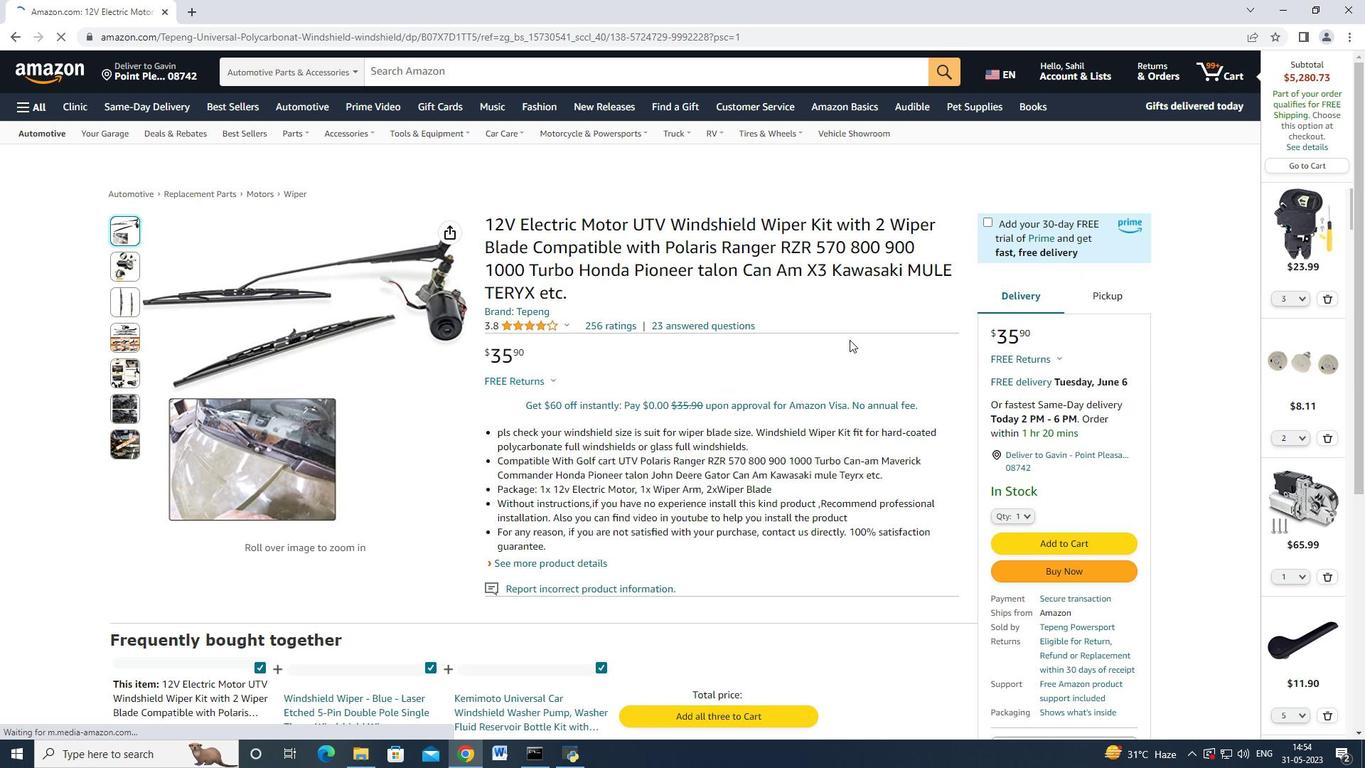 
Action: Mouse scrolled (848, 339) with delta (0, 0)
Screenshot: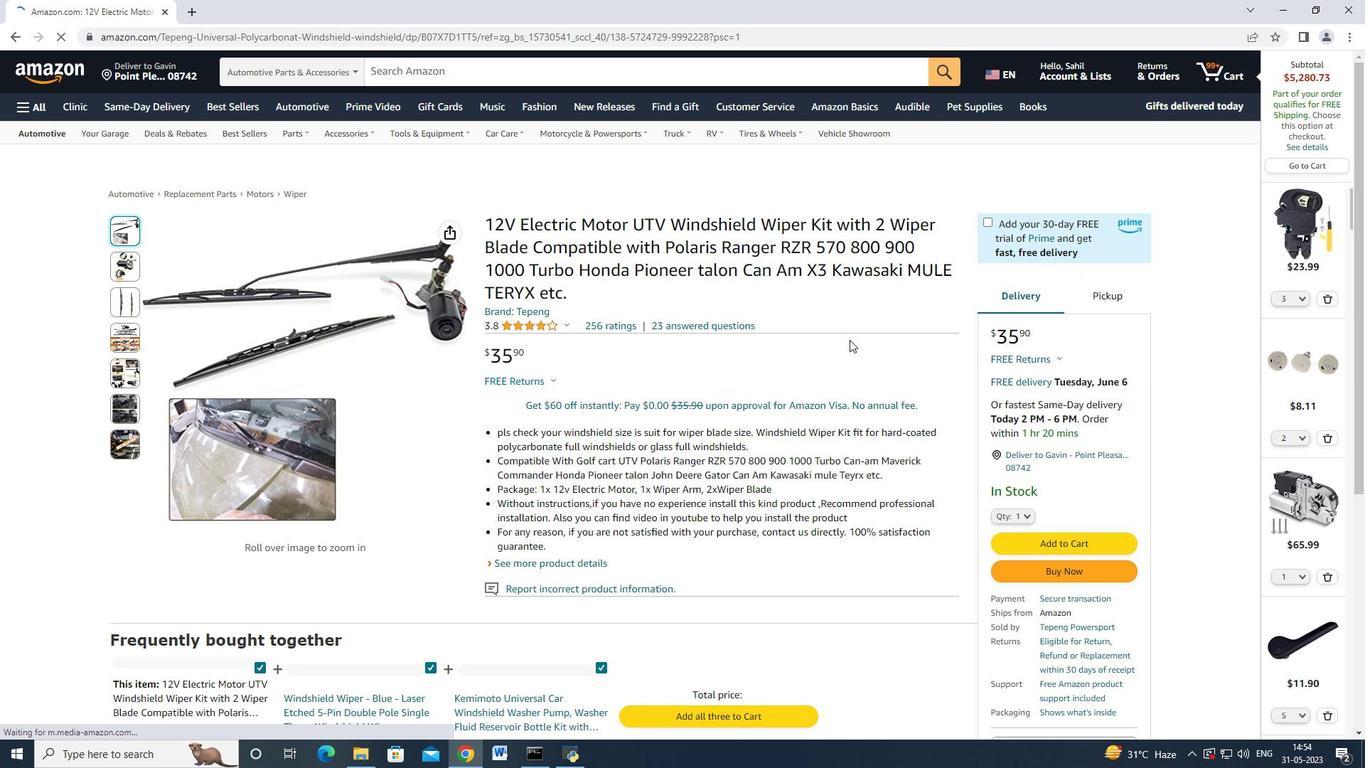 
Action: Mouse scrolled (848, 339) with delta (0, 0)
Screenshot: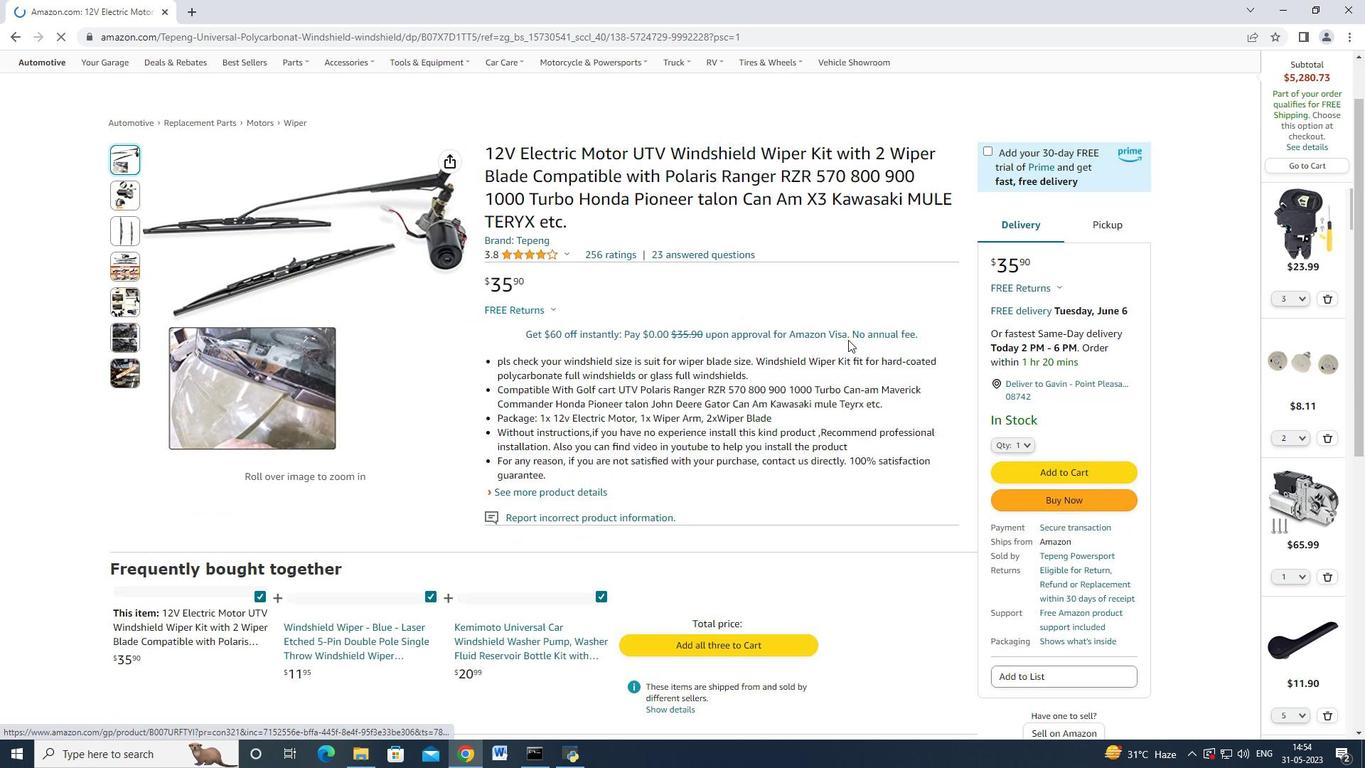 
Action: Mouse moved to (769, 335)
Screenshot: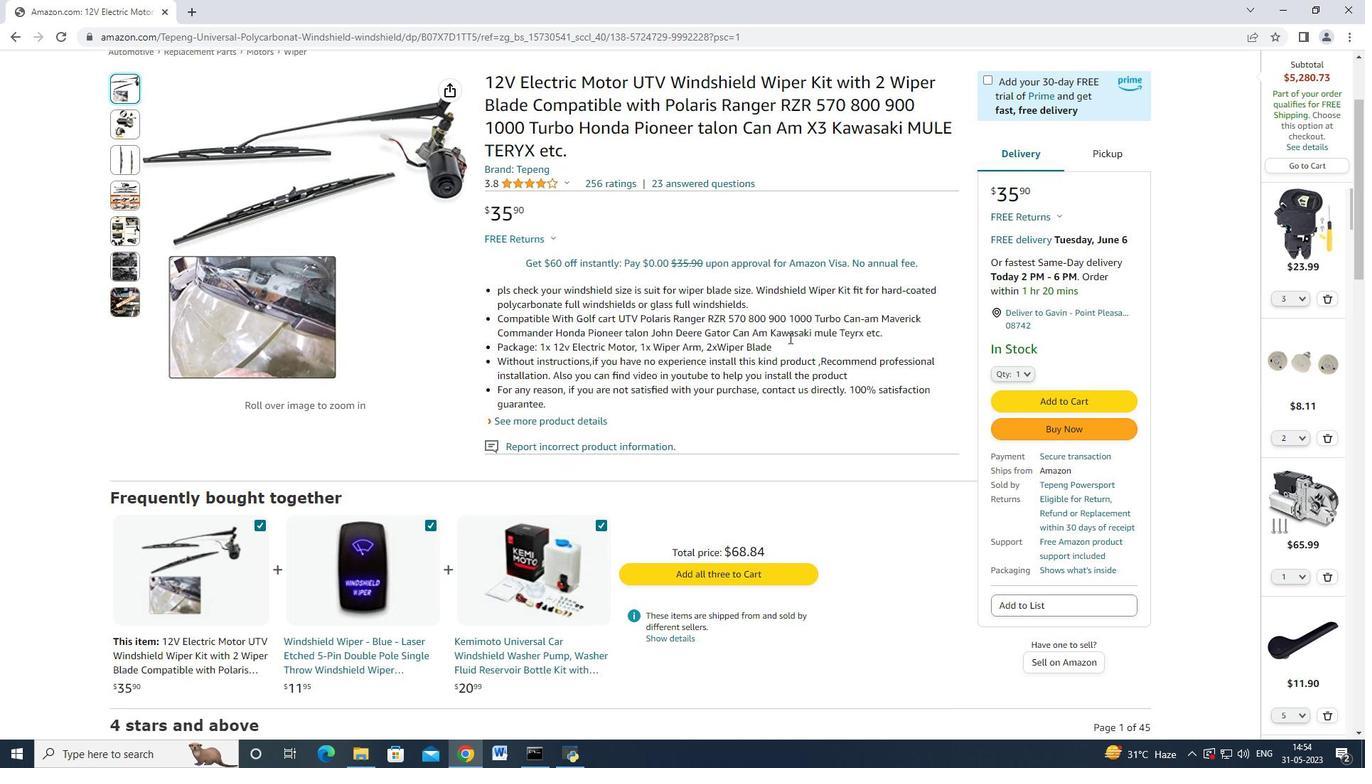 
Action: Mouse scrolled (769, 335) with delta (0, 0)
Screenshot: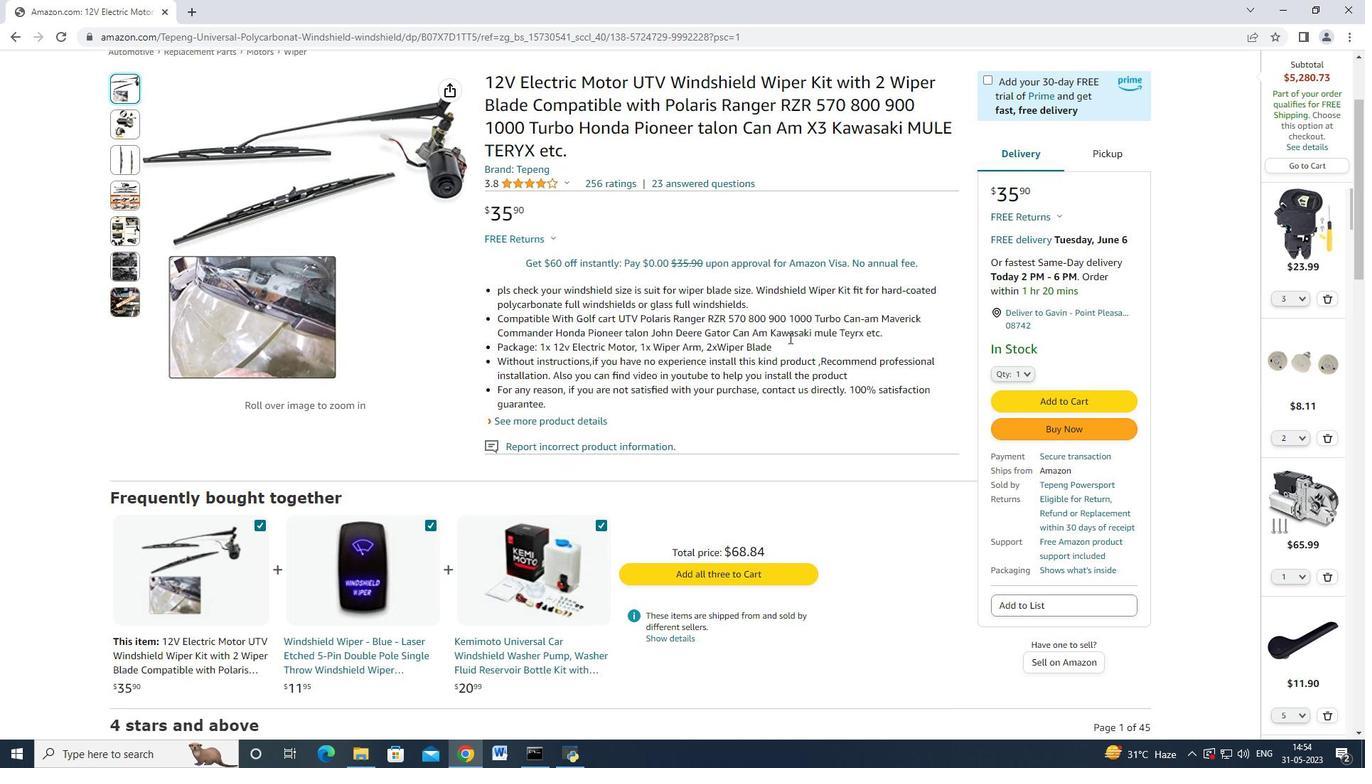 
Action: Mouse moved to (755, 332)
Screenshot: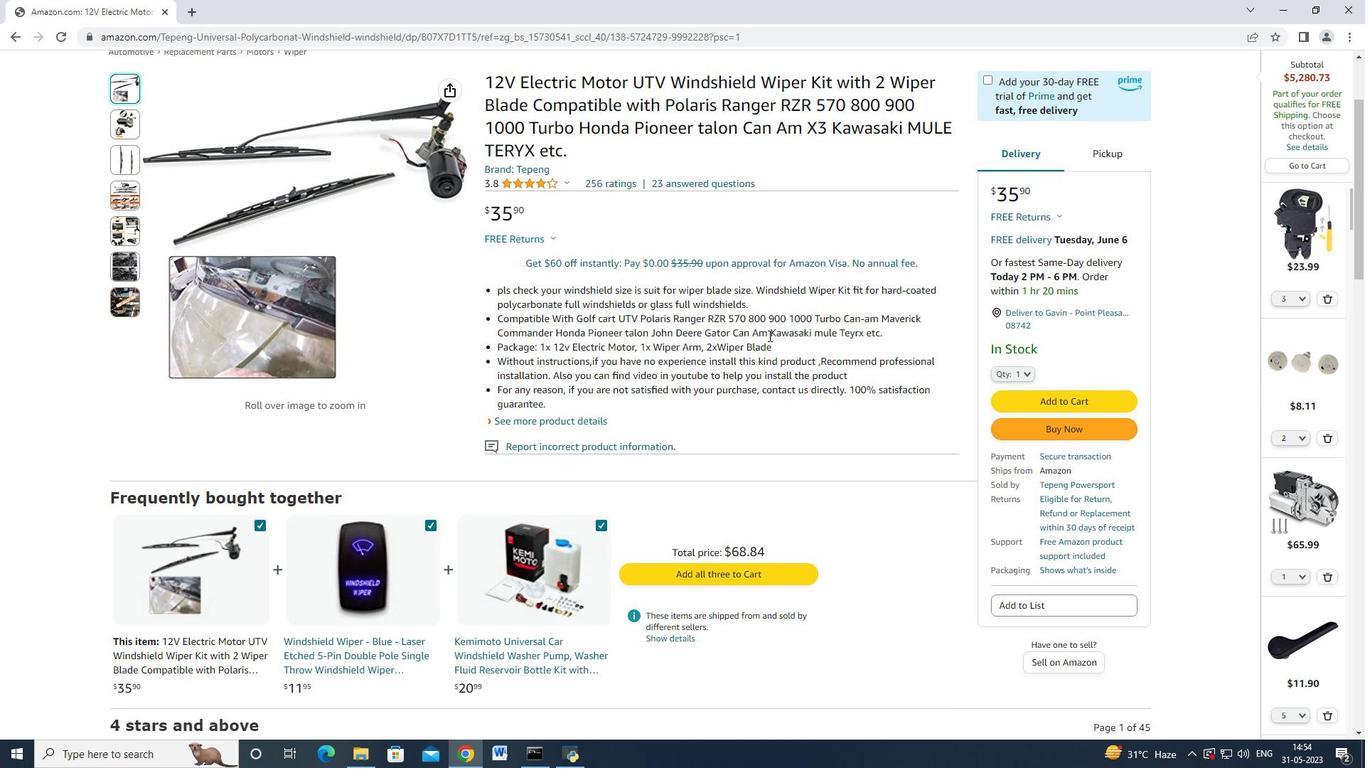 
Action: Mouse scrolled (755, 331) with delta (0, 0)
Screenshot: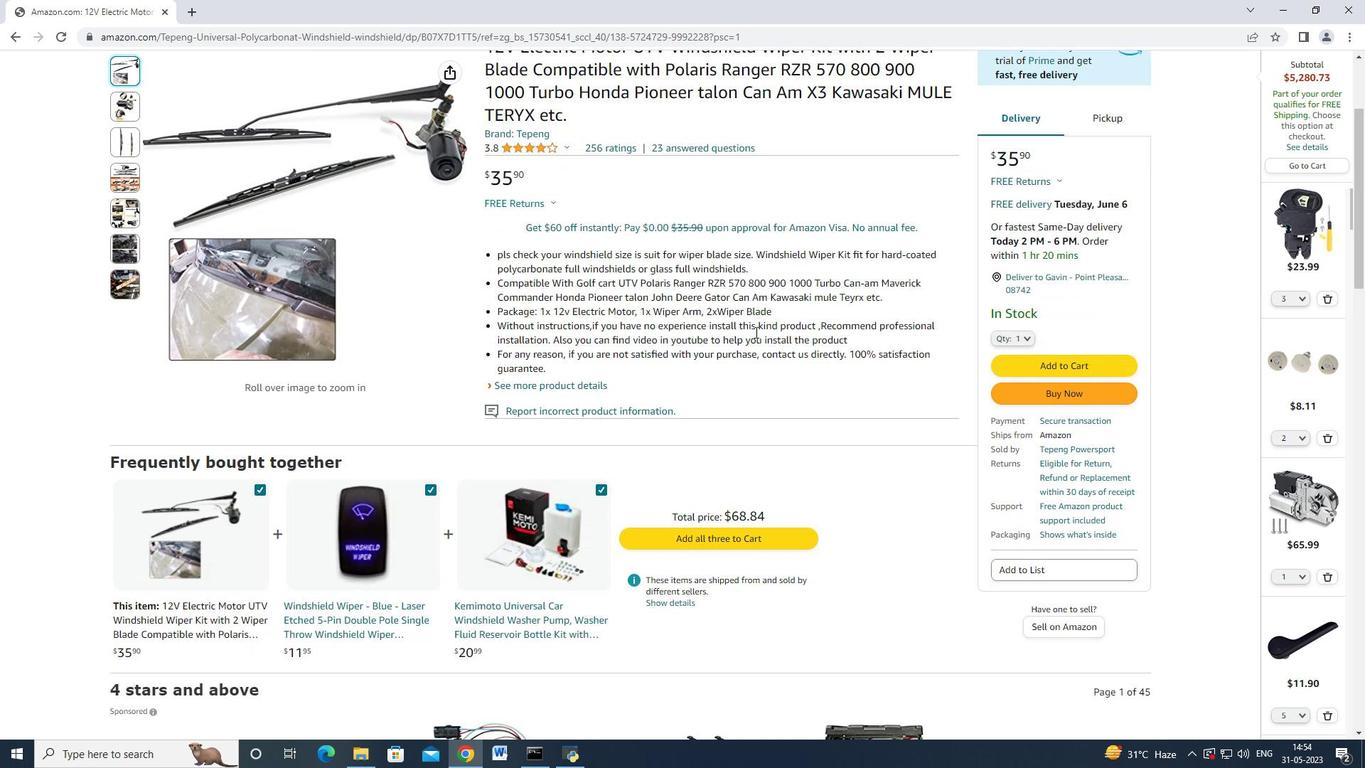 
Action: Mouse moved to (752, 324)
Screenshot: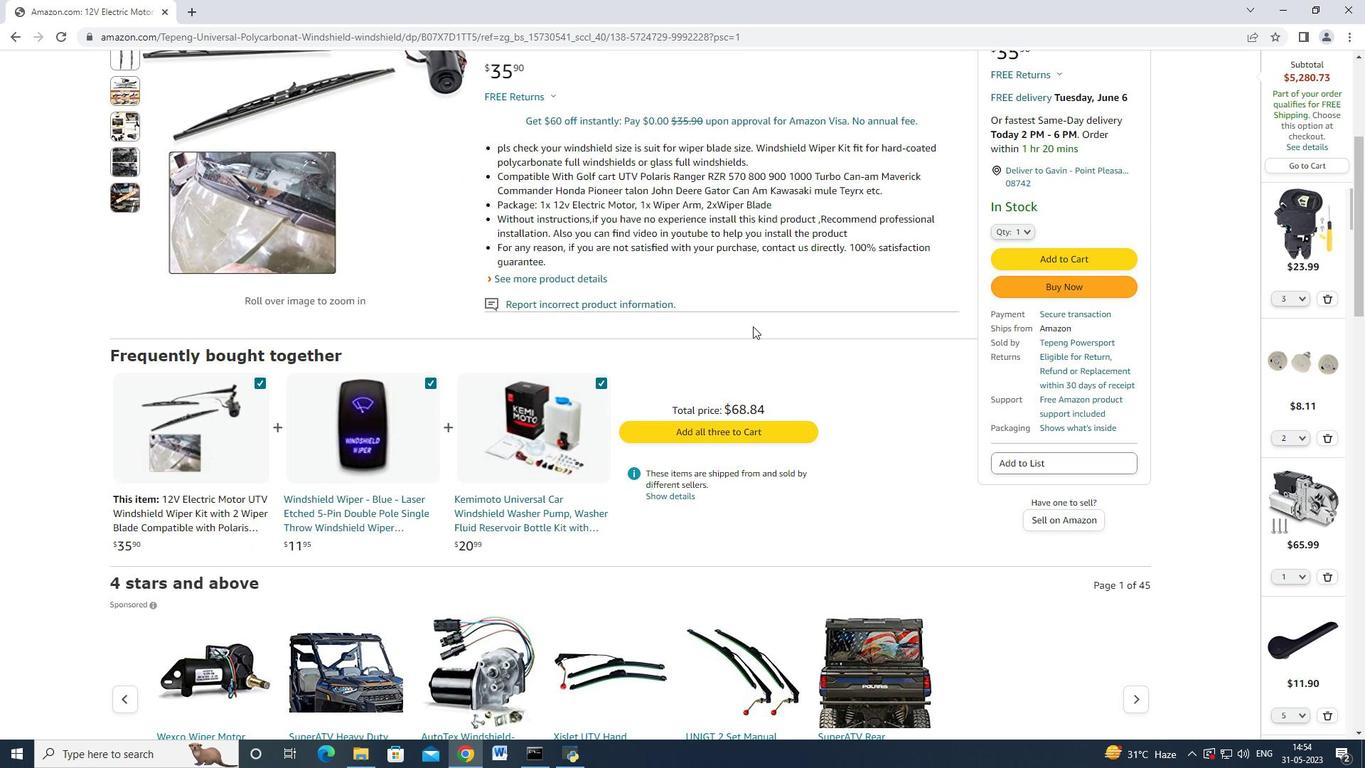 
Action: Mouse scrolled (752, 323) with delta (0, 0)
Screenshot: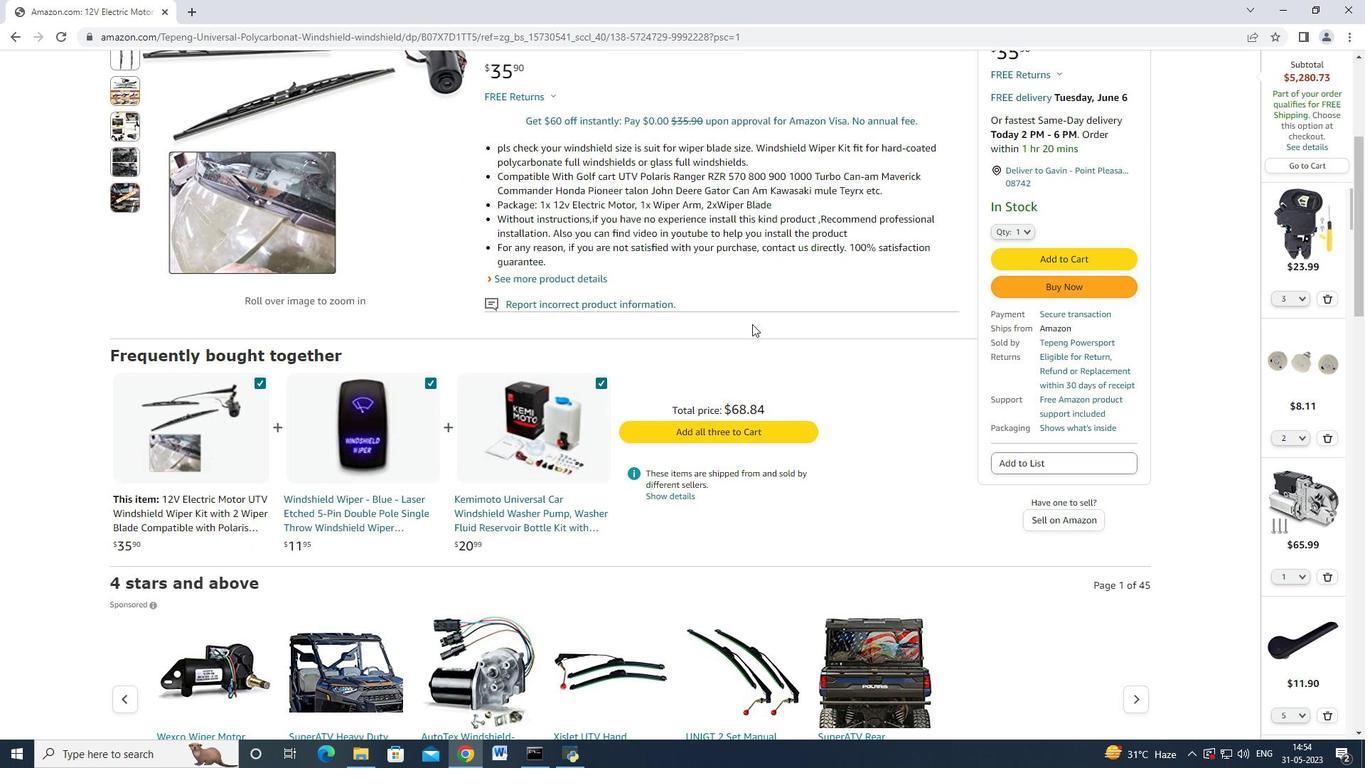 
Action: Mouse moved to (580, 208)
Screenshot: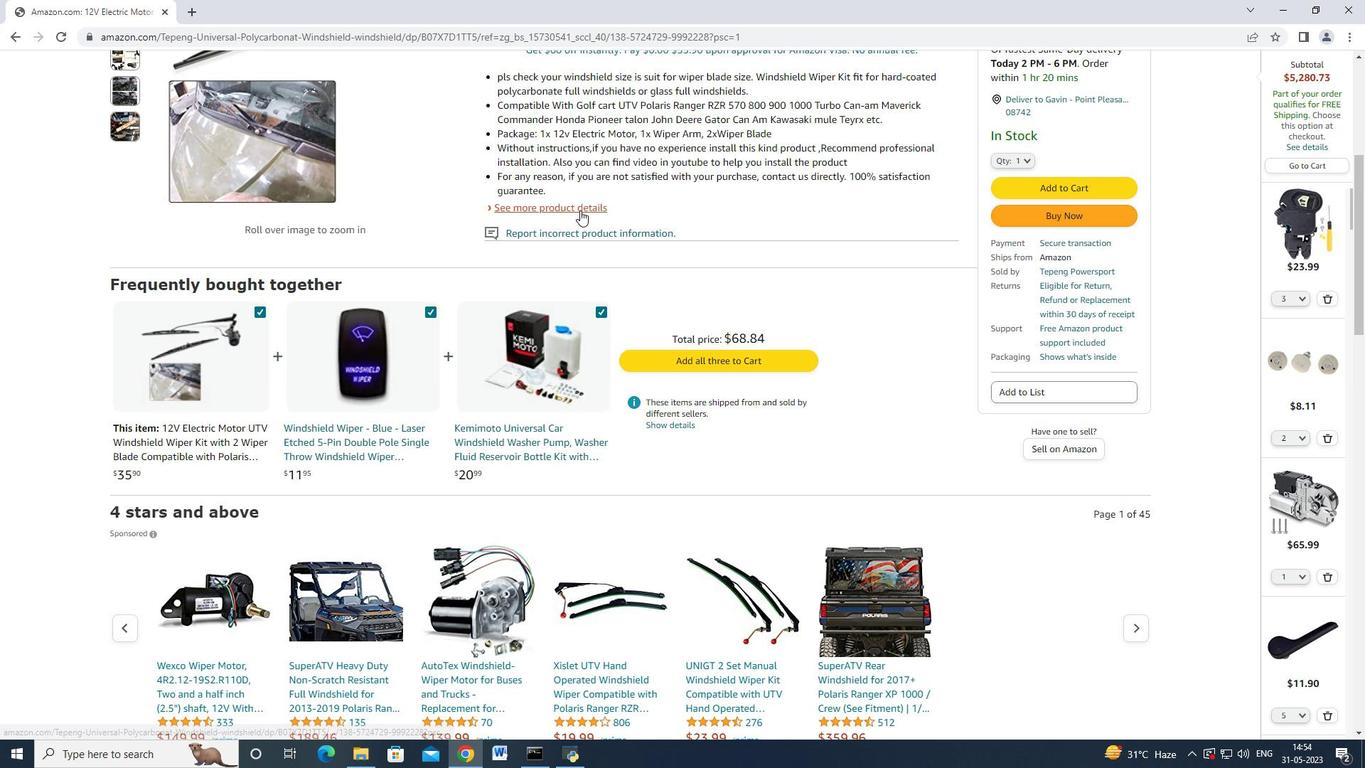 
Action: Mouse pressed left at (580, 208)
Screenshot: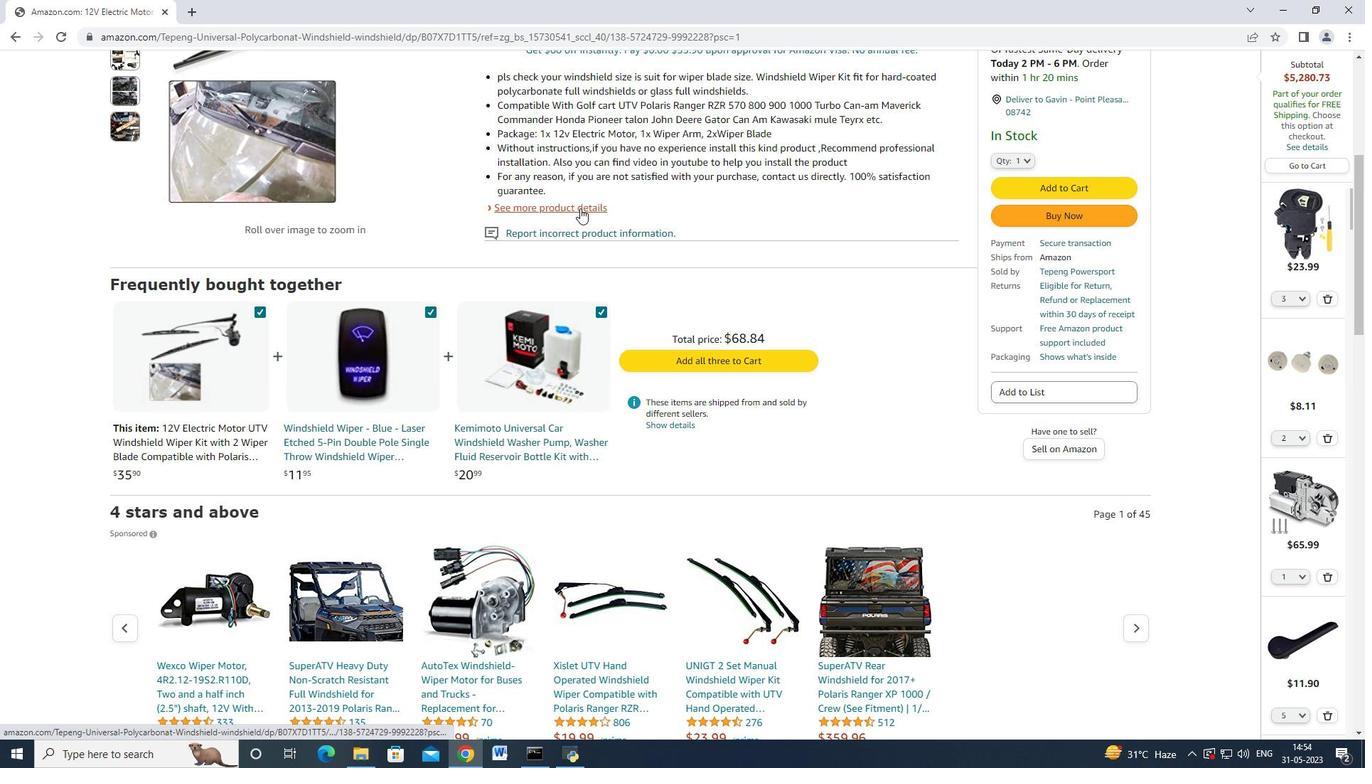 
Action: Mouse scrolled (580, 207) with delta (0, 0)
Screenshot: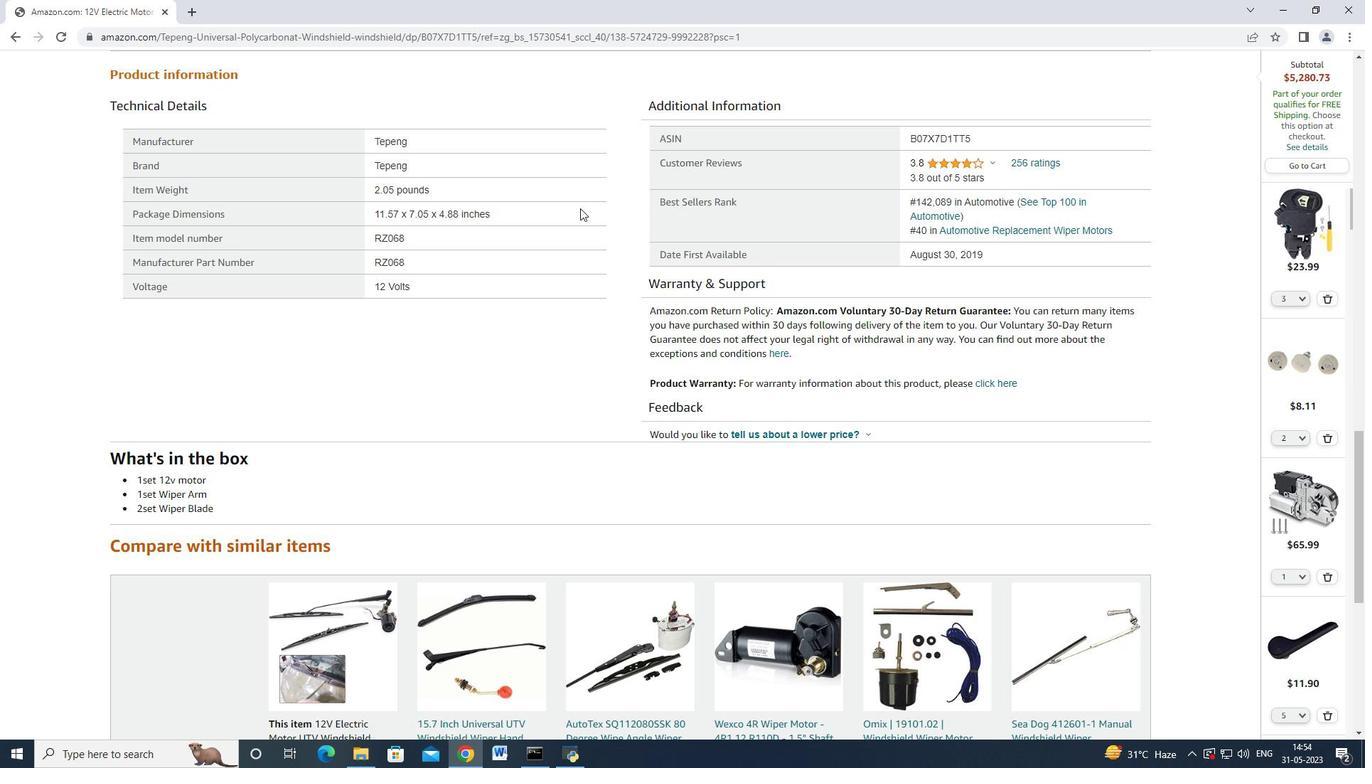 
Action: Mouse moved to (350, 202)
Screenshot: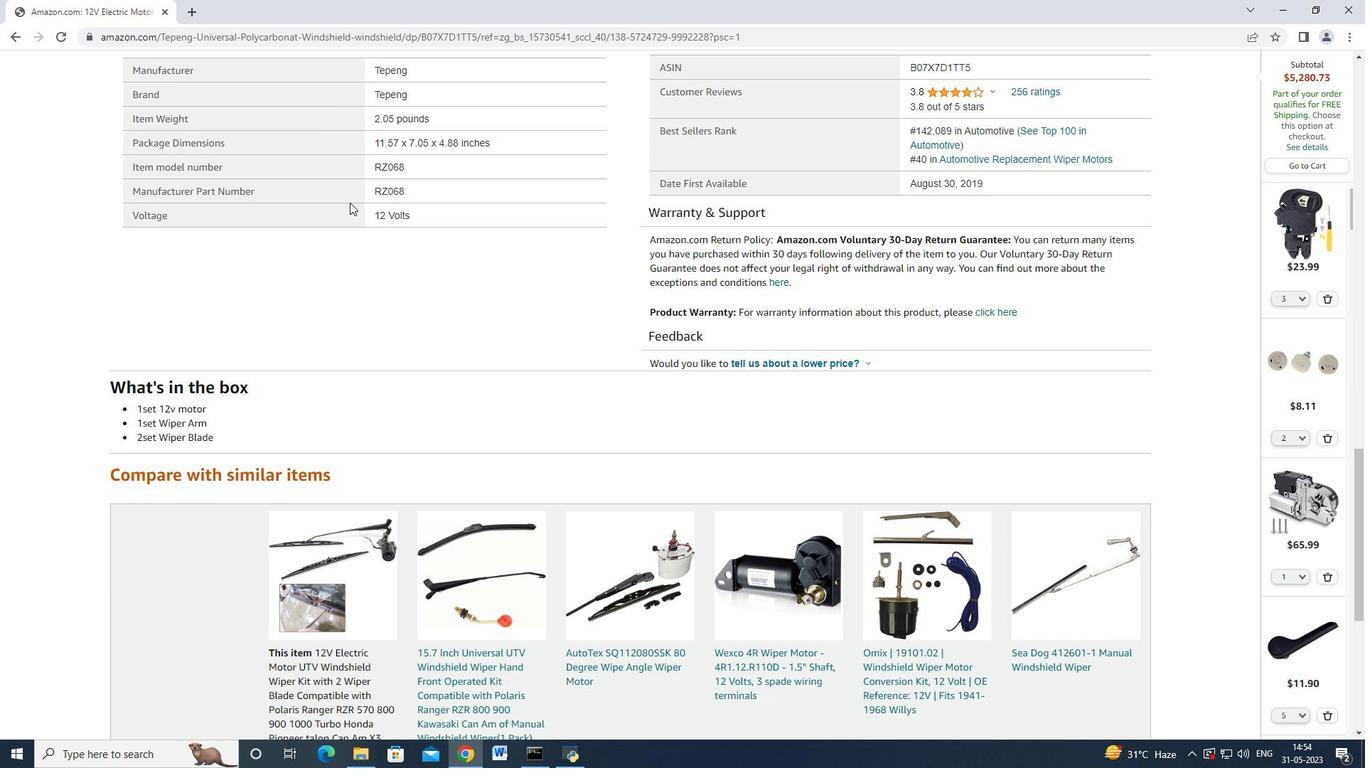 
Action: Mouse scrolled (350, 202) with delta (0, 0)
Screenshot: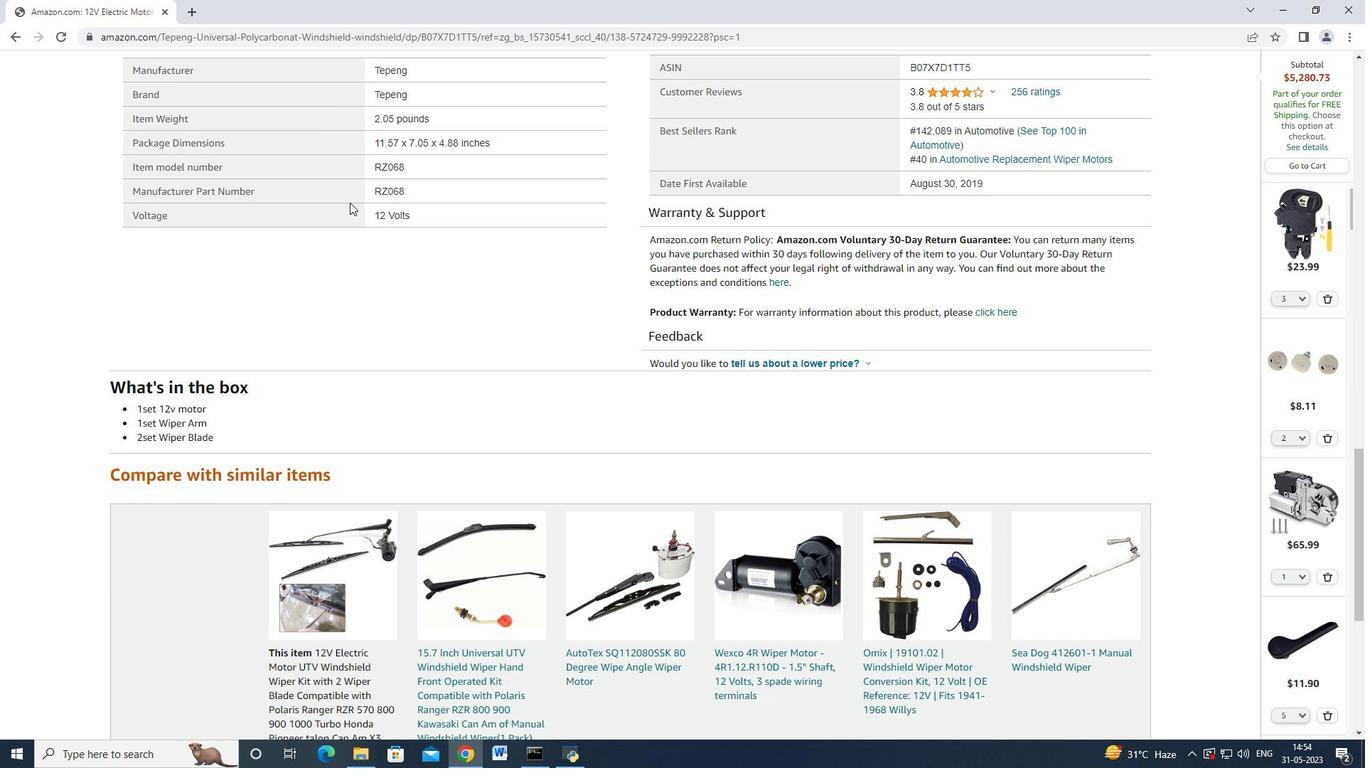 
Action: Mouse moved to (346, 212)
Screenshot: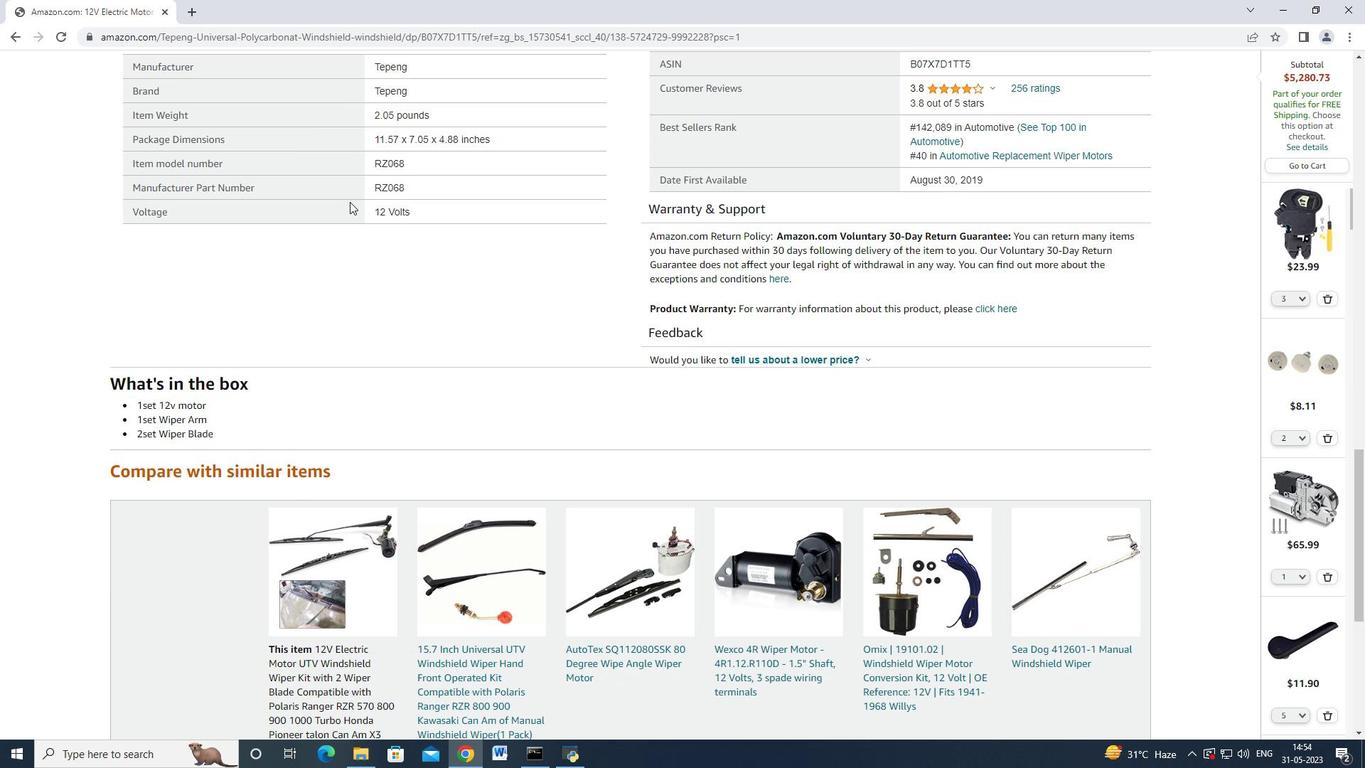 
Action: Mouse scrolled (346, 212) with delta (0, 0)
Screenshot: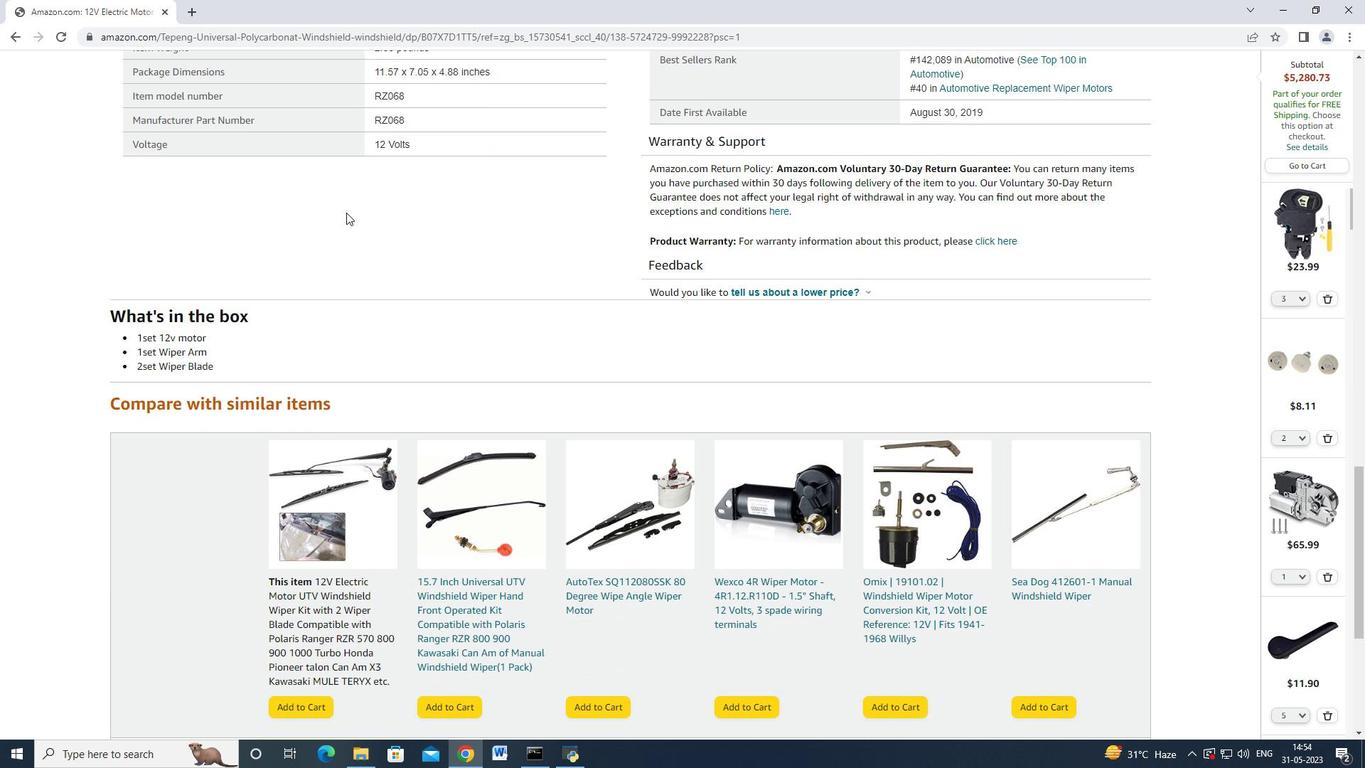 
Action: Mouse moved to (268, 187)
Screenshot: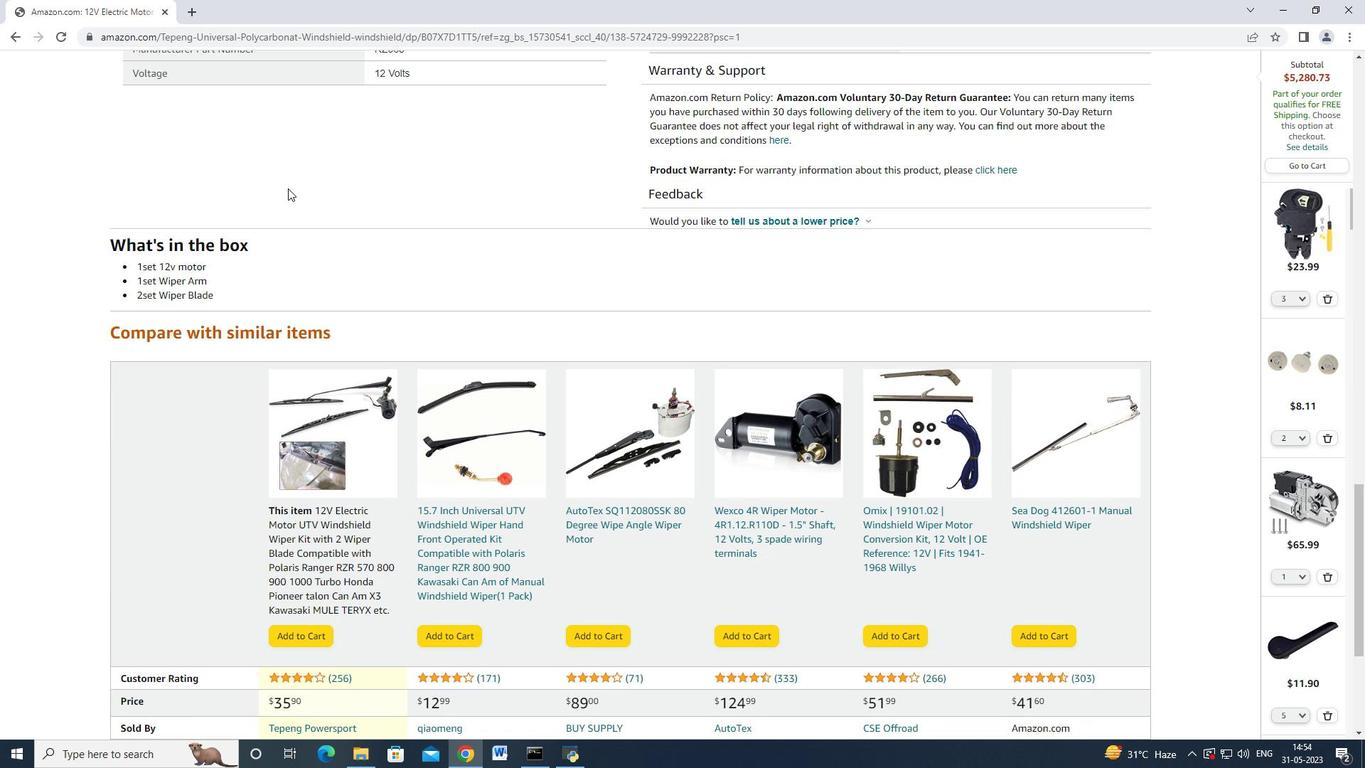 
Action: Mouse scrolled (268, 187) with delta (0, 0)
Screenshot: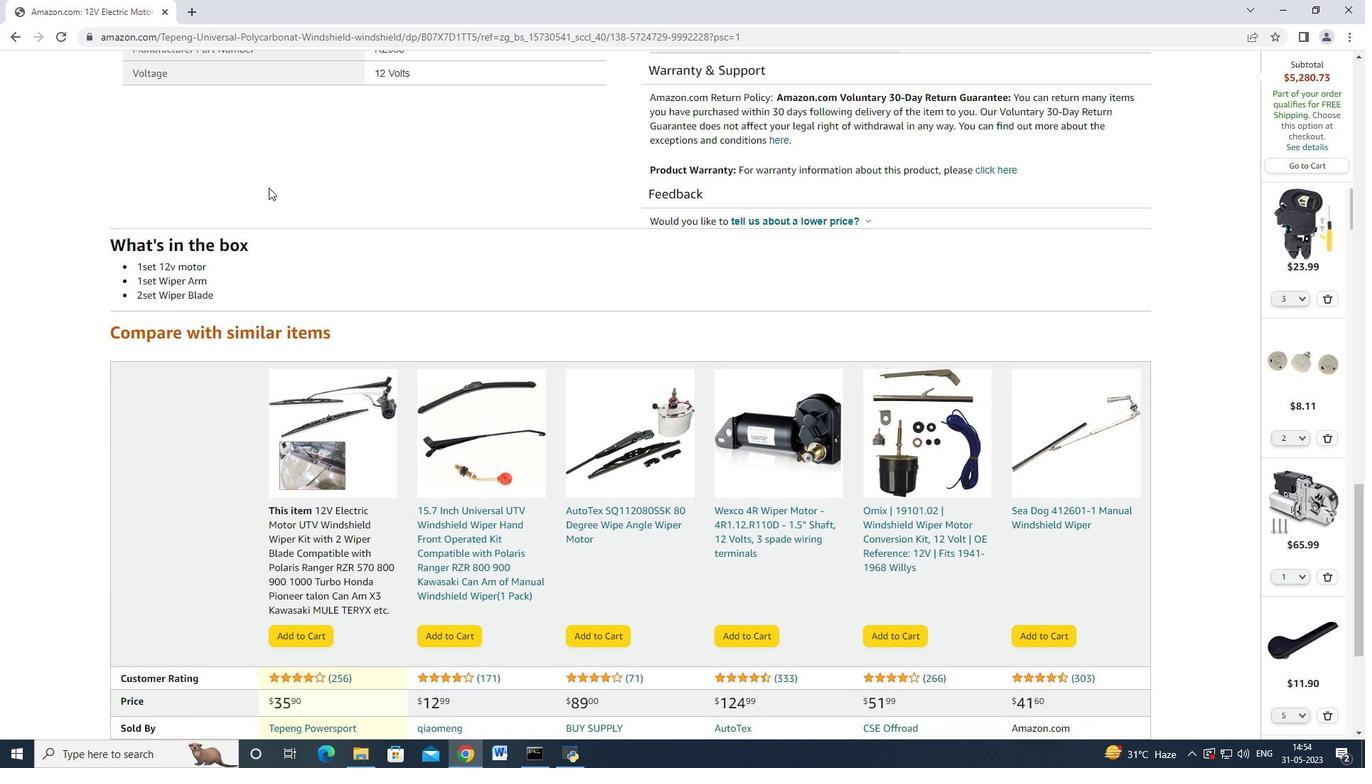 
Action: Mouse moved to (4, 32)
Screenshot: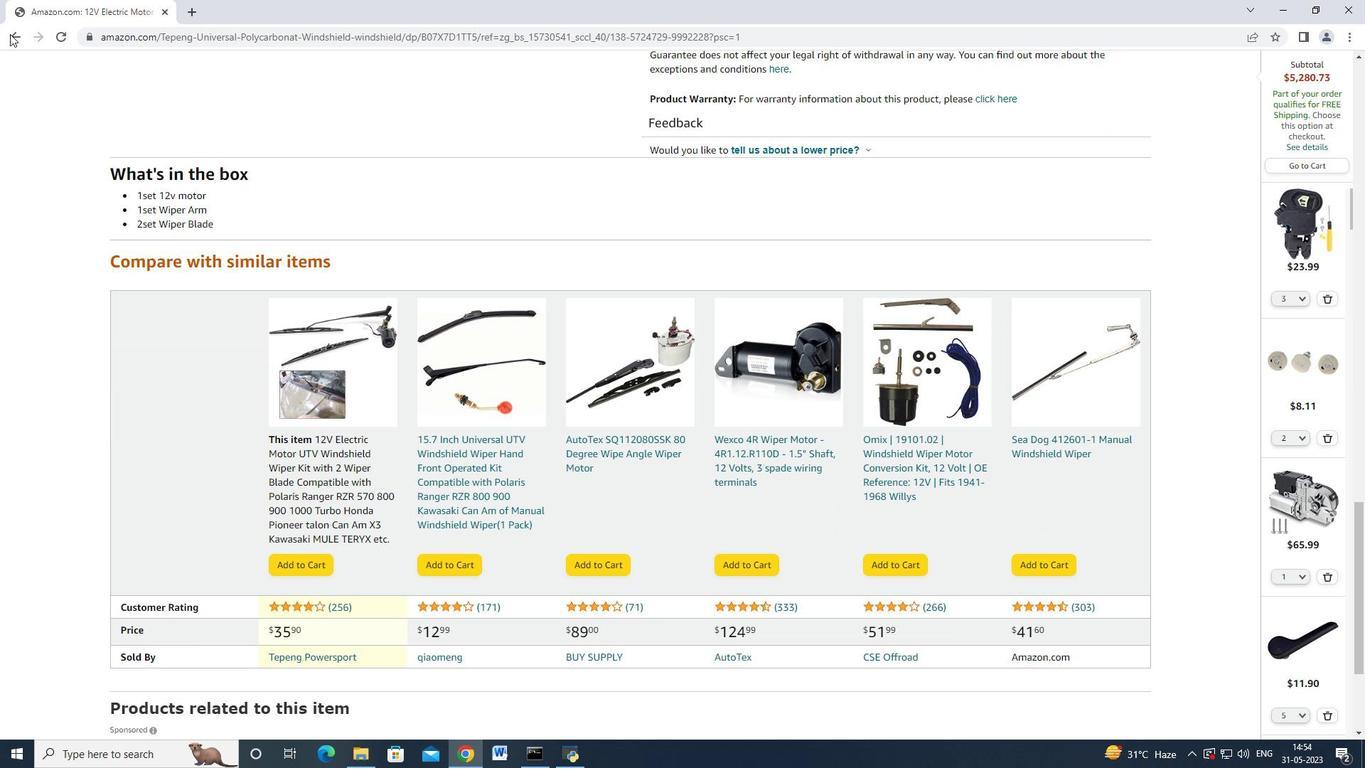 
Action: Mouse pressed left at (4, 32)
Screenshot: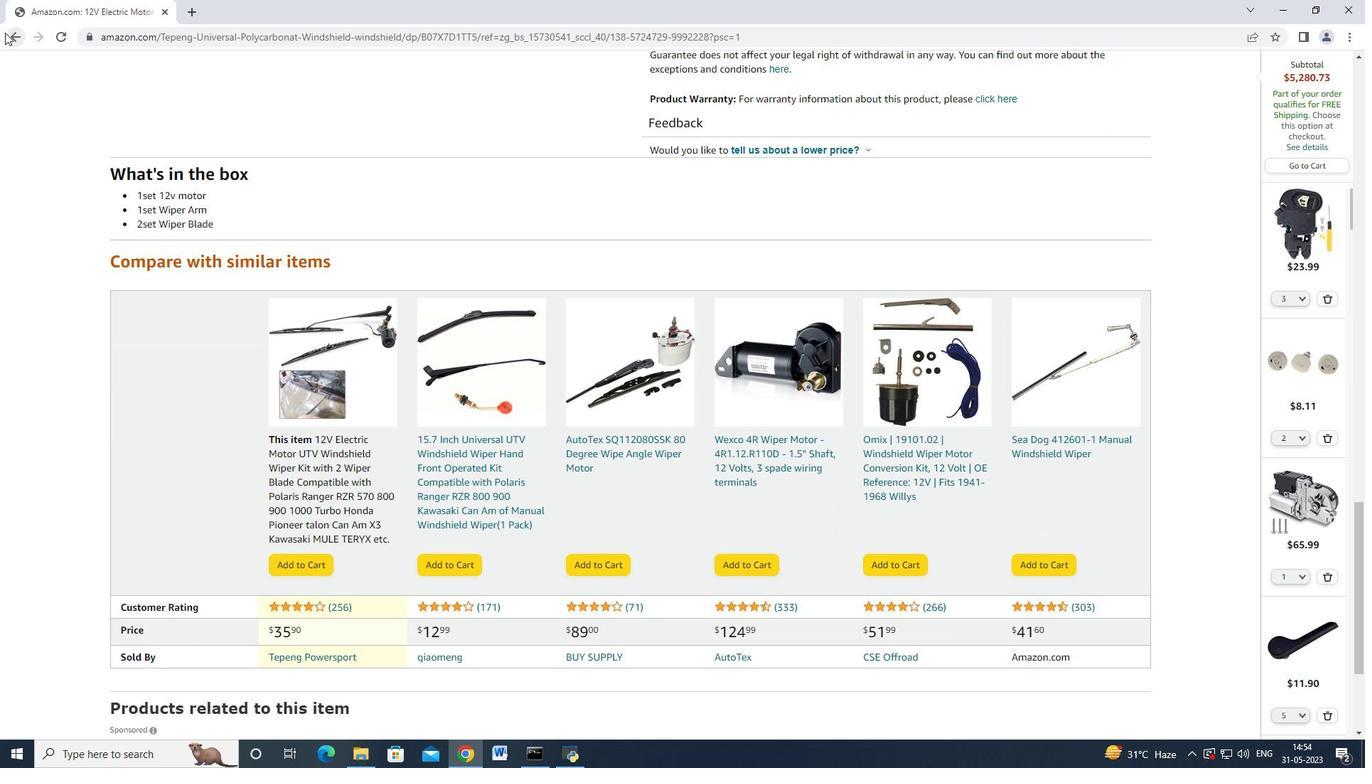 
Action: Mouse moved to (547, 392)
Screenshot: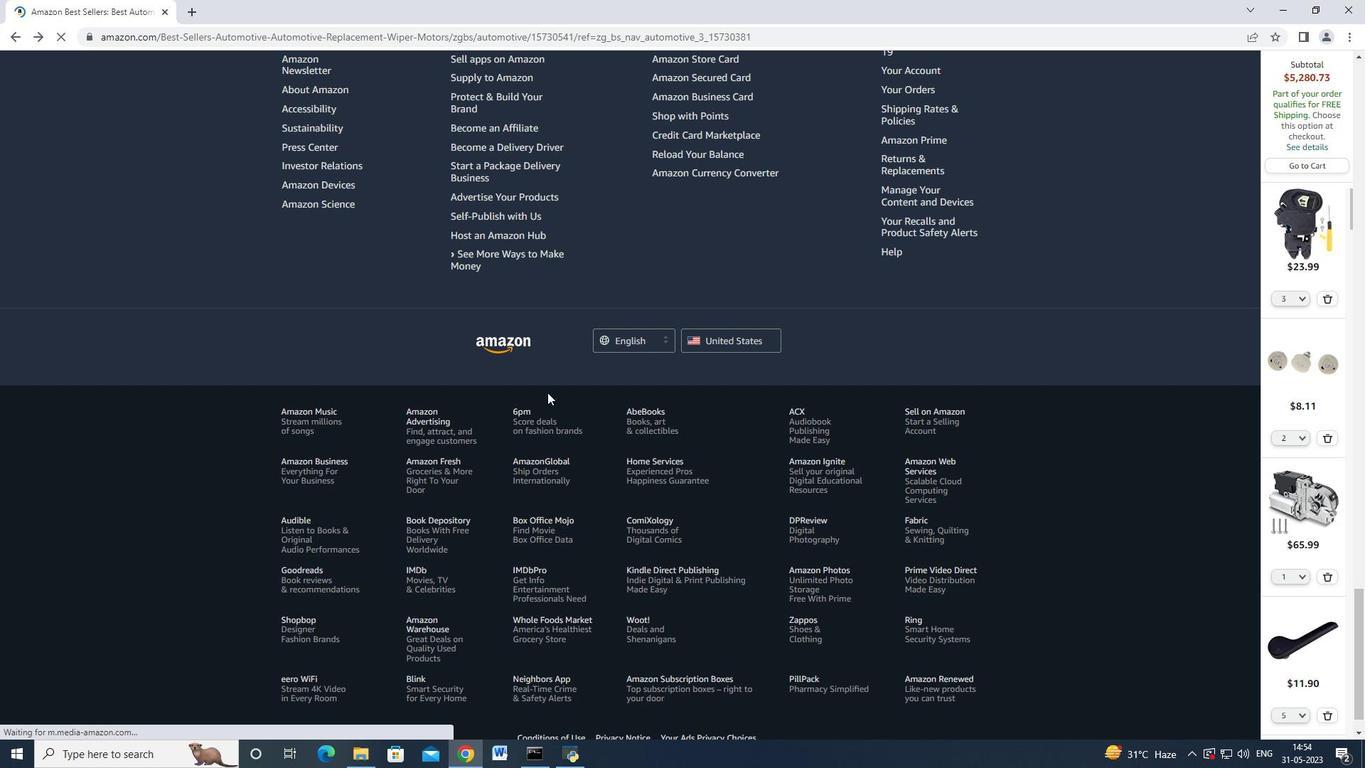 
Action: Mouse scrolled (547, 393) with delta (0, 0)
Screenshot: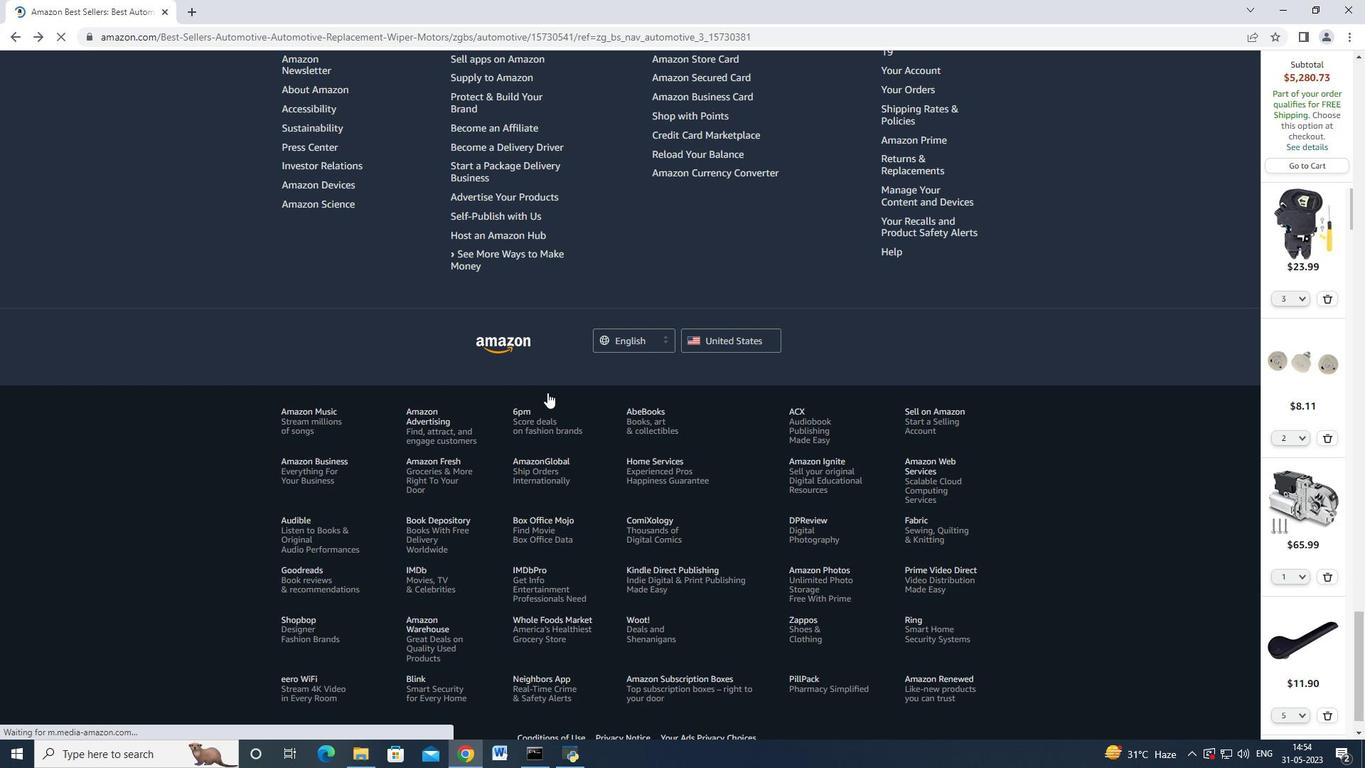 
Action: Mouse moved to (547, 392)
Screenshot: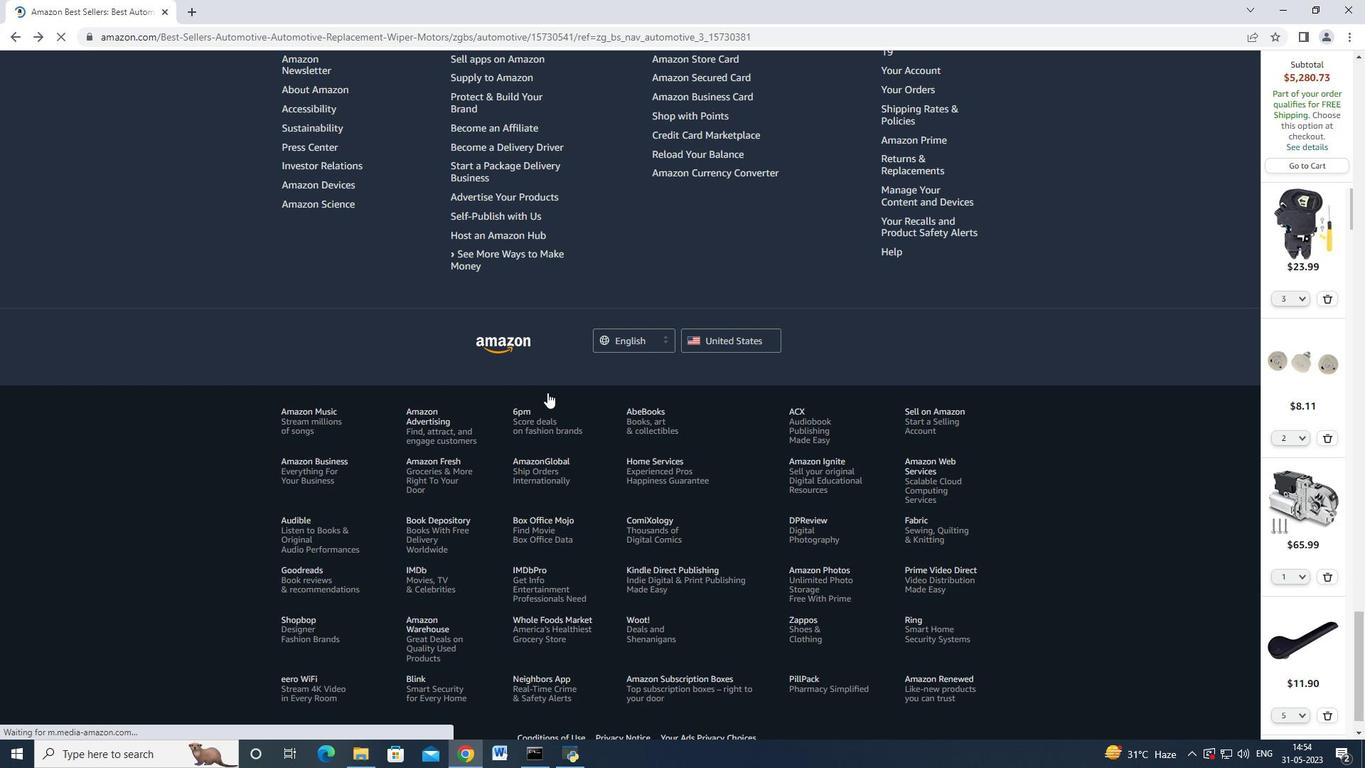 
Action: Mouse scrolled (547, 393) with delta (0, 0)
Screenshot: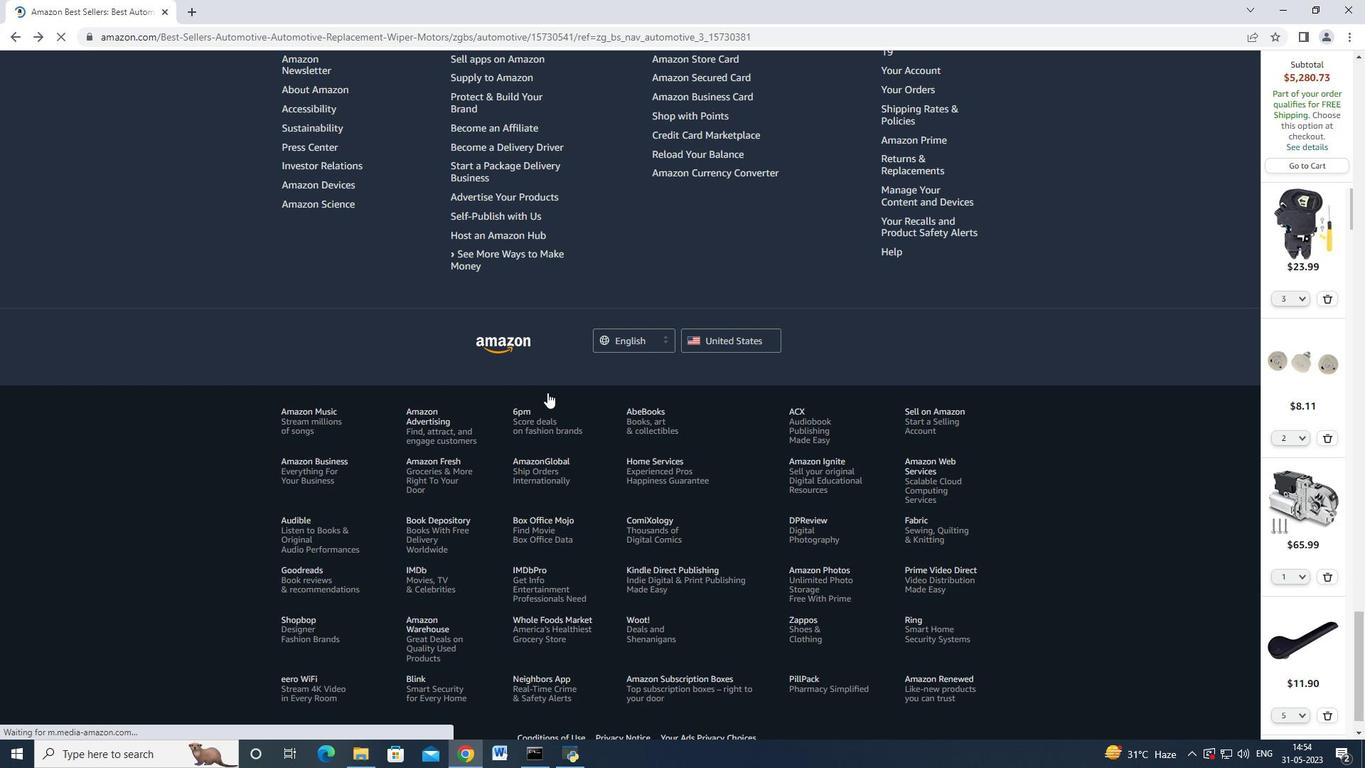 
Action: Mouse scrolled (547, 393) with delta (0, 0)
Screenshot: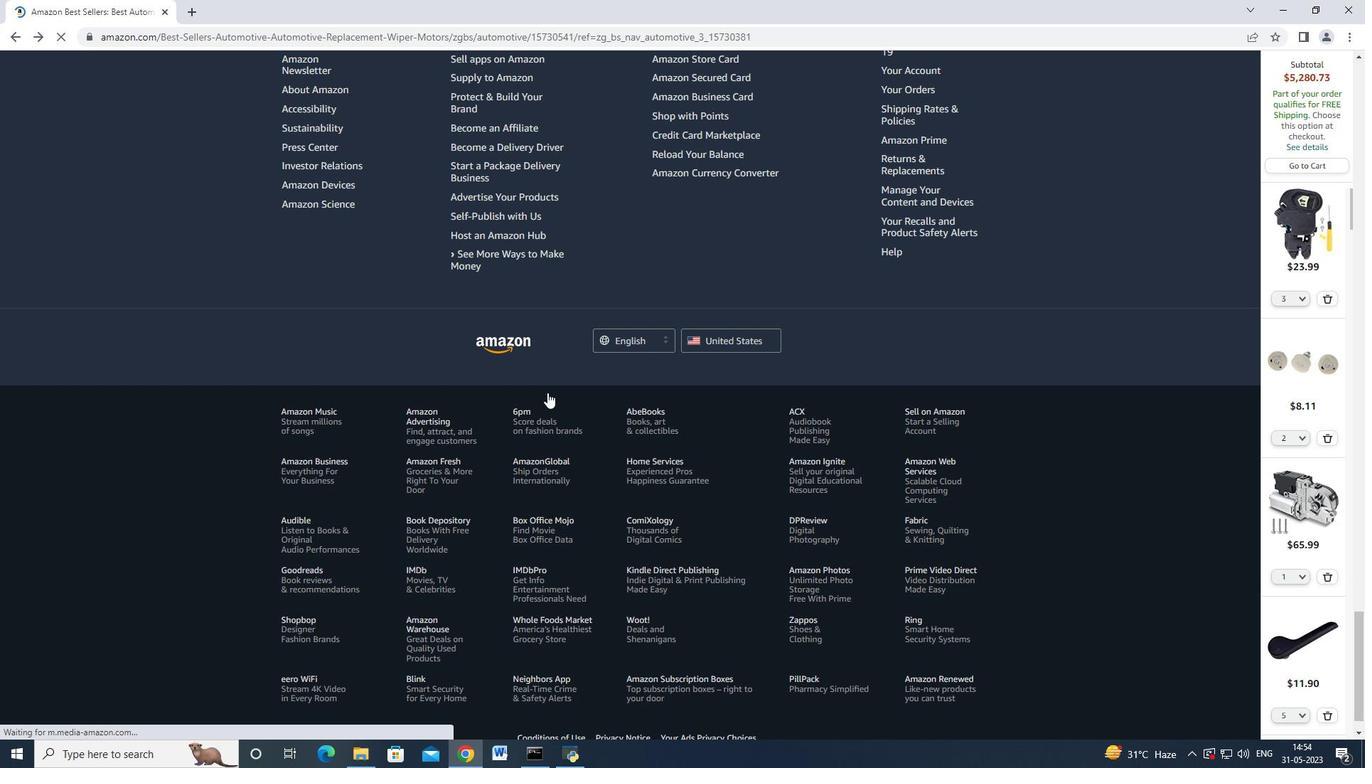 
Action: Mouse scrolled (547, 393) with delta (0, 0)
Screenshot: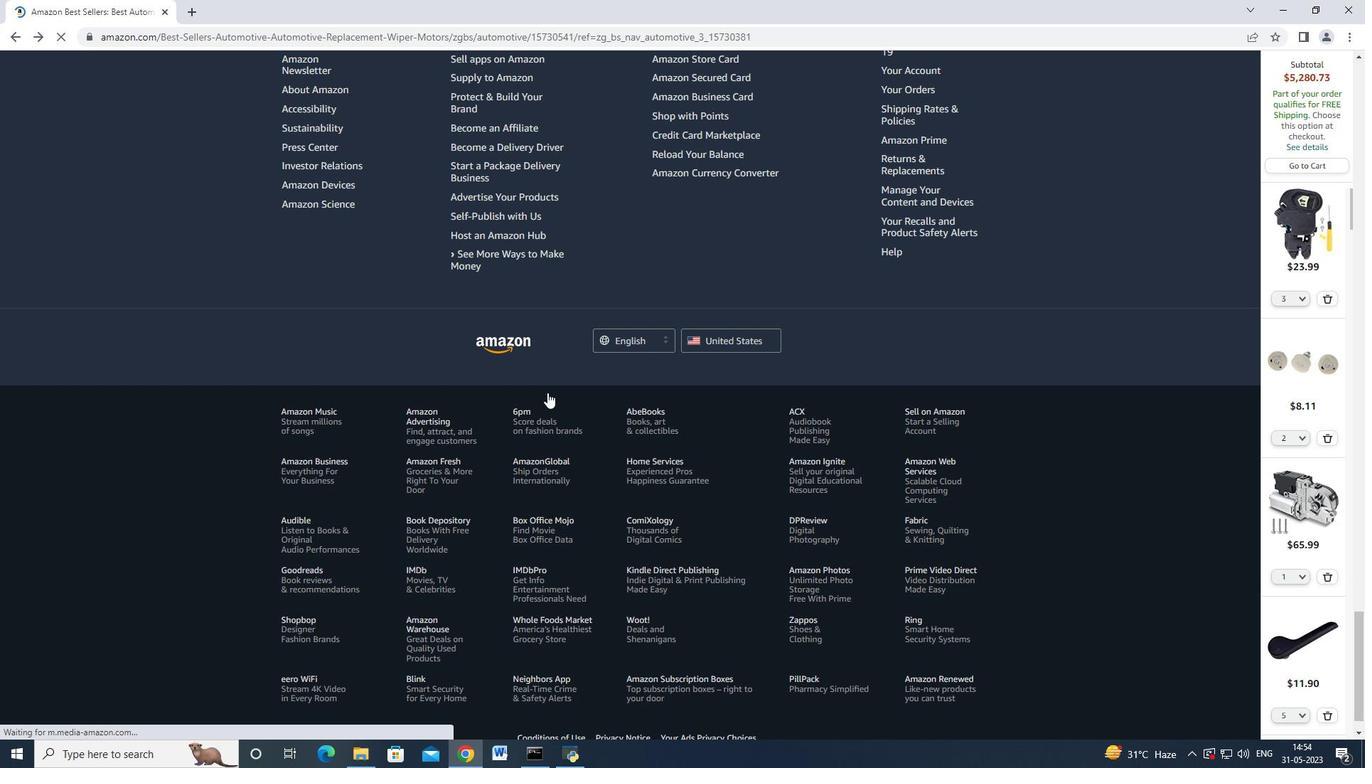 
Action: Mouse scrolled (547, 393) with delta (0, 0)
Screenshot: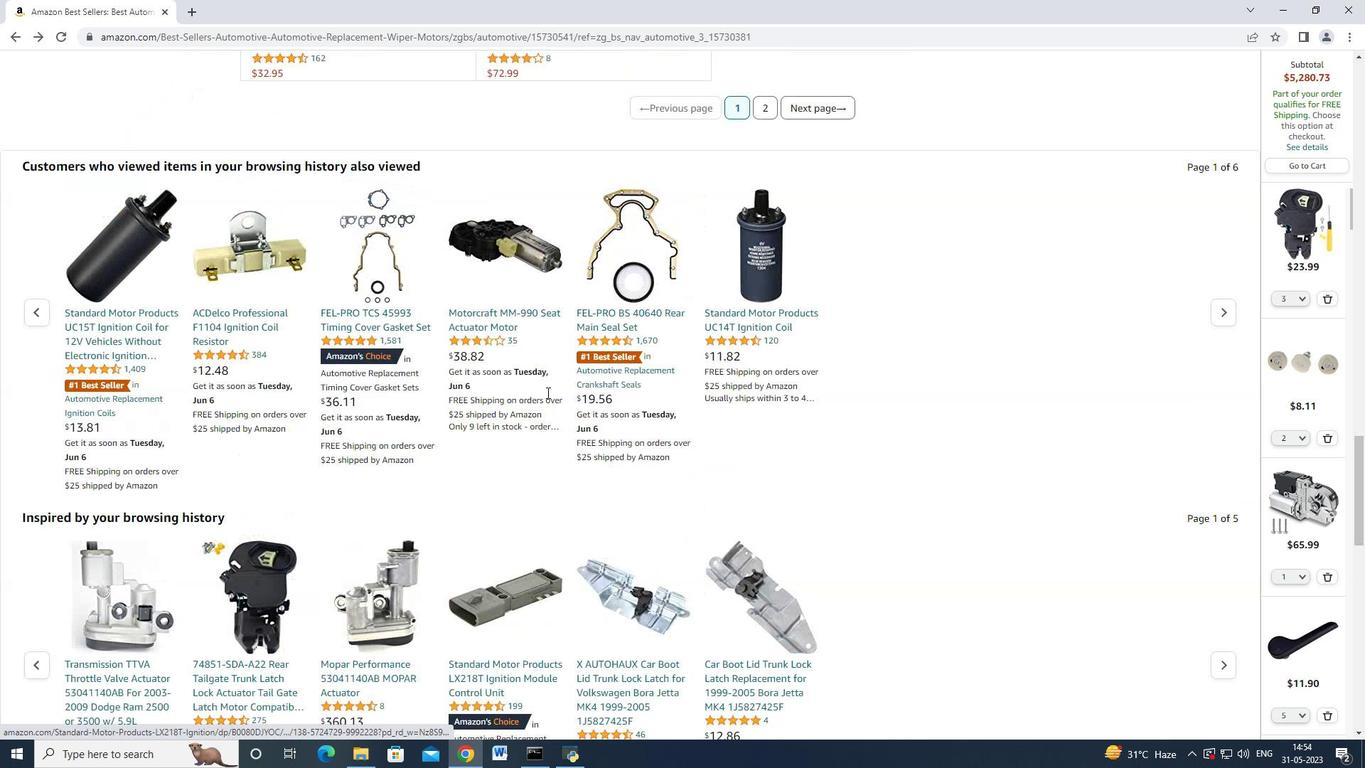 
Action: Mouse scrolled (547, 393) with delta (0, 0)
Screenshot: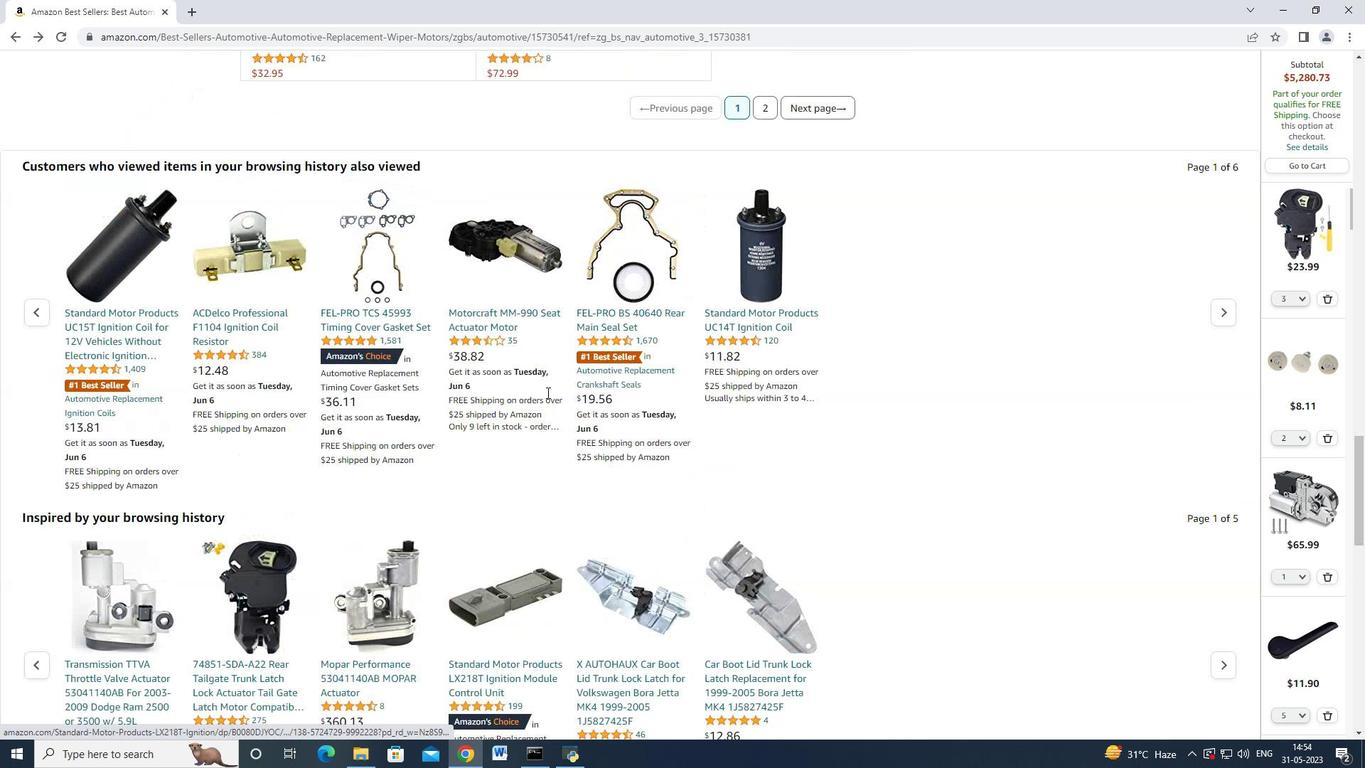 
Action: Mouse scrolled (547, 393) with delta (0, 0)
Screenshot: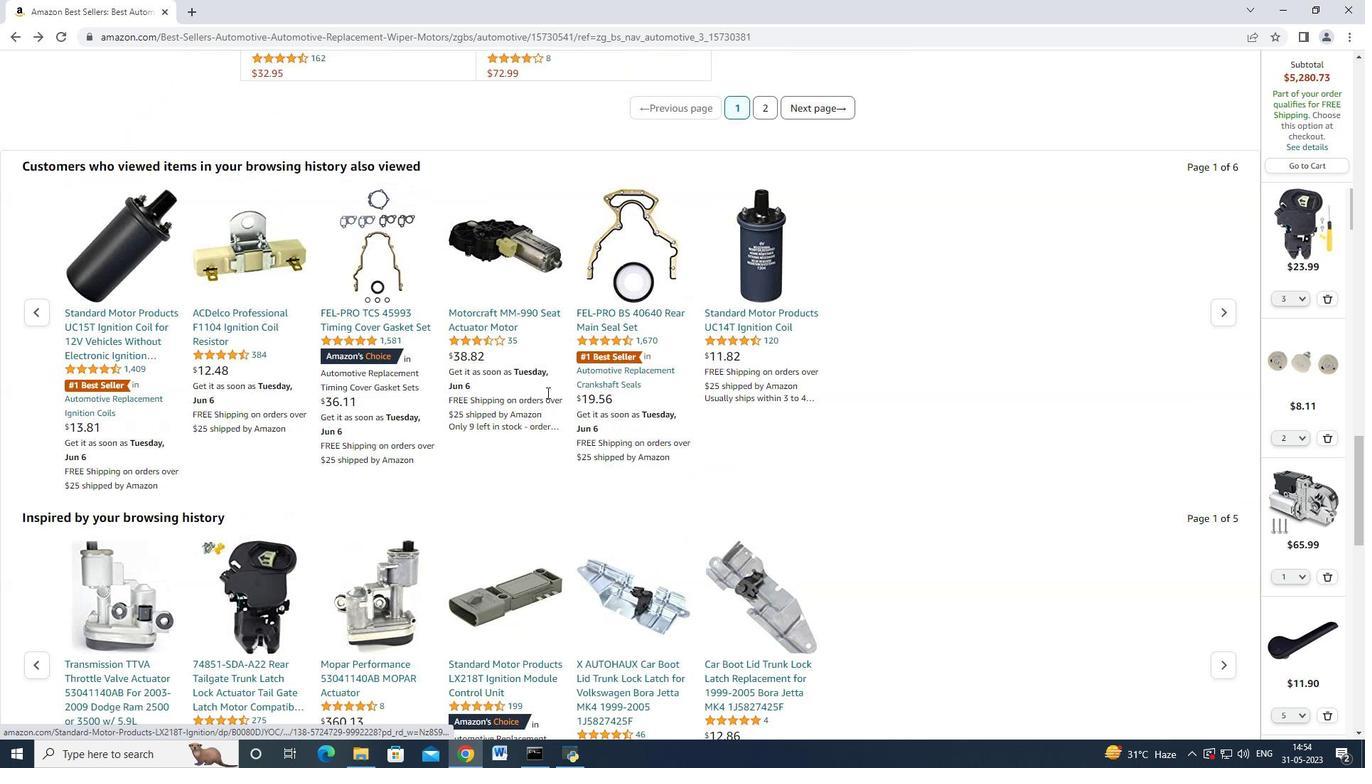 
Action: Mouse scrolled (547, 393) with delta (0, 0)
Screenshot: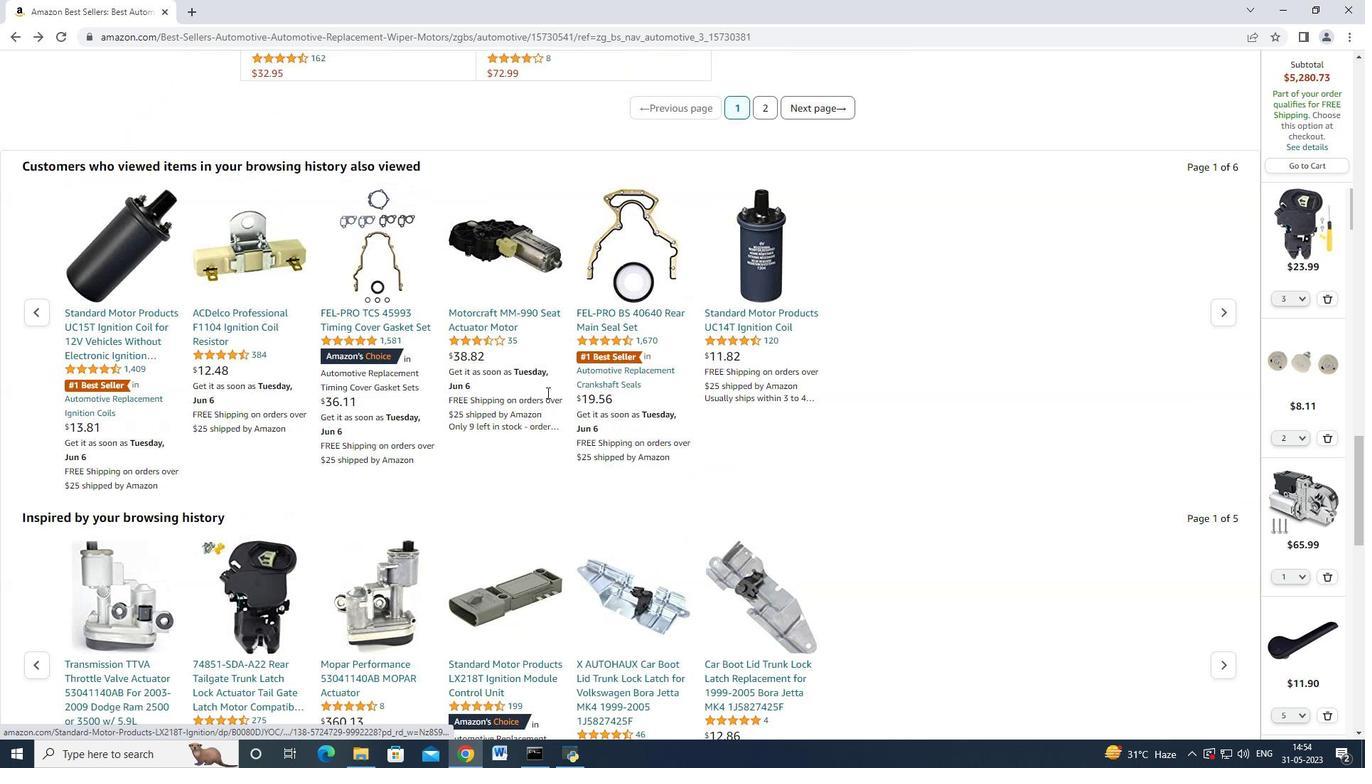 
Action: Mouse scrolled (547, 393) with delta (0, 0)
Screenshot: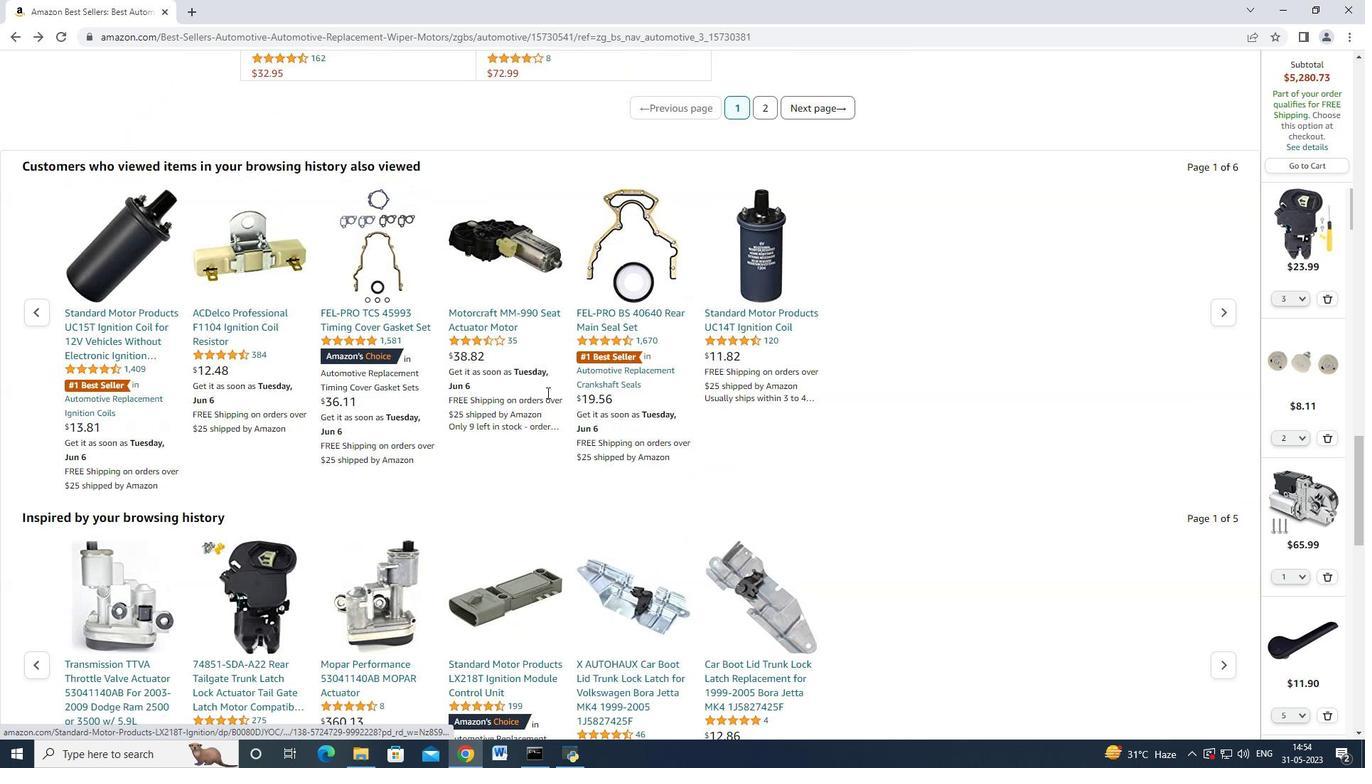 
Action: Mouse scrolled (547, 393) with delta (0, 0)
Screenshot: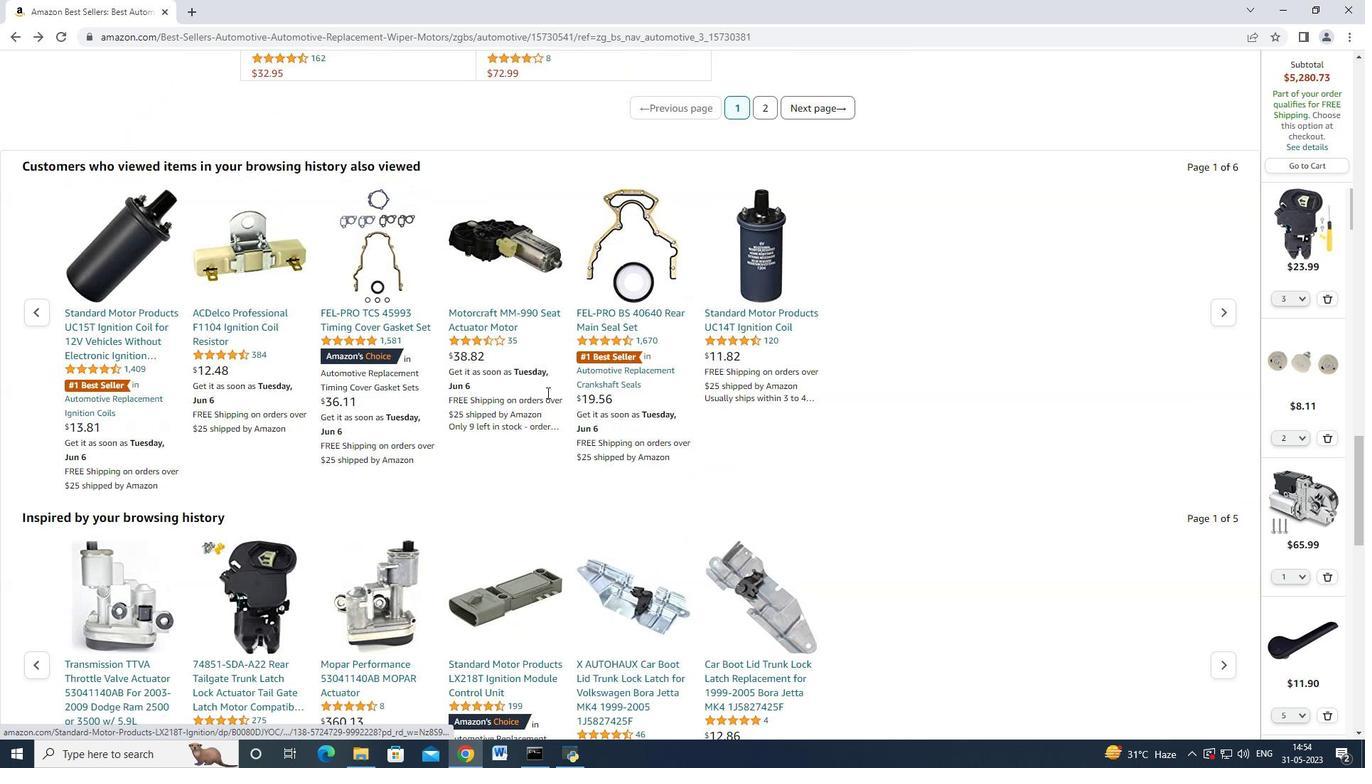 
Action: Mouse scrolled (547, 393) with delta (0, 0)
Screenshot: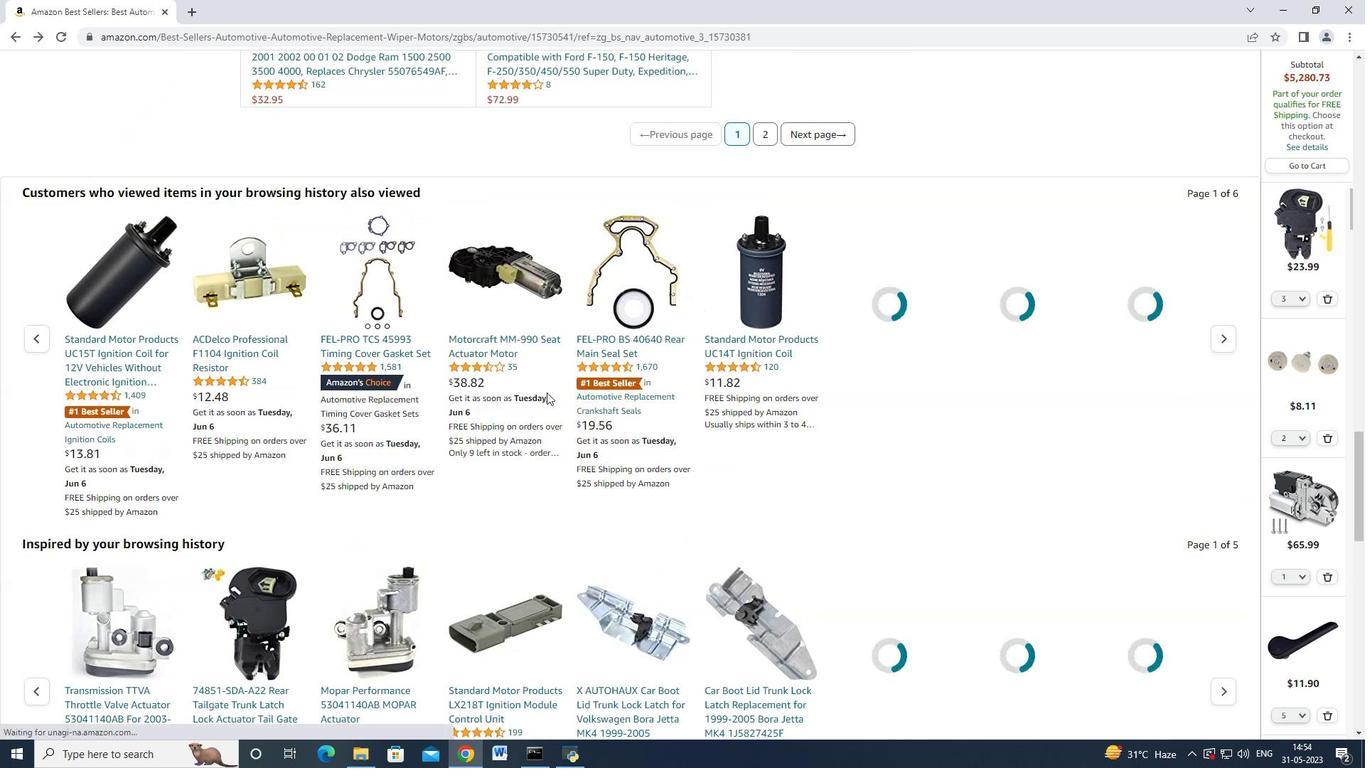 
Action: Mouse scrolled (547, 393) with delta (0, 0)
Screenshot: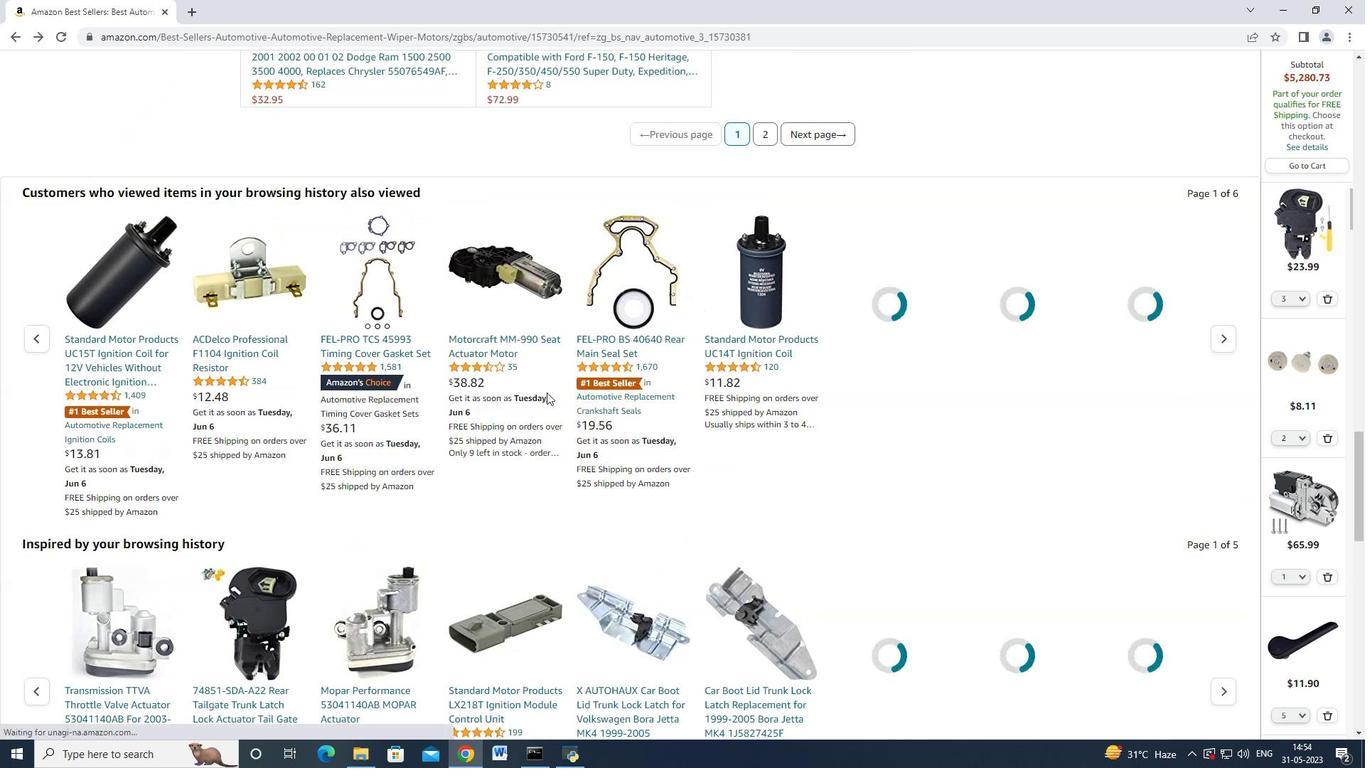
Action: Mouse scrolled (547, 393) with delta (0, 0)
Screenshot: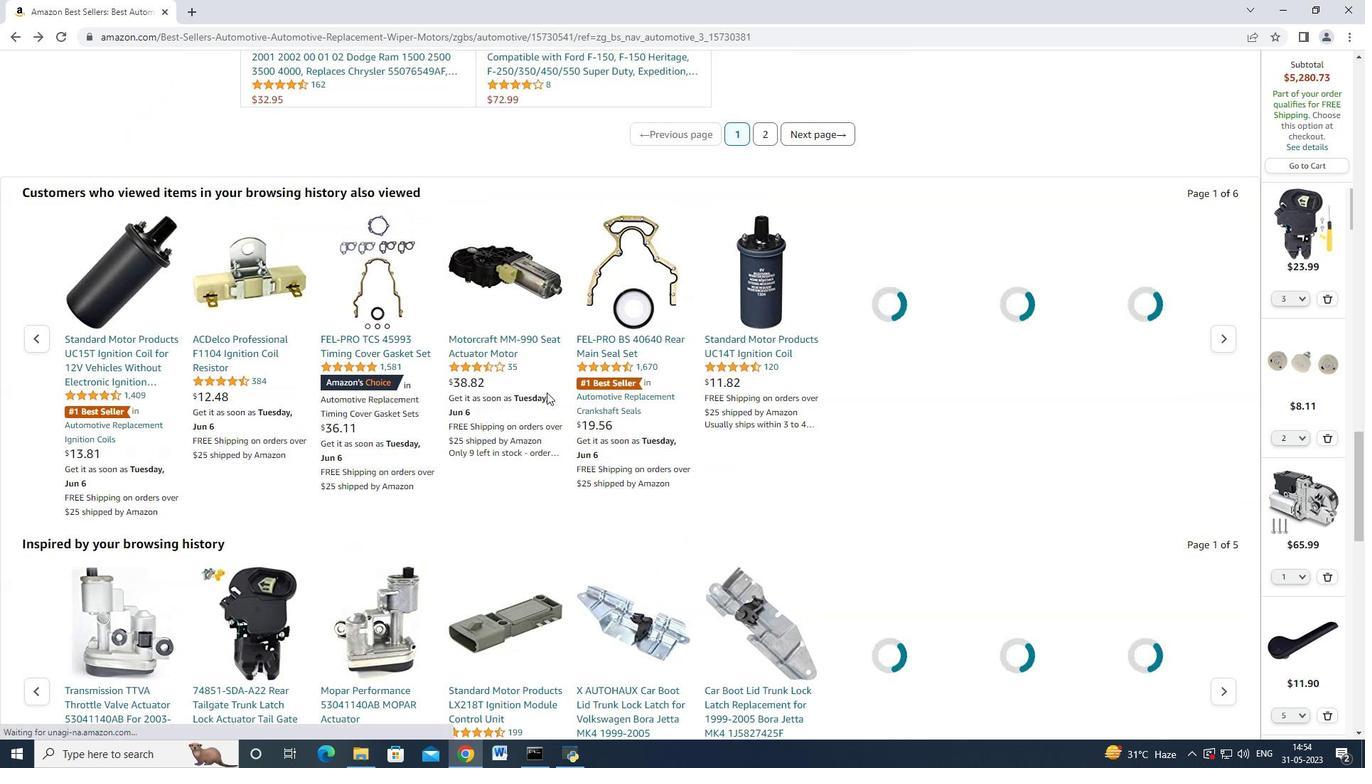 
Action: Mouse scrolled (547, 392) with delta (0, 0)
Screenshot: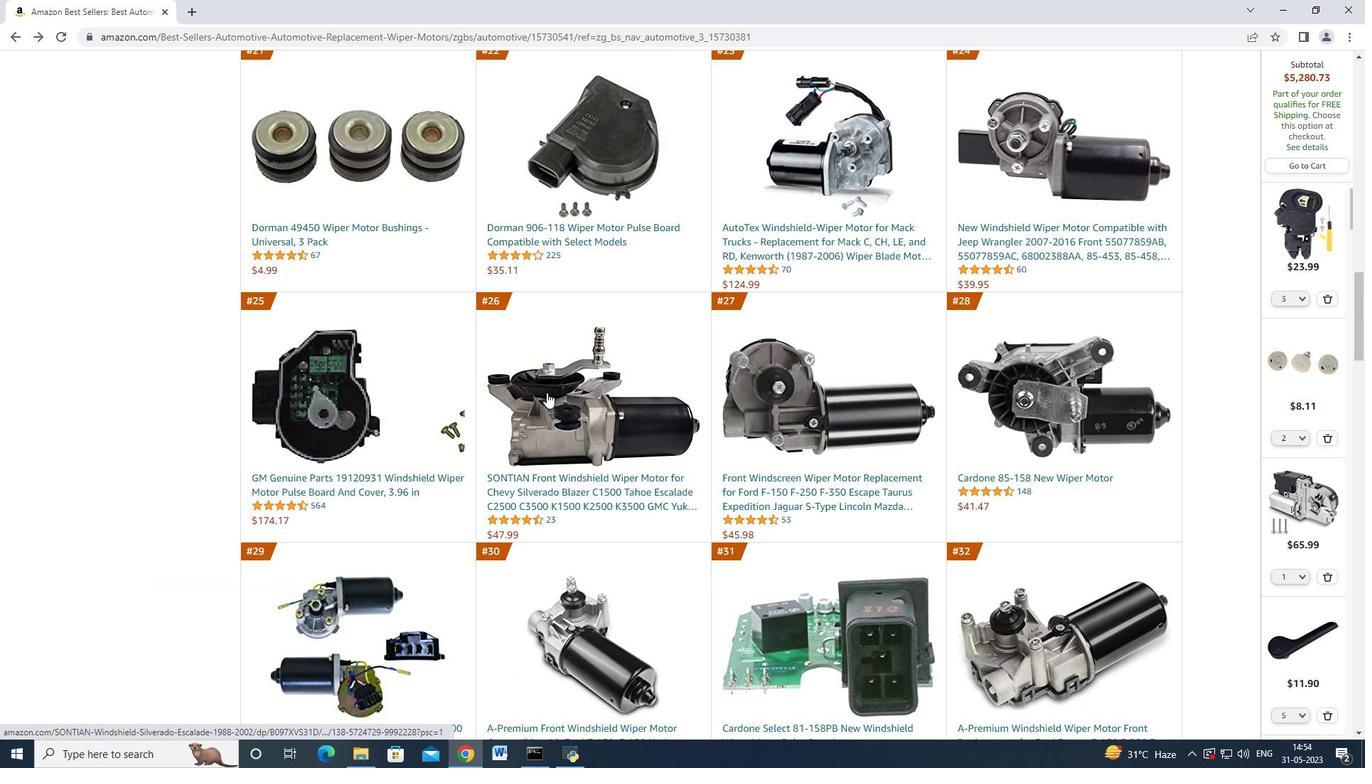 
Action: Mouse scrolled (547, 392) with delta (0, 0)
Screenshot: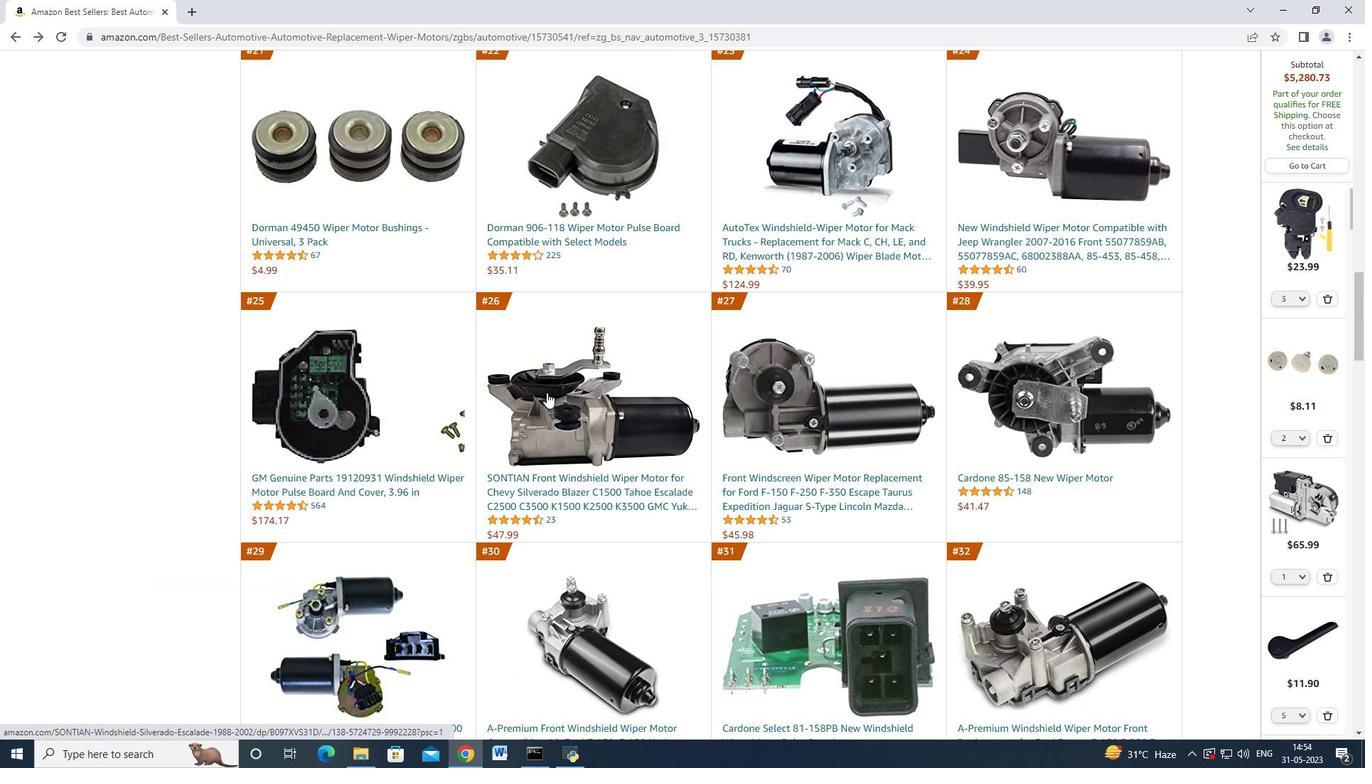 
Action: Mouse scrolled (547, 392) with delta (0, 0)
Screenshot: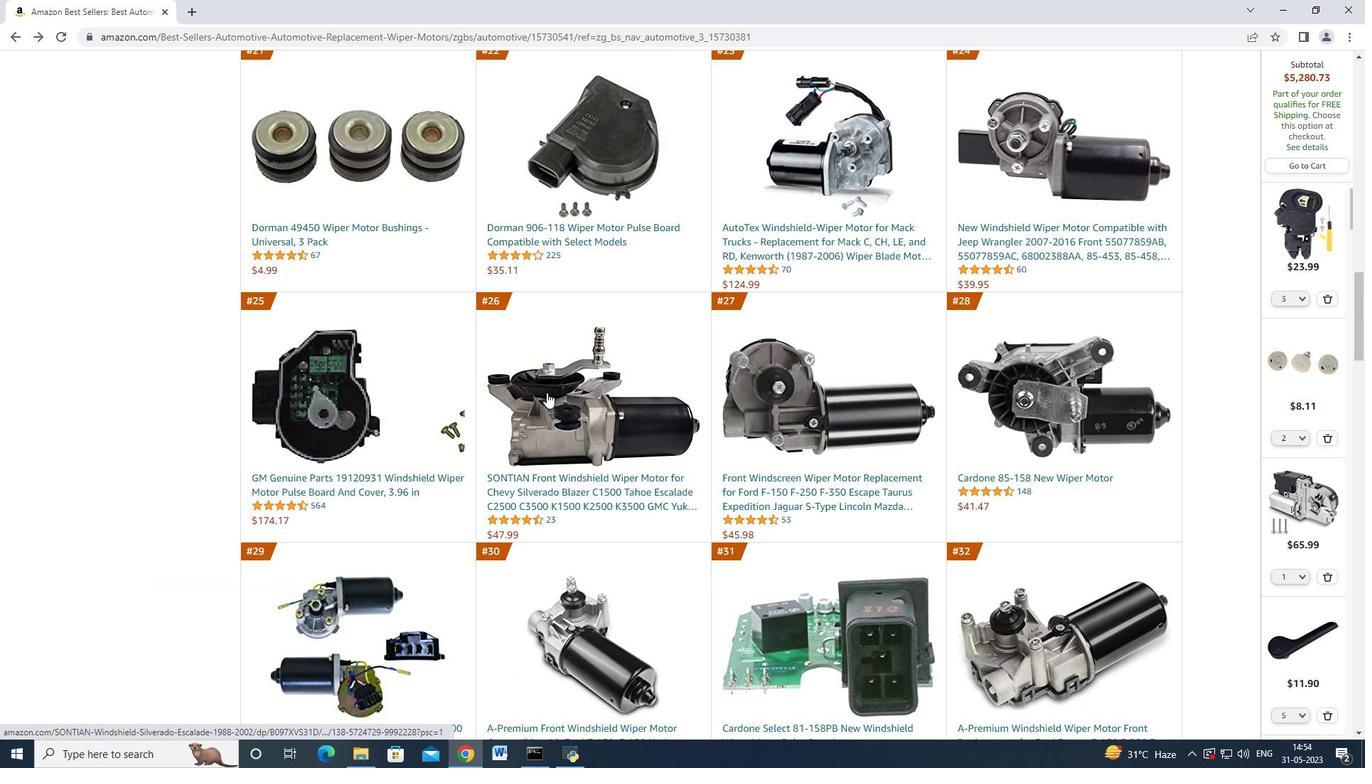 
Action: Mouse scrolled (547, 392) with delta (0, 0)
Screenshot: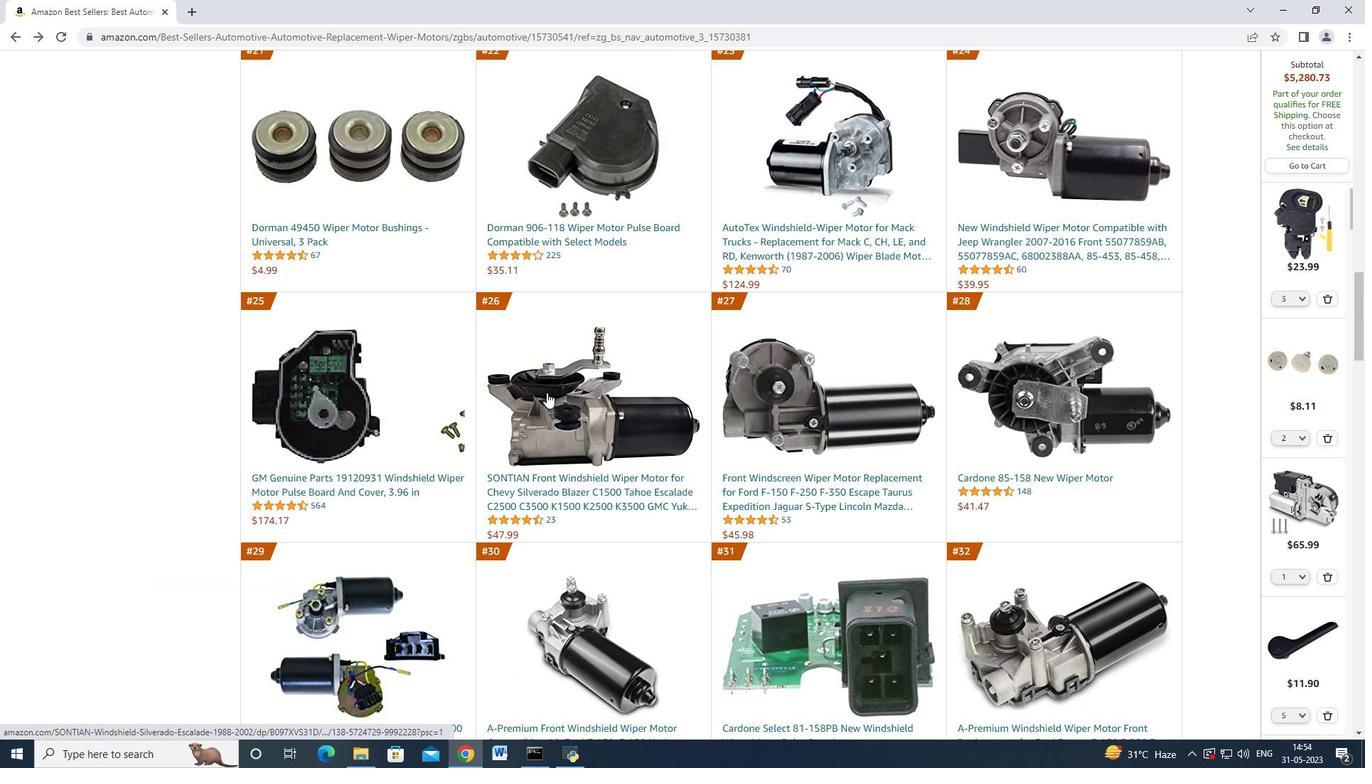 
Action: Mouse scrolled (547, 392) with delta (0, 0)
Screenshot: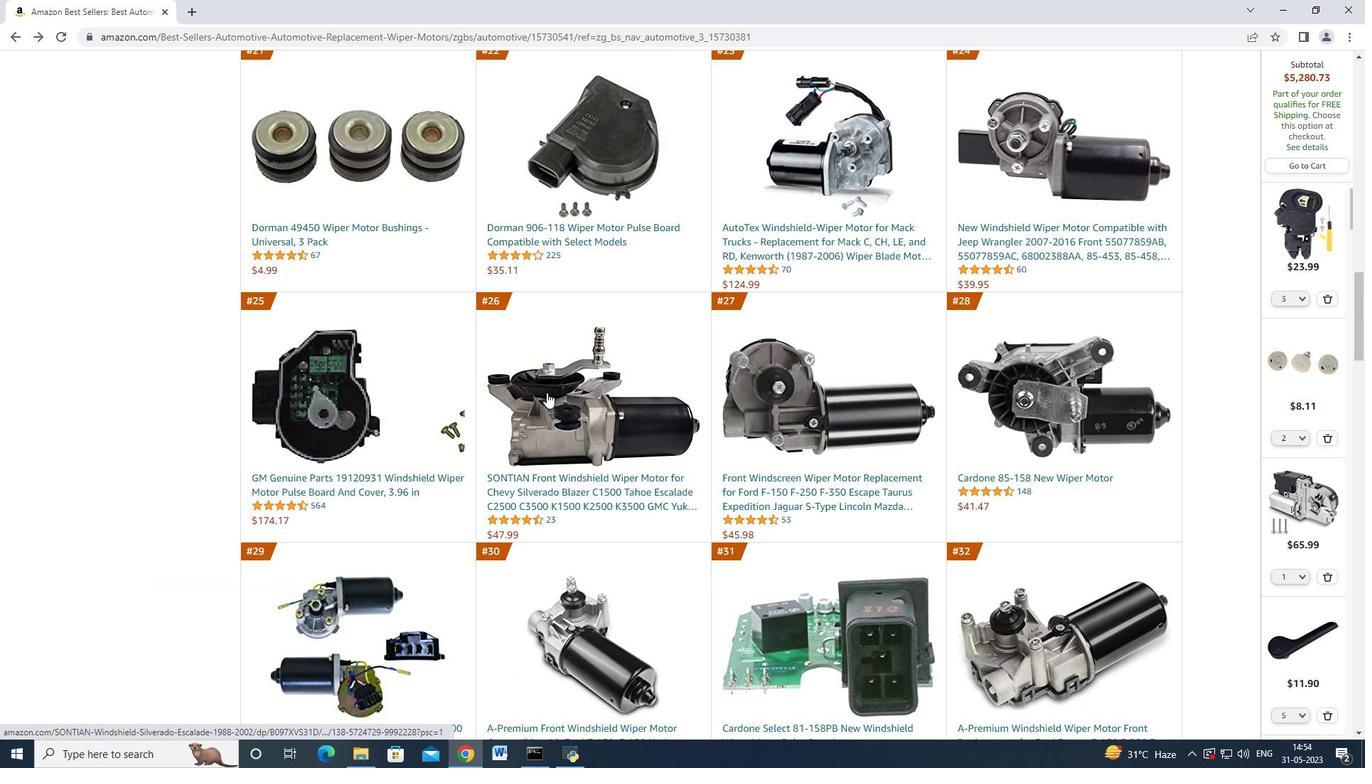 
Action: Mouse scrolled (547, 392) with delta (0, 0)
Screenshot: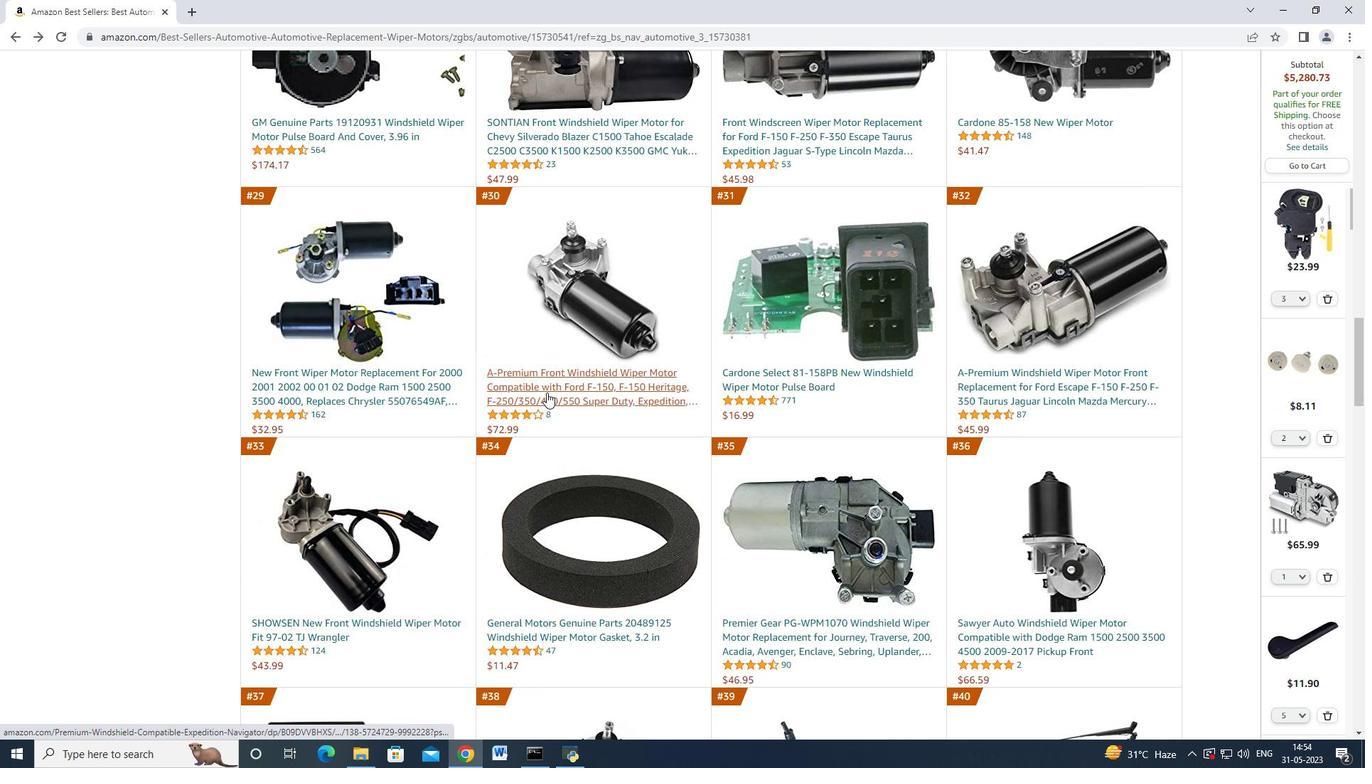 
Action: Mouse scrolled (547, 392) with delta (0, 0)
Screenshot: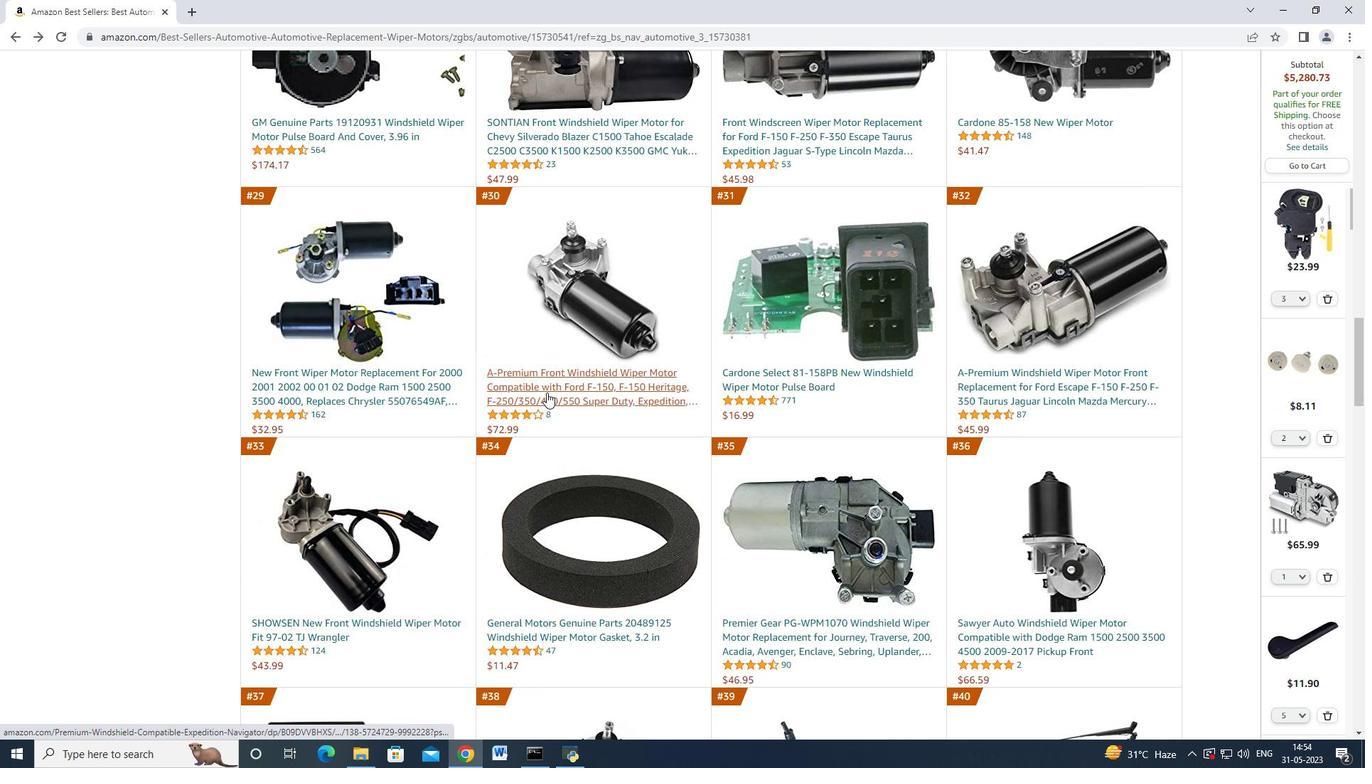 
Action: Mouse scrolled (547, 392) with delta (0, 0)
Screenshot: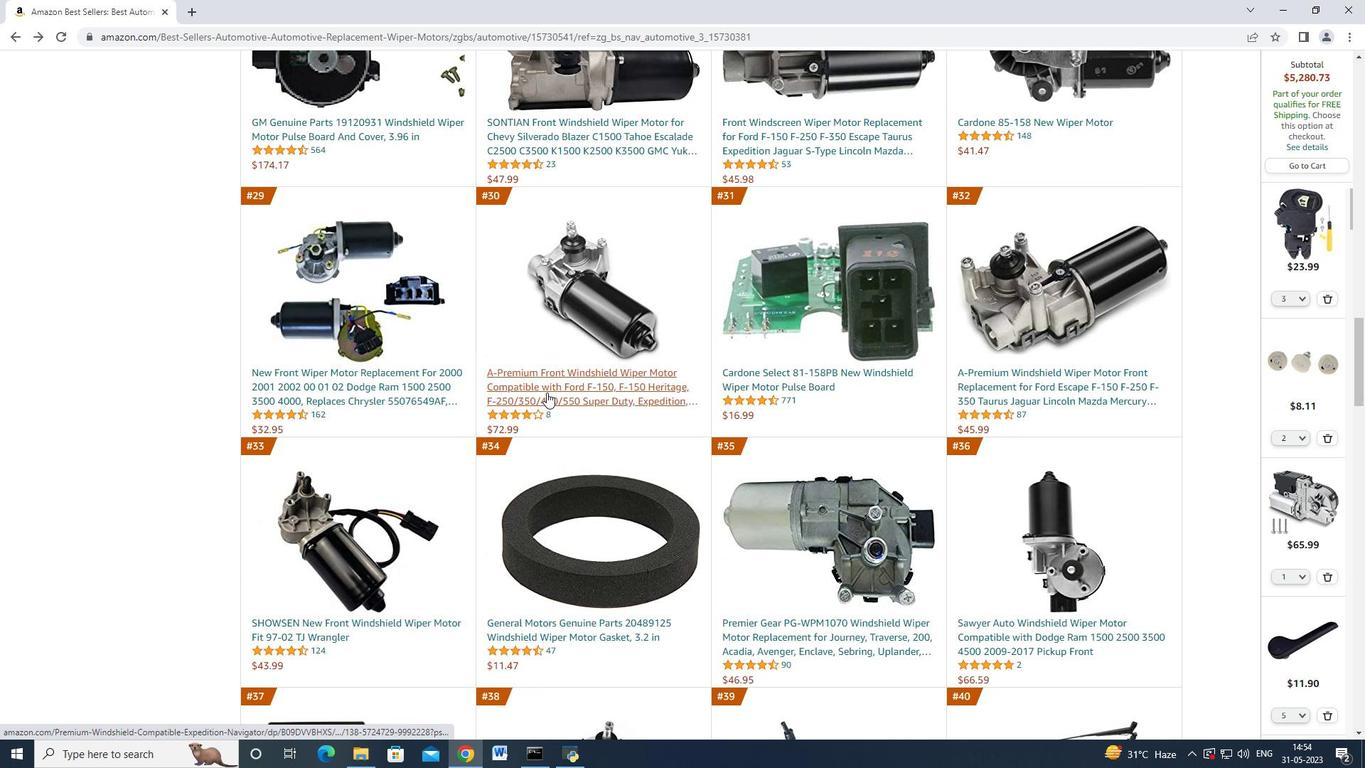 
Action: Mouse scrolled (547, 392) with delta (0, 0)
Screenshot: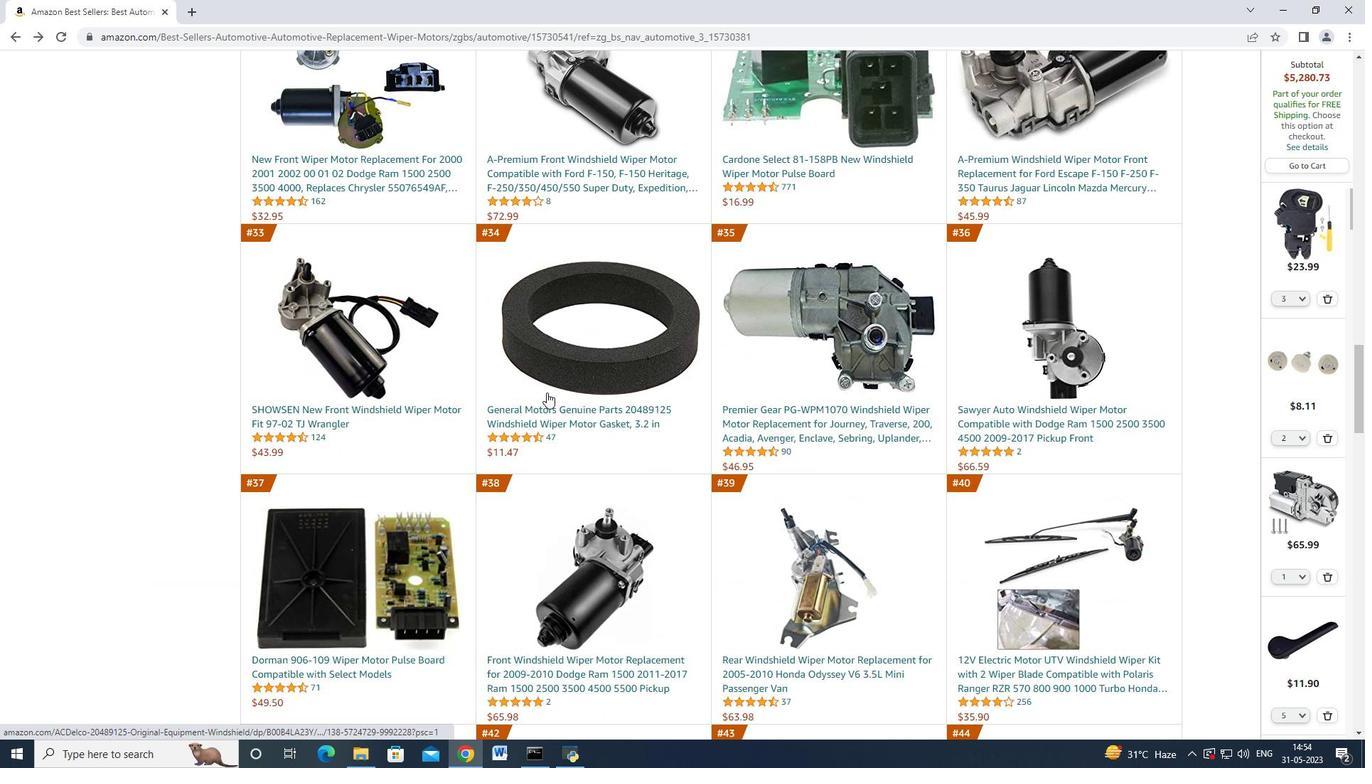 
Action: Mouse scrolled (547, 392) with delta (0, 0)
Screenshot: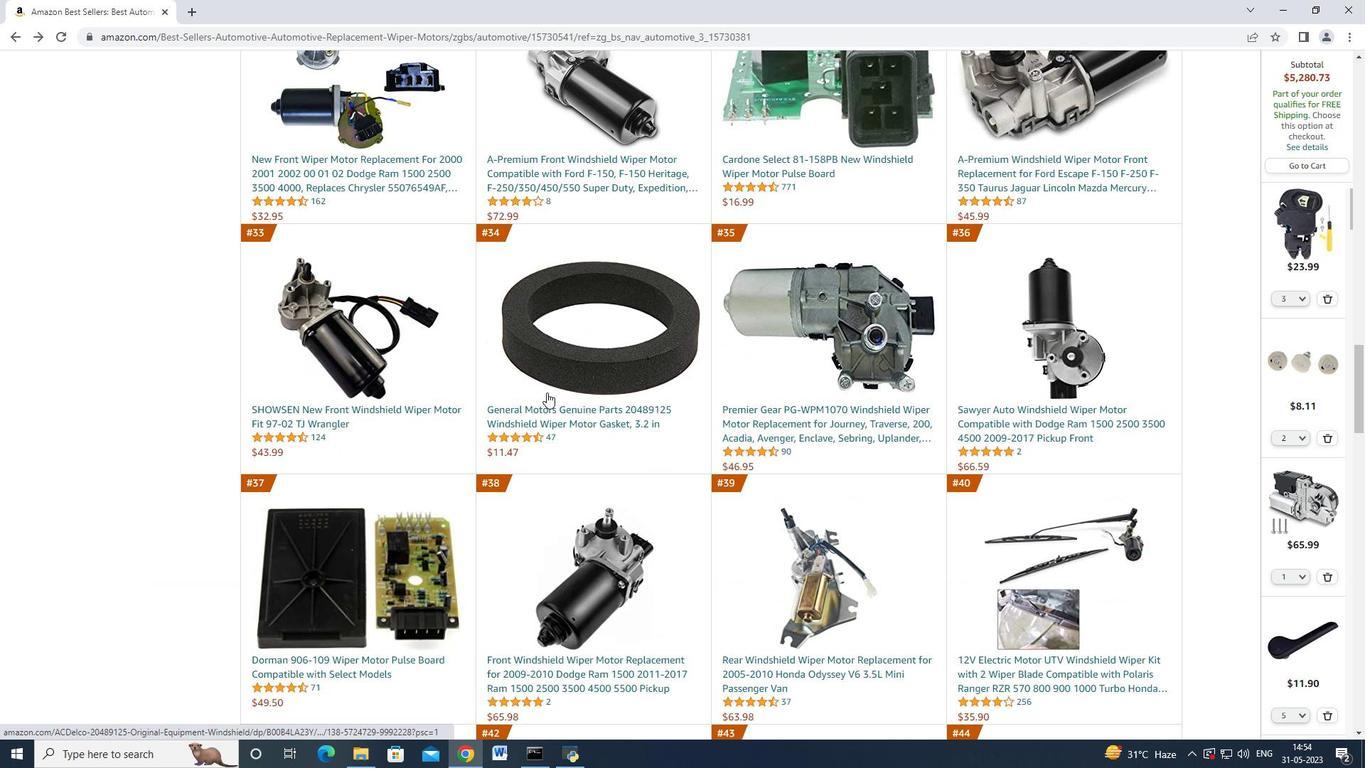 
Action: Mouse scrolled (547, 392) with delta (0, 0)
Screenshot: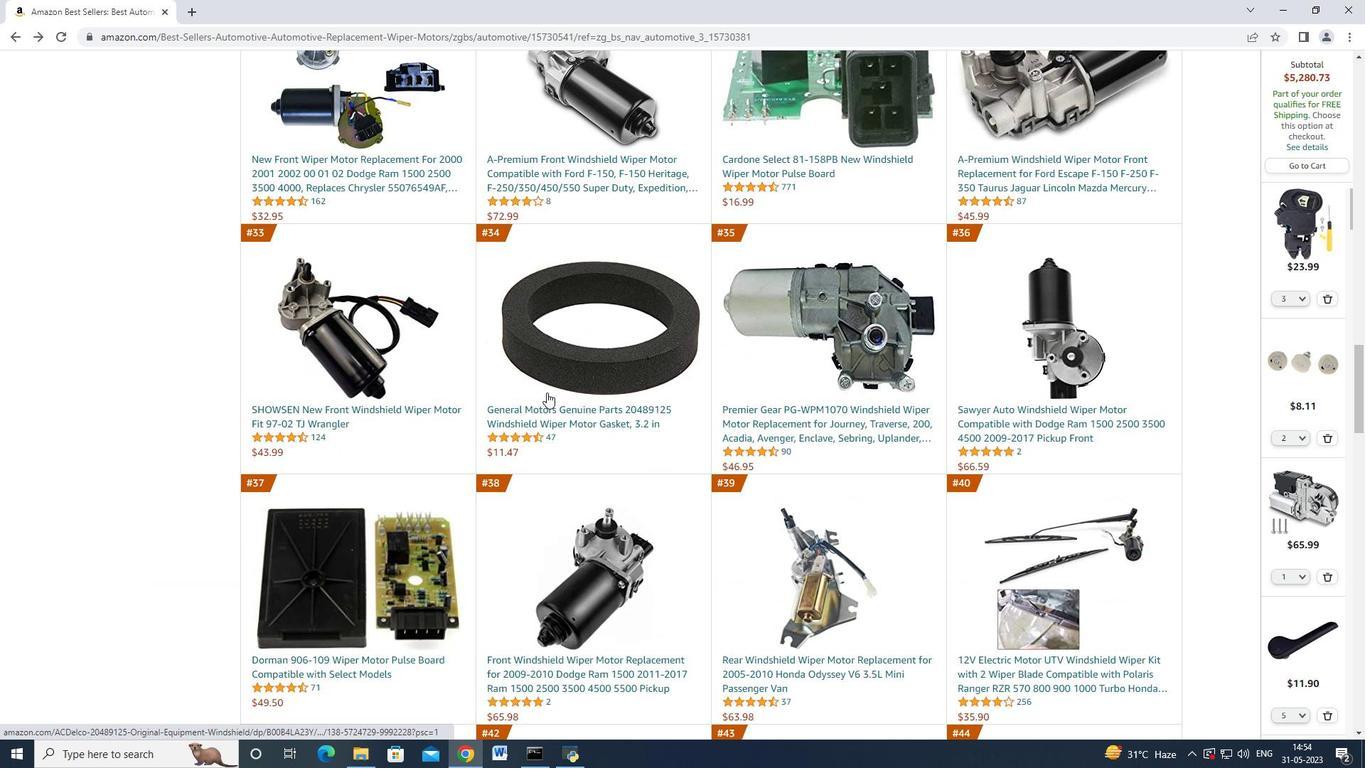 
Action: Mouse scrolled (547, 392) with delta (0, 0)
Screenshot: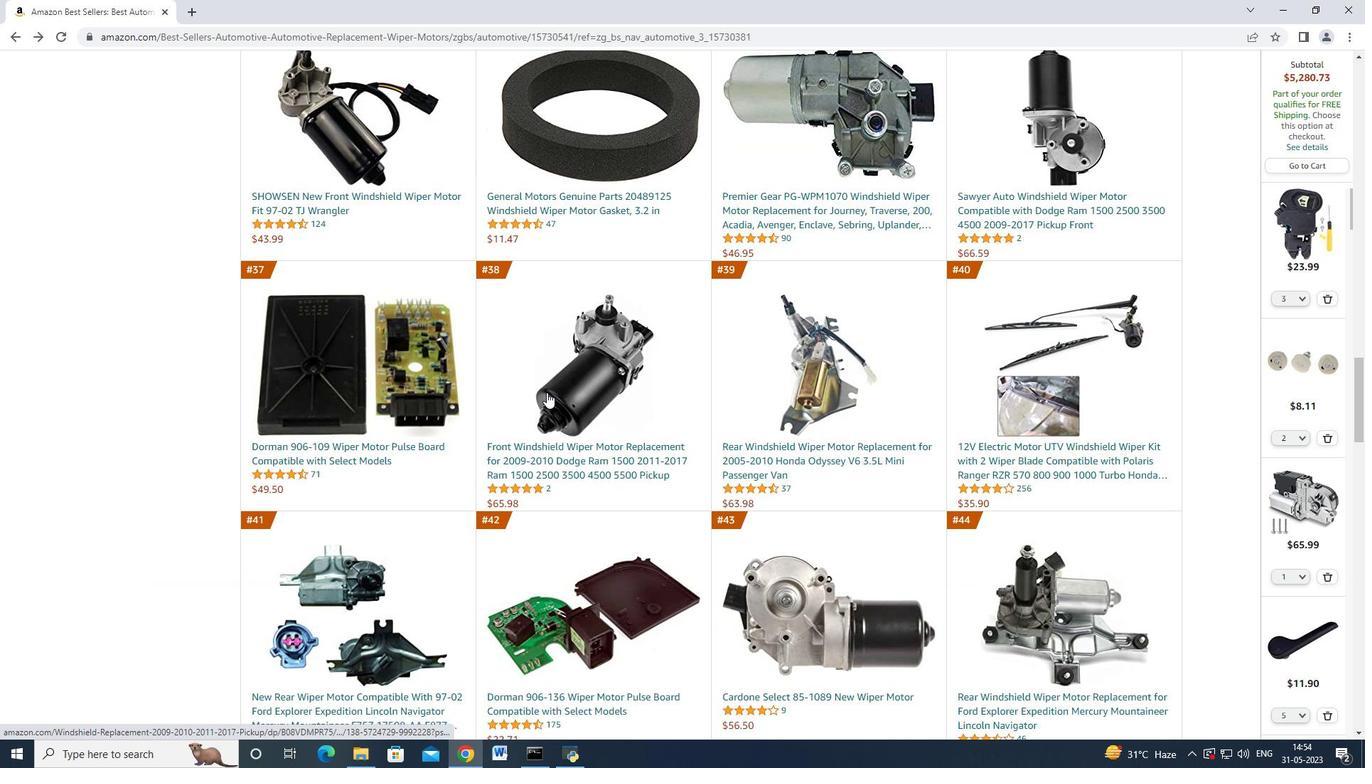 
Action: Mouse scrolled (547, 392) with delta (0, 0)
Screenshot: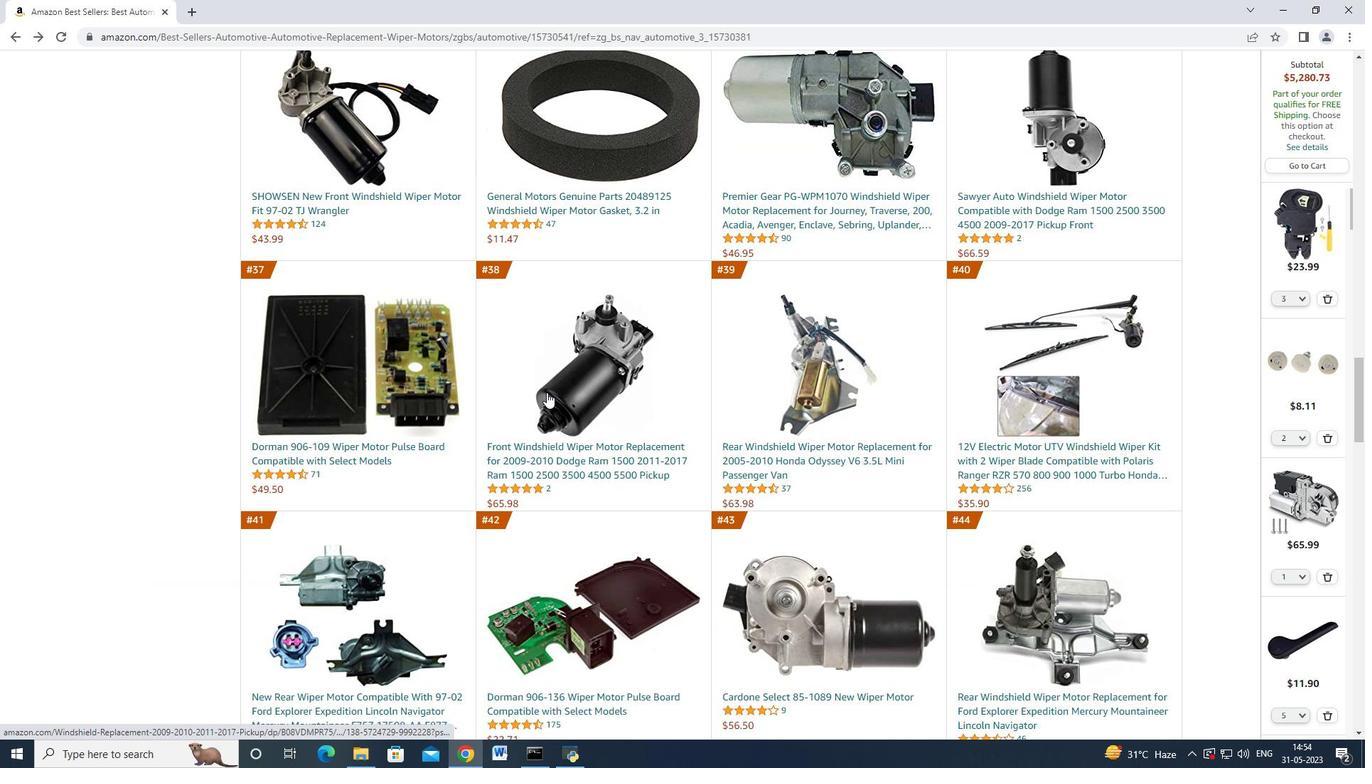 
Action: Mouse scrolled (547, 392) with delta (0, 0)
Screenshot: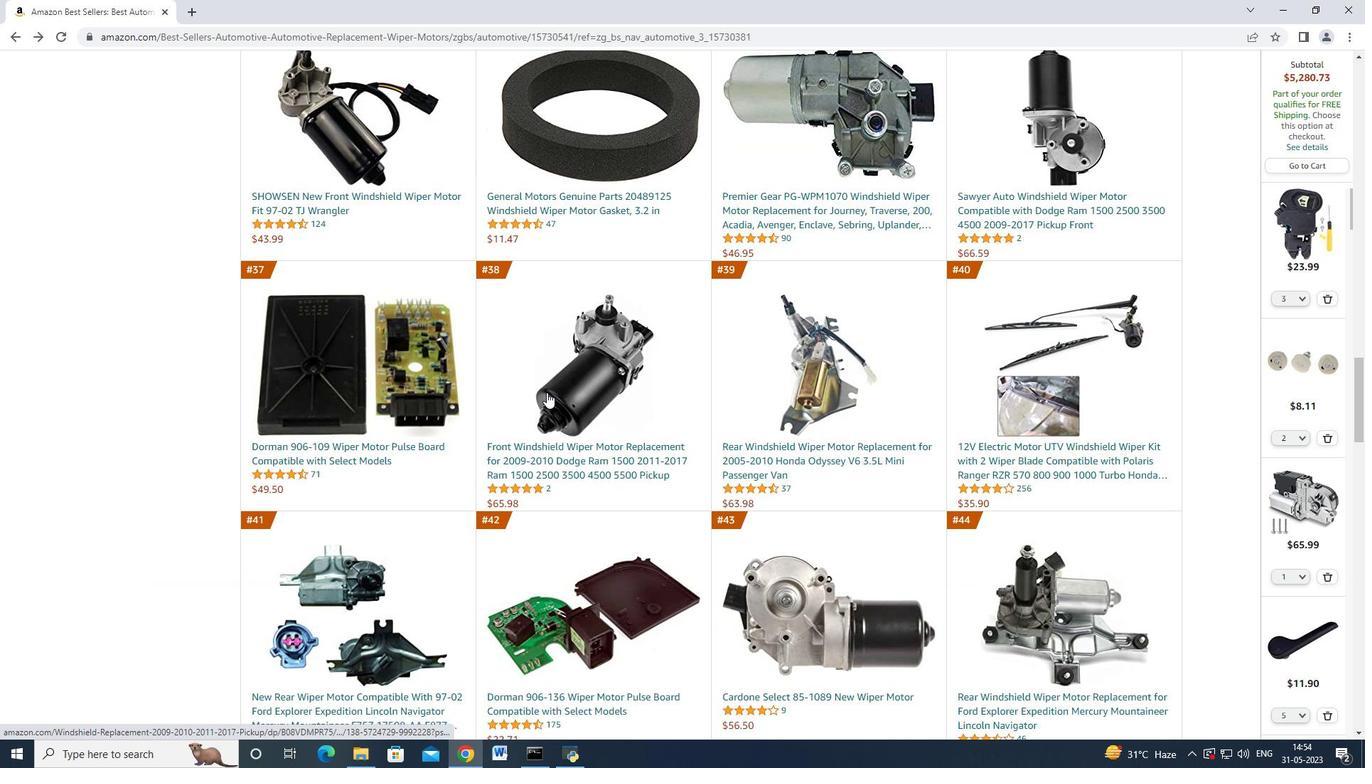 
Action: Mouse scrolled (547, 392) with delta (0, 0)
Screenshot: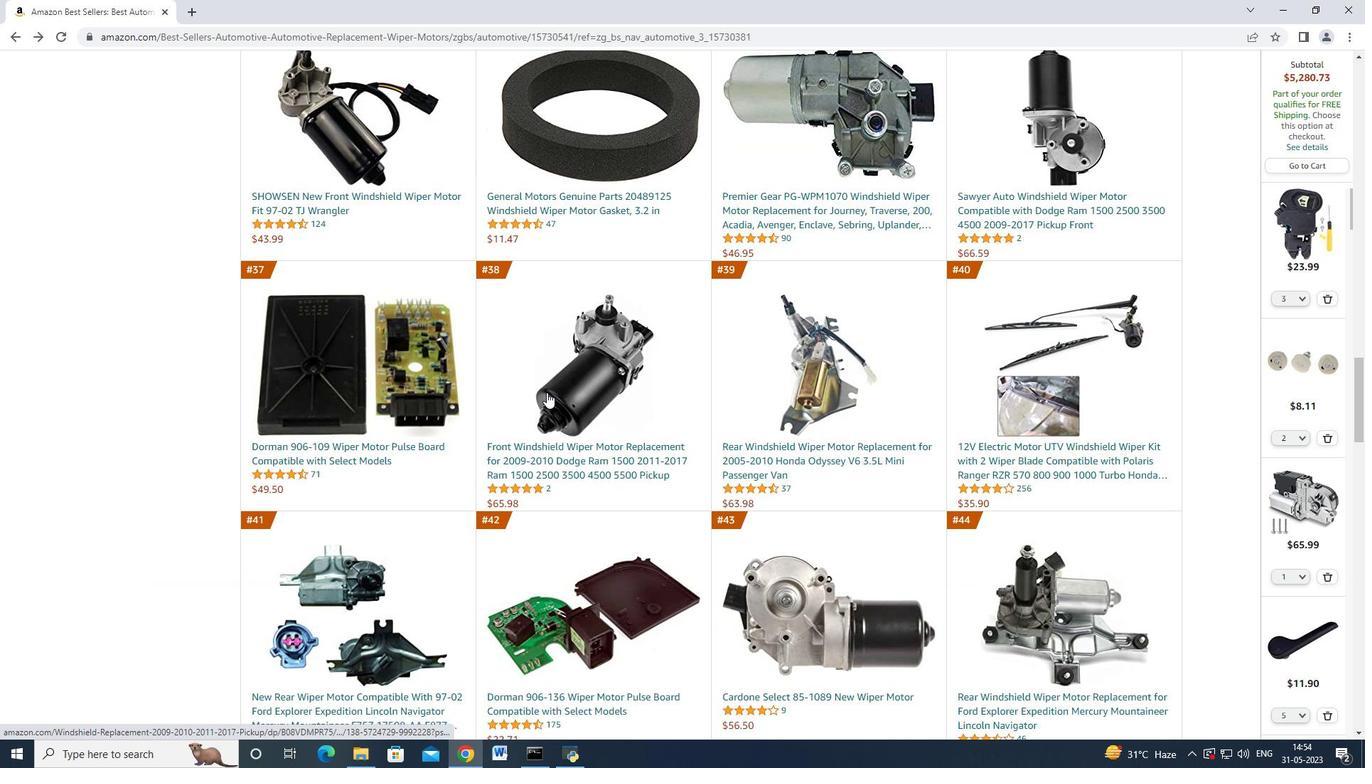 
Action: Mouse scrolled (547, 392) with delta (0, 0)
Screenshot: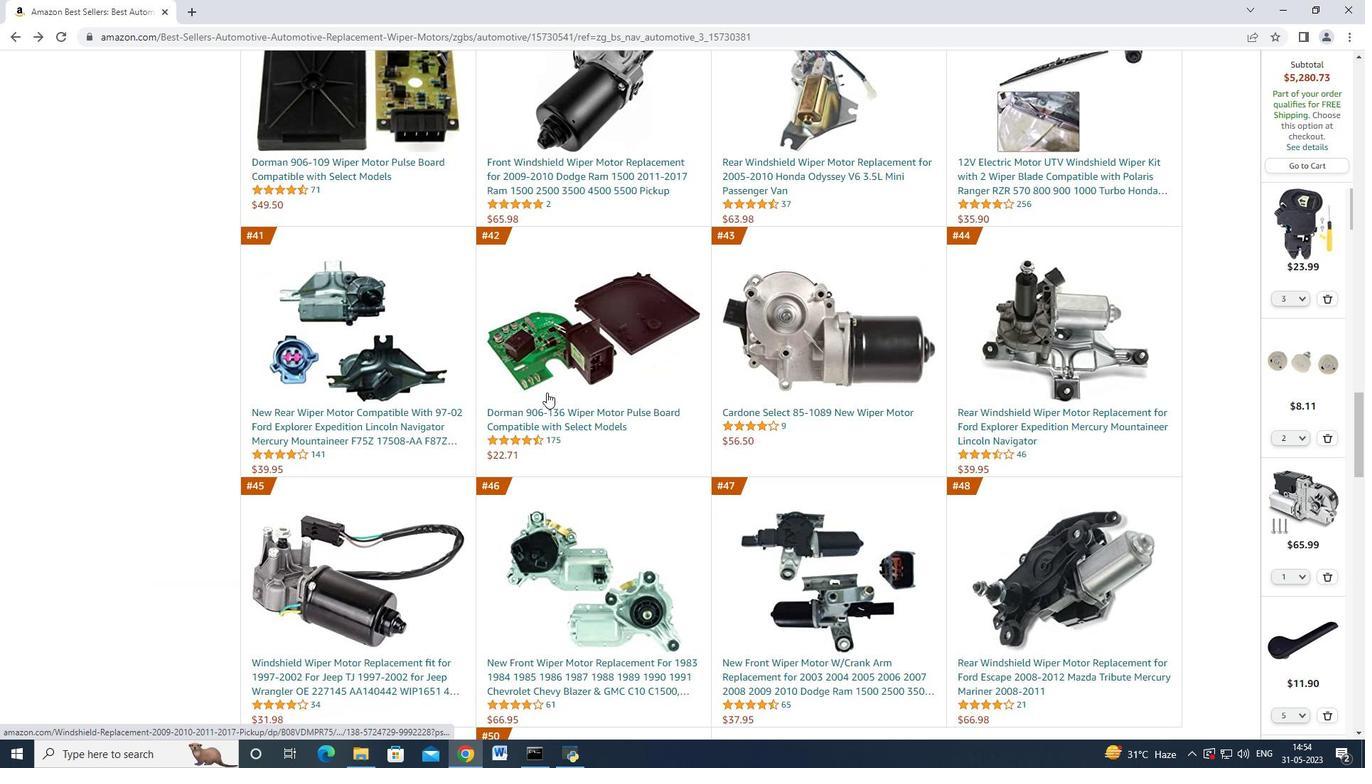
Action: Mouse scrolled (547, 392) with delta (0, 0)
Screenshot: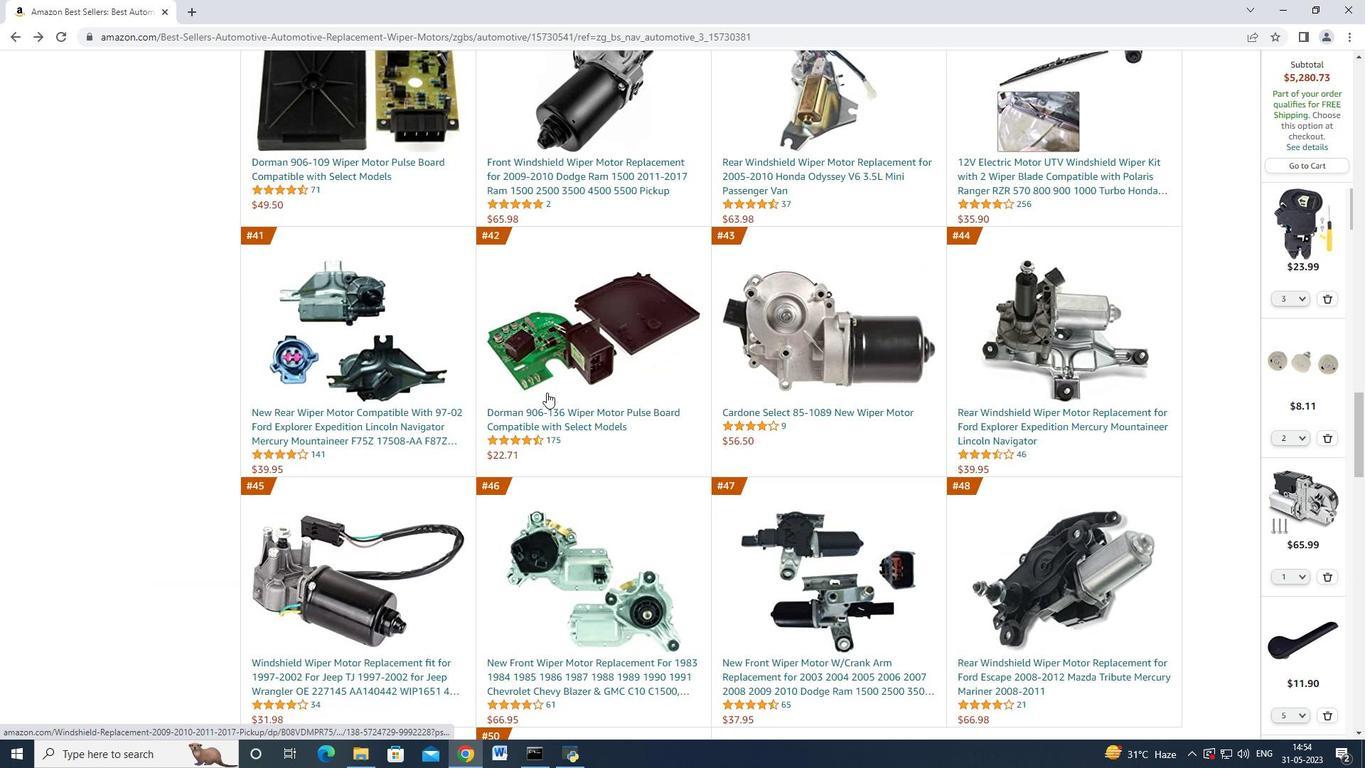 
Action: Mouse scrolled (547, 392) with delta (0, 0)
Screenshot: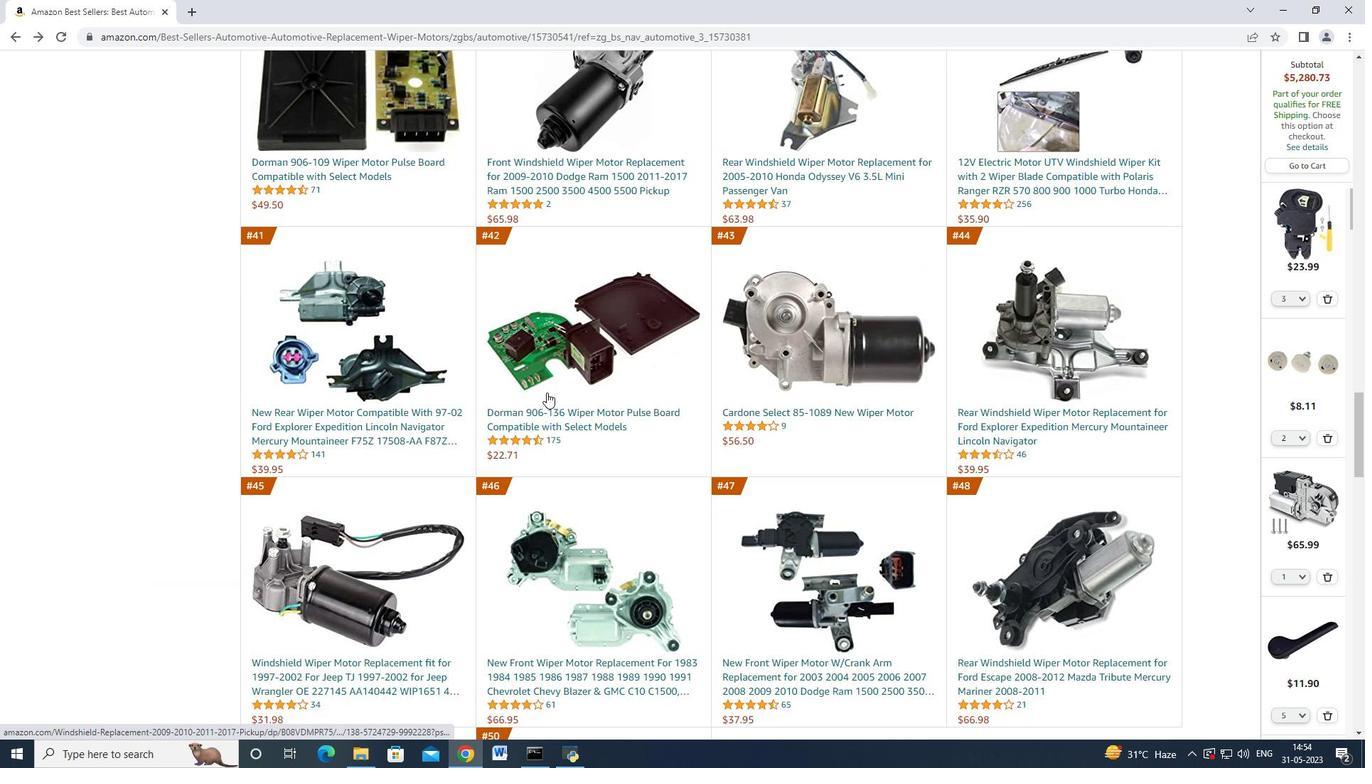 
Action: Mouse scrolled (547, 392) with delta (0, 0)
Screenshot: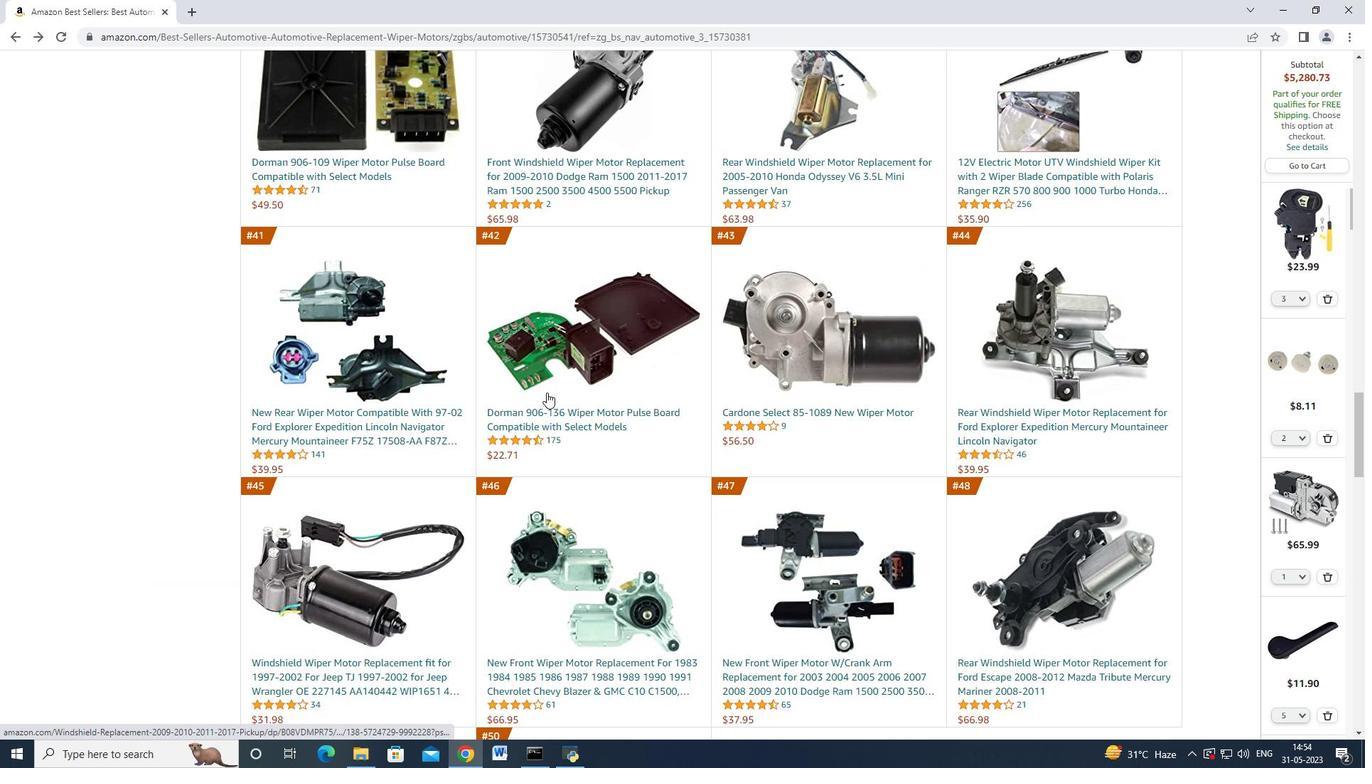 
Action: Mouse scrolled (547, 392) with delta (0, 0)
Screenshot: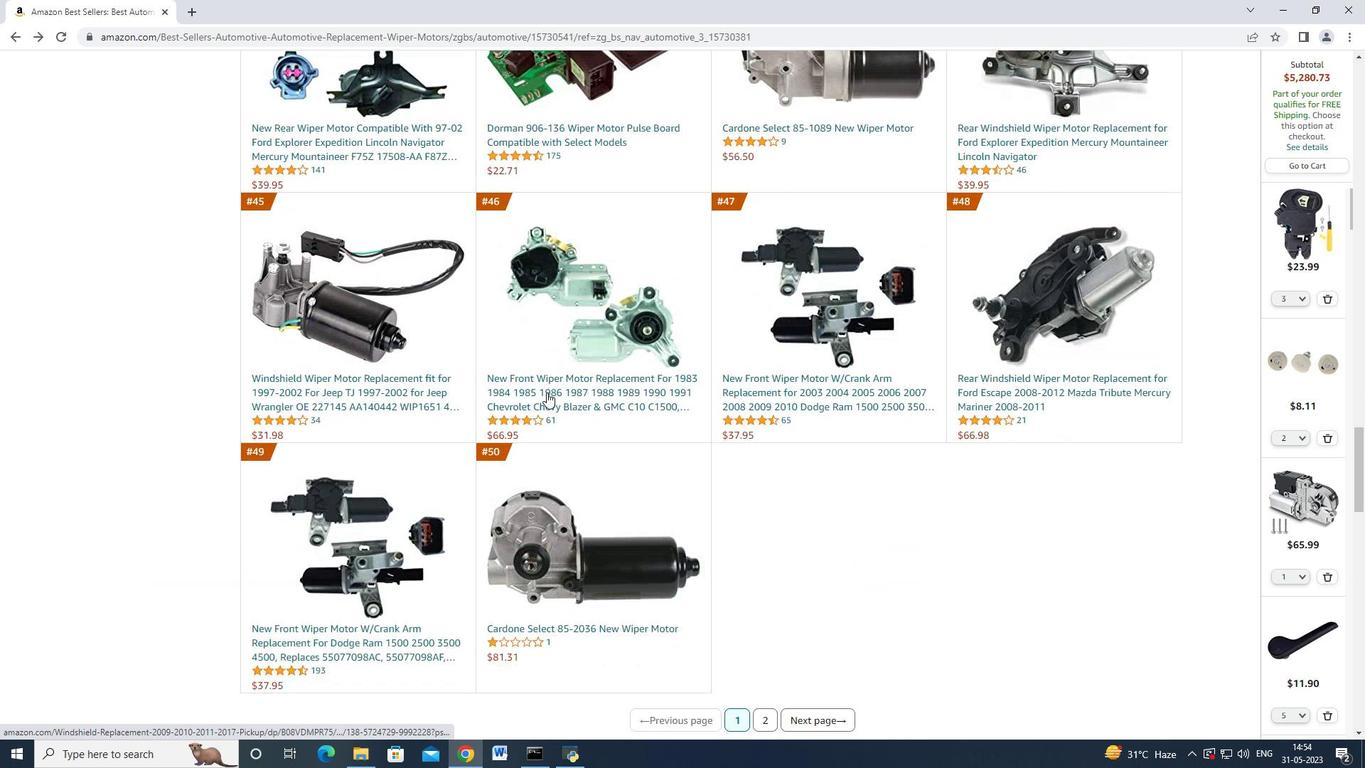 
Action: Mouse scrolled (547, 392) with delta (0, 0)
Screenshot: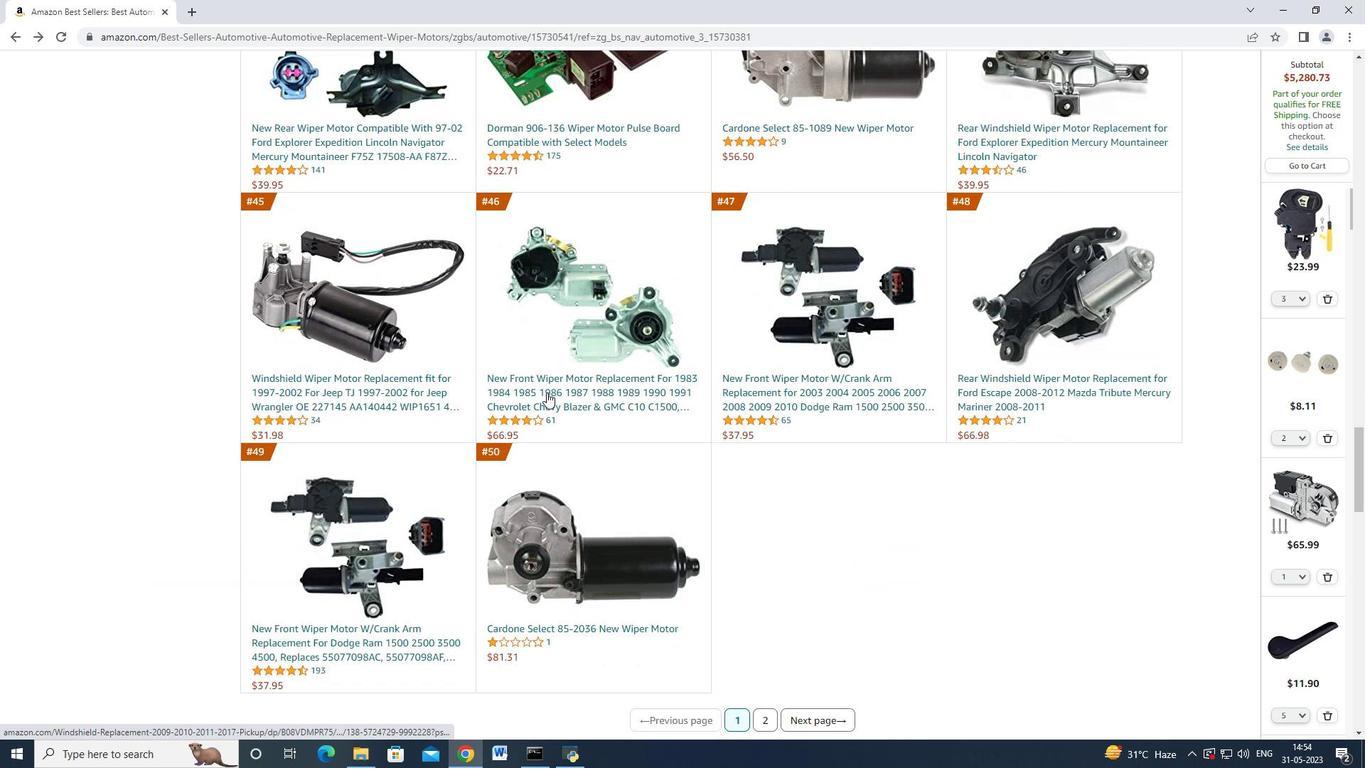 
Action: Mouse scrolled (547, 392) with delta (0, 0)
Screenshot: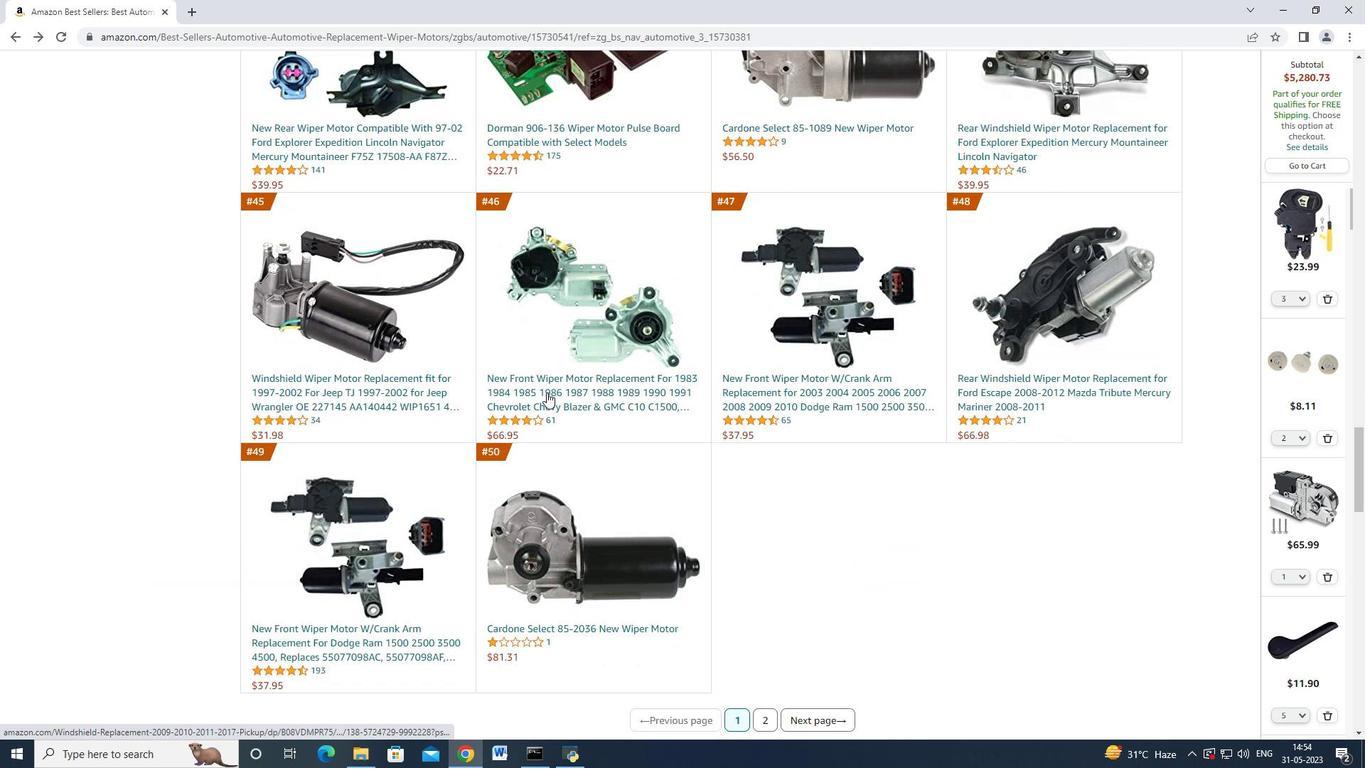 
Action: Mouse scrolled (547, 392) with delta (0, 0)
Screenshot: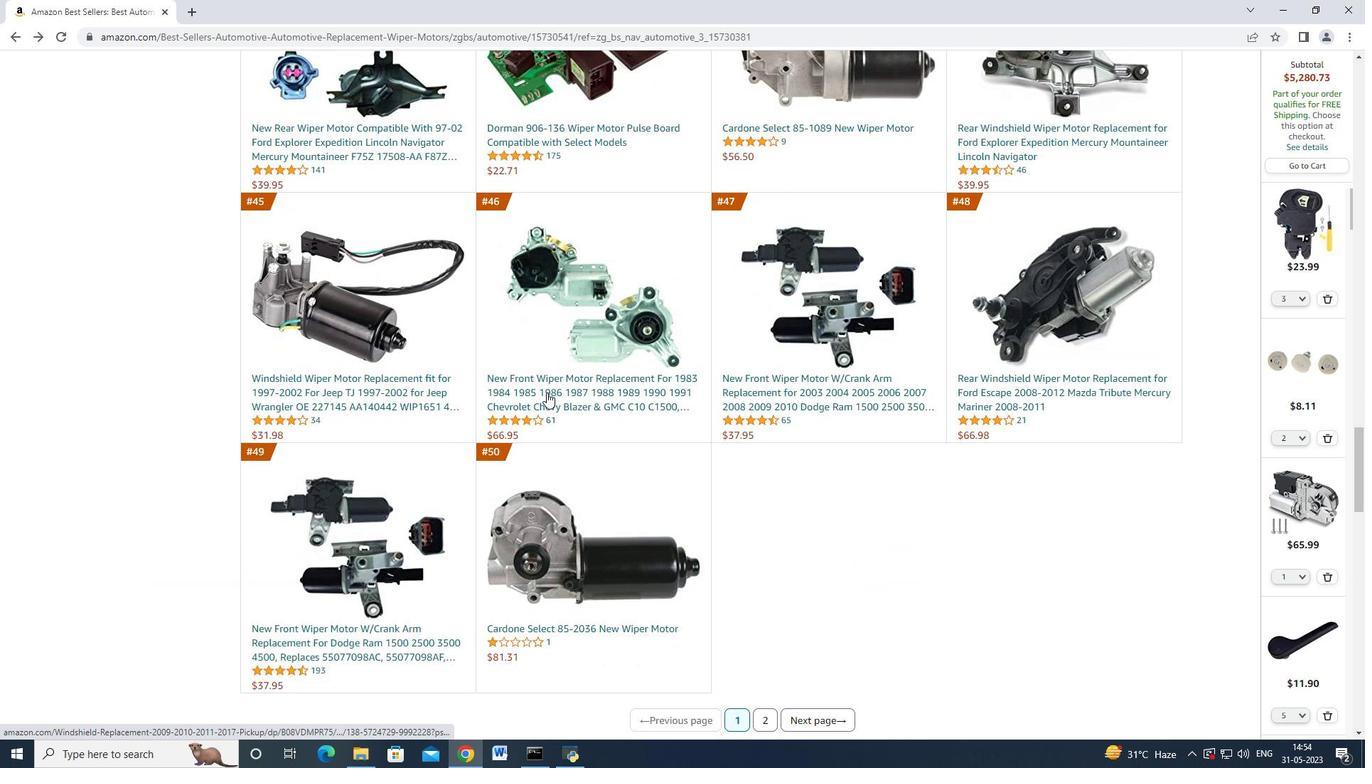 
Action: Mouse moved to (759, 432)
Screenshot: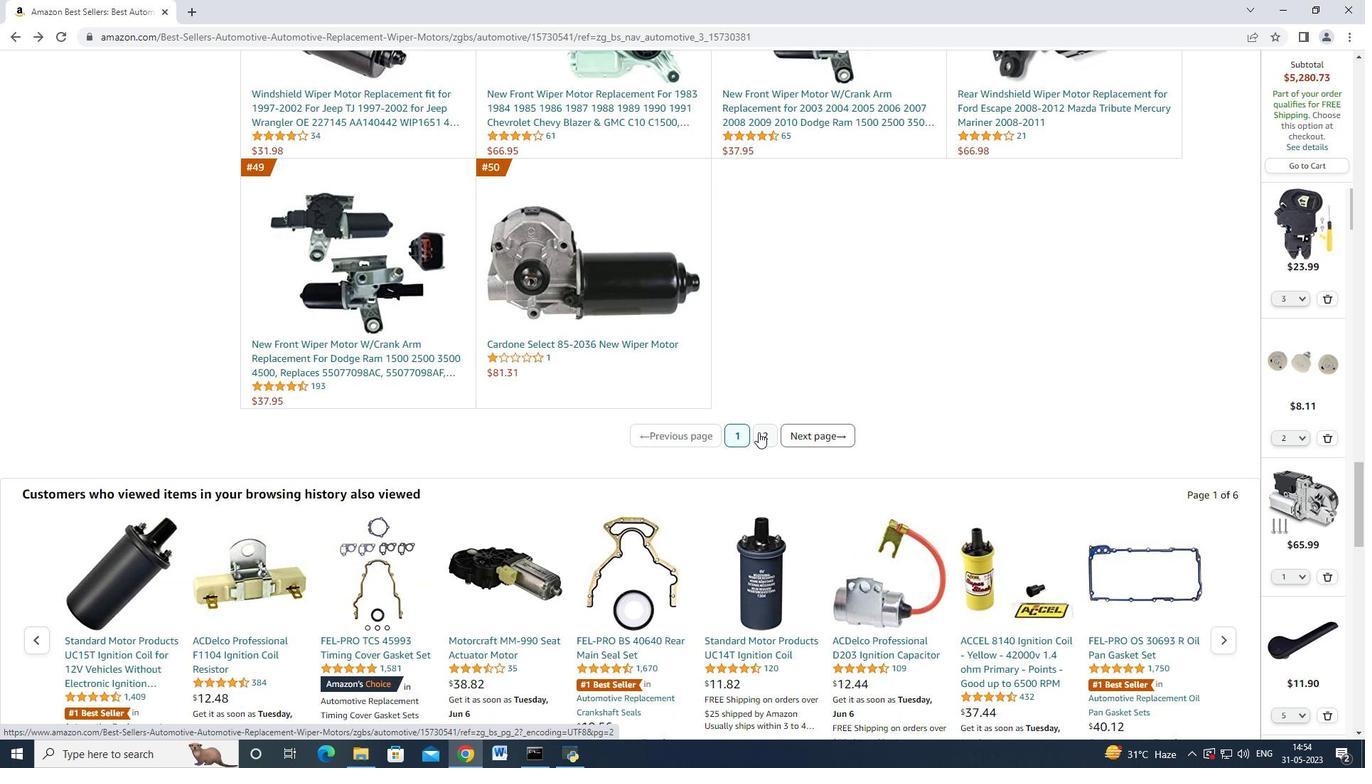 
Action: Mouse pressed left at (759, 432)
Screenshot: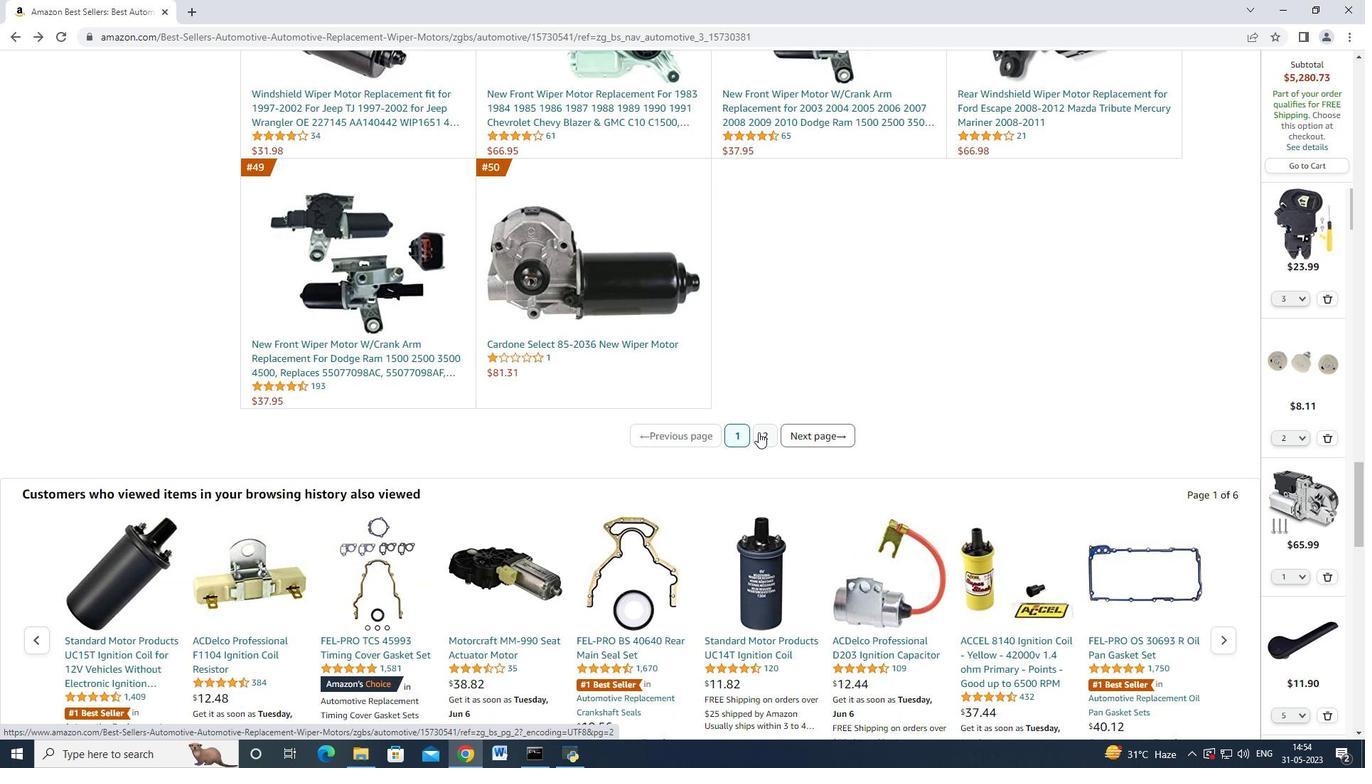
Action: Mouse moved to (559, 399)
Screenshot: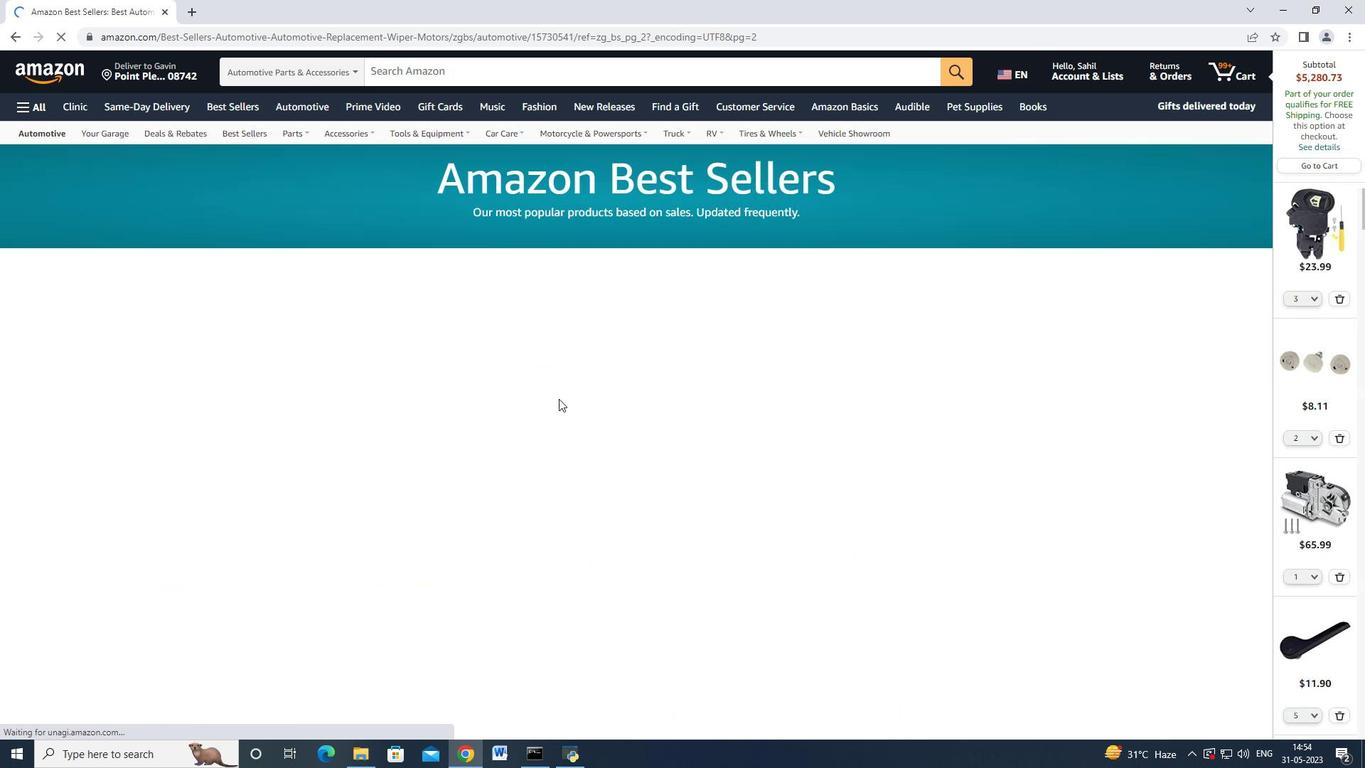 
Action: Mouse scrolled (559, 399) with delta (0, 0)
Screenshot: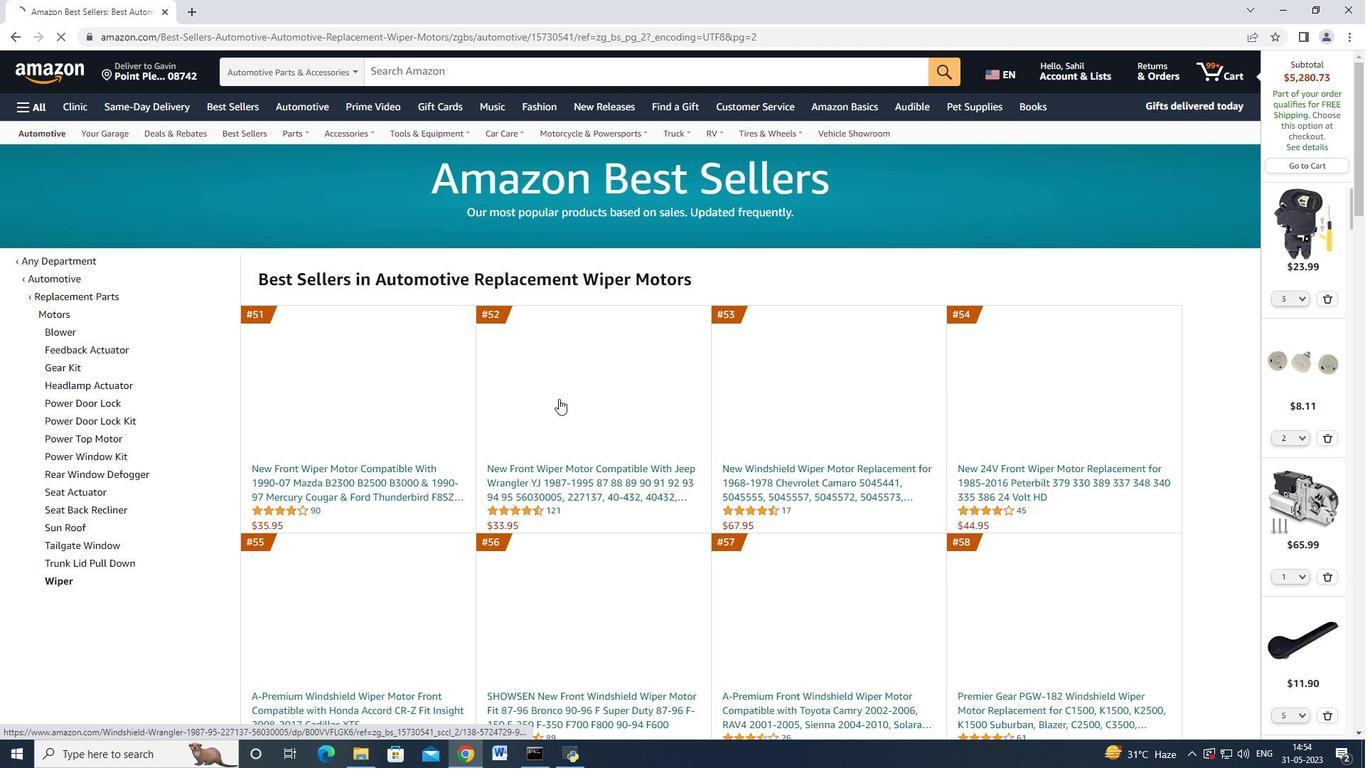 
Action: Mouse scrolled (559, 398) with delta (0, 0)
Screenshot: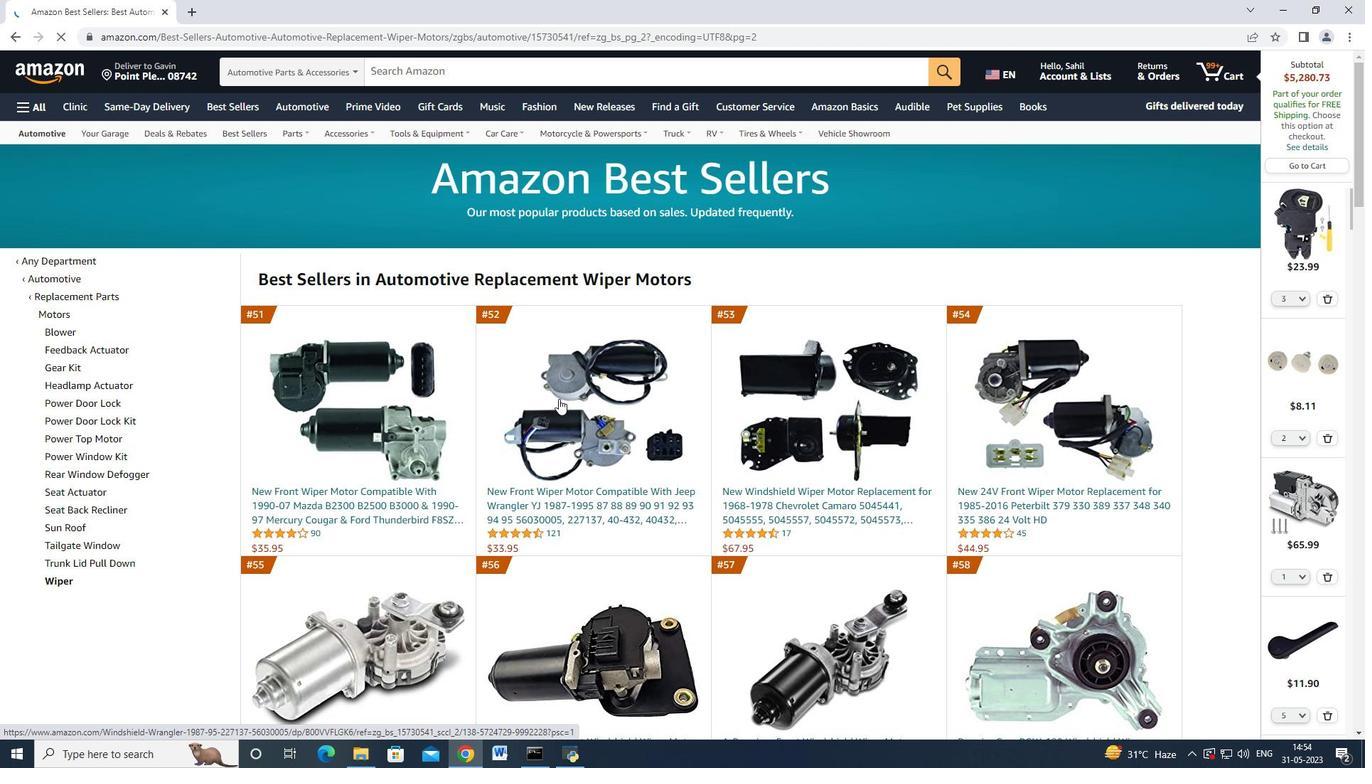 
Action: Mouse scrolled (559, 398) with delta (0, 0)
Screenshot: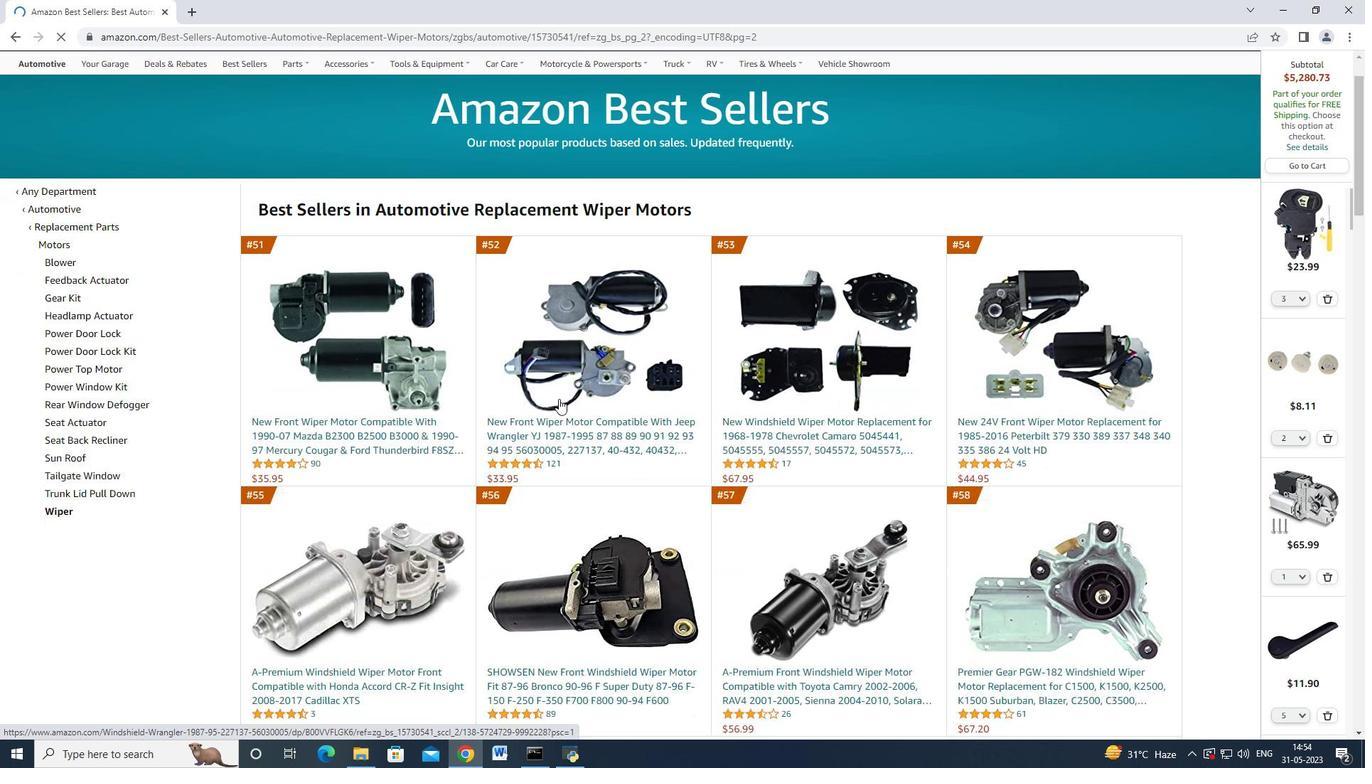 
Action: Mouse moved to (559, 399)
Screenshot: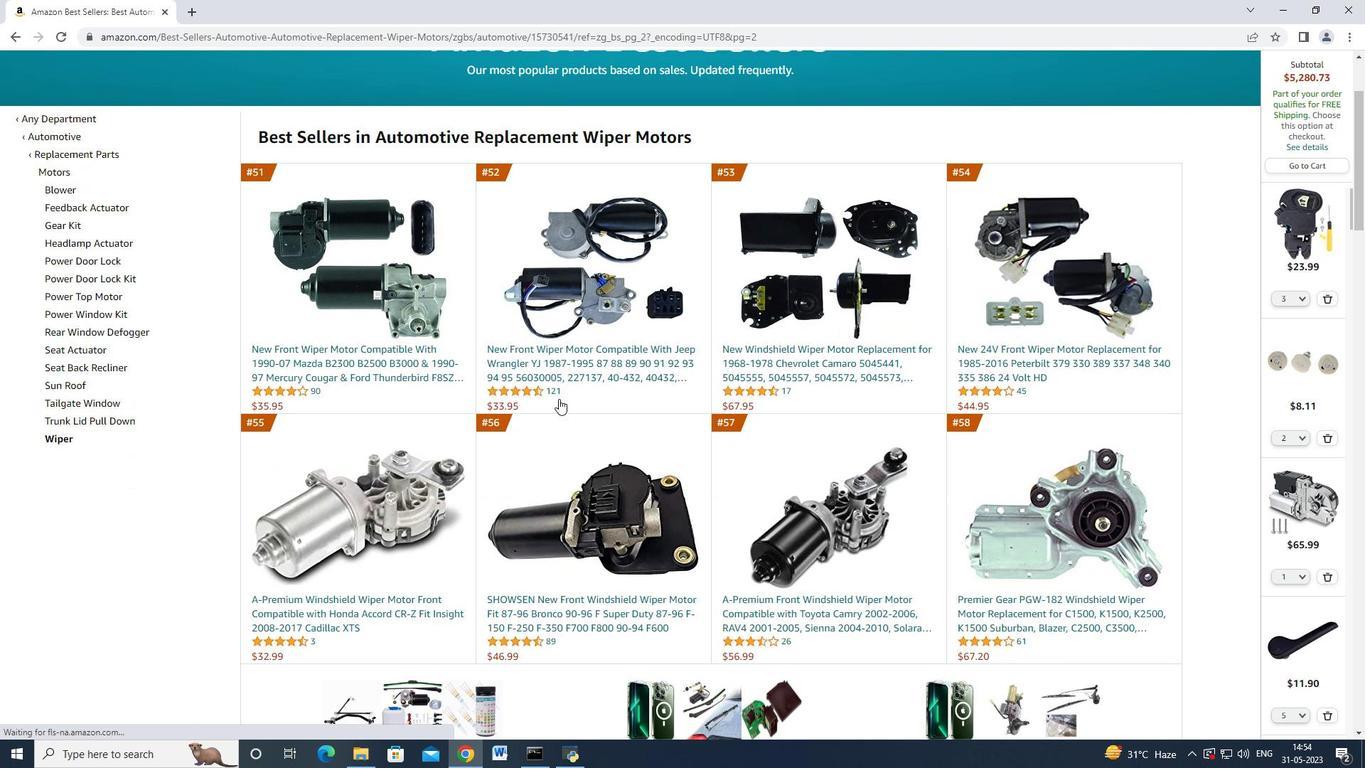 
Action: Mouse scrolled (559, 398) with delta (0, 0)
Screenshot: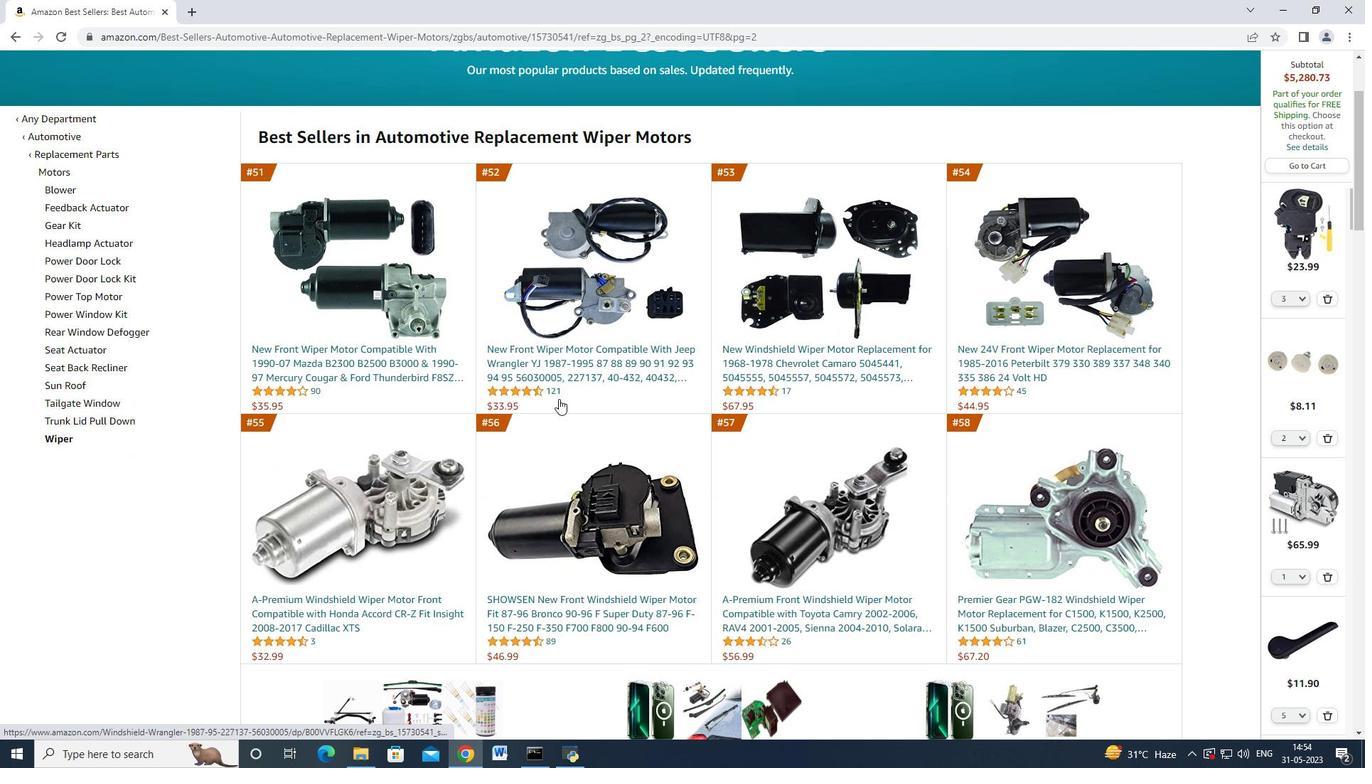 
Action: Mouse scrolled (559, 398) with delta (0, 0)
Screenshot: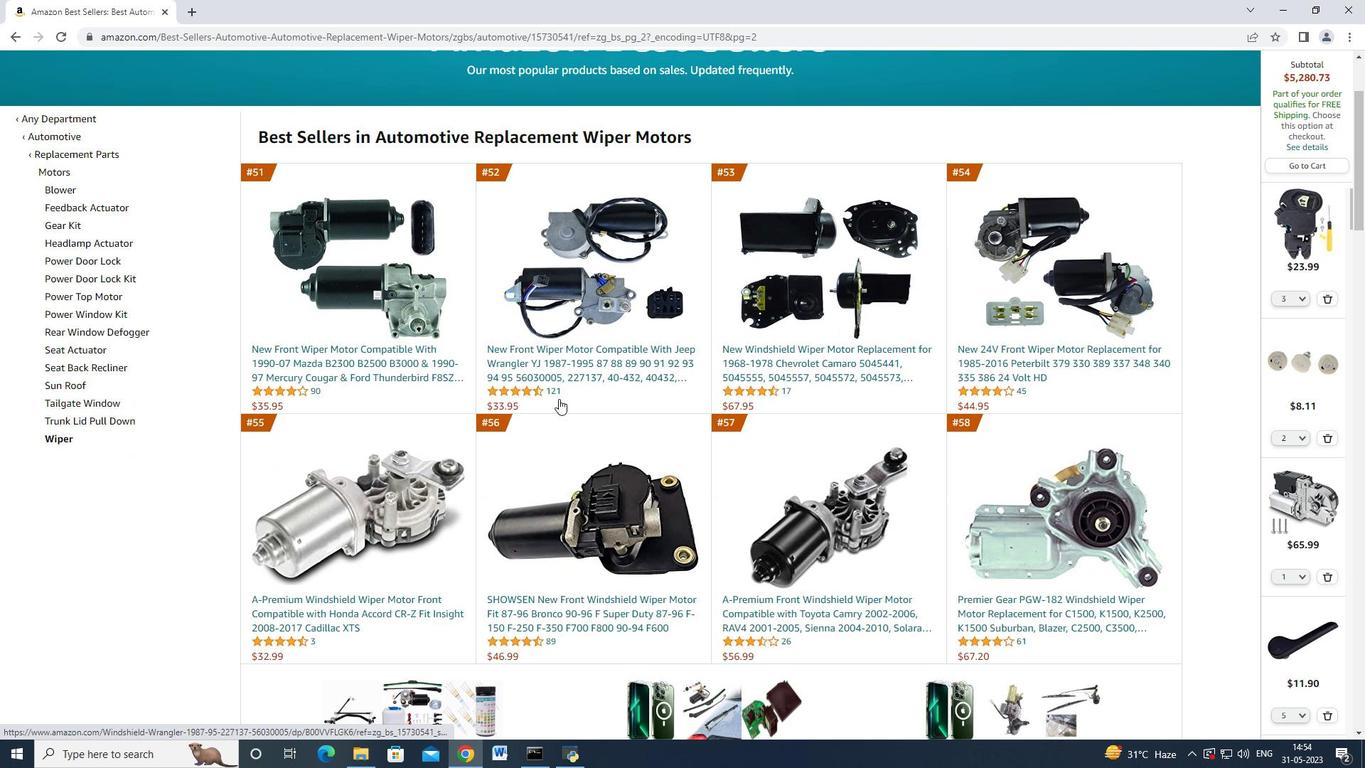
Action: Mouse scrolled (559, 398) with delta (0, 0)
Screenshot: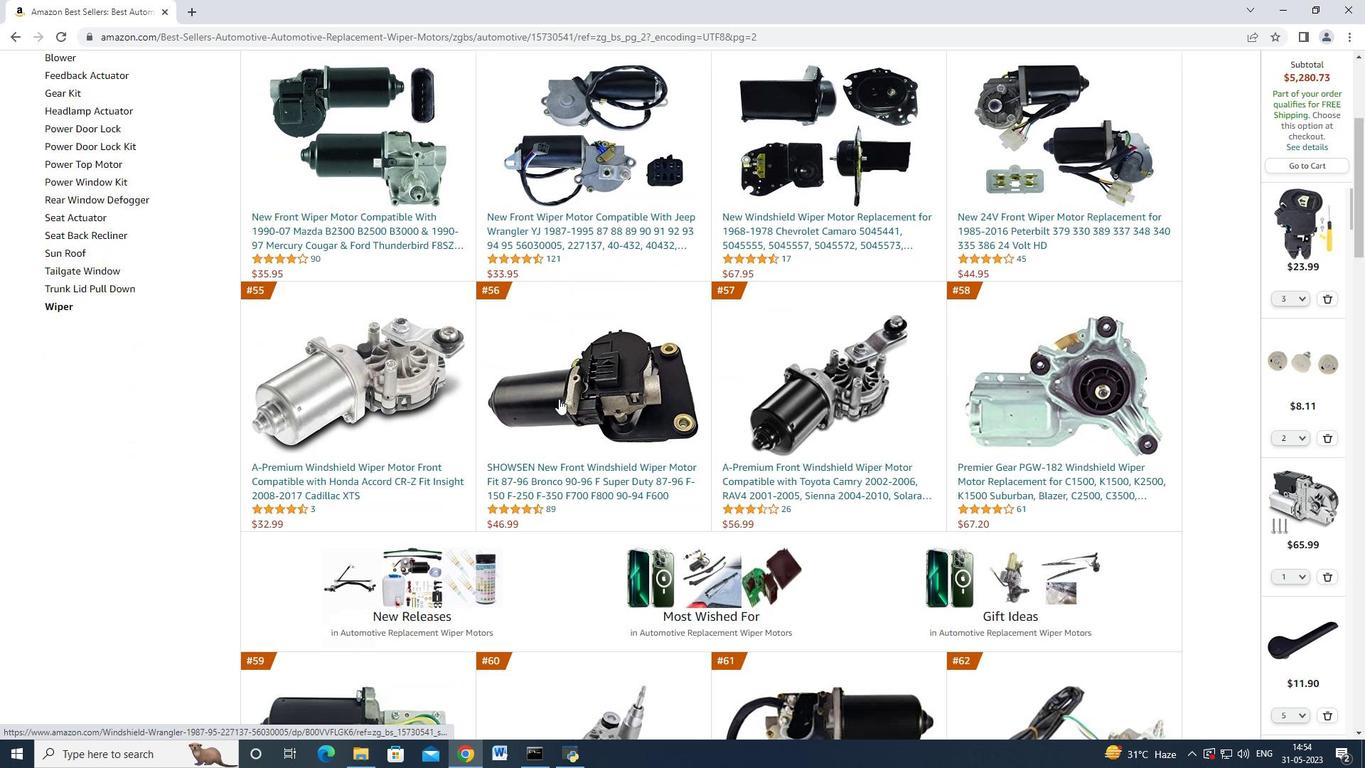 
Action: Mouse scrolled (559, 398) with delta (0, 0)
Screenshot: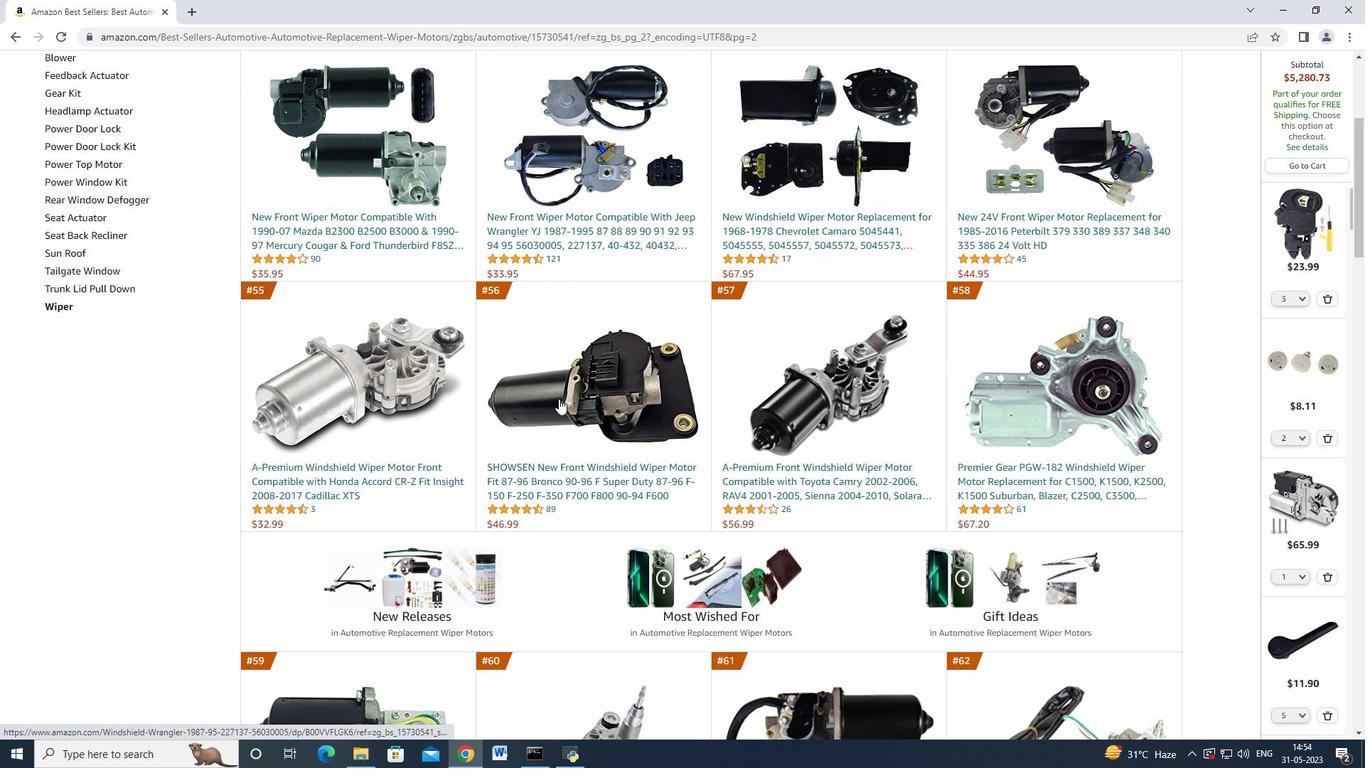 
Action: Mouse scrolled (559, 398) with delta (0, 0)
Screenshot: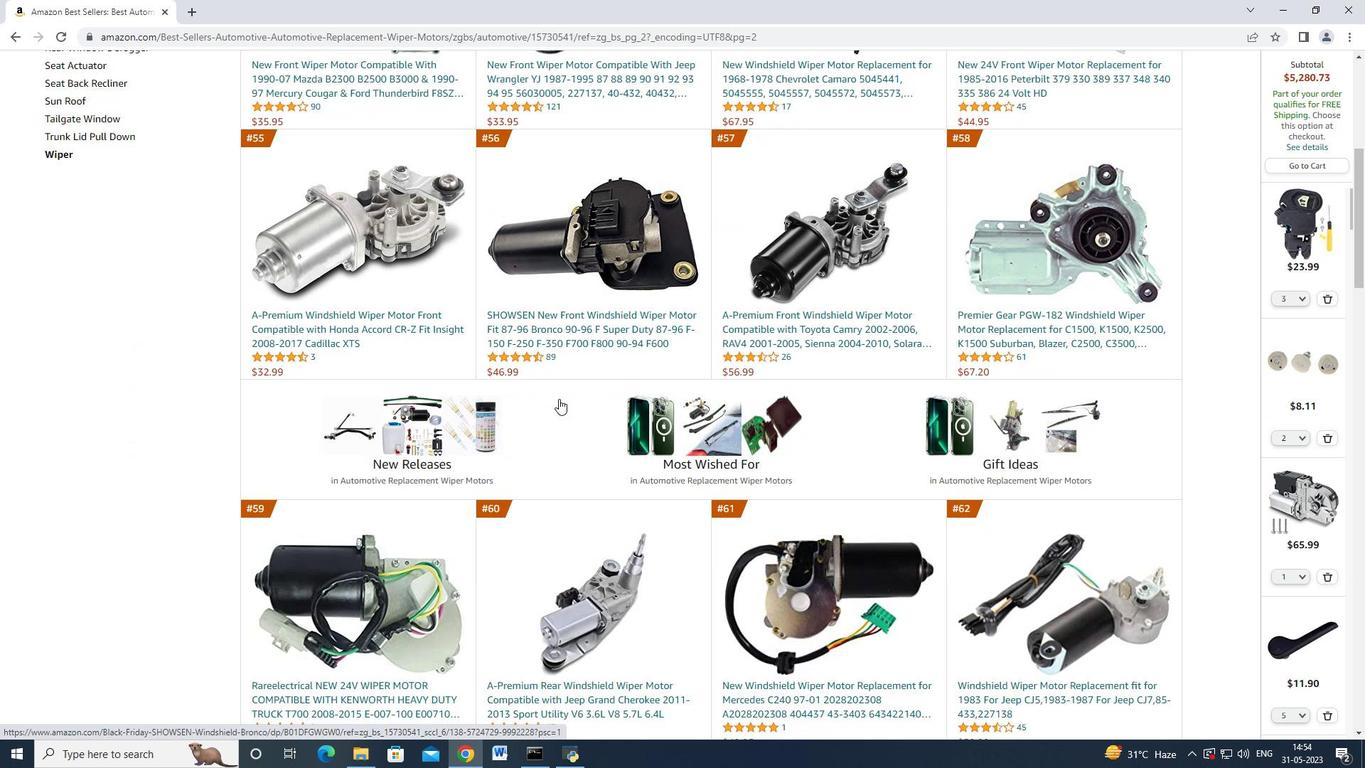 
Action: Mouse scrolled (559, 398) with delta (0, 0)
Screenshot: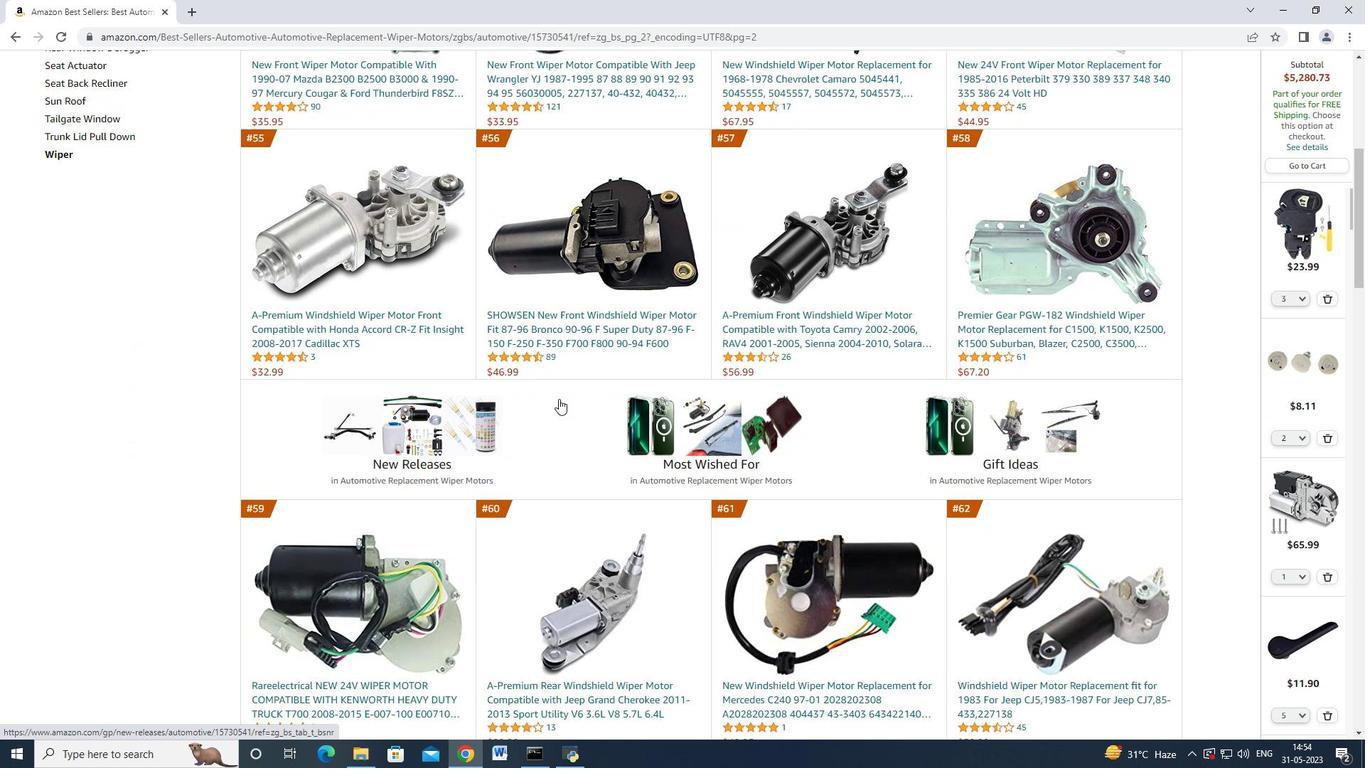 
Action: Mouse scrolled (559, 398) with delta (0, 0)
Screenshot: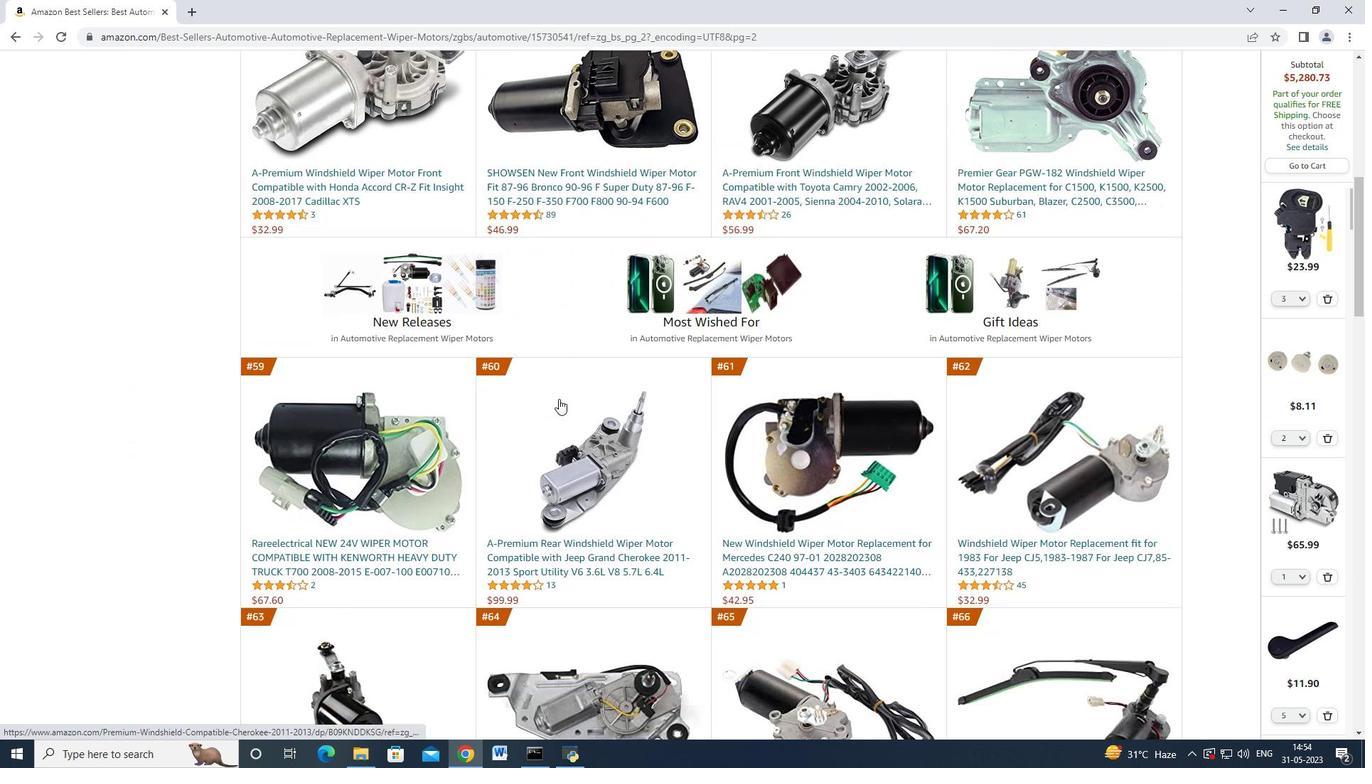 
Action: Mouse scrolled (559, 398) with delta (0, 0)
Screenshot: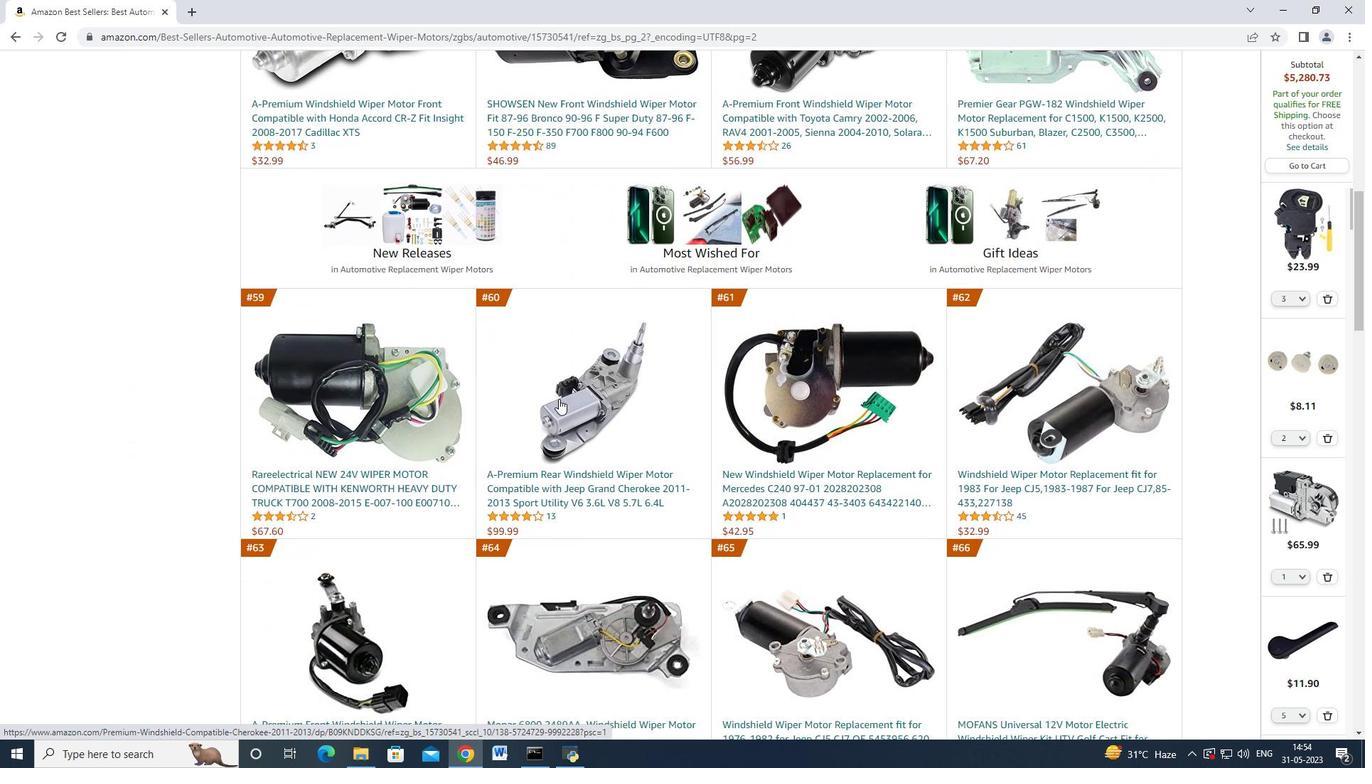 
Action: Mouse scrolled (559, 398) with delta (0, 0)
Screenshot: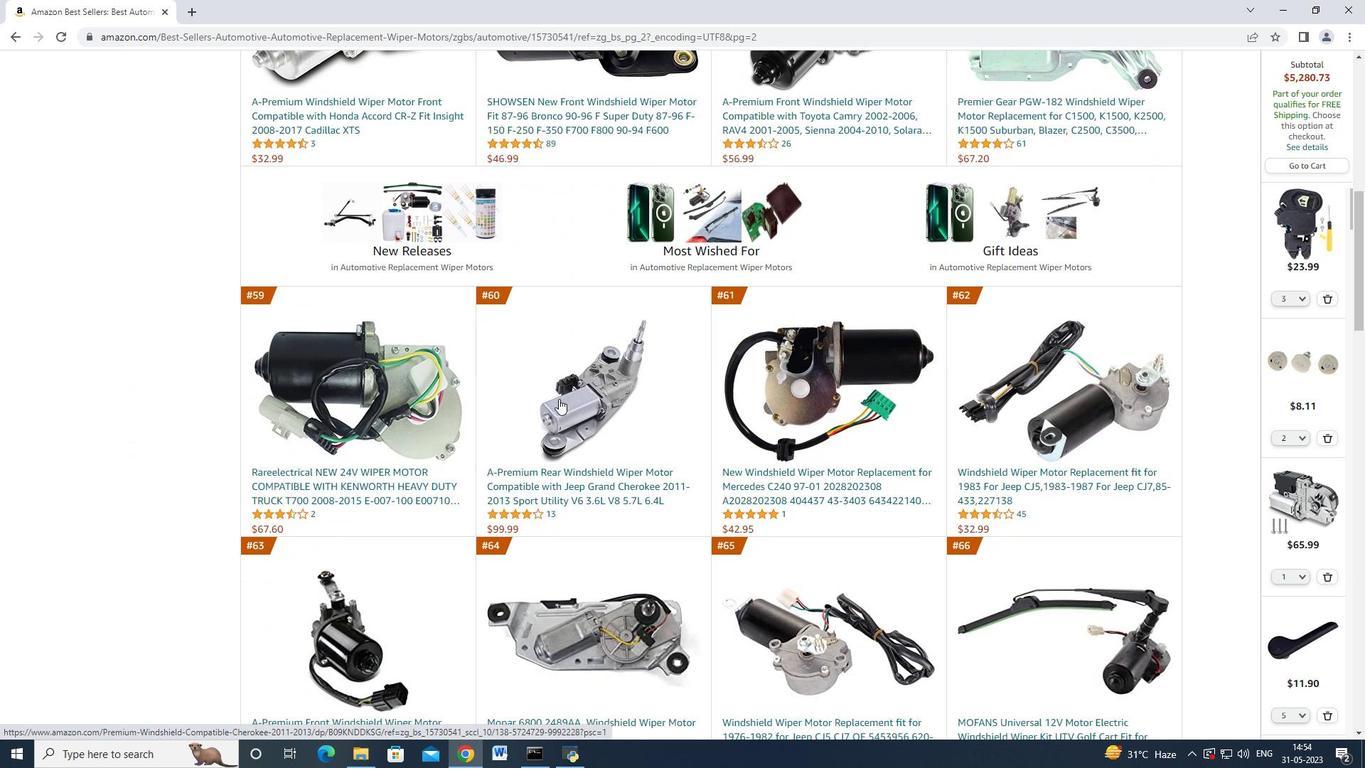 
Action: Mouse scrolled (559, 398) with delta (0, 0)
Screenshot: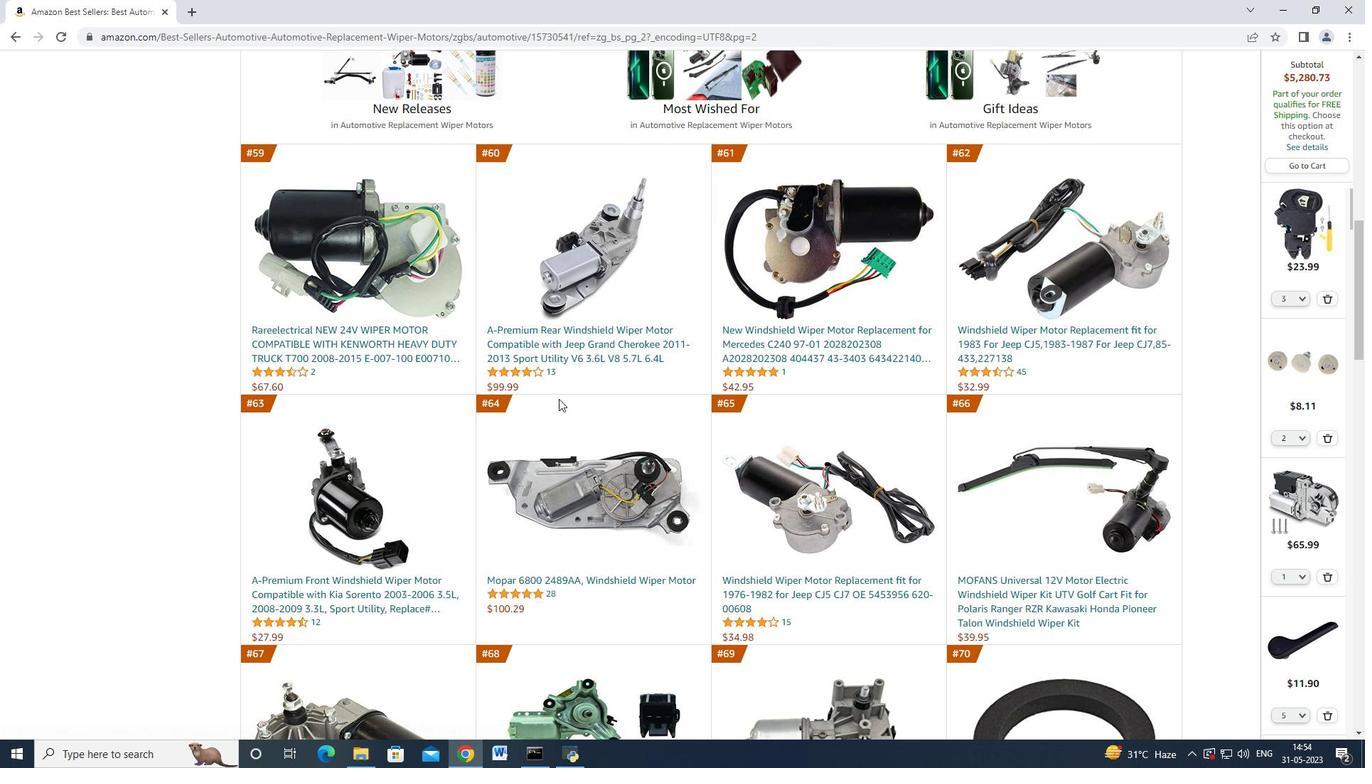 
Action: Mouse moved to (564, 404)
Screenshot: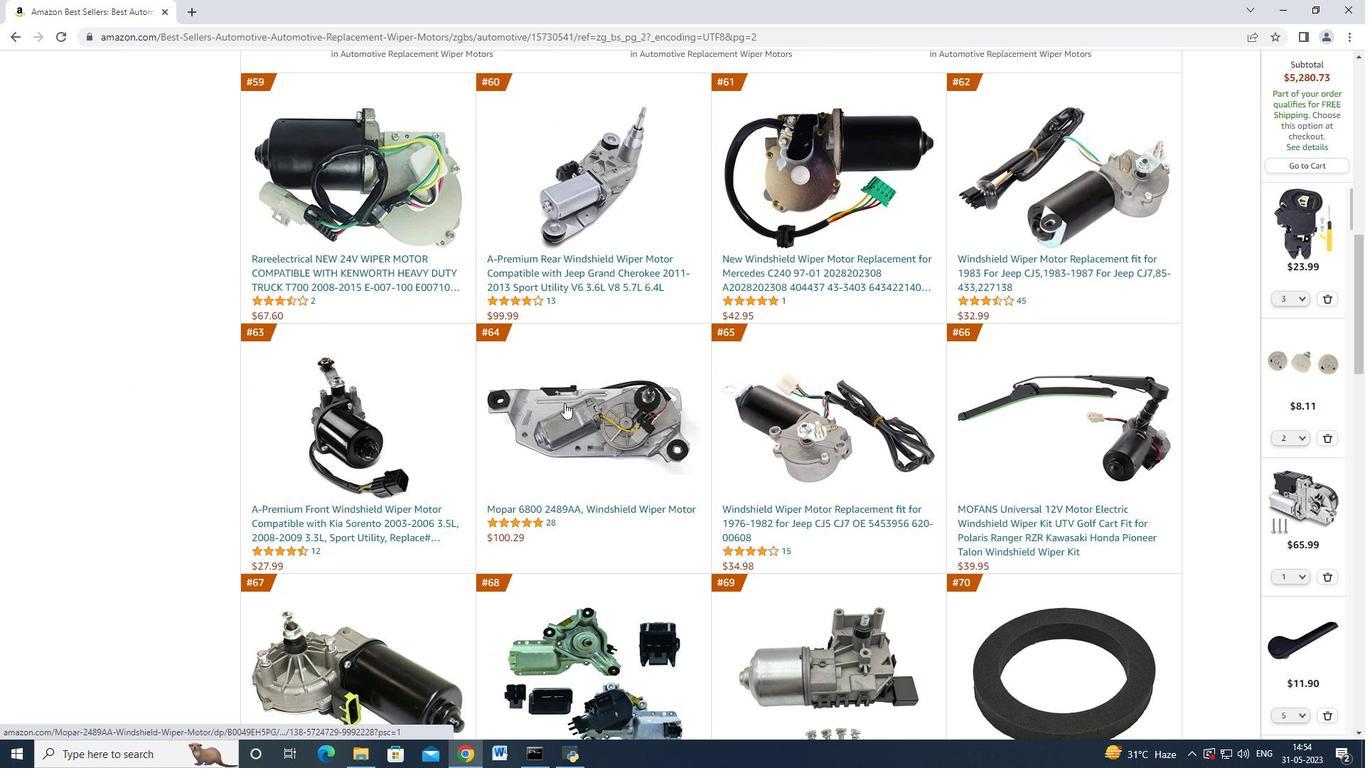 
Action: Mouse scrolled (564, 403) with delta (0, 0)
Screenshot: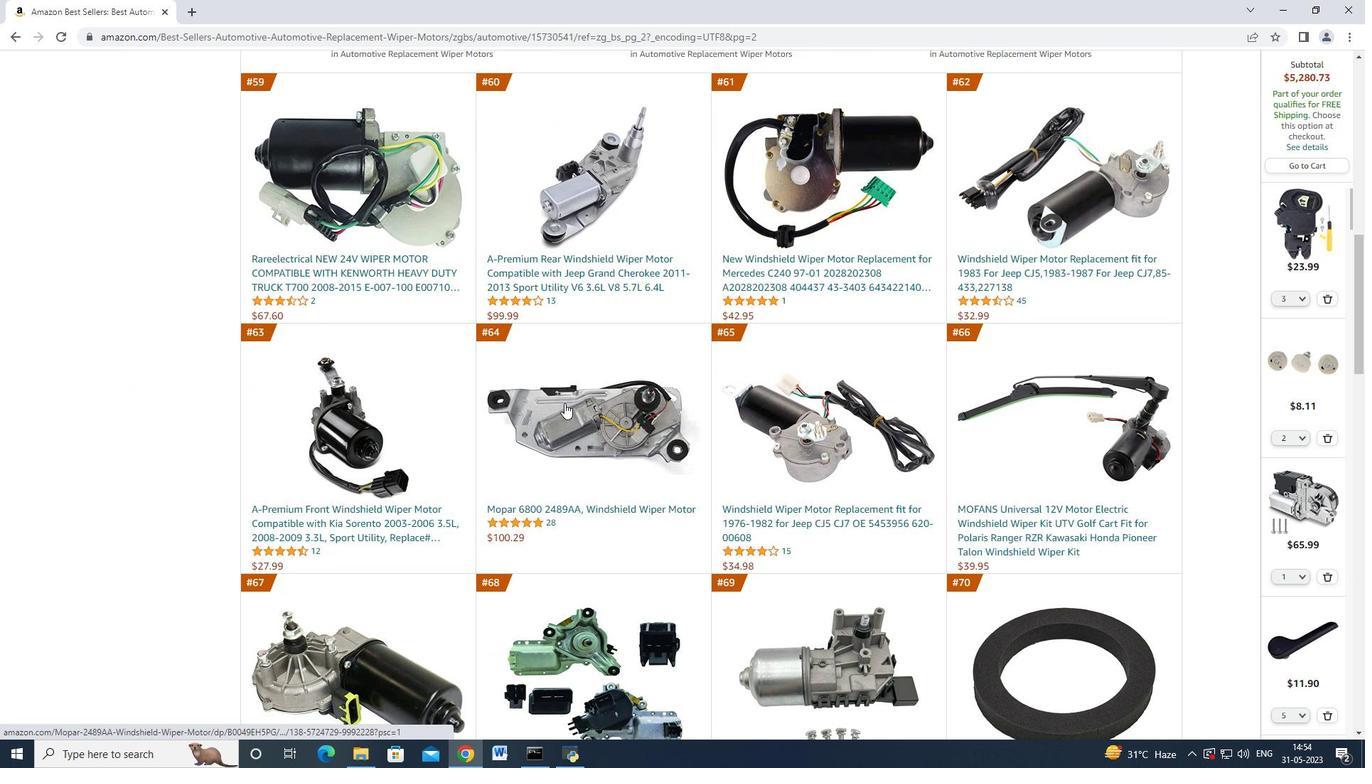 
Action: Mouse moved to (564, 404)
Screenshot: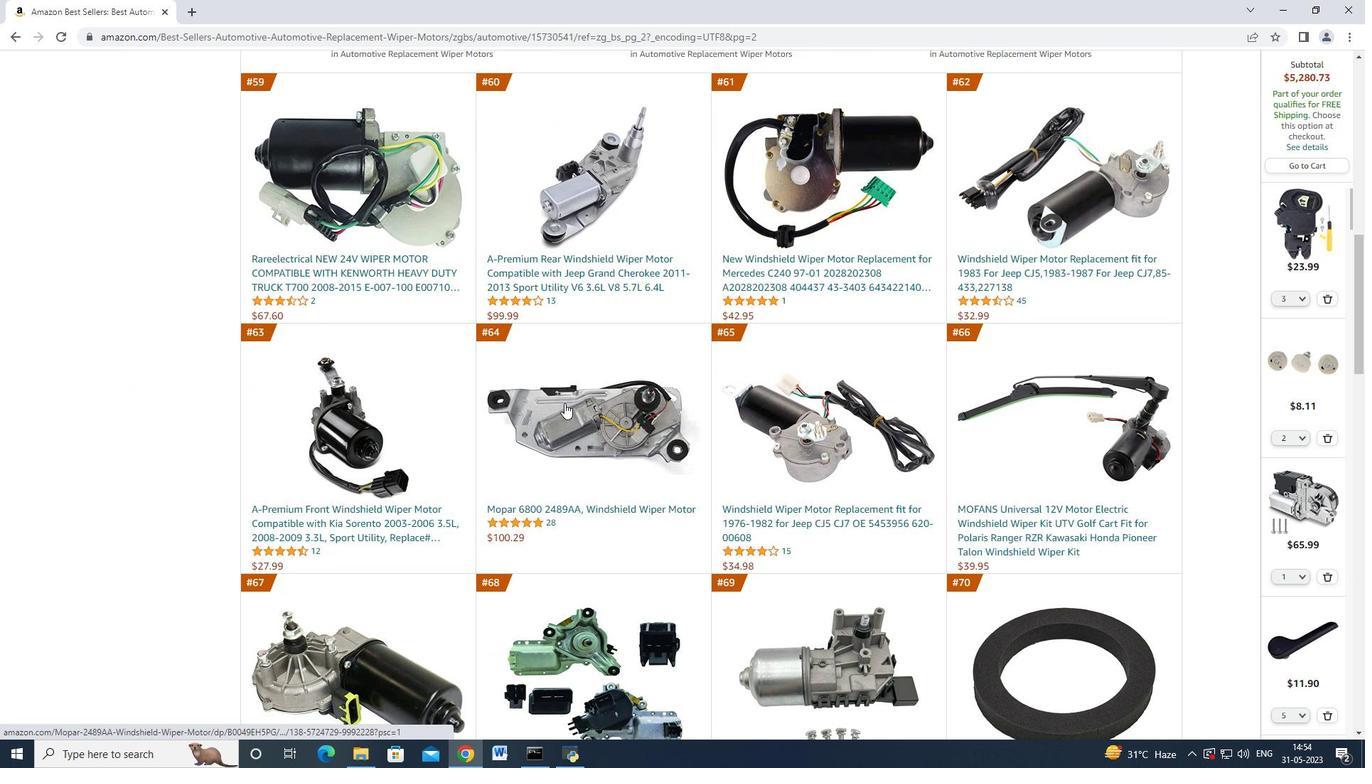 
Action: Mouse scrolled (564, 403) with delta (0, 0)
Screenshot: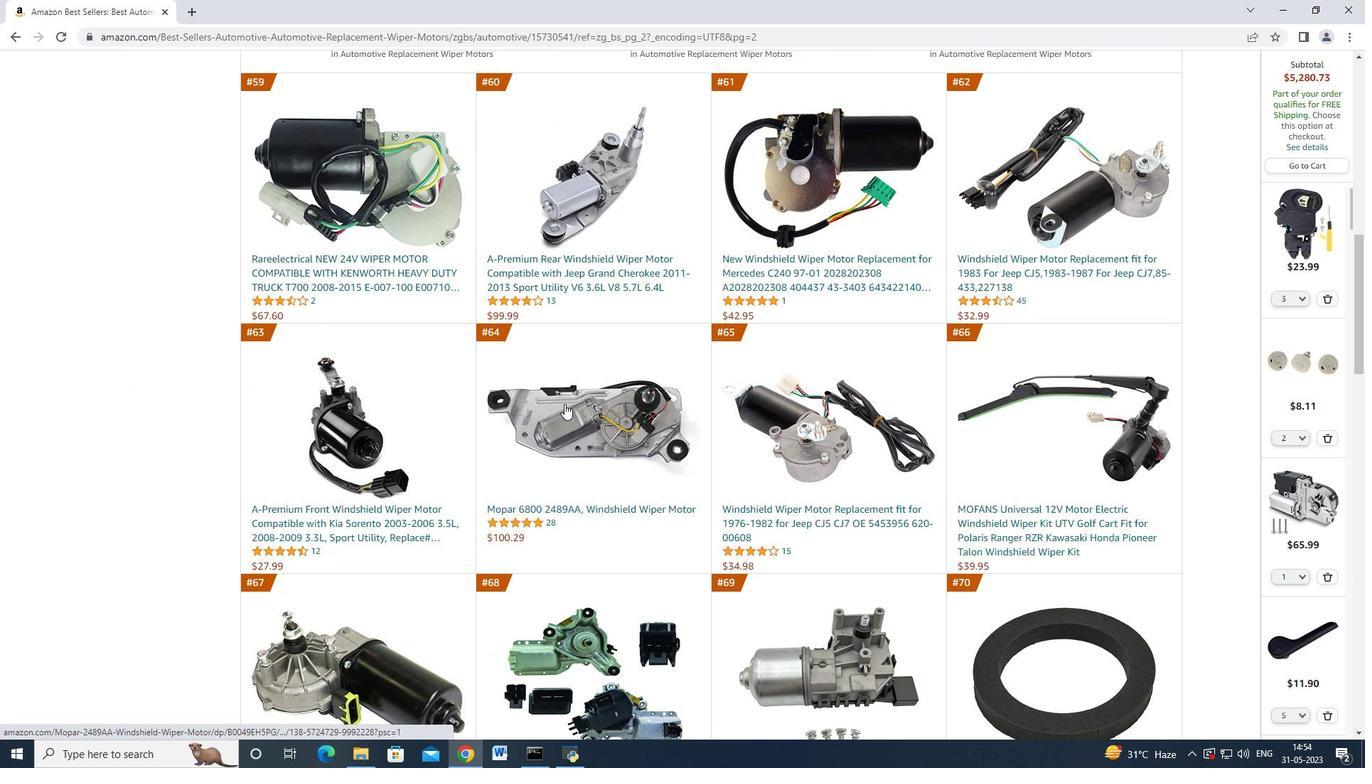 
Action: Mouse moved to (687, 428)
Screenshot: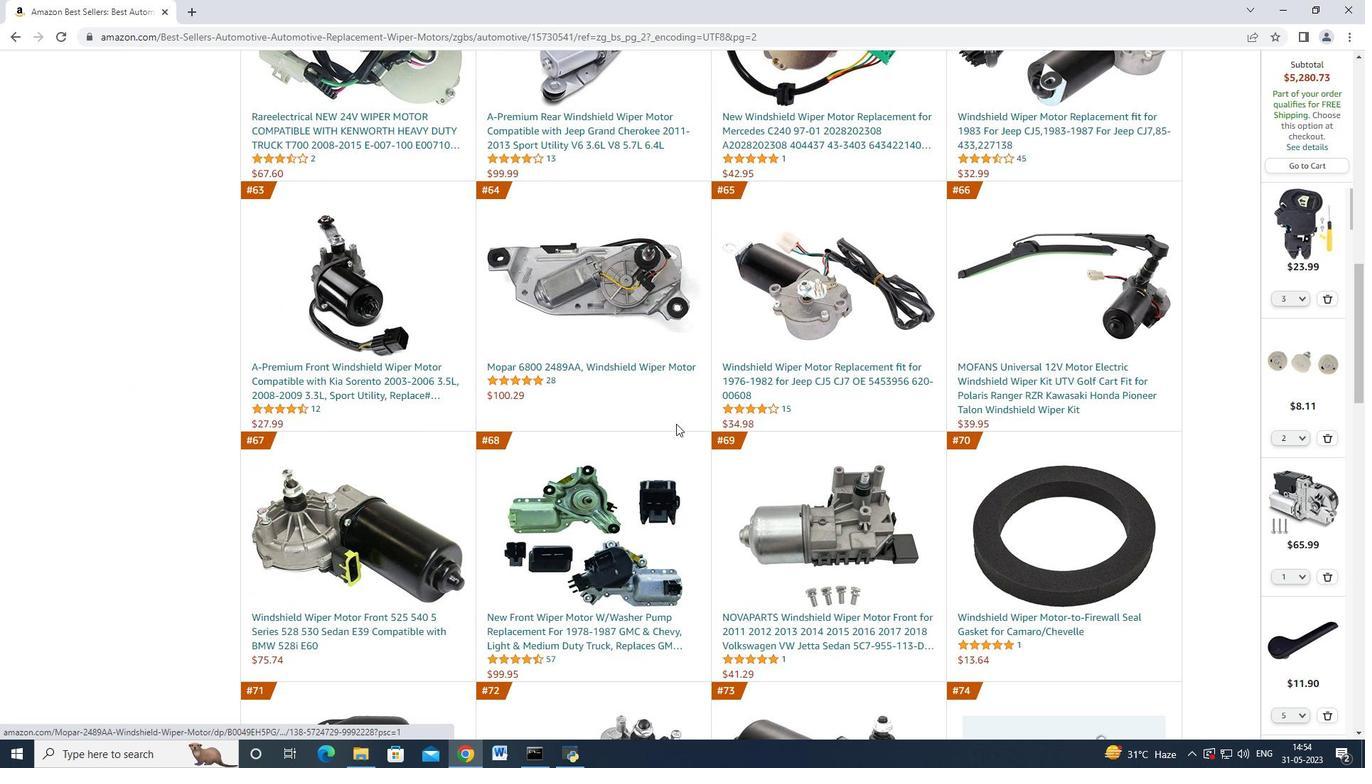 
Action: Mouse scrolled (687, 428) with delta (0, 0)
Screenshot: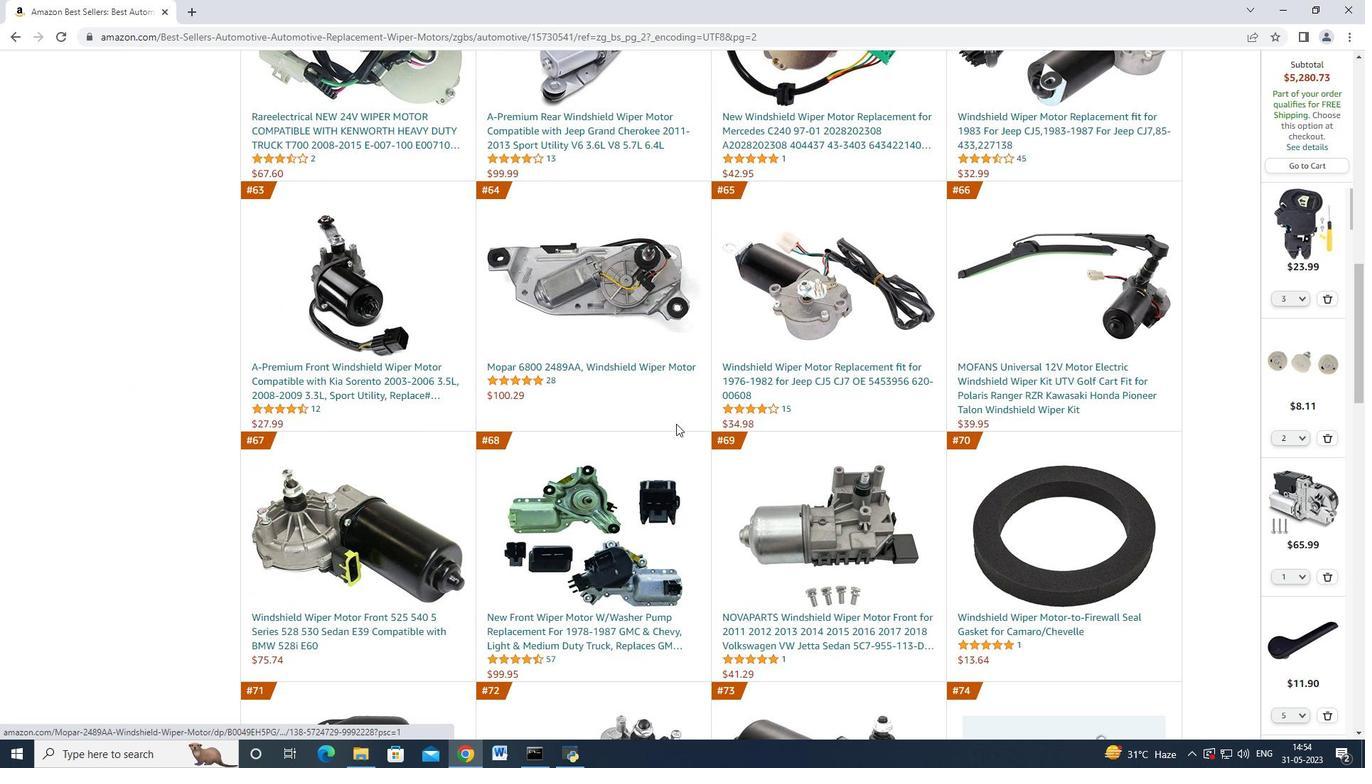 
Action: Mouse scrolled (687, 428) with delta (0, 0)
Screenshot: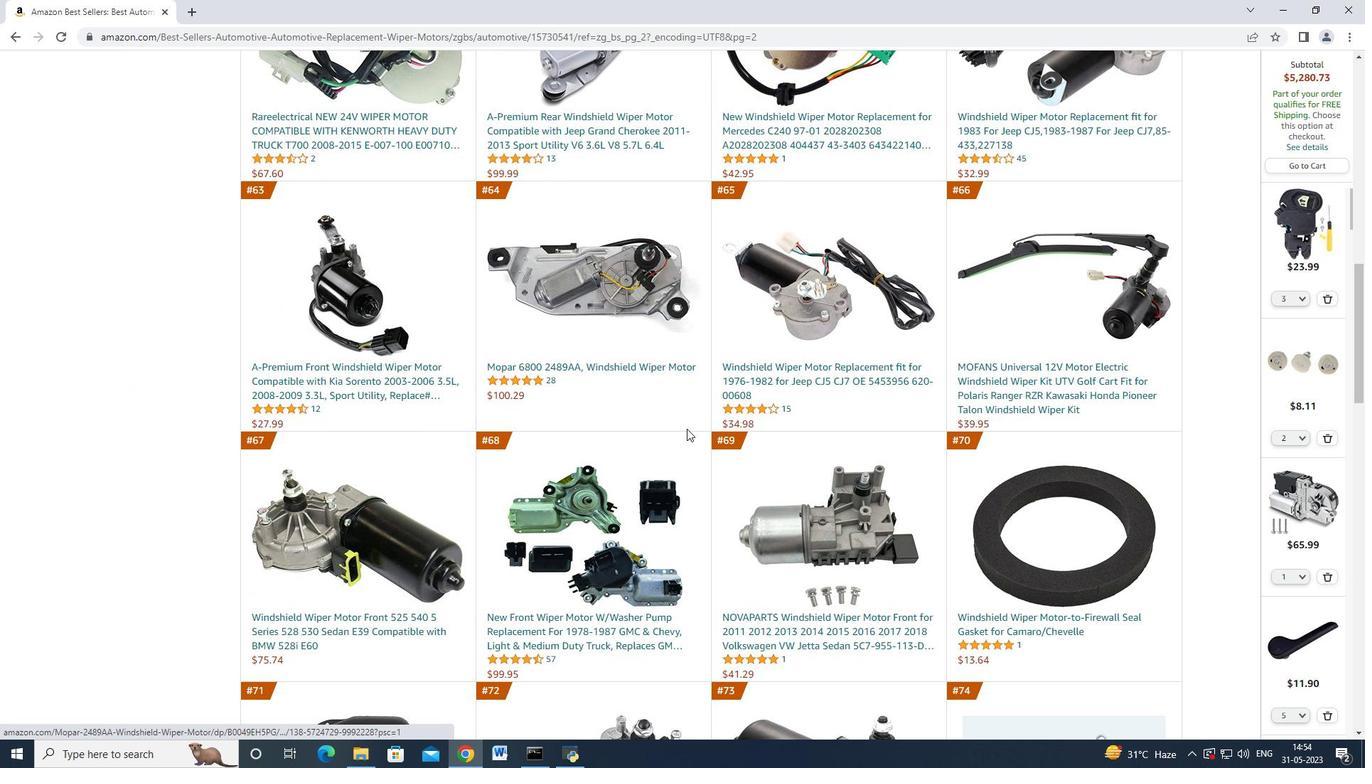 
Action: Mouse scrolled (687, 428) with delta (0, 0)
Screenshot: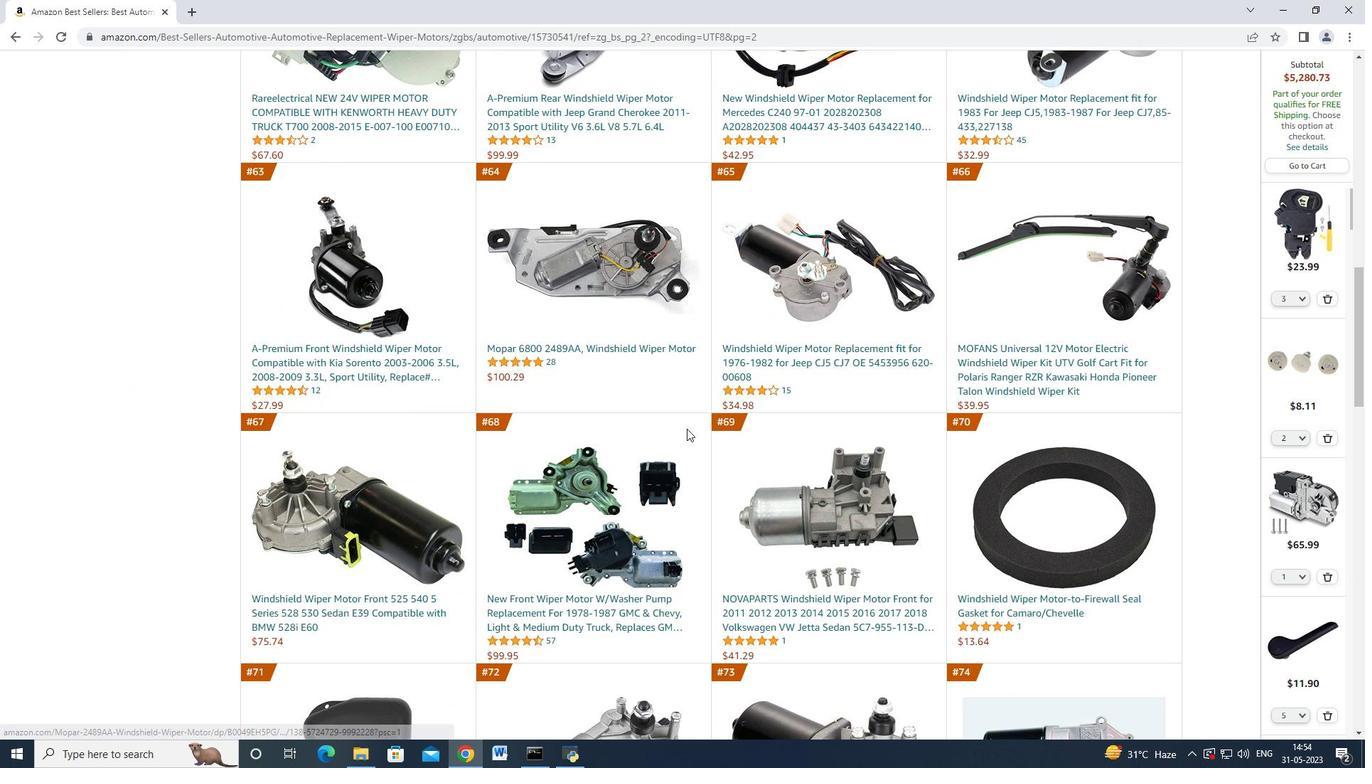 
Action: Mouse moved to (687, 428)
Screenshot: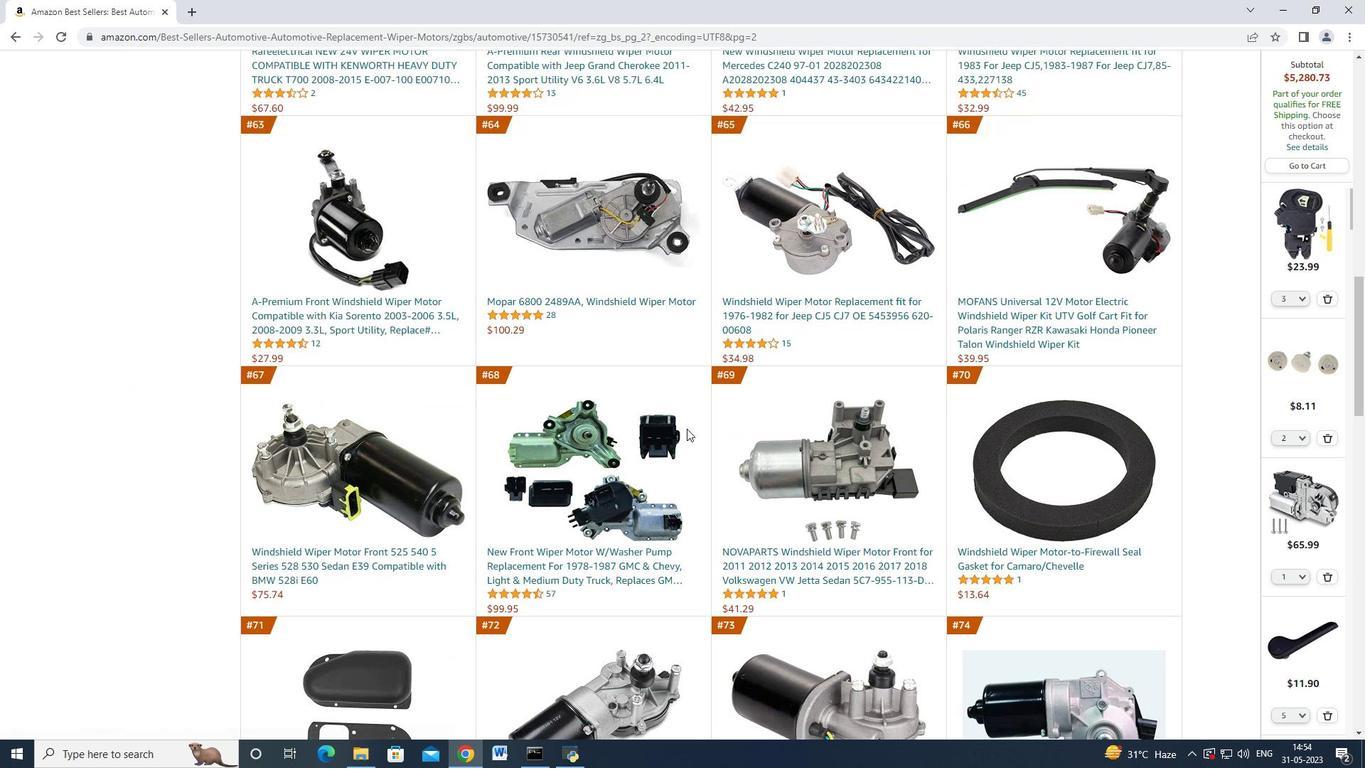 
Action: Mouse scrolled (687, 428) with delta (0, 0)
Screenshot: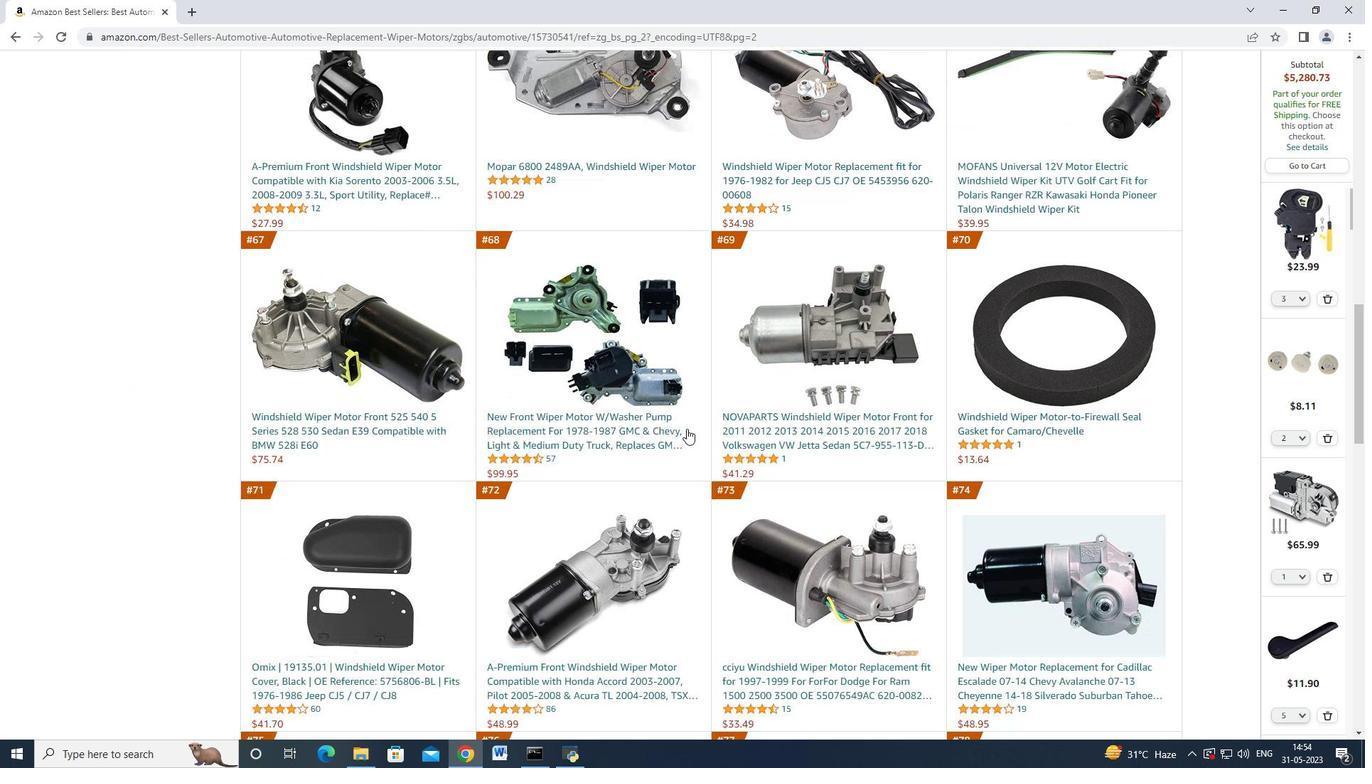 
Action: Mouse scrolled (687, 428) with delta (0, 0)
Screenshot: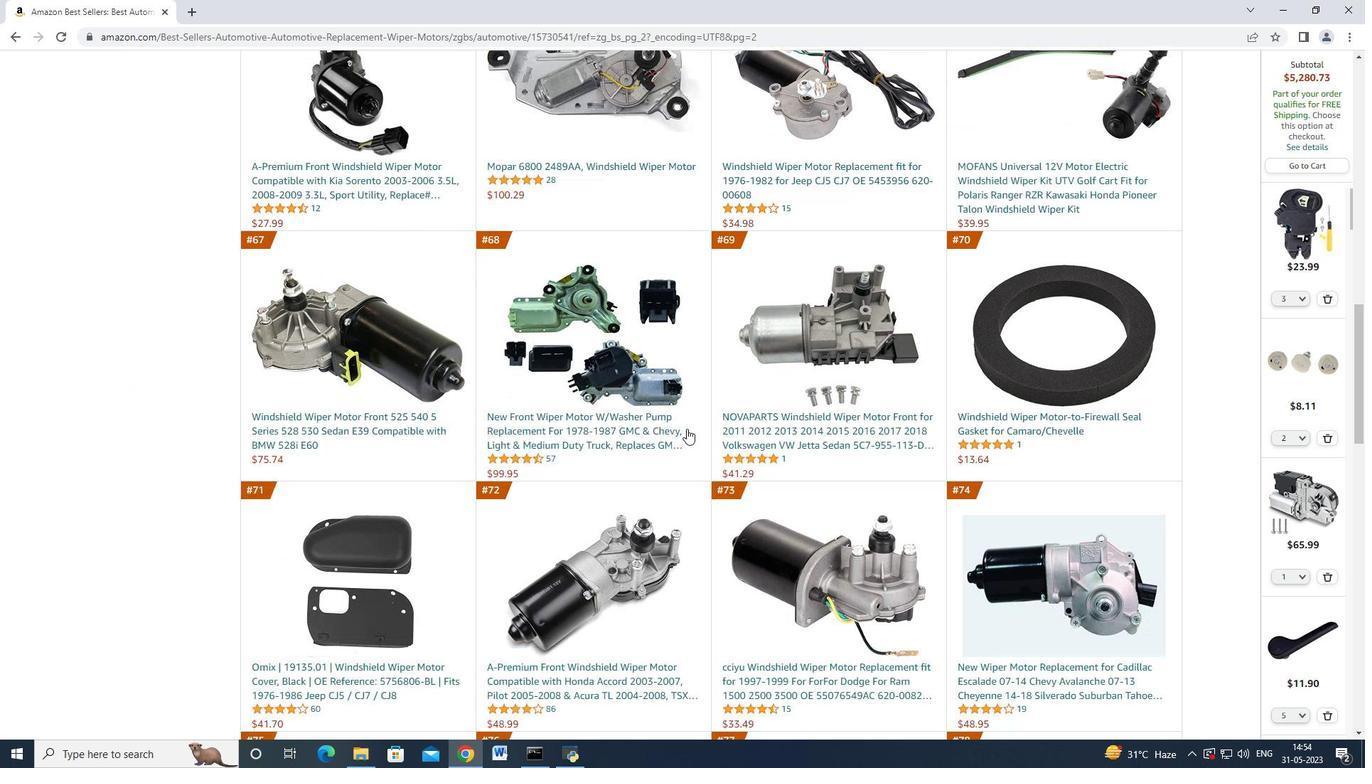 
Action: Mouse scrolled (687, 428) with delta (0, 0)
Screenshot: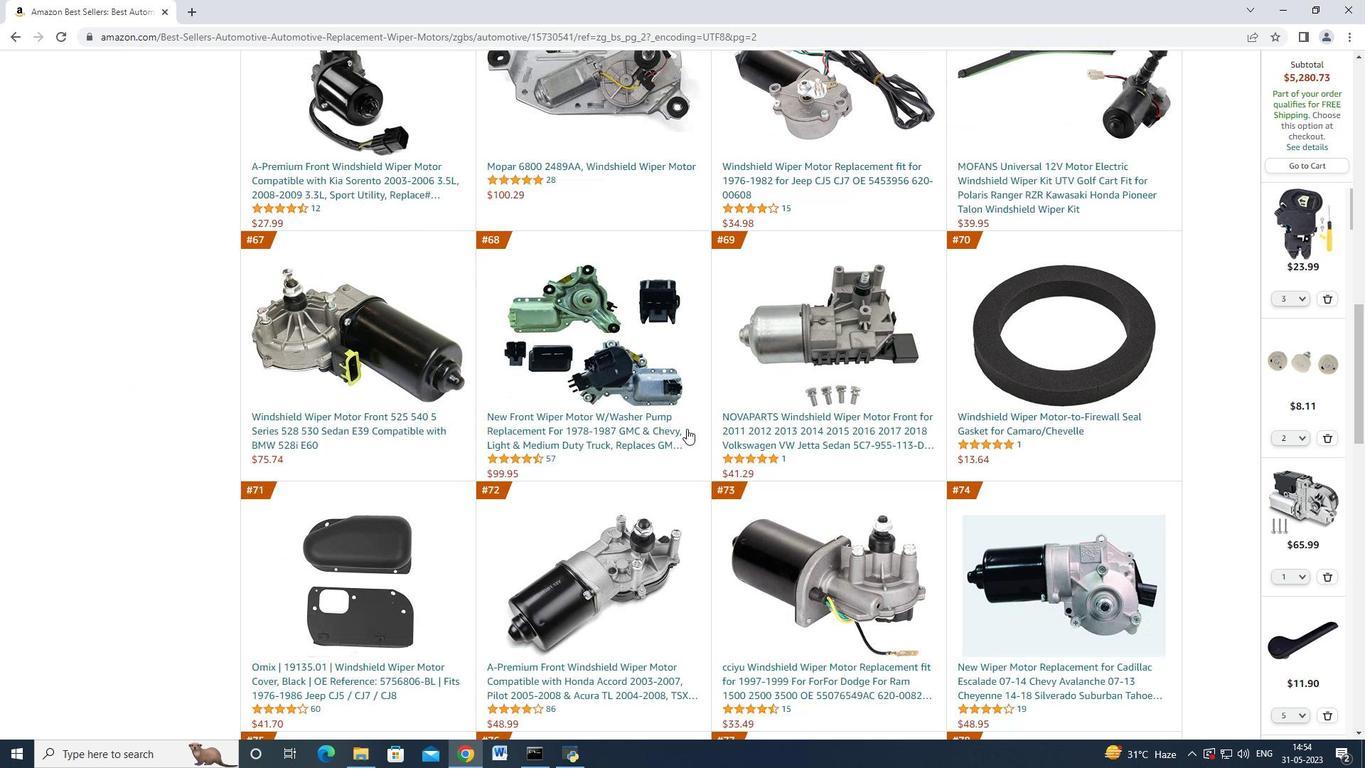 
Action: Mouse scrolled (687, 428) with delta (0, 0)
Screenshot: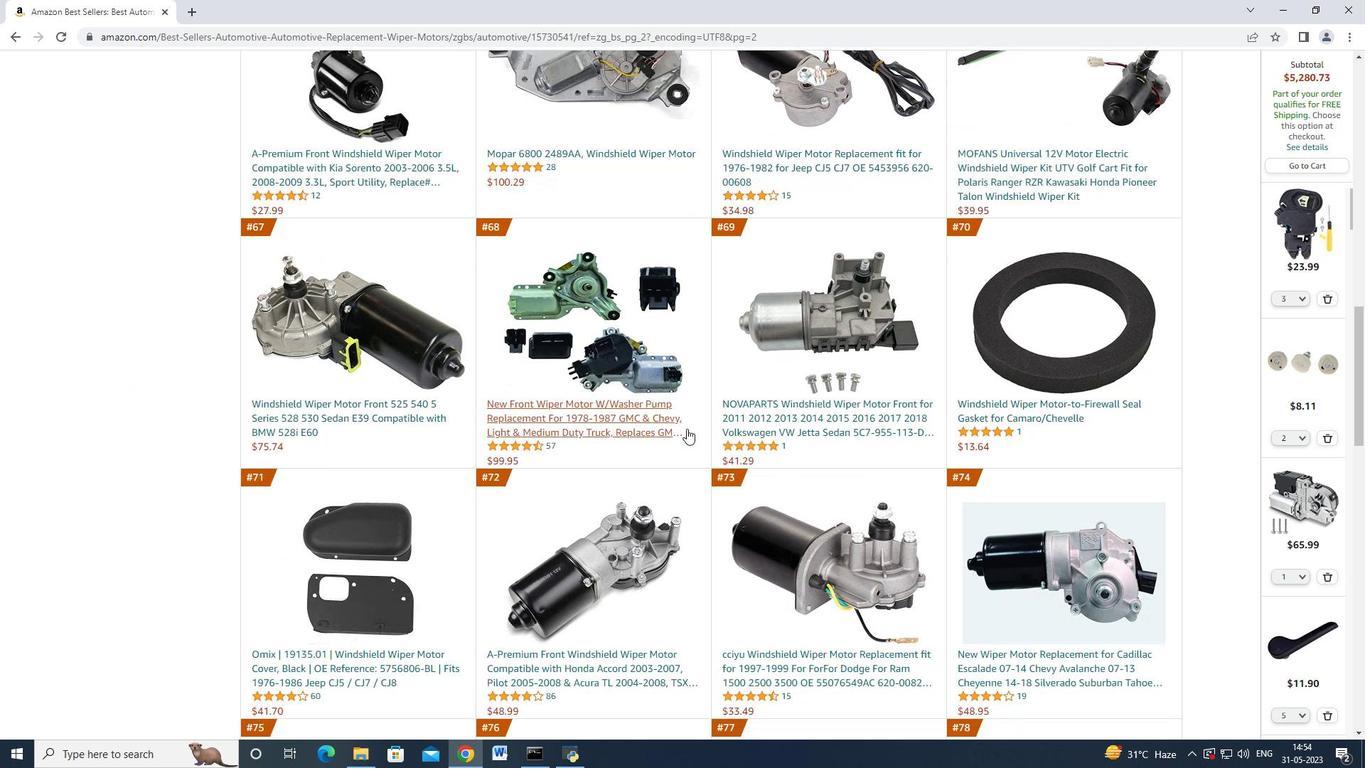 
Action: Mouse scrolled (687, 428) with delta (0, 0)
Screenshot: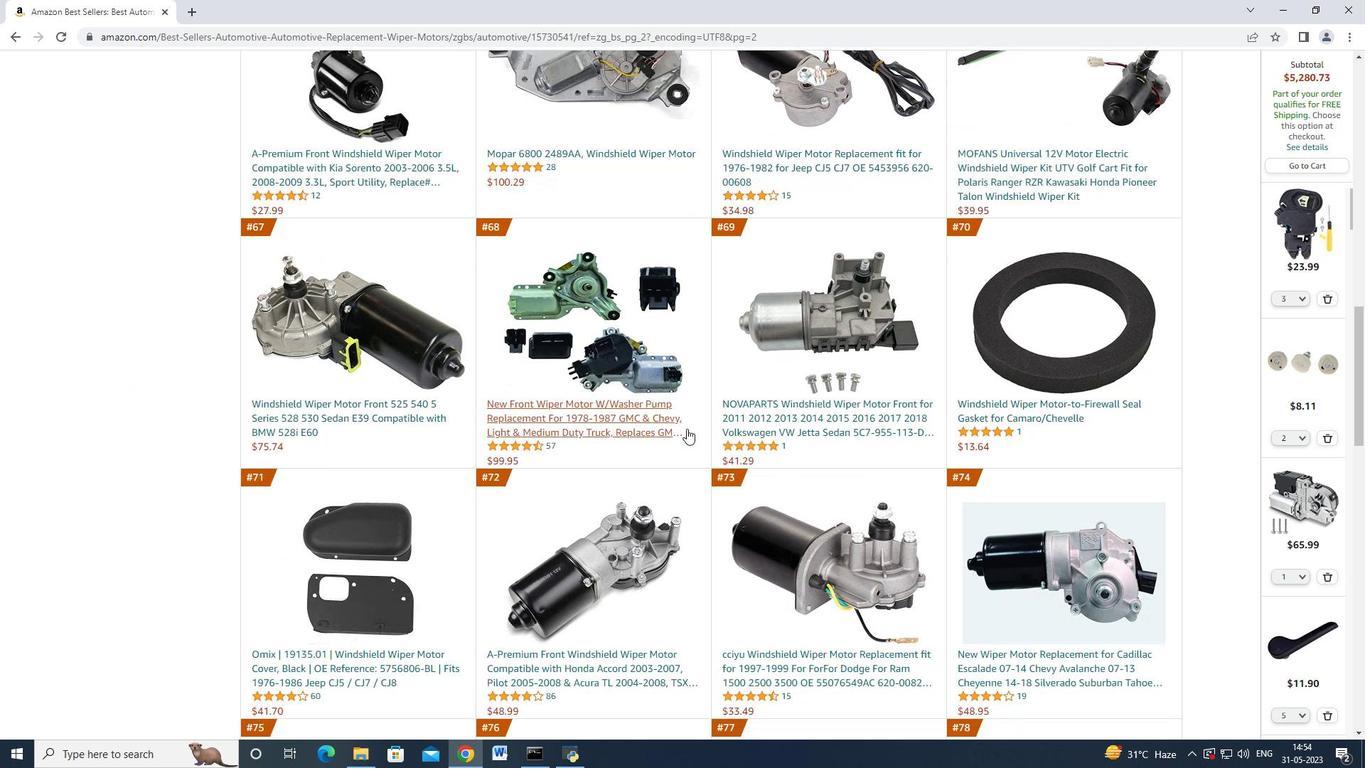 
Action: Mouse scrolled (687, 428) with delta (0, 0)
Screenshot: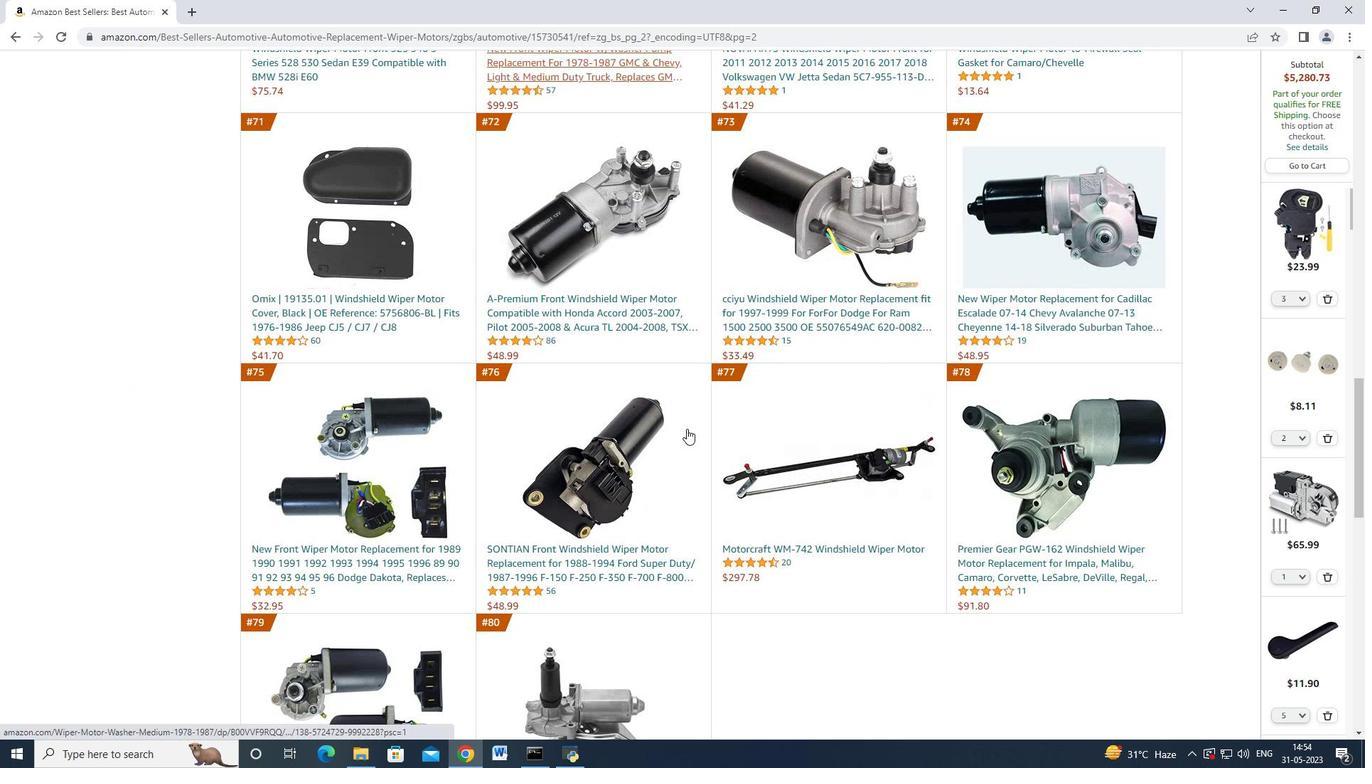 
Action: Mouse scrolled (687, 428) with delta (0, 0)
Screenshot: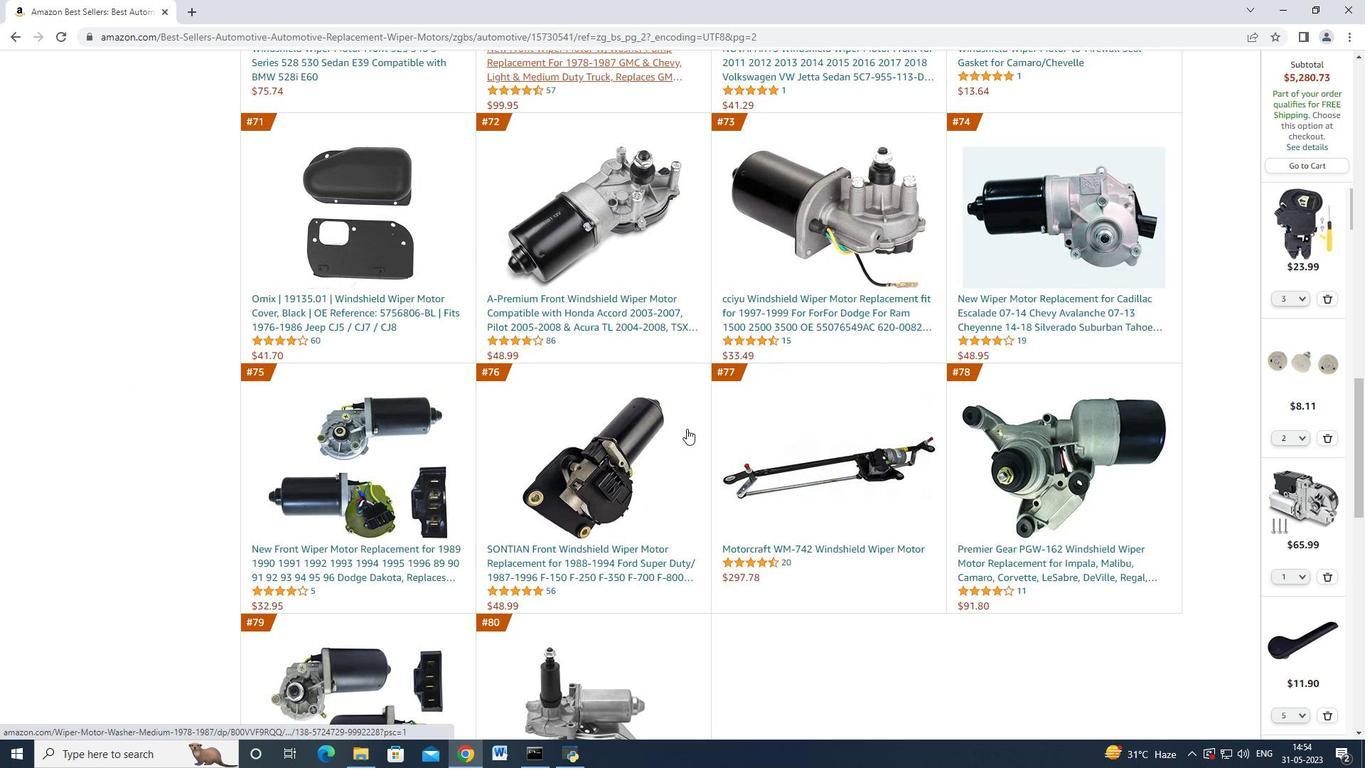 
Action: Mouse moved to (830, 413)
Screenshot: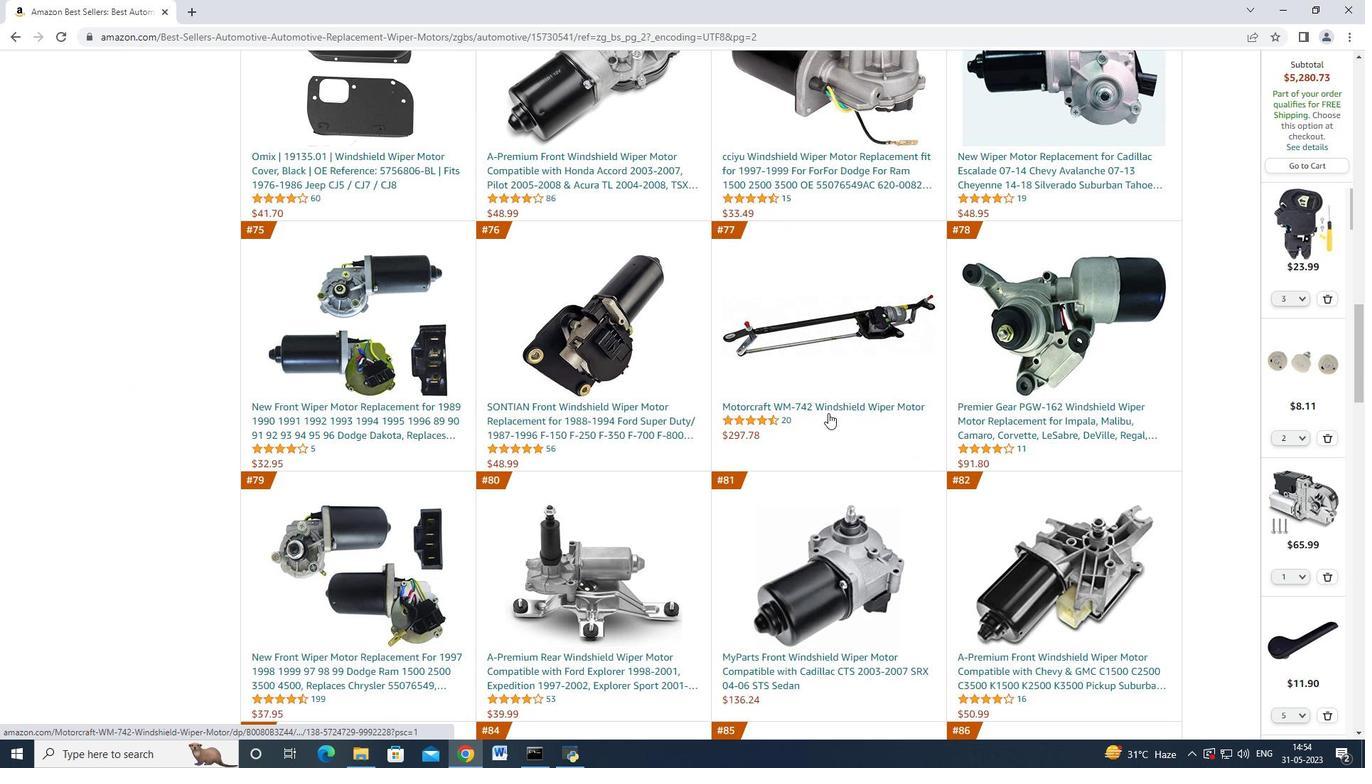 
Action: Mouse pressed left at (830, 413)
Screenshot: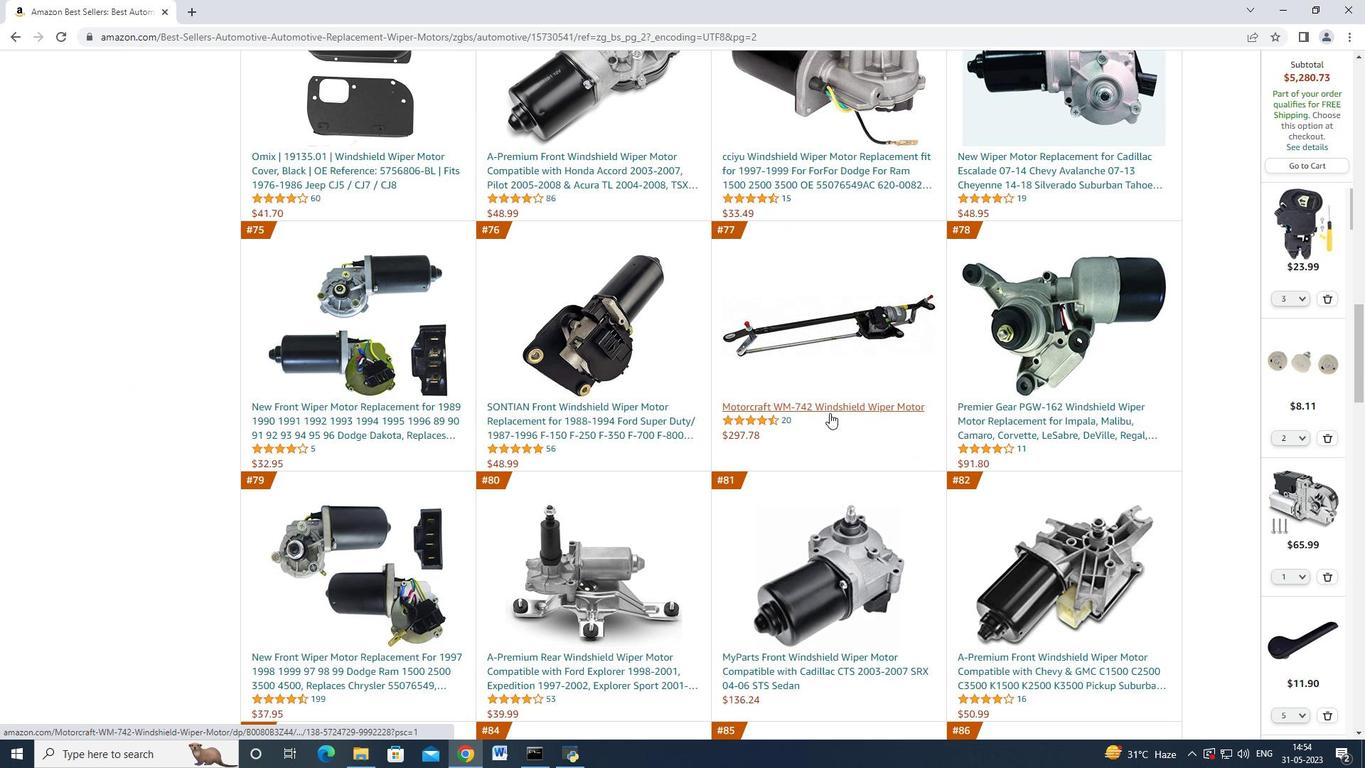 
Action: Mouse moved to (14, 32)
Screenshot: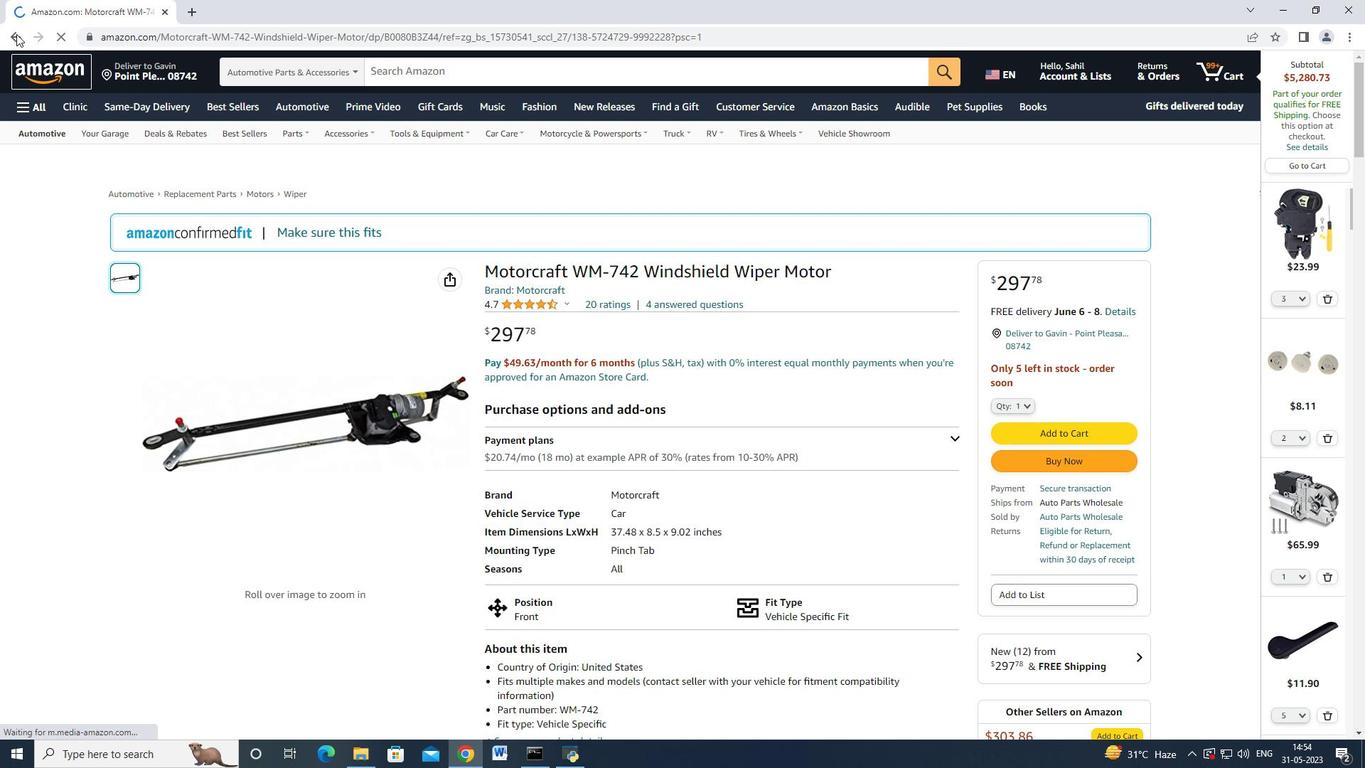 
Action: Mouse pressed left at (14, 32)
Screenshot: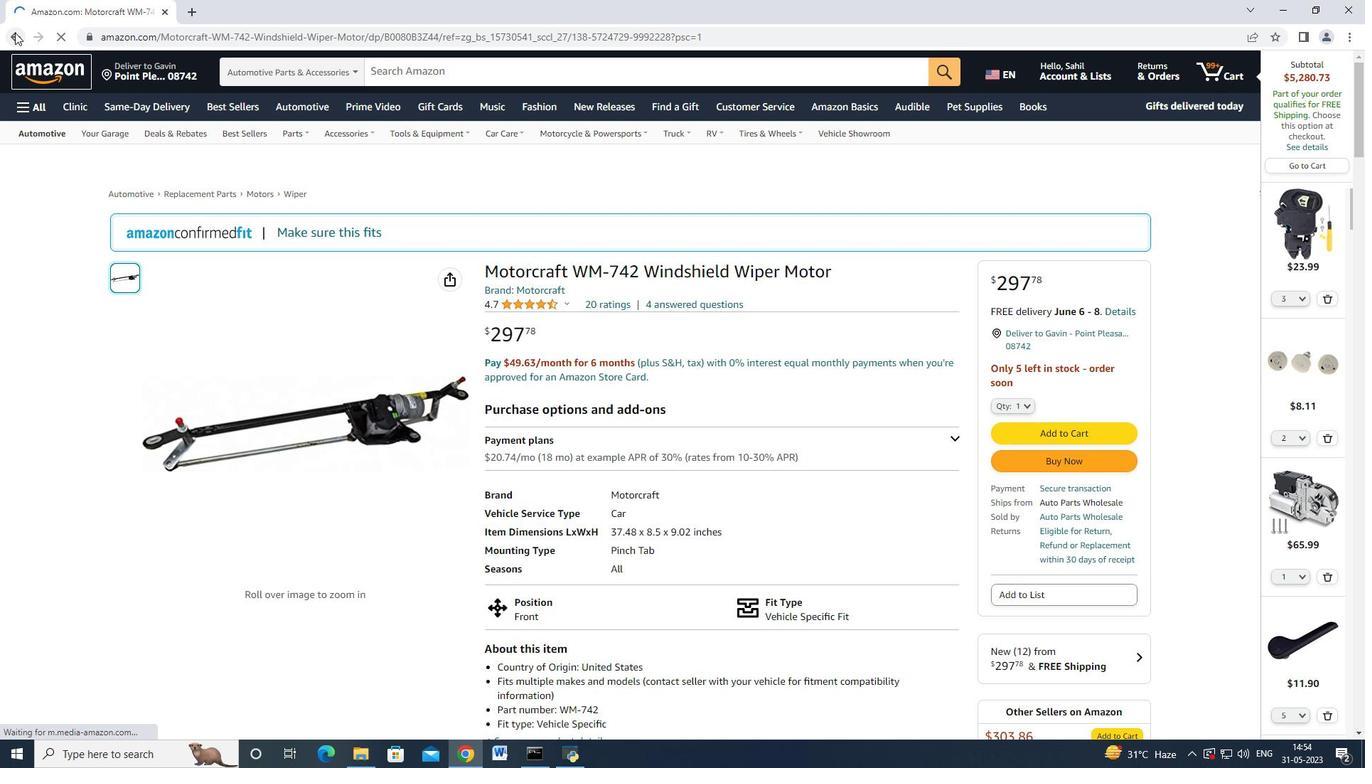 
Action: Mouse moved to (779, 317)
Screenshot: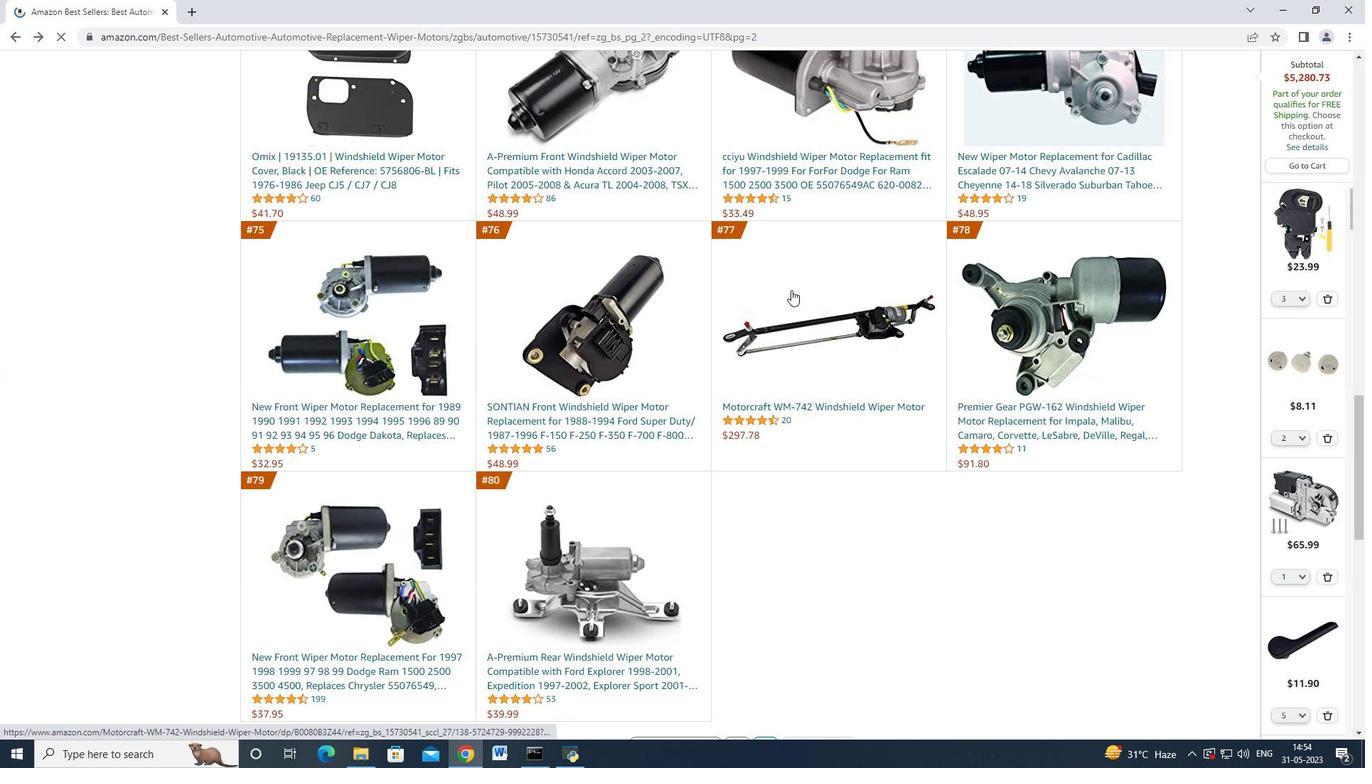 
Action: Mouse scrolled (779, 316) with delta (0, 0)
Screenshot: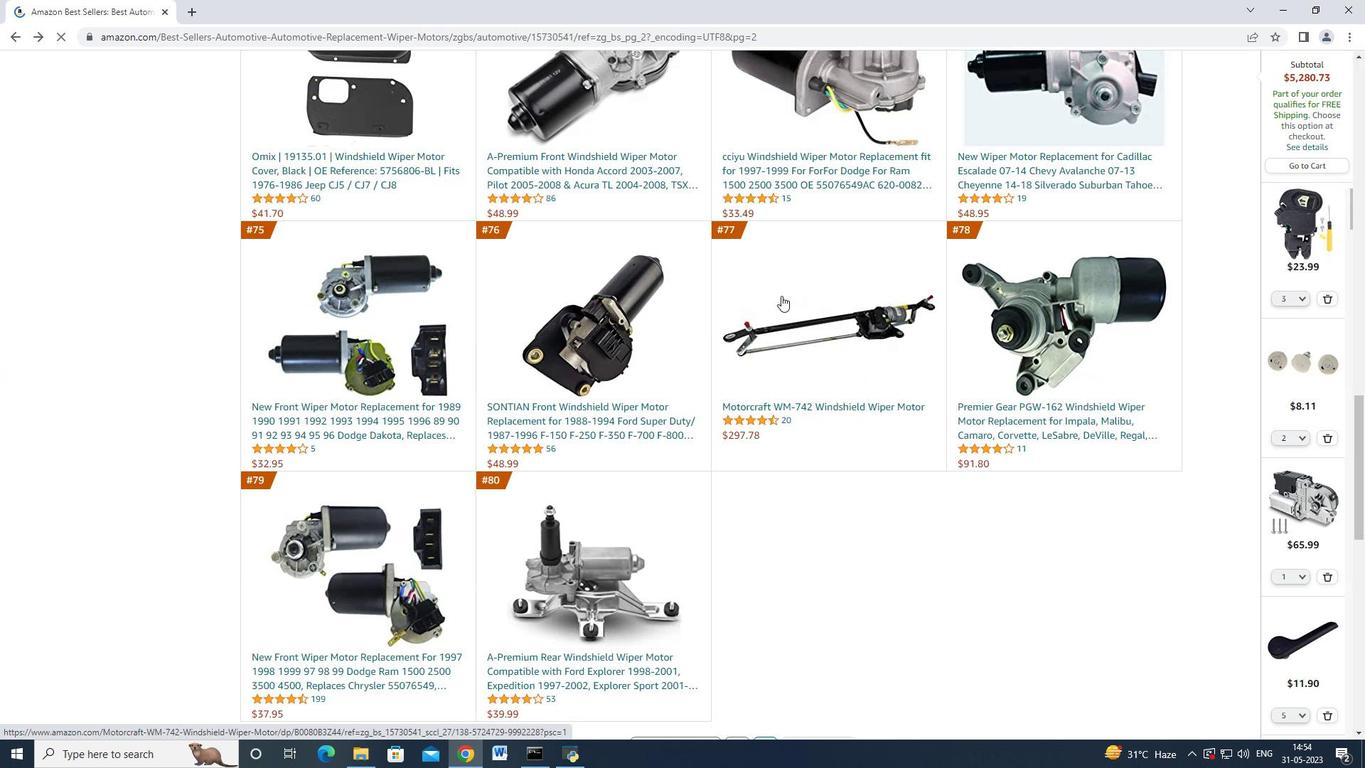 
Action: Mouse scrolled (779, 316) with delta (0, 0)
Screenshot: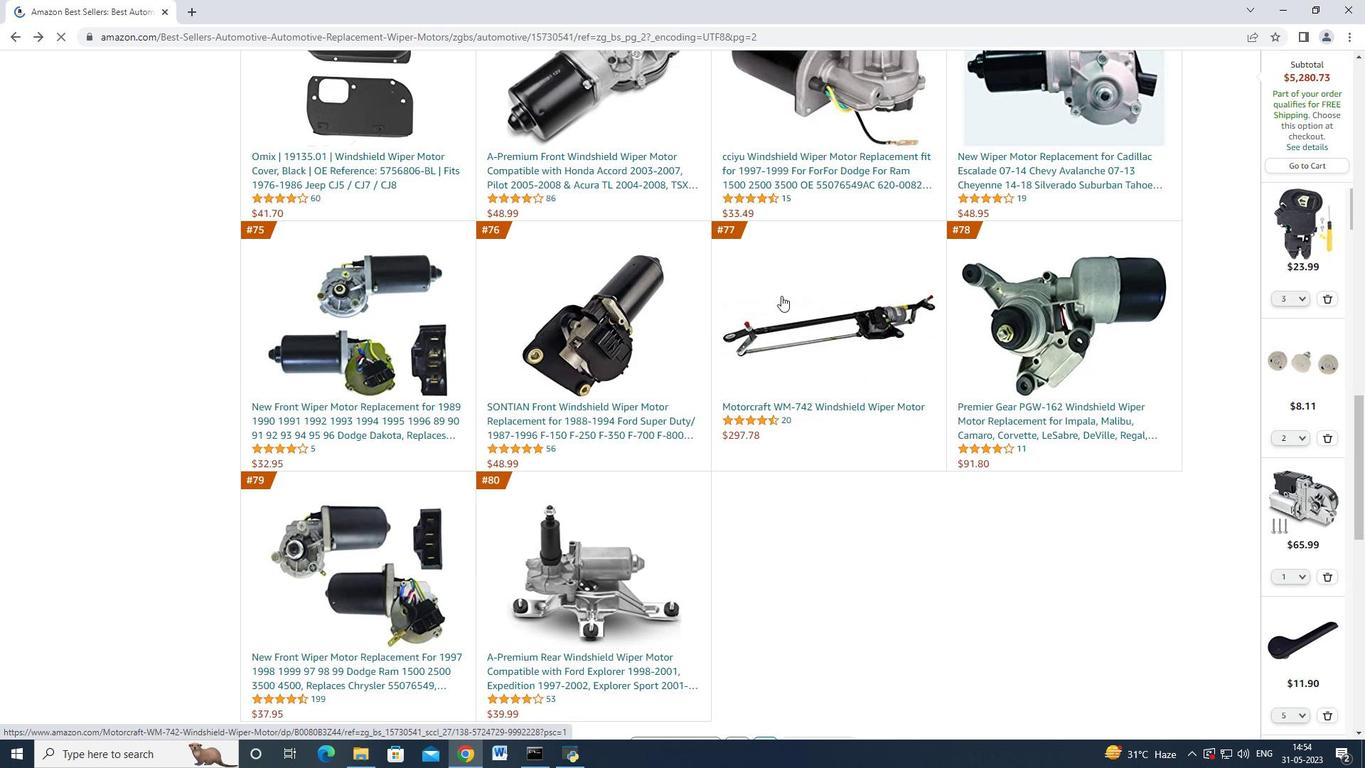 
Action: Mouse moved to (776, 320)
Screenshot: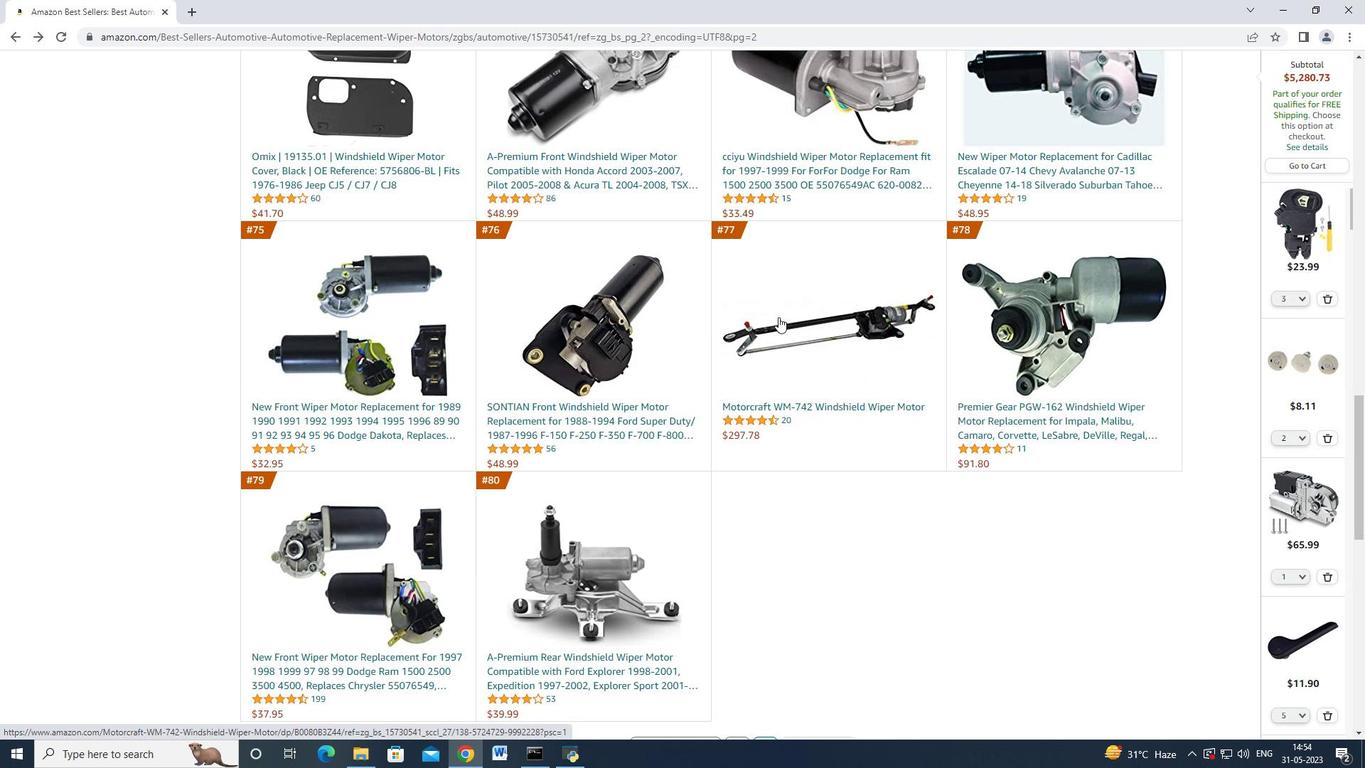 
Action: Mouse scrolled (776, 318) with delta (0, 0)
Screenshot: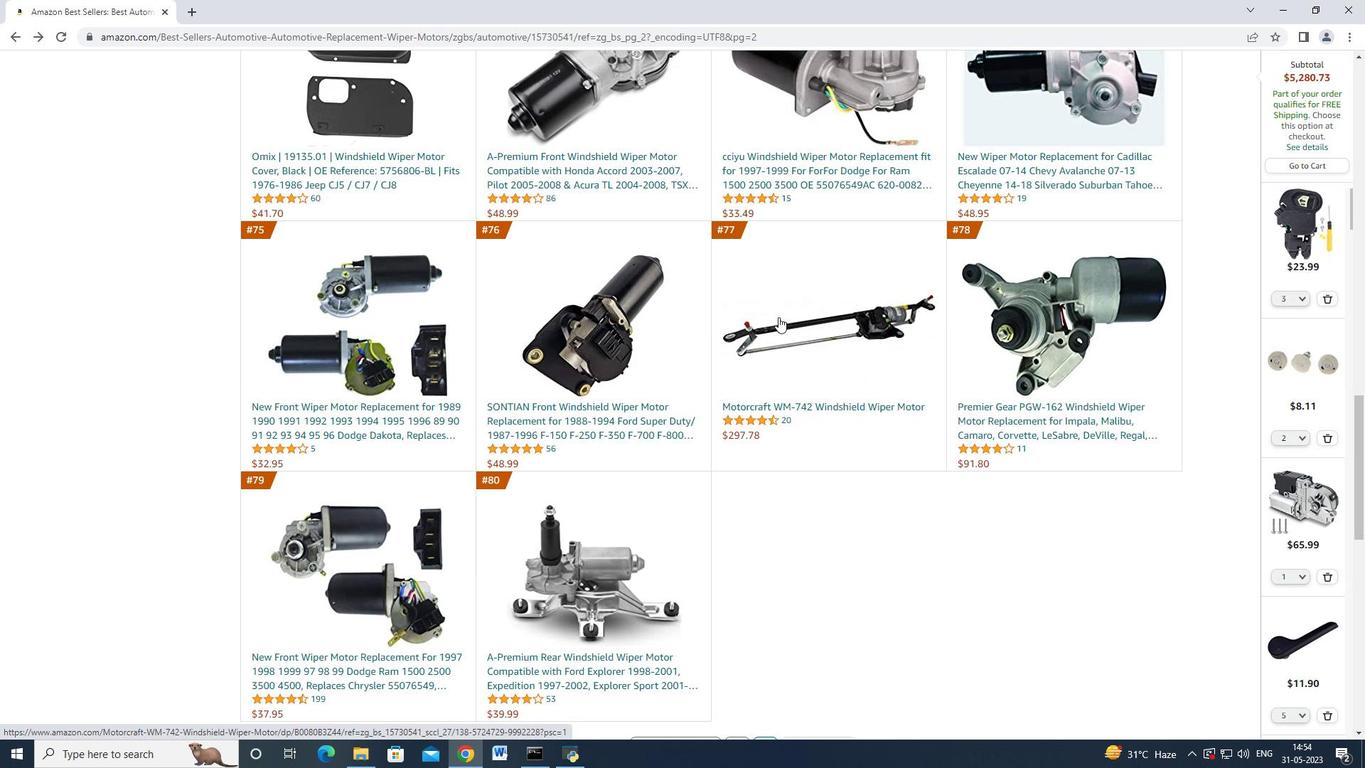 
Action: Mouse moved to (774, 320)
Screenshot: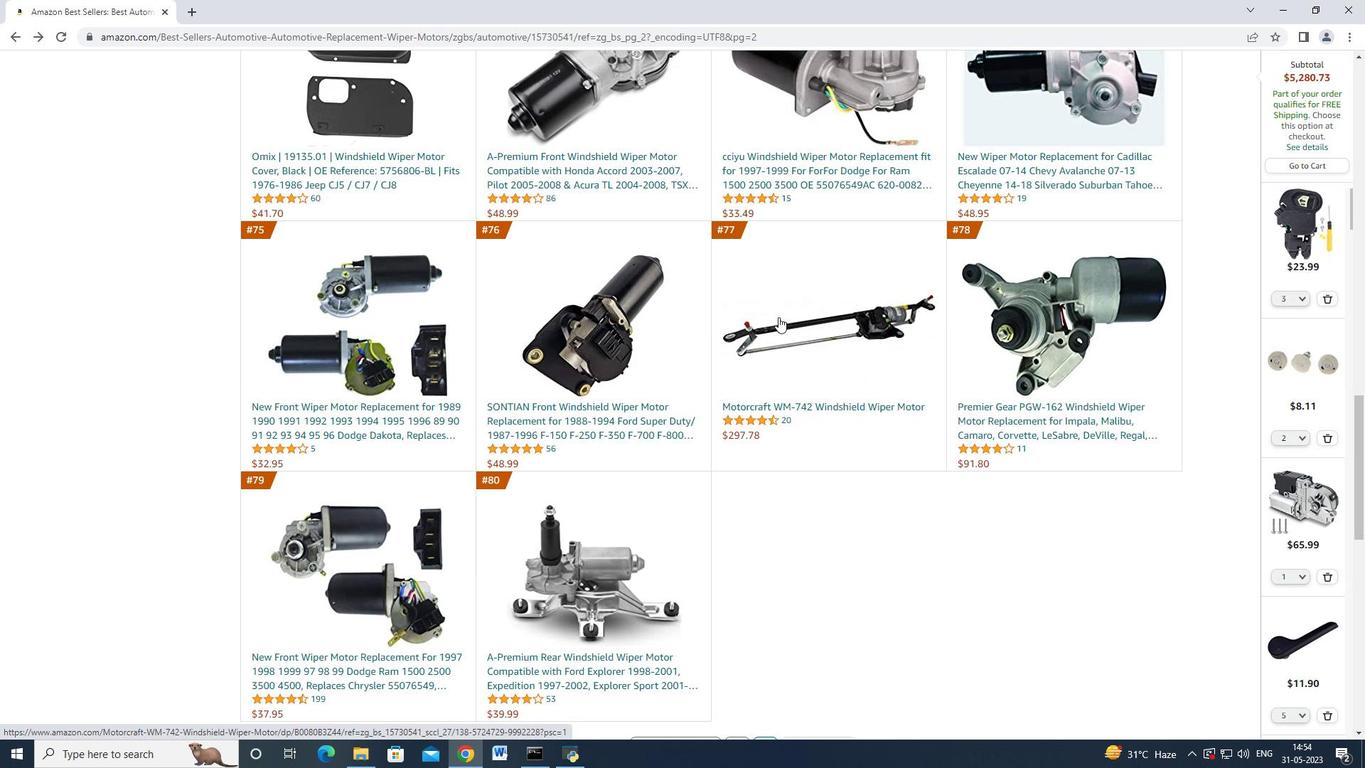 
Action: Mouse scrolled (775, 319) with delta (0, 0)
Screenshot: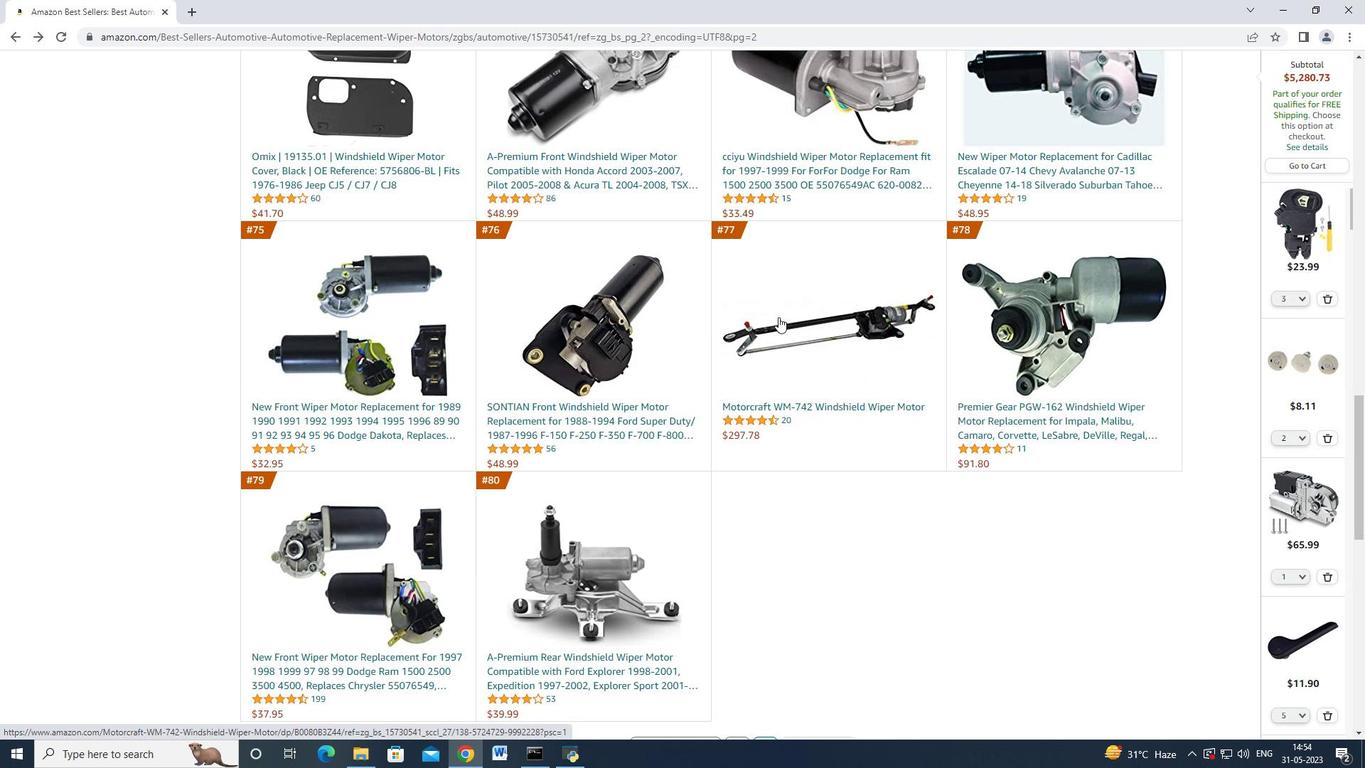
Action: Mouse moved to (771, 320)
Screenshot: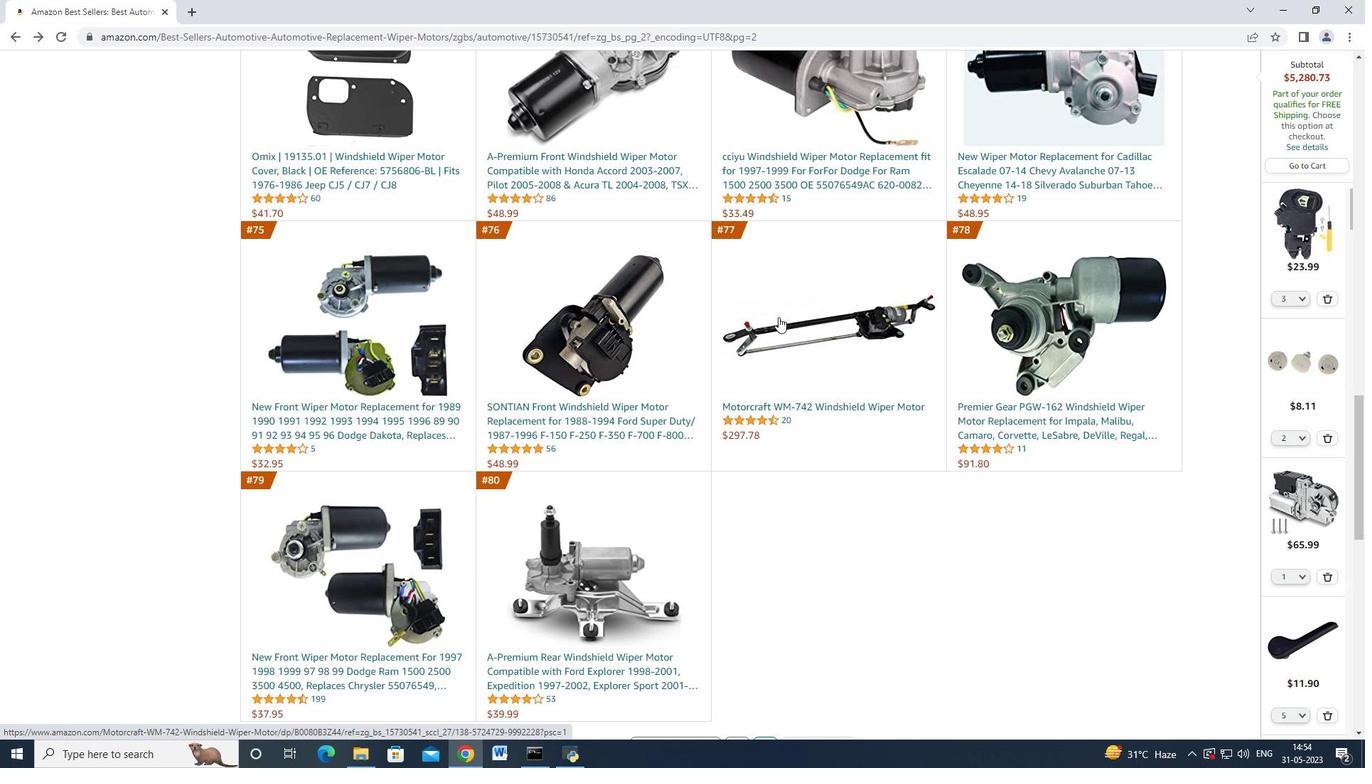 
Action: Mouse scrolled (773, 320) with delta (0, 0)
Screenshot: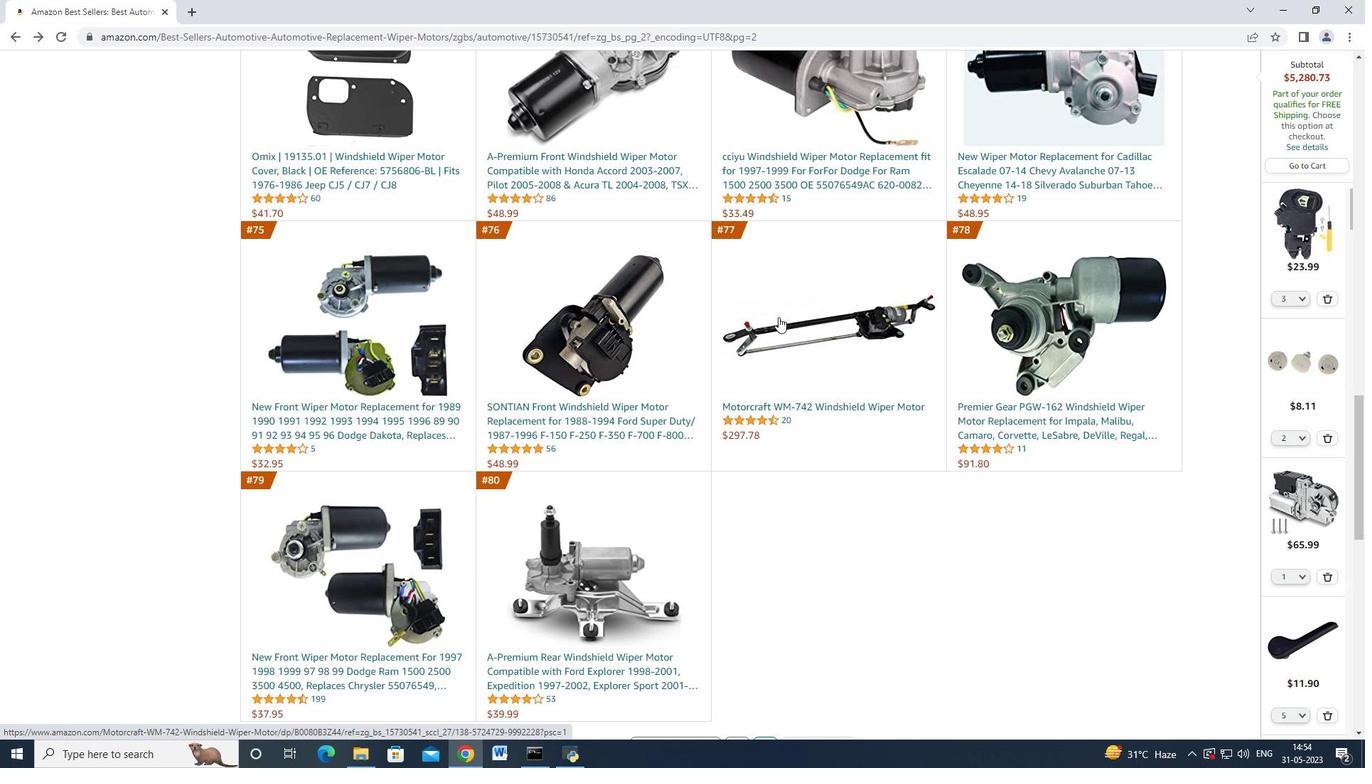 
Action: Mouse moved to (771, 320)
Screenshot: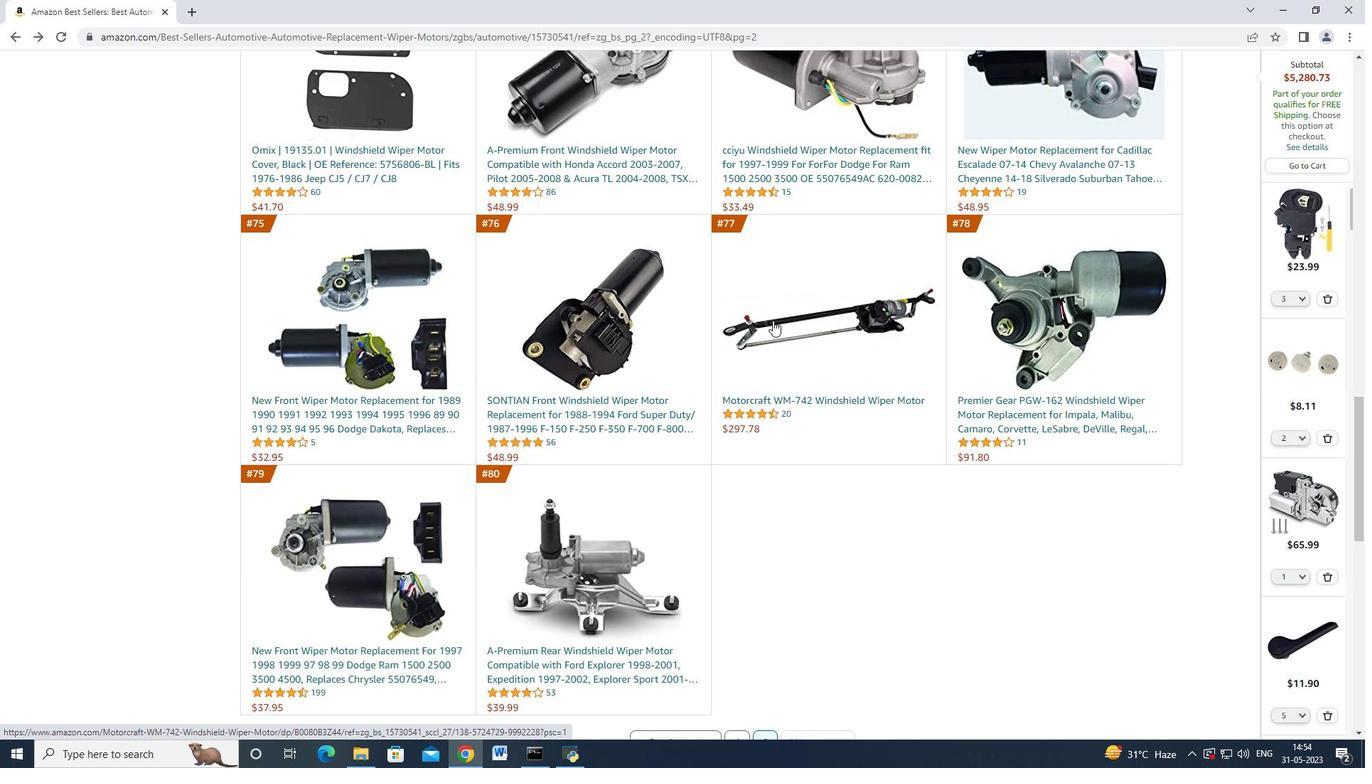 
Action: Mouse scrolled (771, 320) with delta (0, 0)
Screenshot: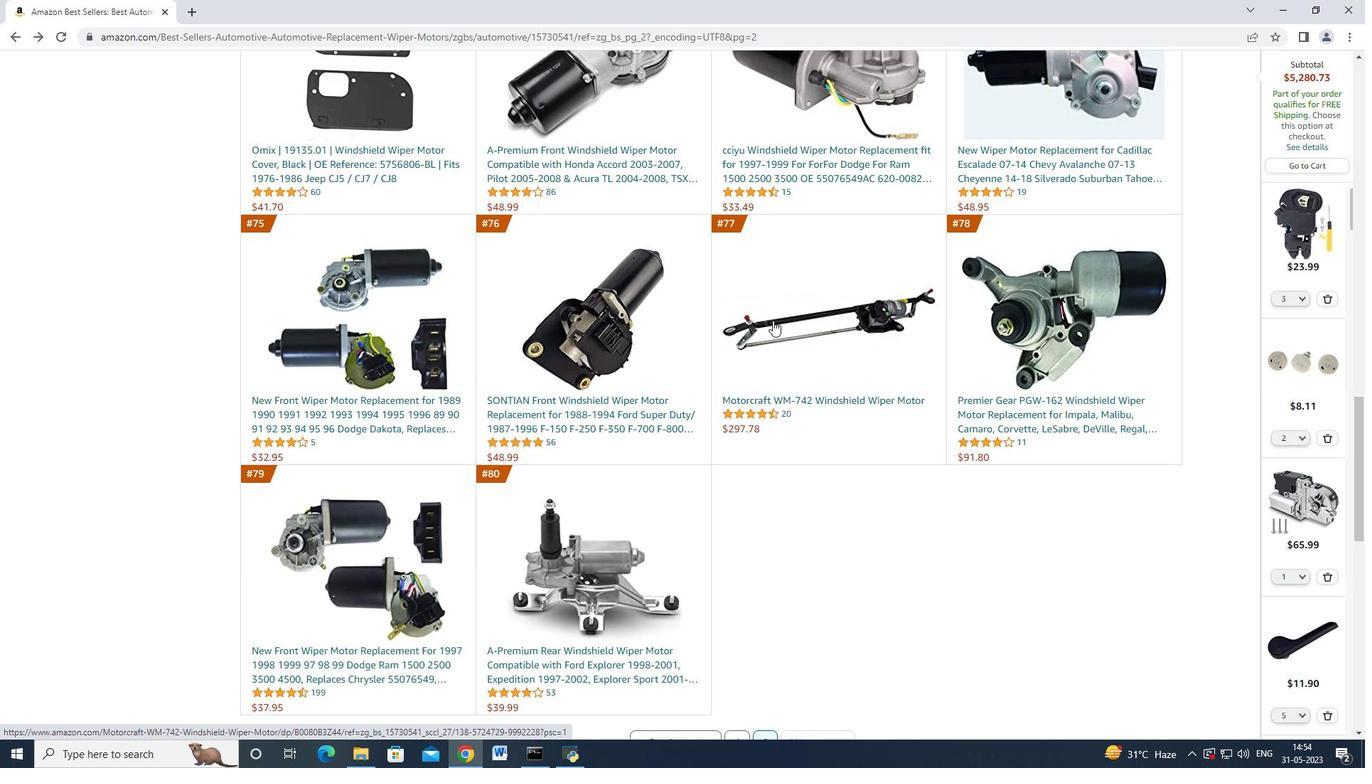 
Action: Mouse moved to (798, 343)
Screenshot: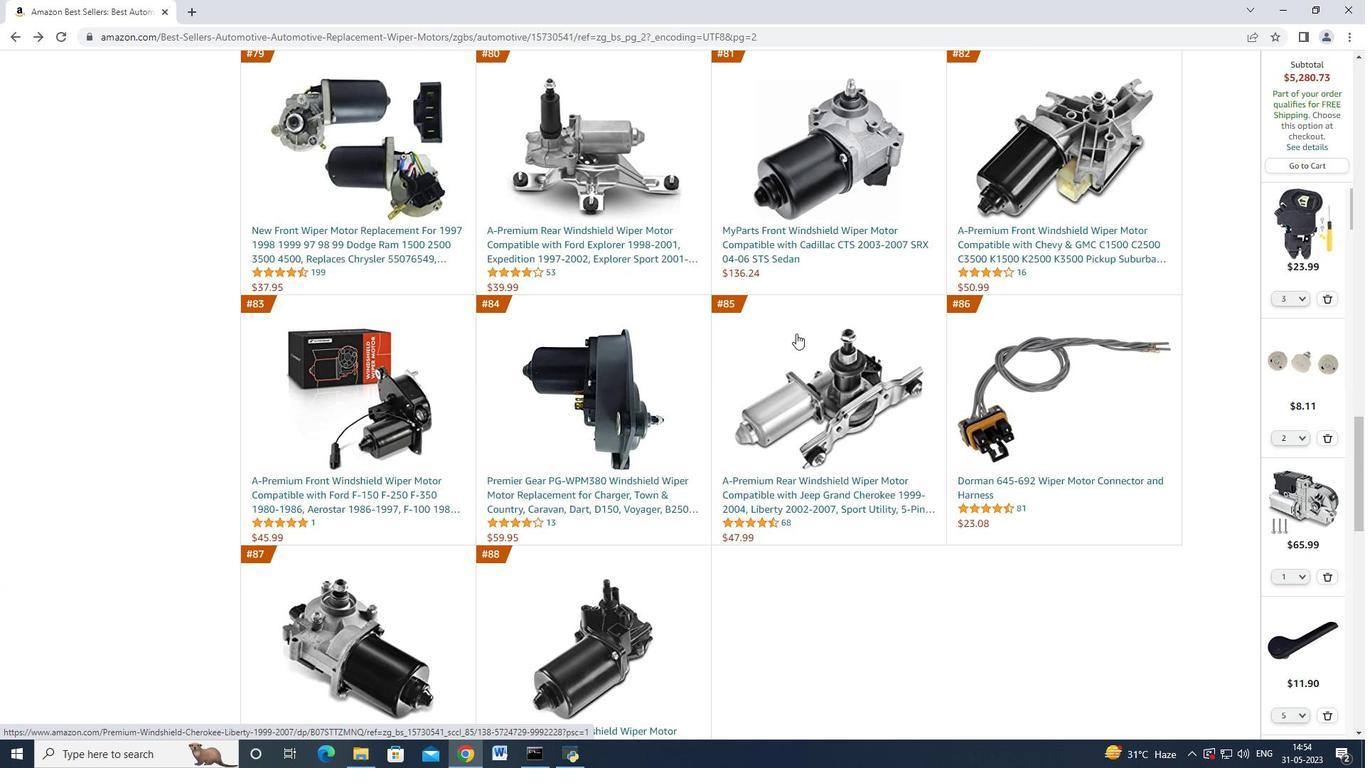 
Action: Mouse scrolled (798, 342) with delta (0, 0)
Screenshot: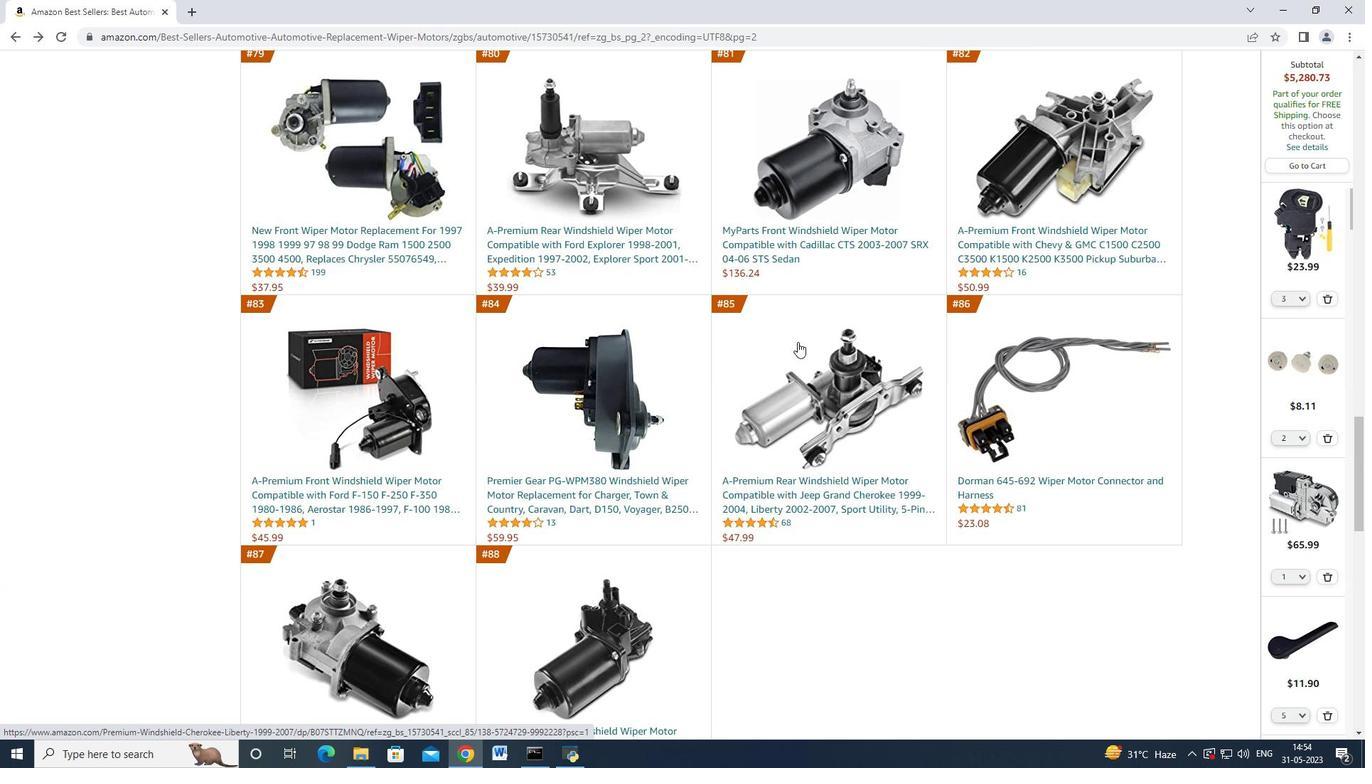 
Action: Mouse moved to (798, 346)
Screenshot: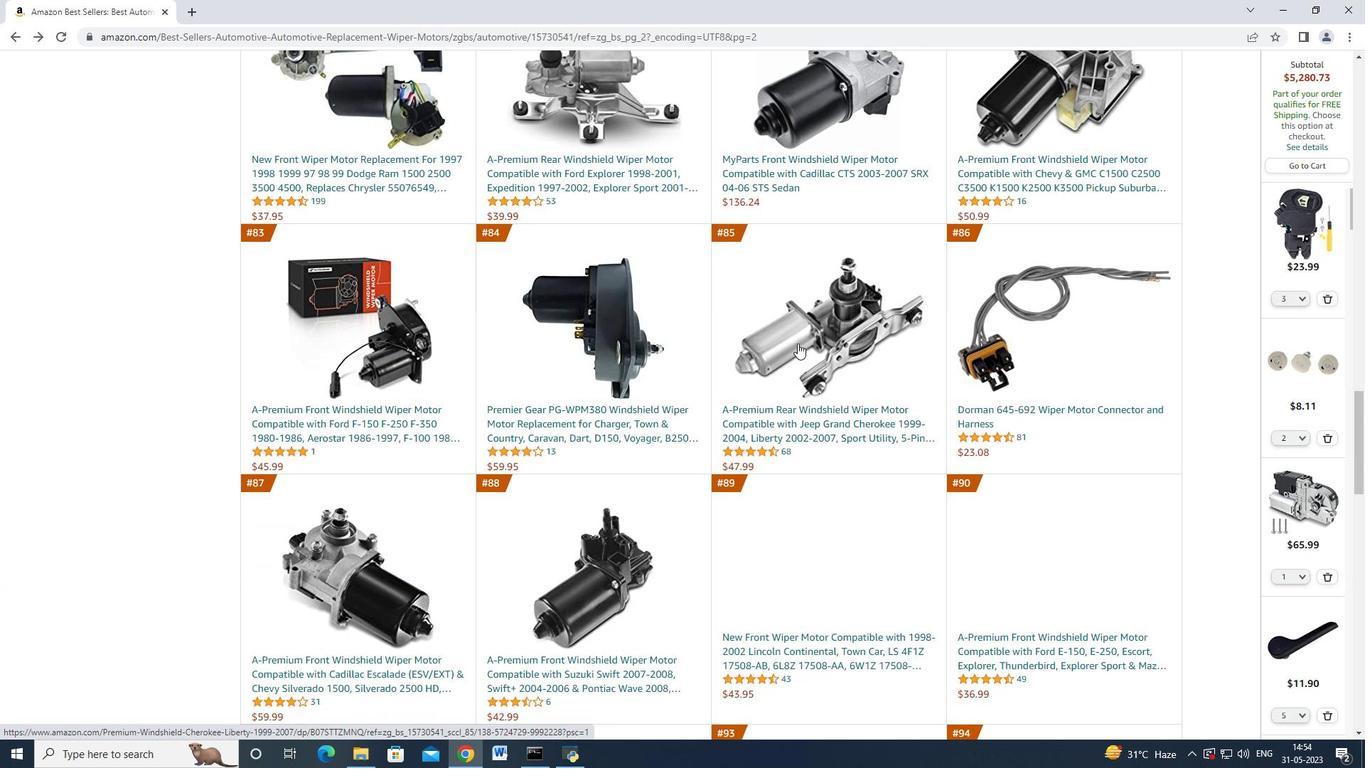 
Action: Mouse scrolled (798, 345) with delta (0, 0)
Screenshot: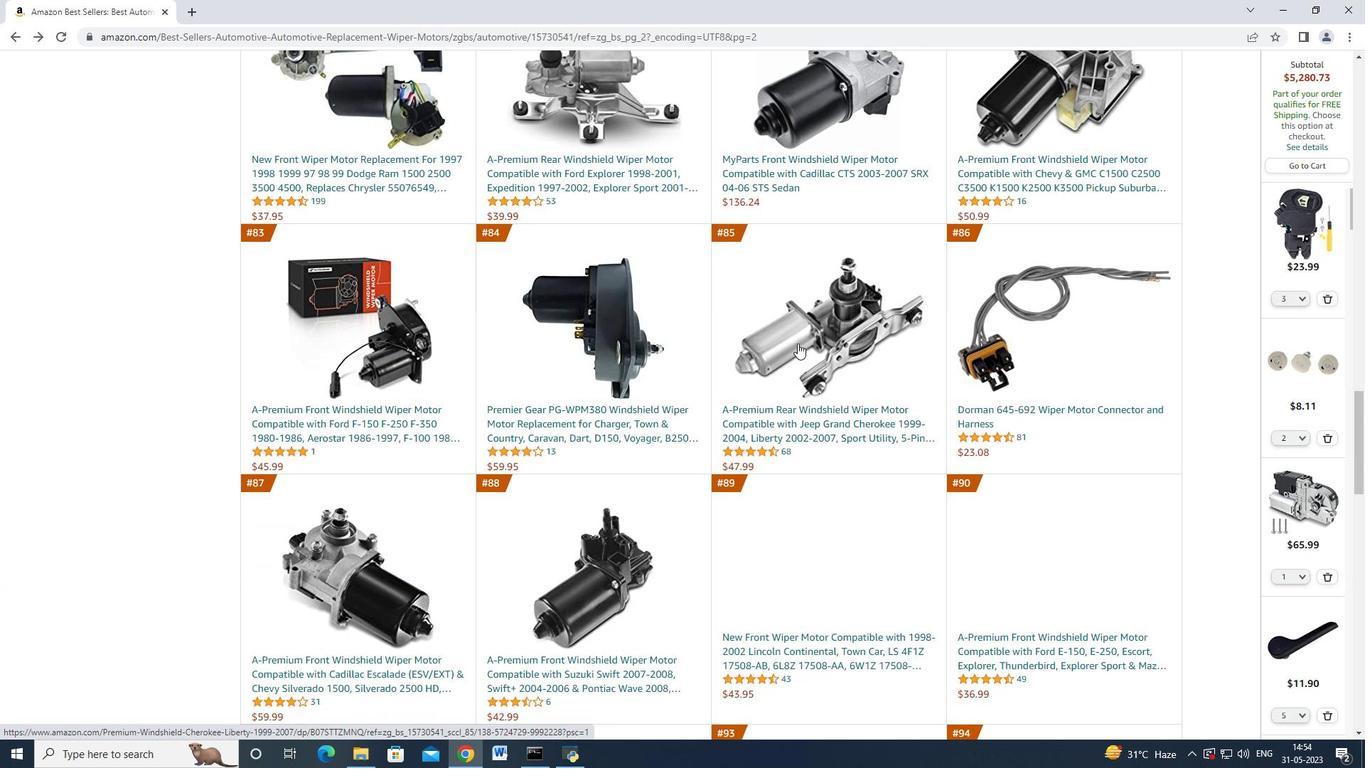 
Action: Mouse scrolled (798, 345) with delta (0, 0)
Screenshot: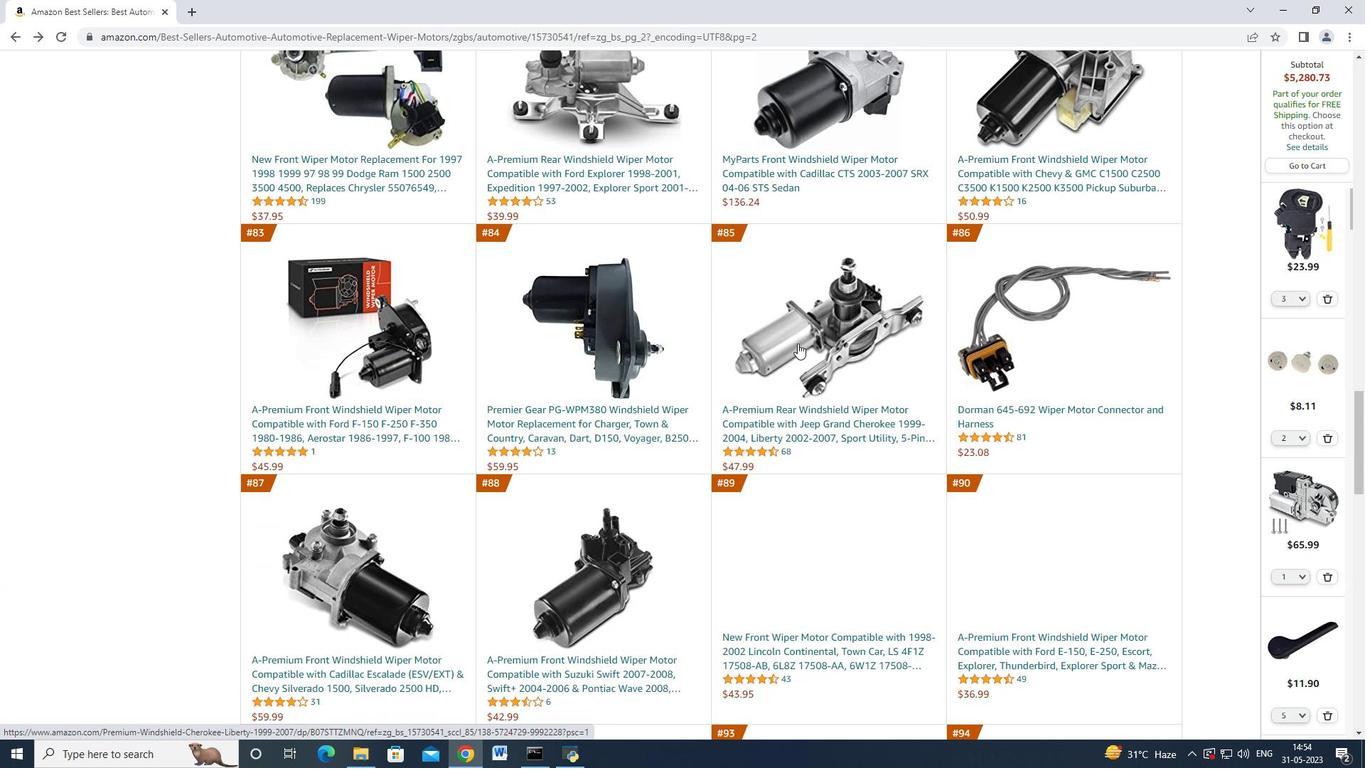 
Action: Mouse scrolled (798, 345) with delta (0, 0)
Screenshot: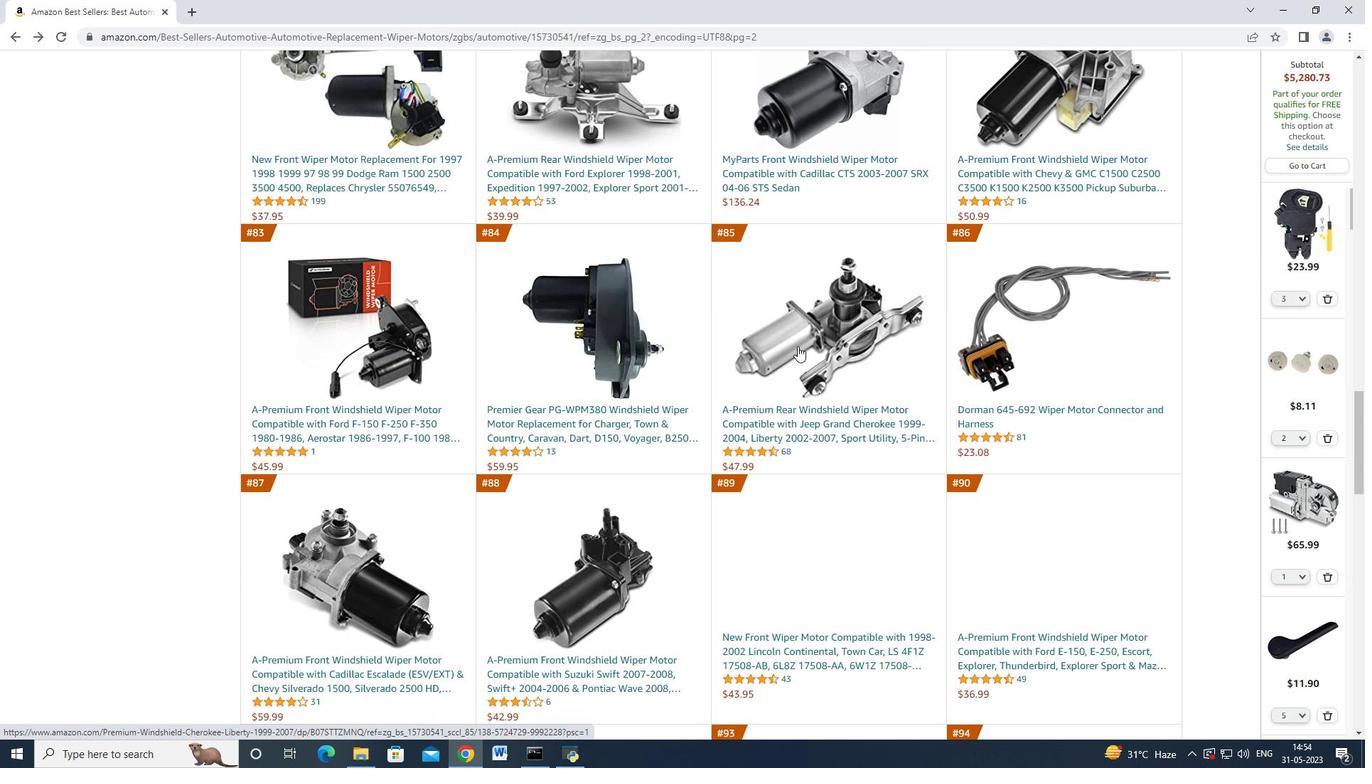 
Action: Mouse scrolled (798, 345) with delta (0, 0)
Screenshot: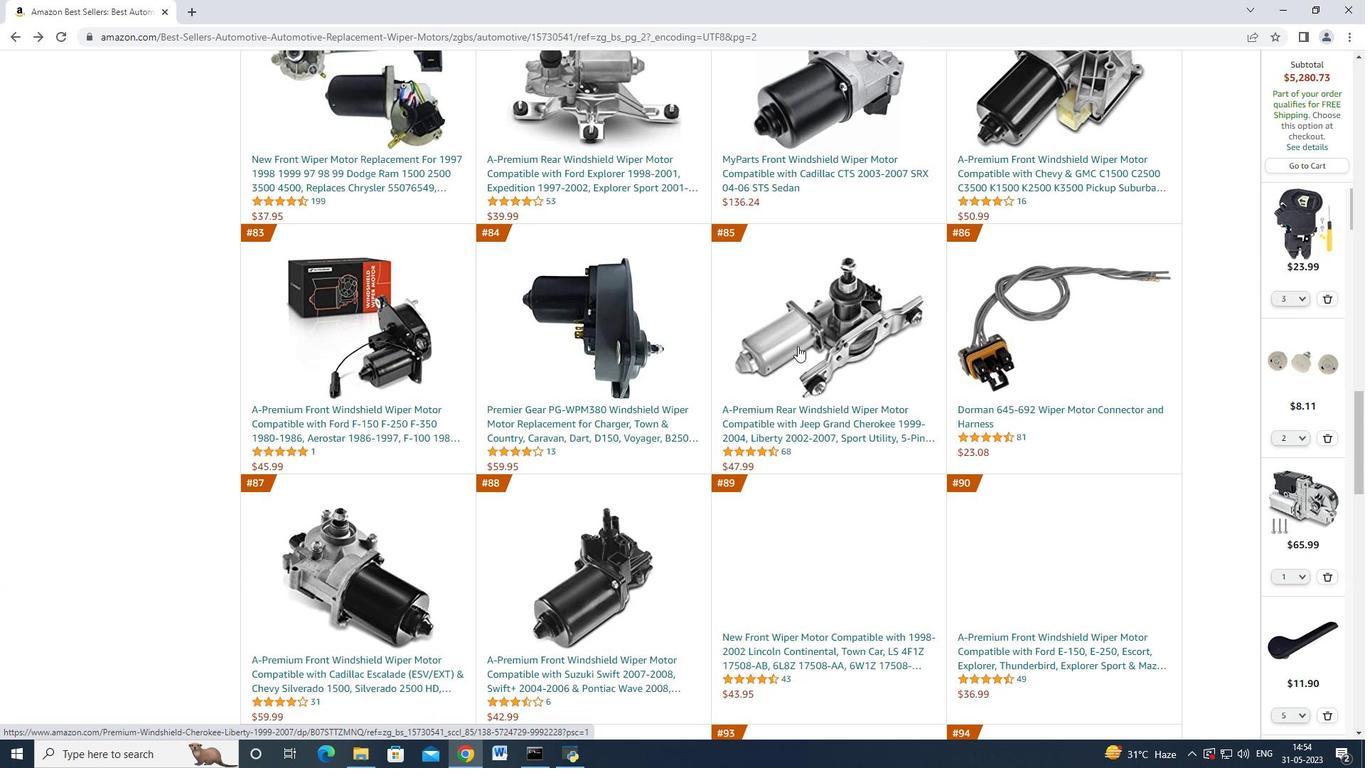 
Action: Mouse moved to (798, 343)
Screenshot: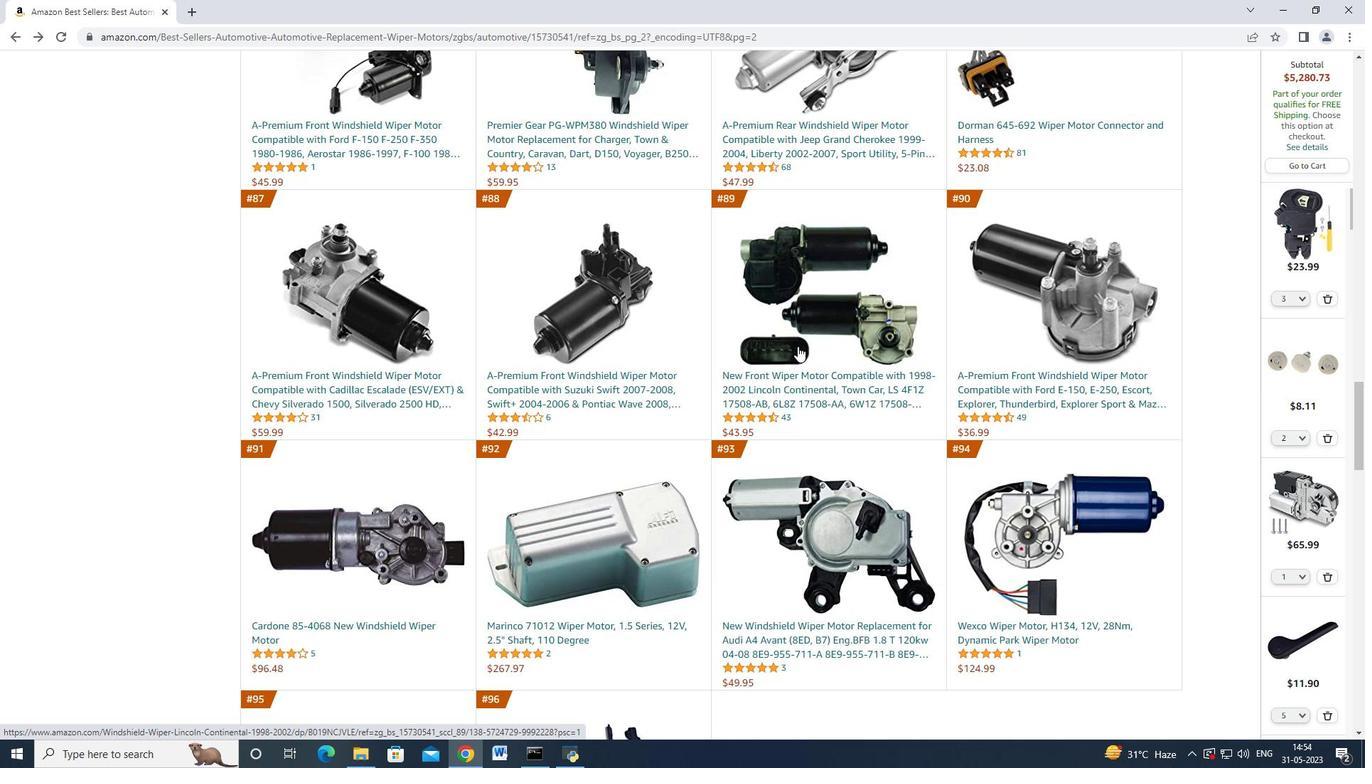 
Action: Mouse scrolled (798, 342) with delta (0, 0)
Screenshot: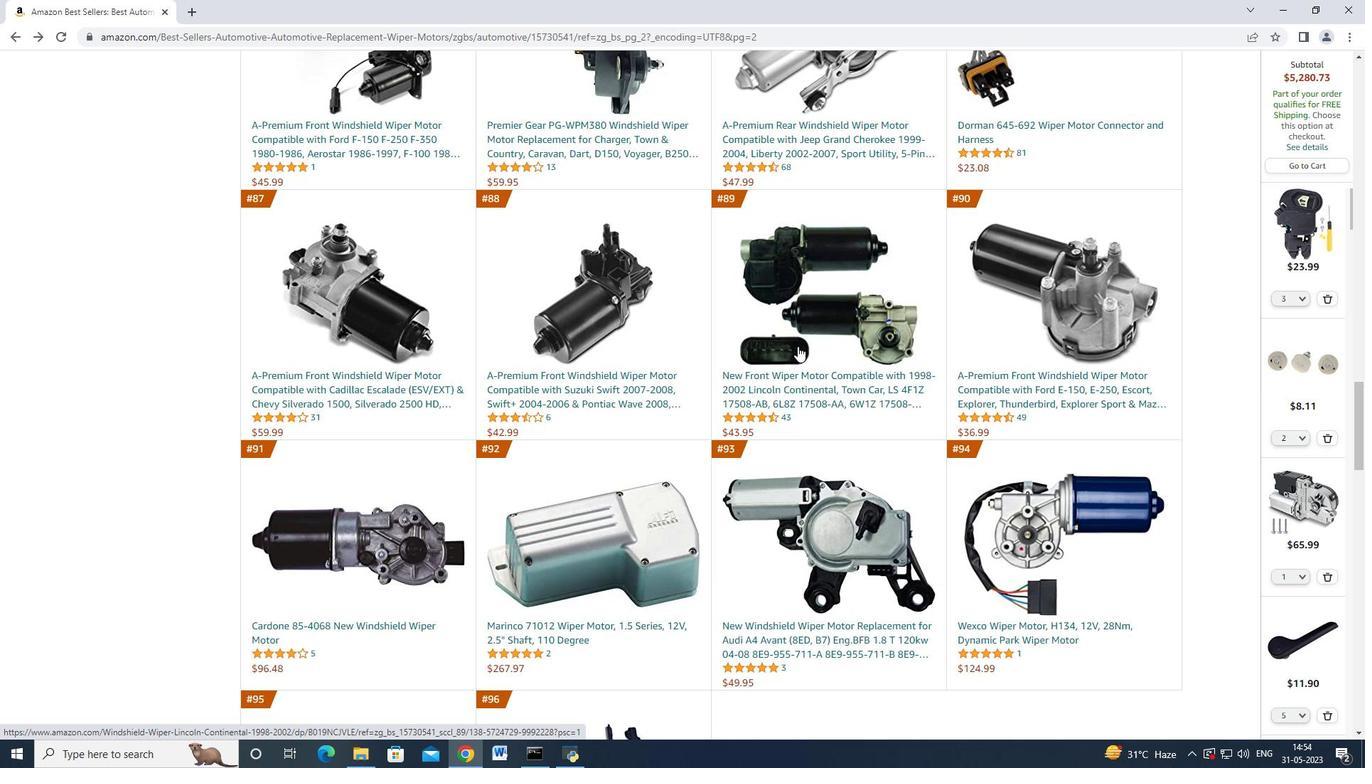 
Action: Mouse moved to (797, 343)
Screenshot: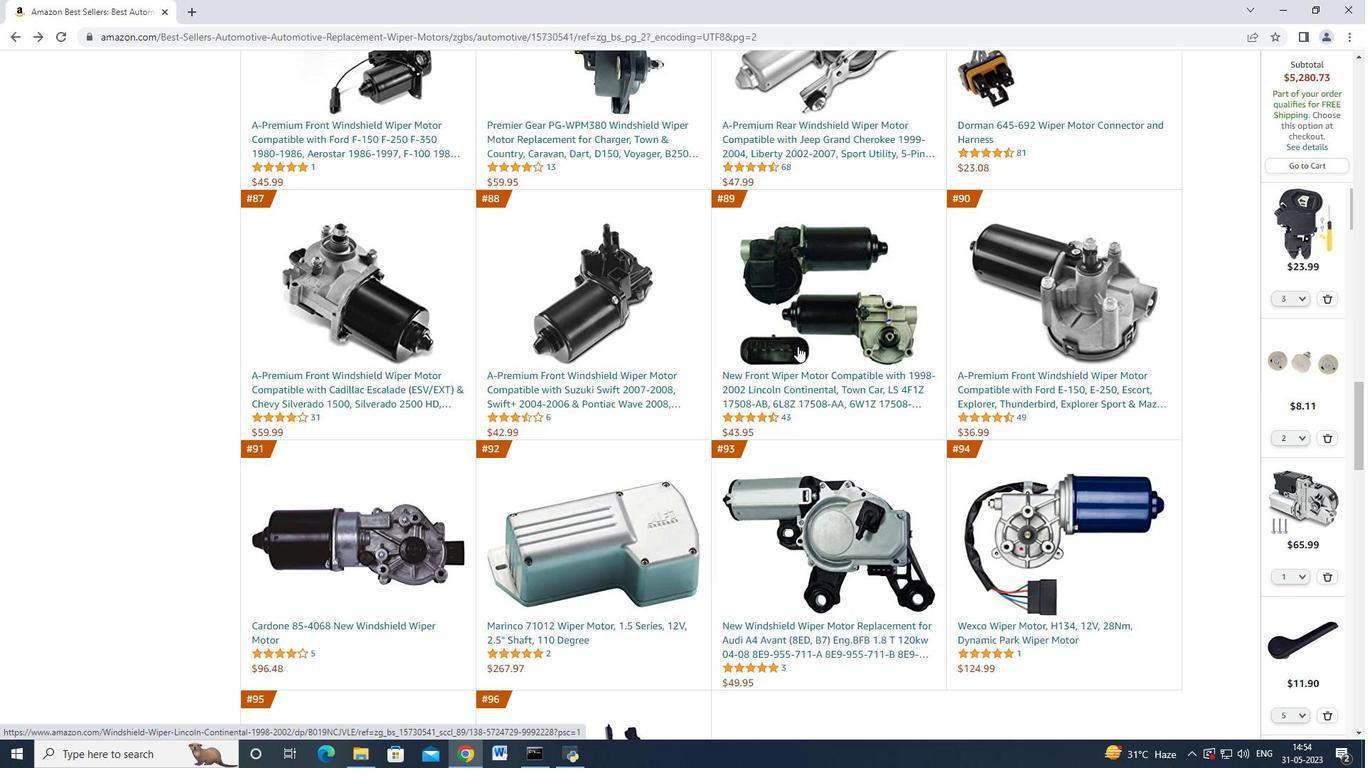 
Action: Mouse scrolled (798, 342) with delta (0, 0)
Screenshot: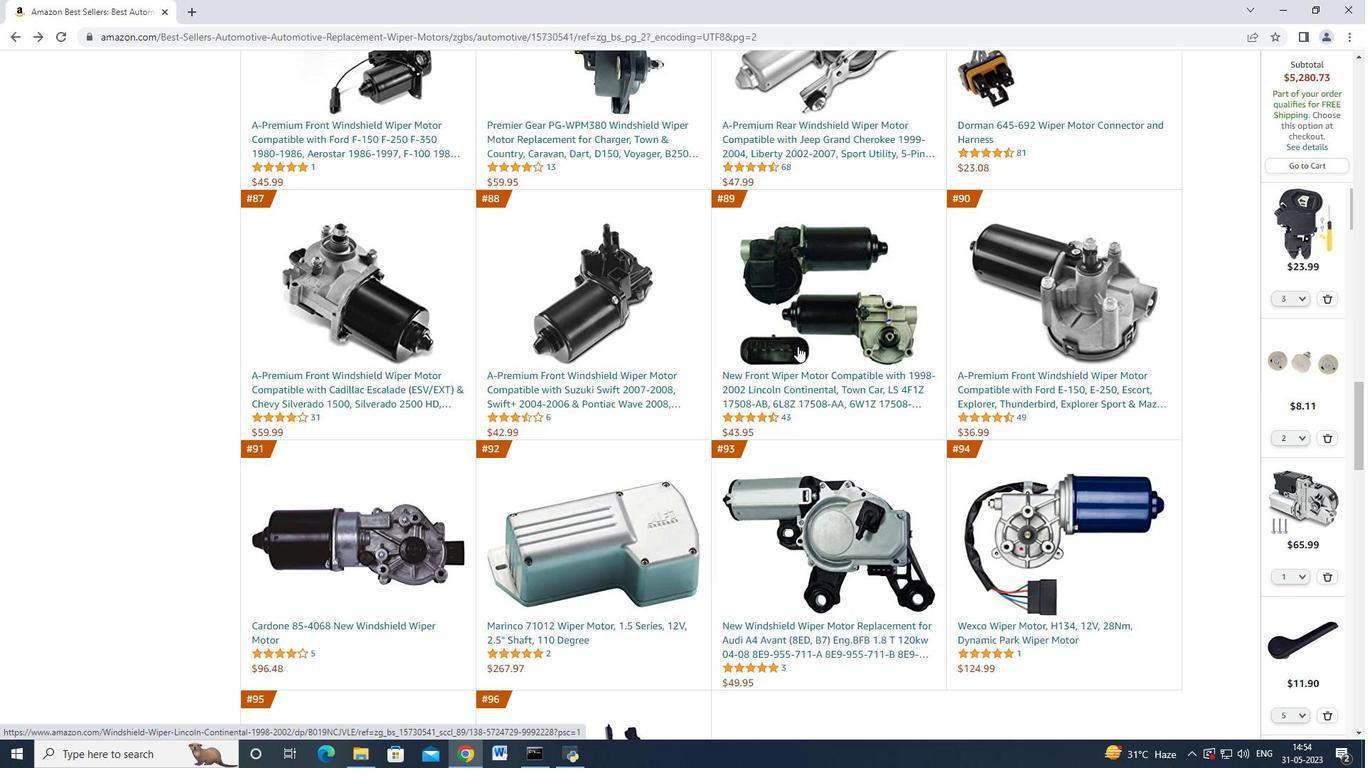 
Action: Mouse moved to (797, 344)
Screenshot: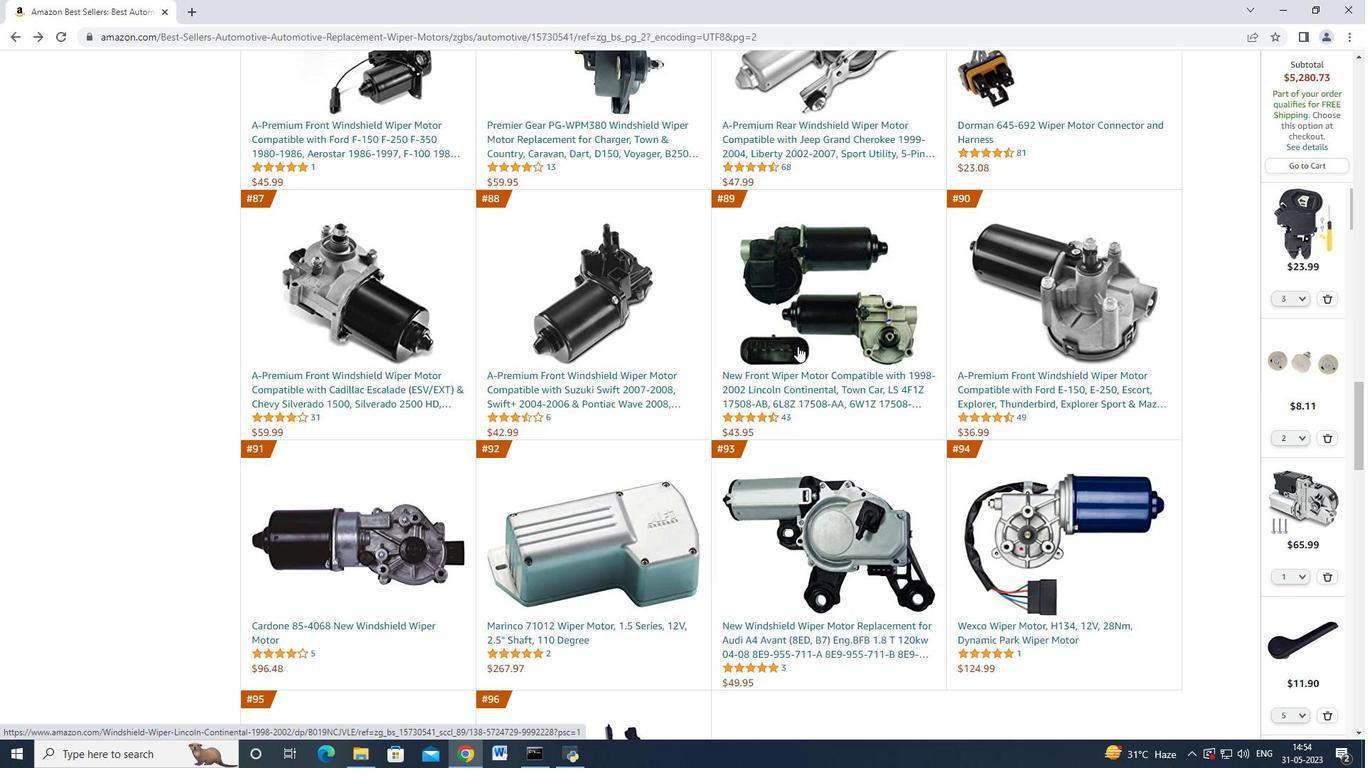 
Action: Mouse scrolled (798, 342) with delta (0, 0)
Screenshot: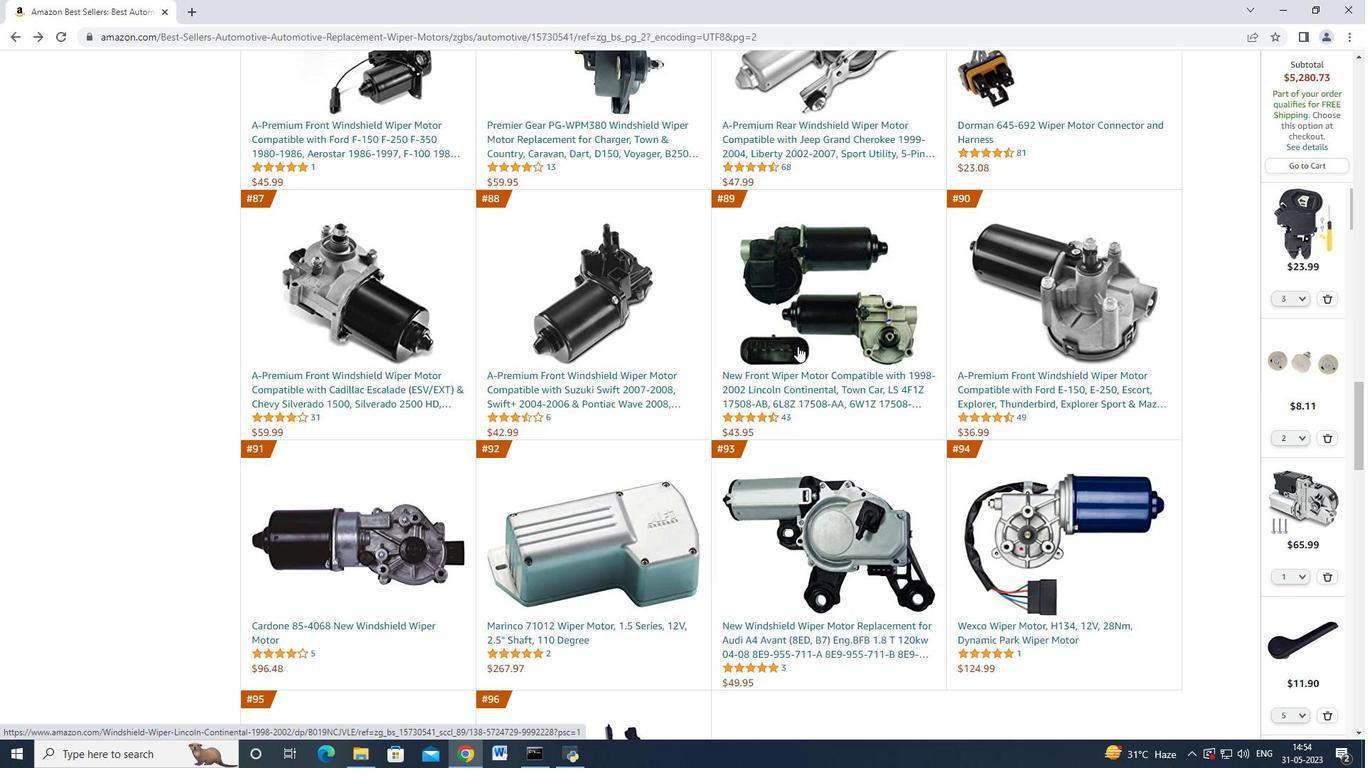 
Action: Mouse moved to (796, 344)
Screenshot: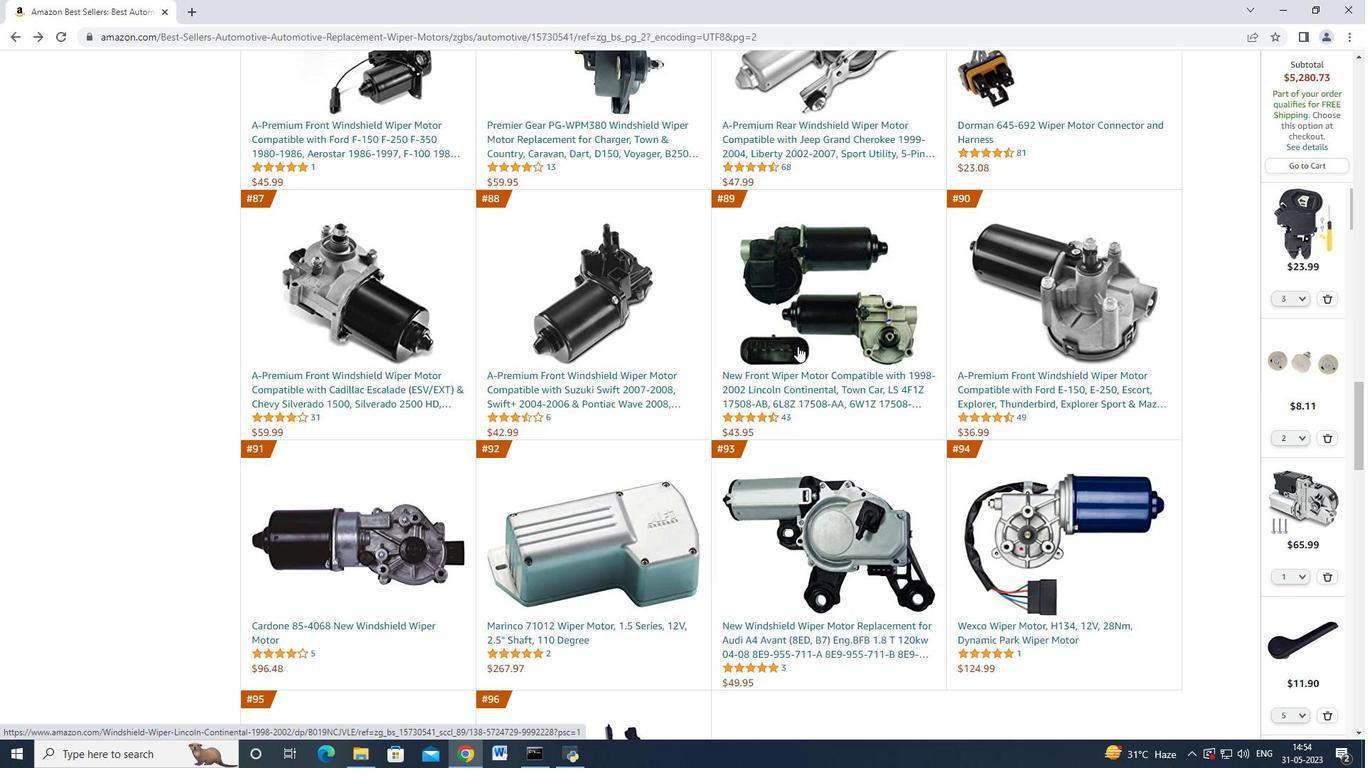 
Action: Mouse scrolled (797, 342) with delta (0, 0)
Screenshot: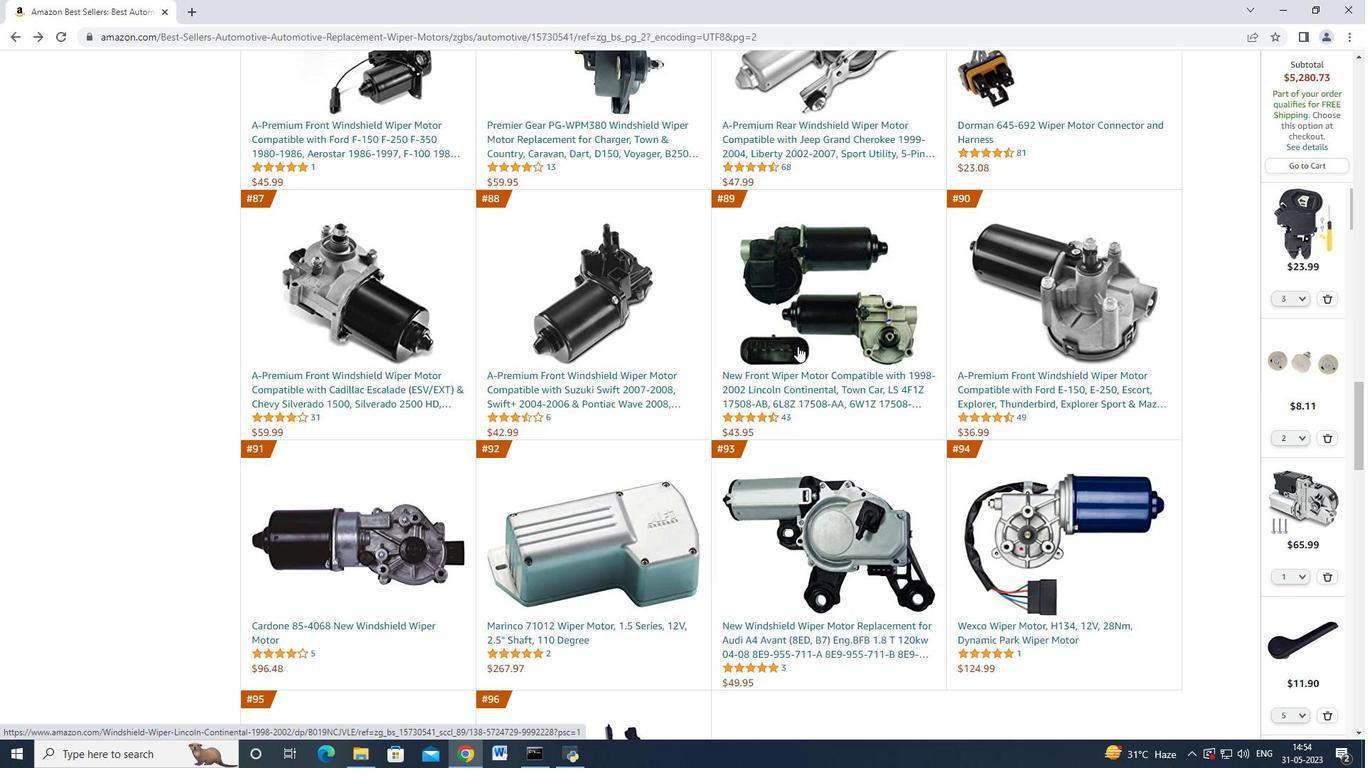 
Action: Mouse moved to (794, 344)
Screenshot: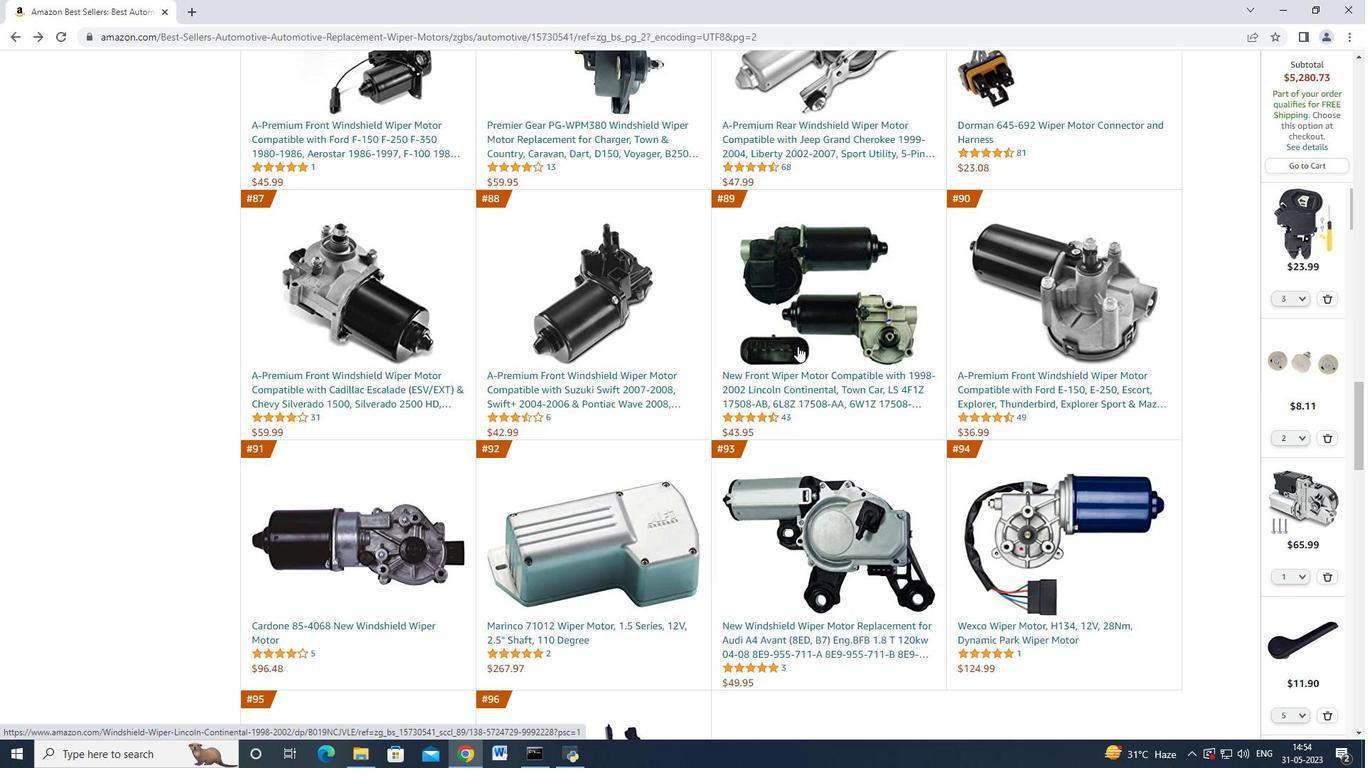 
Action: Mouse scrolled (796, 343) with delta (0, 0)
